Task: Explore Airbnb accommodation in Zürich, Switzerland from 1st November, 2023 to 4th November, 2023 for 1 adult.1  bedroom having 1 bed and 1 bathroom. Property type can be flat. Amenities needed are: wifi. Look for 3 properties as per requirement.
Action: Key pressed <Key.caps_lock>Z<Key.caps_lock>urich,<Key.caps_lock>S<Key.caps_lock>witzer
Screenshot: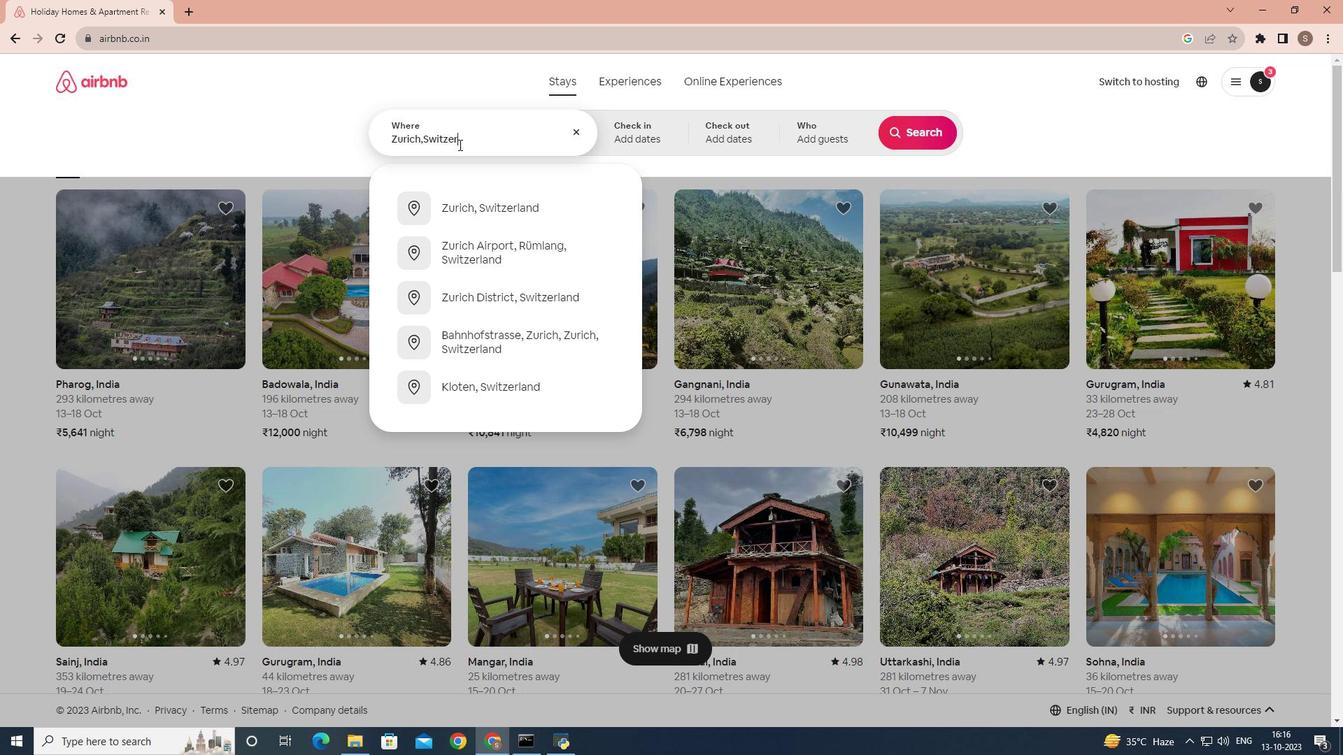 
Action: Mouse moved to (468, 214)
Screenshot: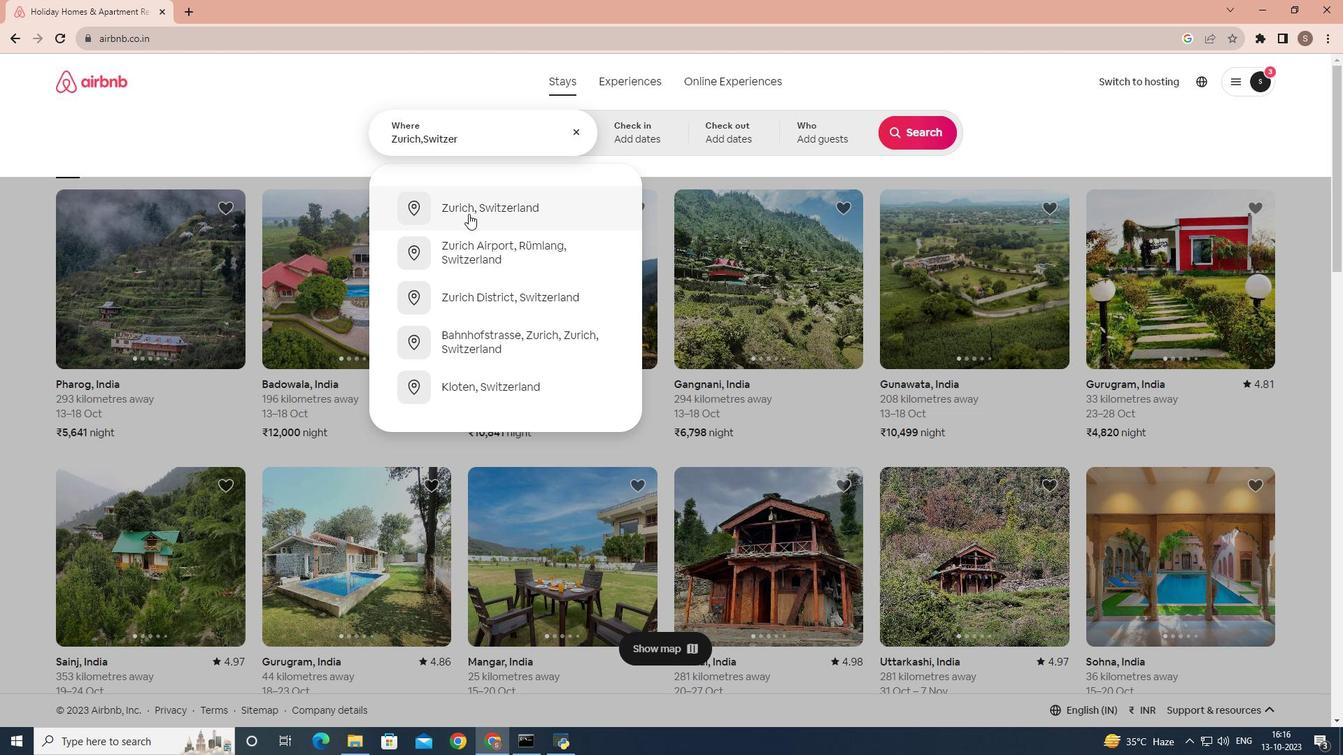
Action: Mouse pressed left at (468, 214)
Screenshot: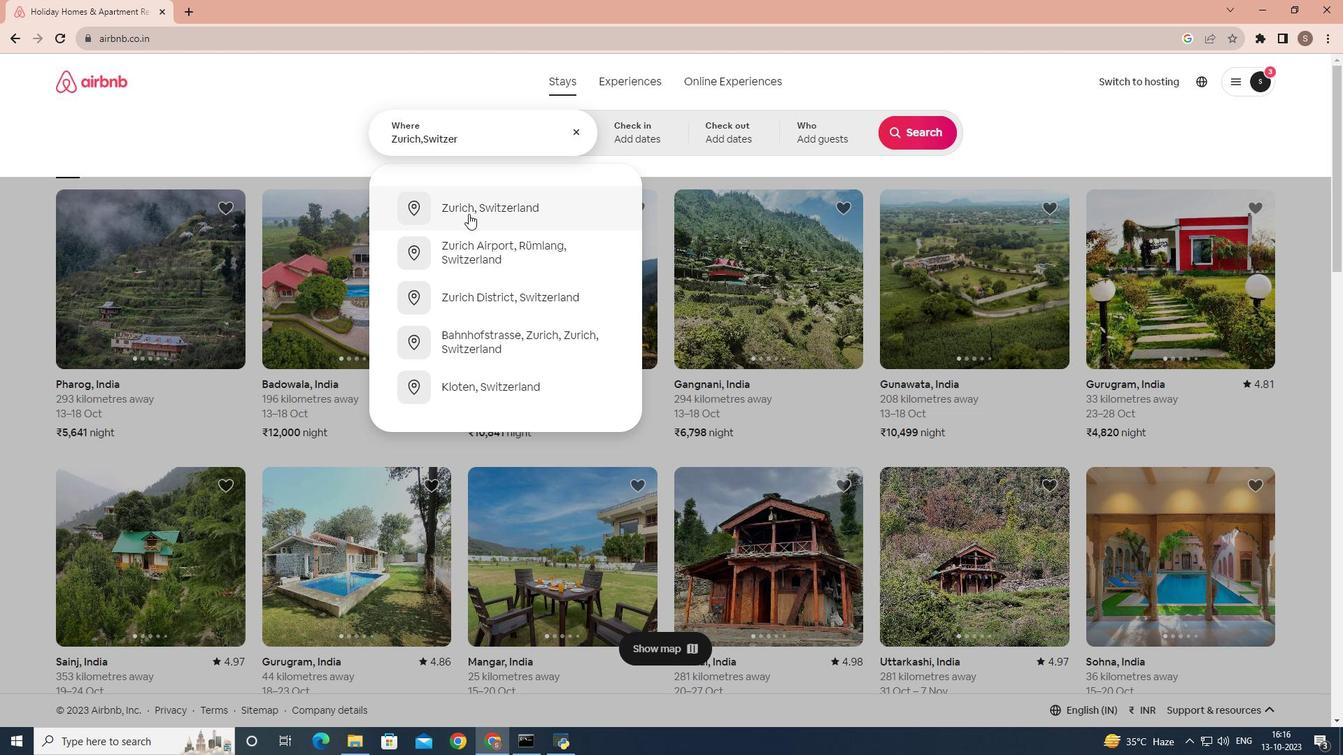 
Action: Mouse moved to (799, 295)
Screenshot: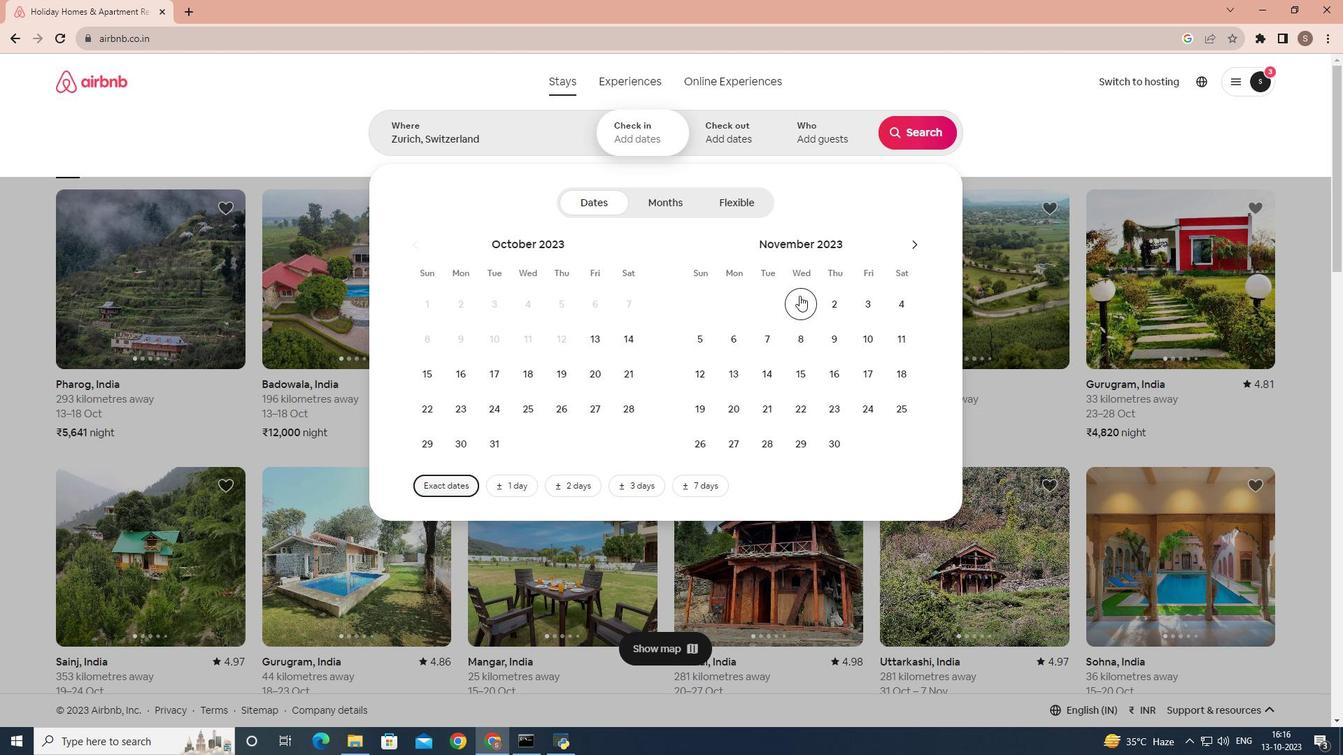 
Action: Mouse pressed left at (799, 295)
Screenshot: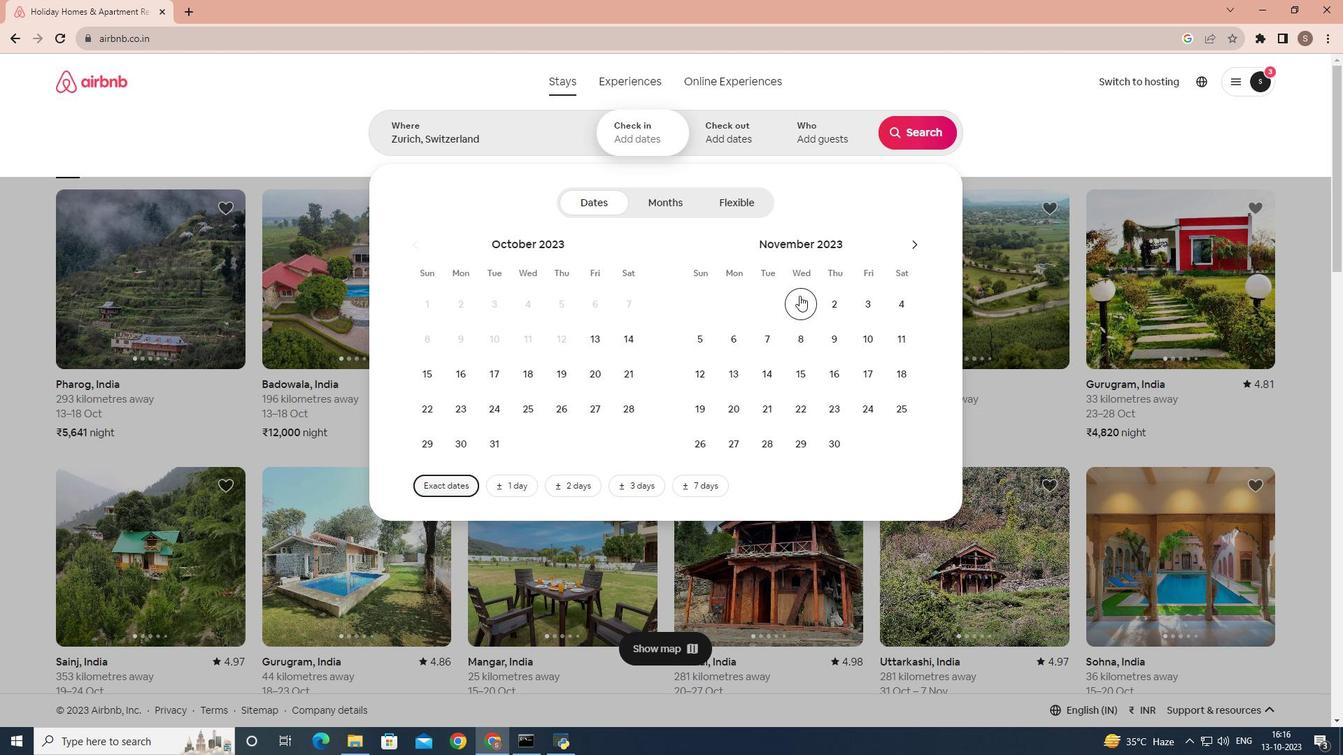 
Action: Mouse moved to (899, 305)
Screenshot: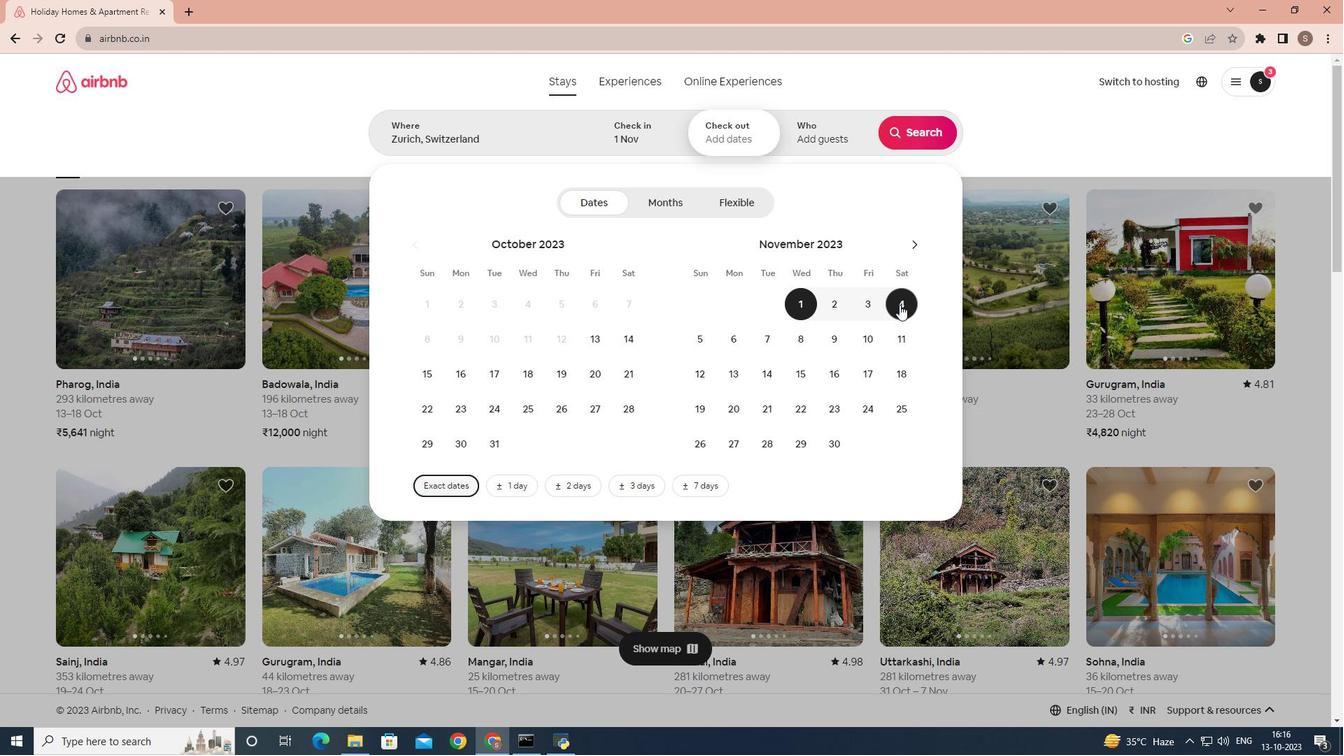 
Action: Mouse pressed left at (899, 305)
Screenshot: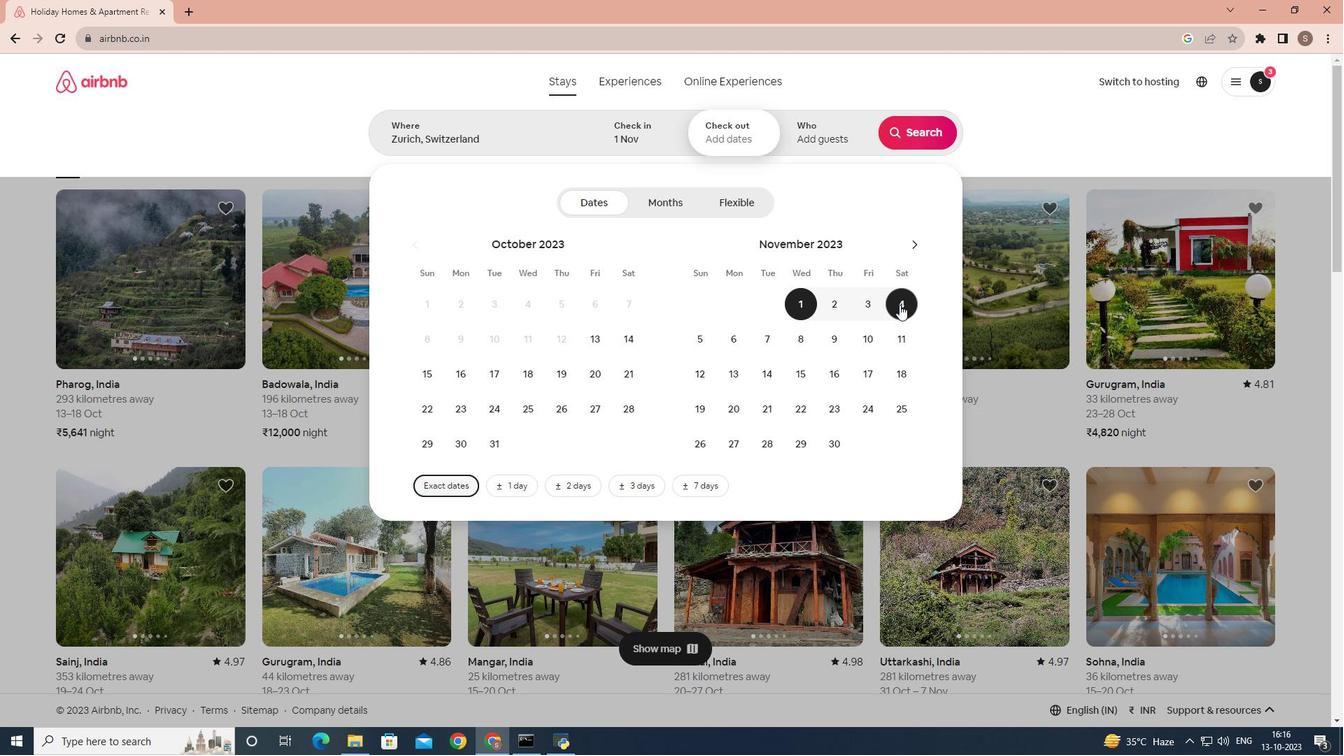 
Action: Mouse moved to (826, 144)
Screenshot: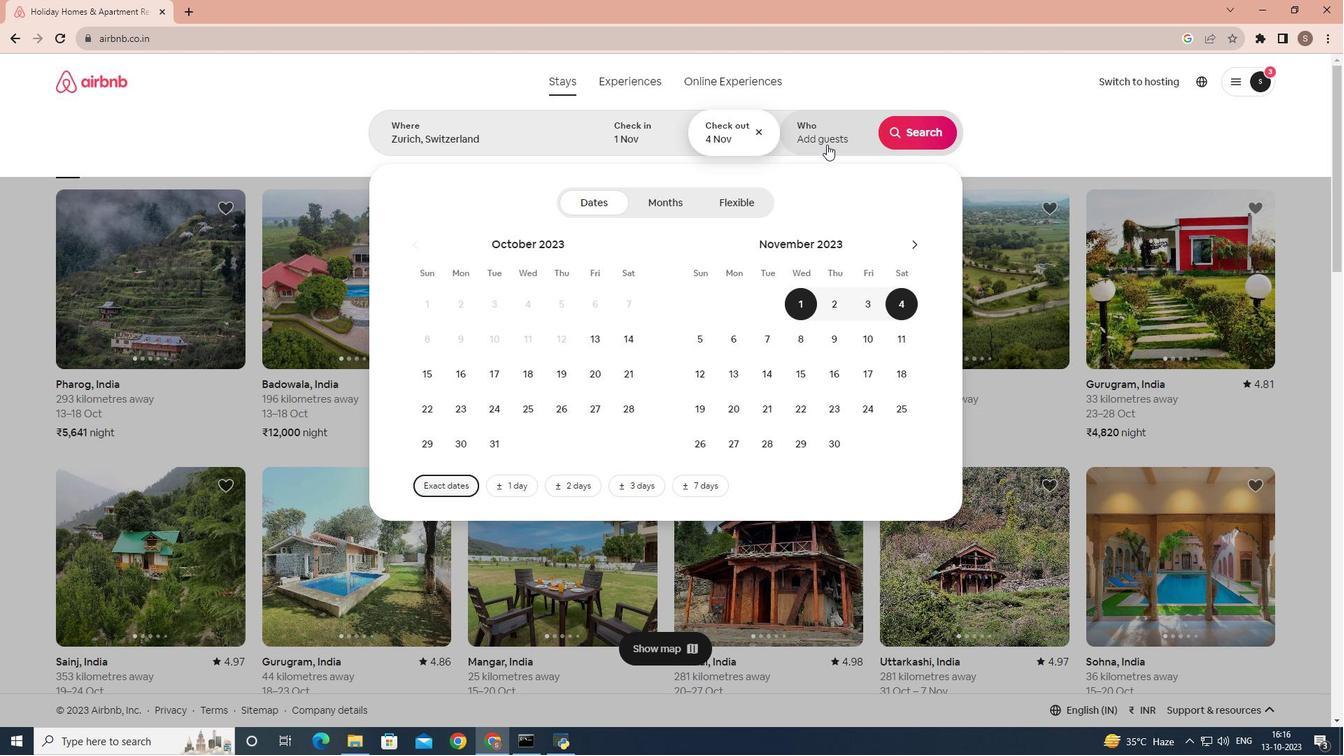 
Action: Mouse pressed left at (826, 144)
Screenshot: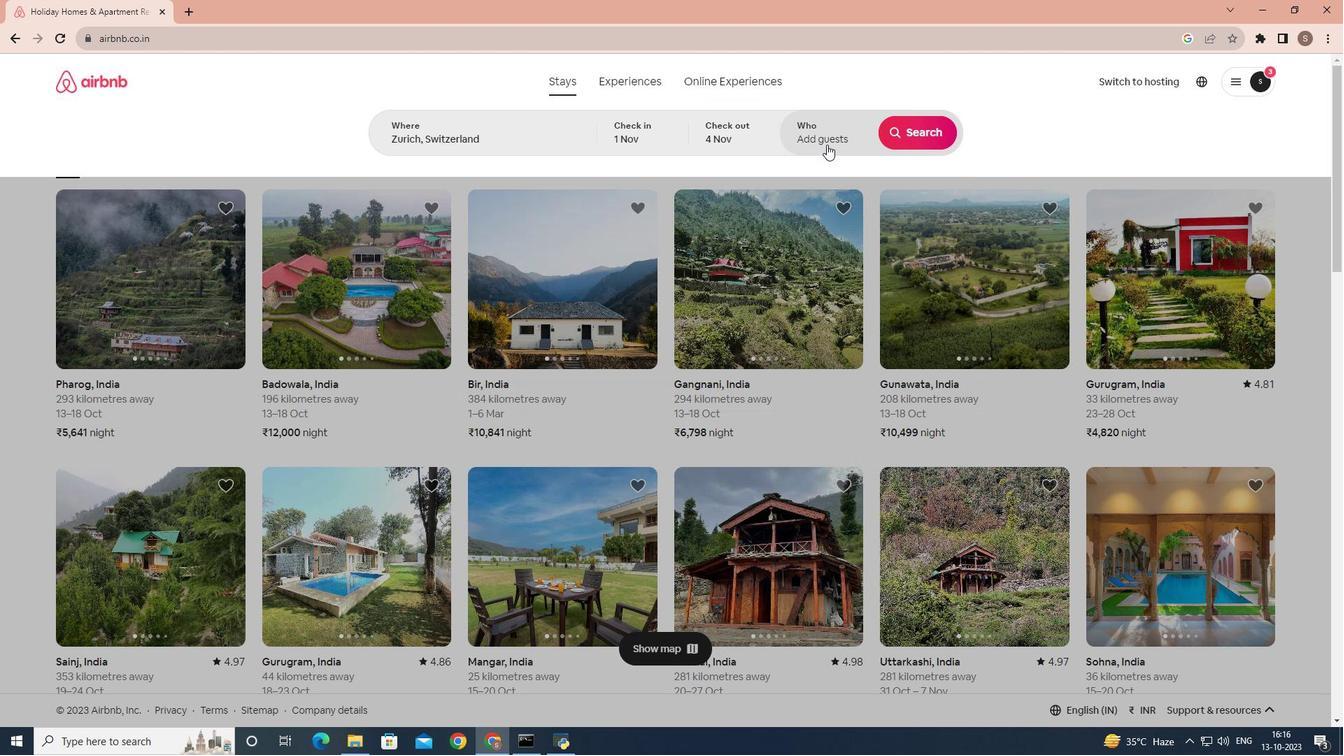 
Action: Mouse moved to (926, 216)
Screenshot: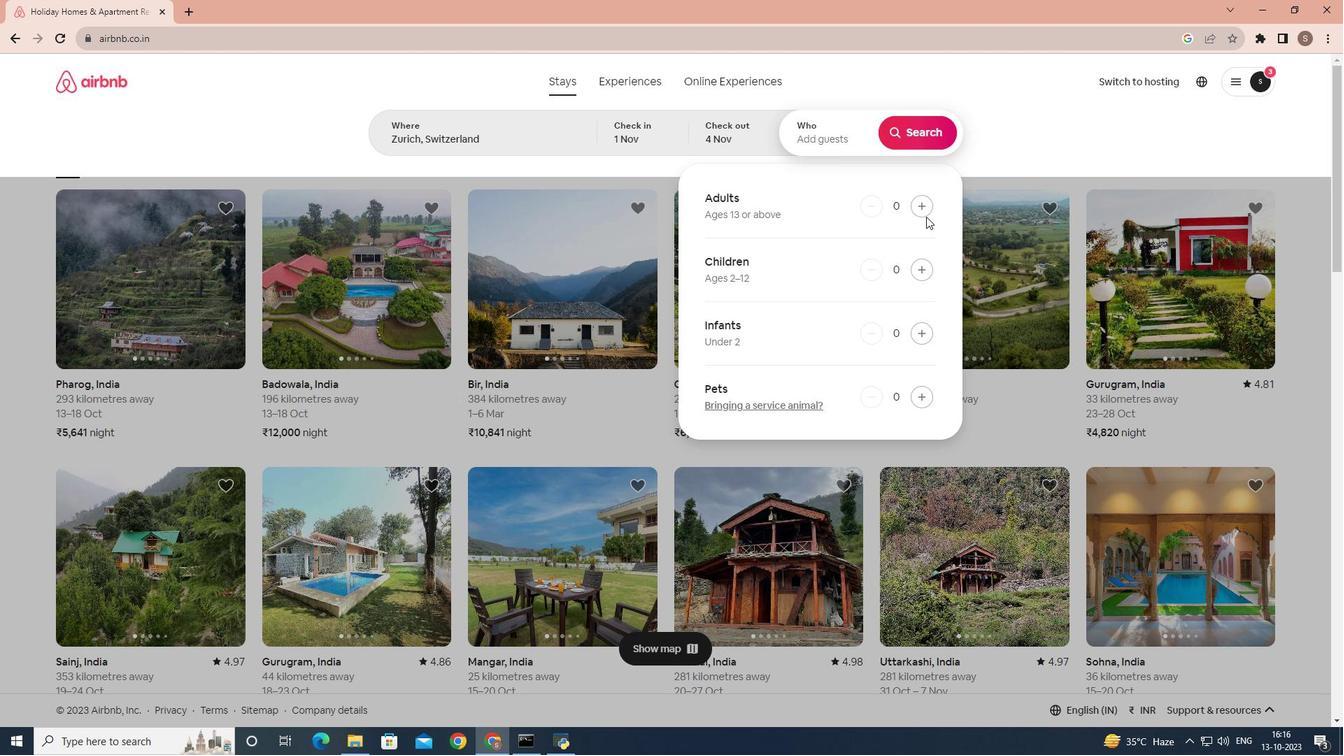 
Action: Mouse pressed left at (926, 216)
Screenshot: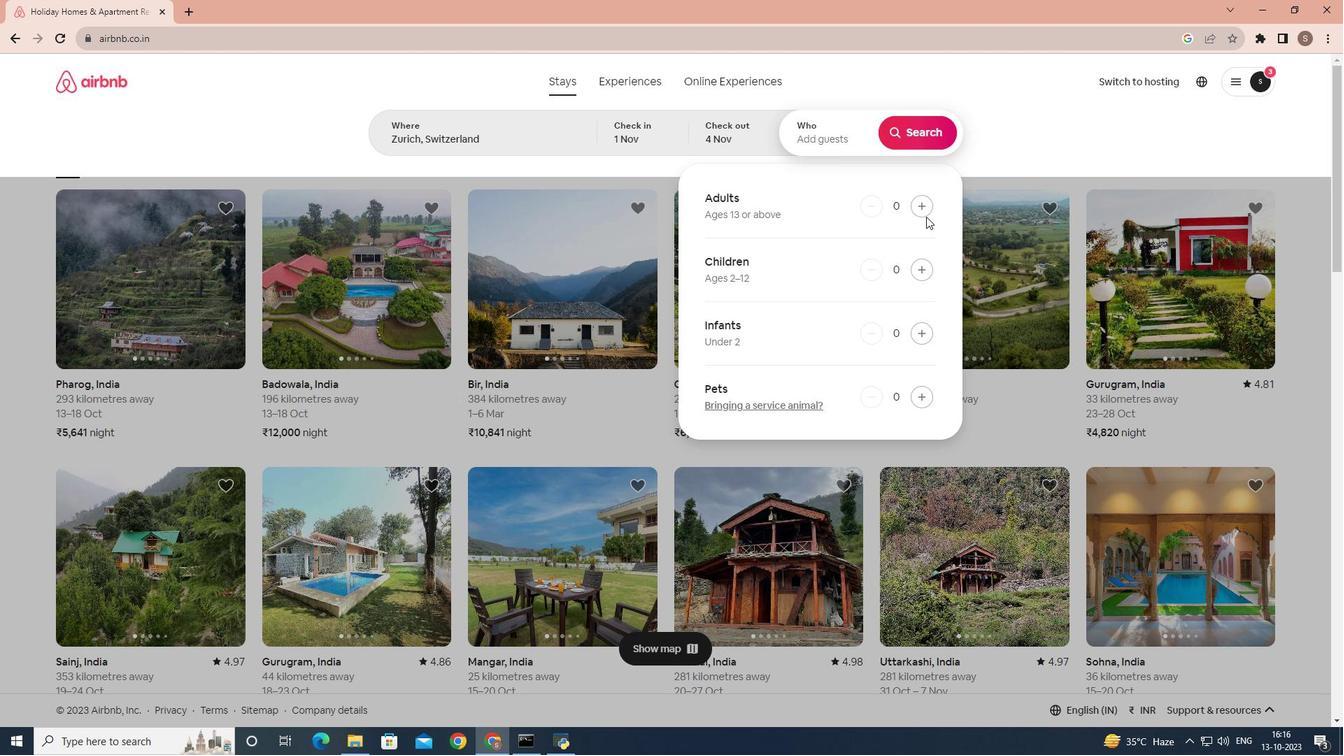 
Action: Mouse moved to (924, 204)
Screenshot: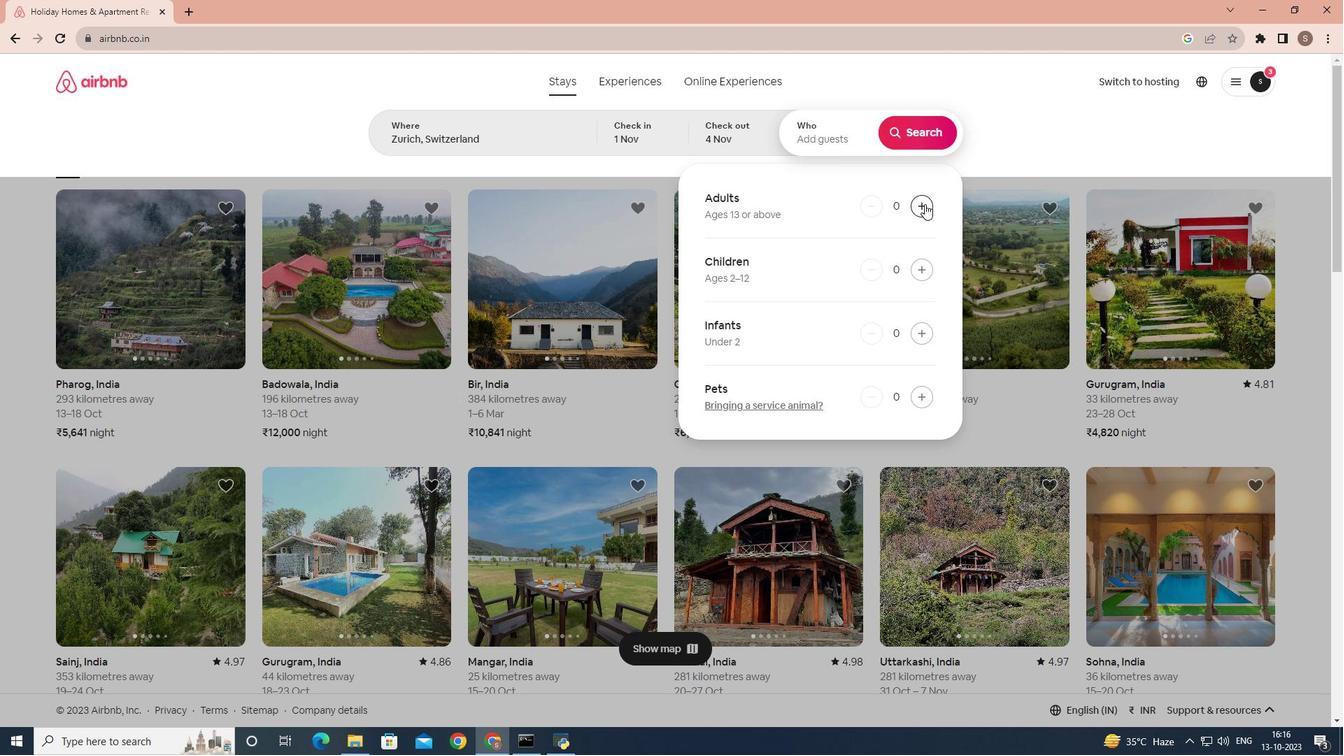 
Action: Mouse pressed left at (924, 204)
Screenshot: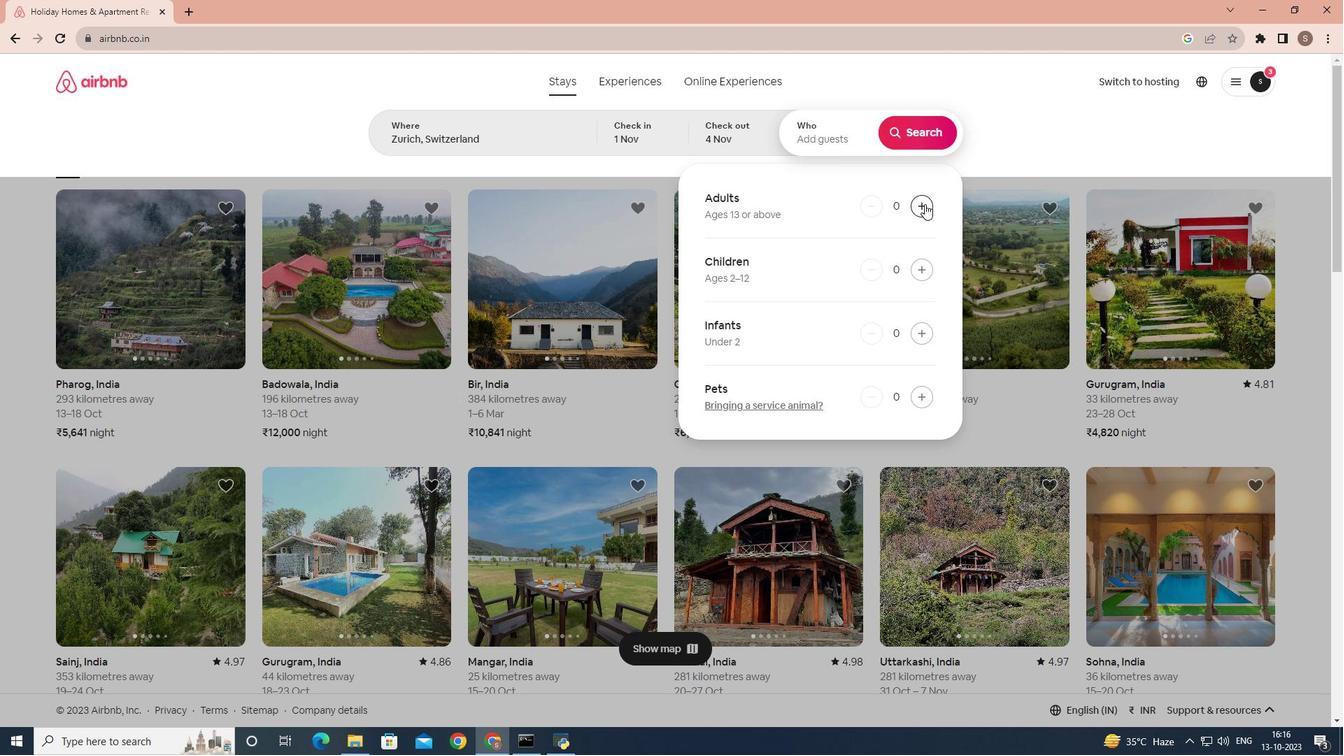 
Action: Mouse moved to (921, 135)
Screenshot: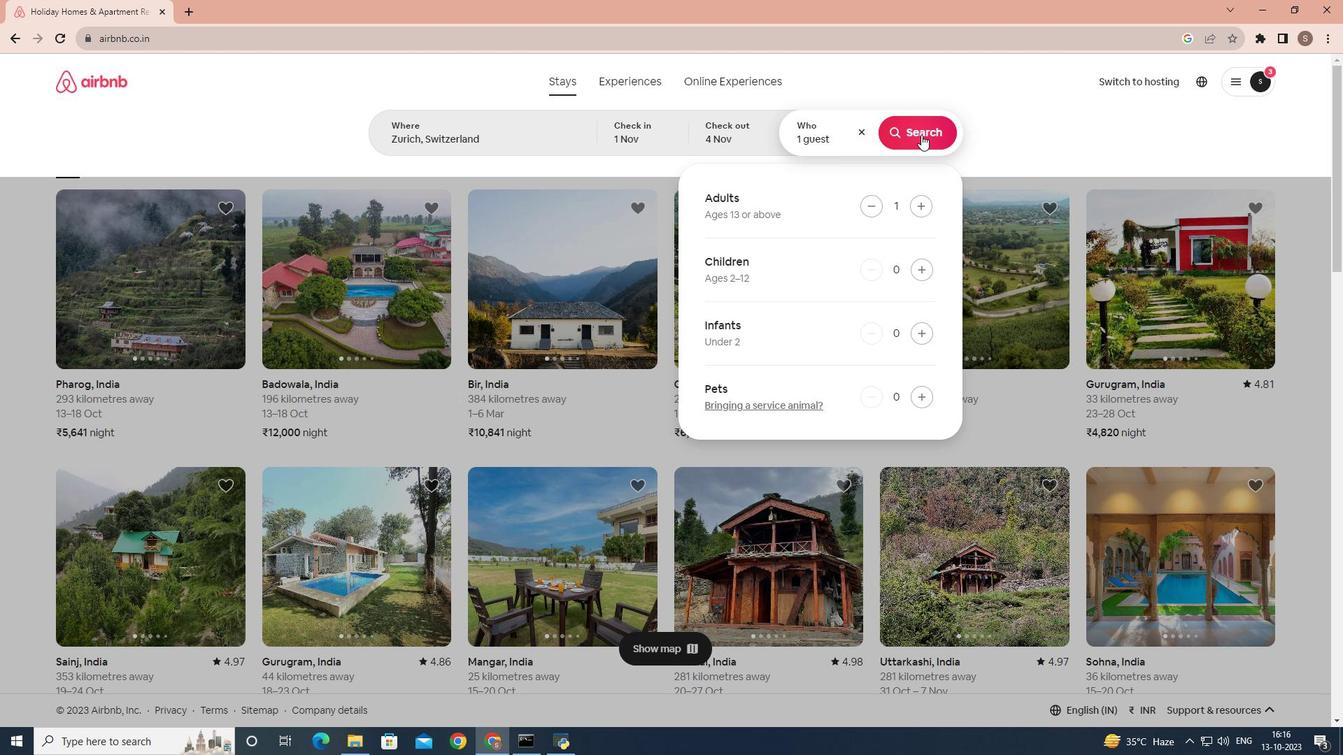 
Action: Mouse pressed left at (921, 135)
Screenshot: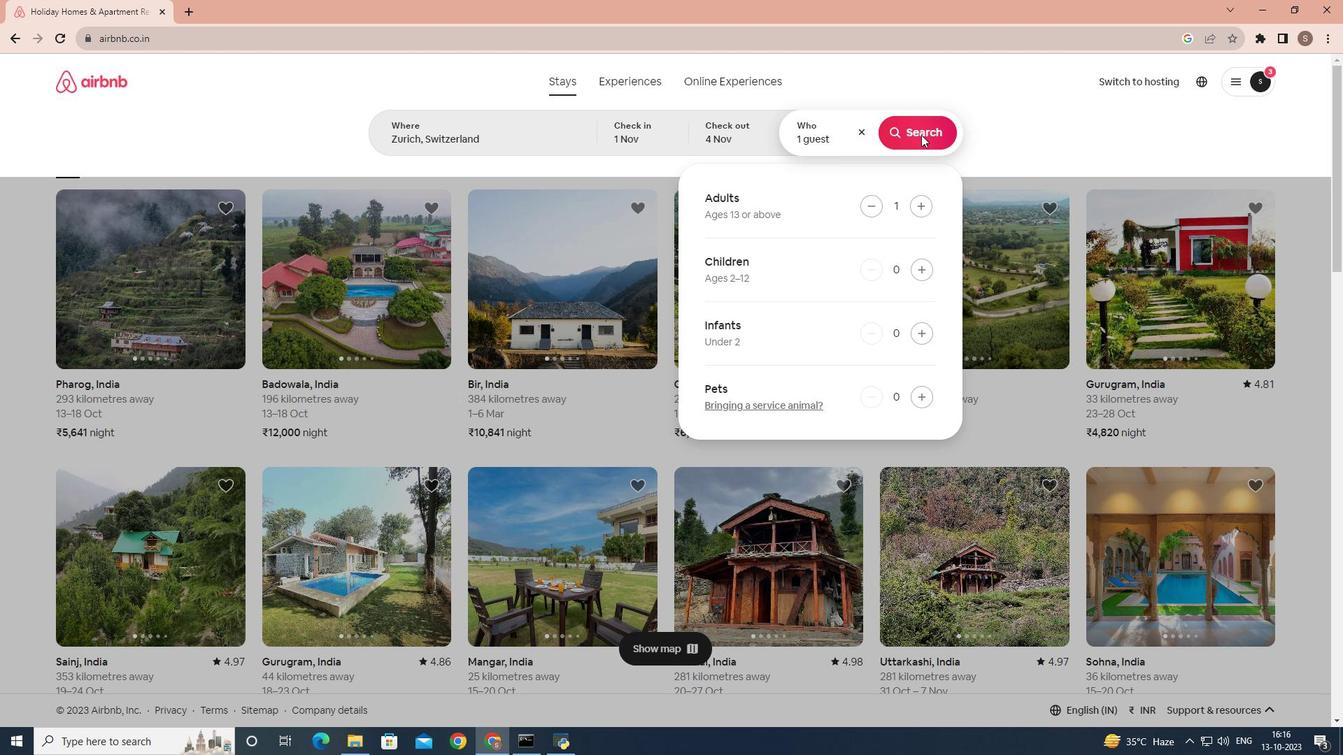 
Action: Mouse moved to (1099, 141)
Screenshot: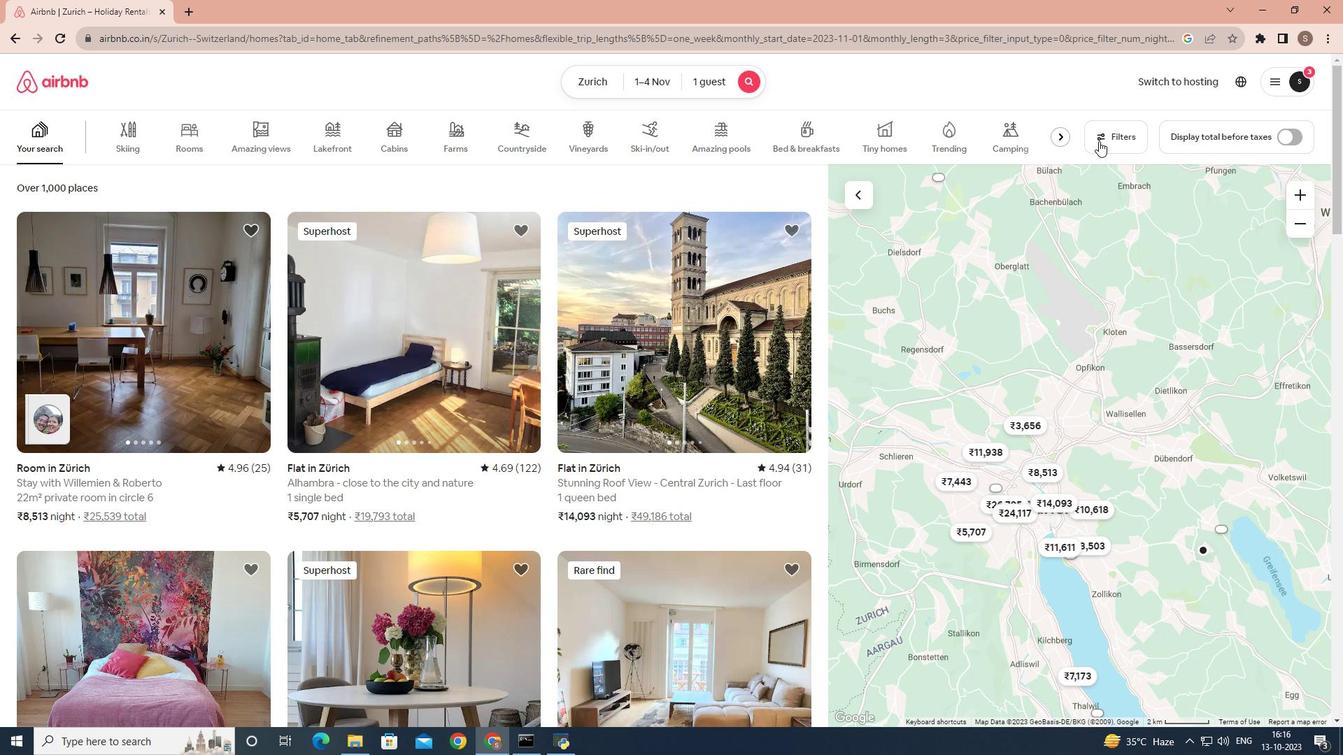 
Action: Mouse pressed left at (1099, 141)
Screenshot: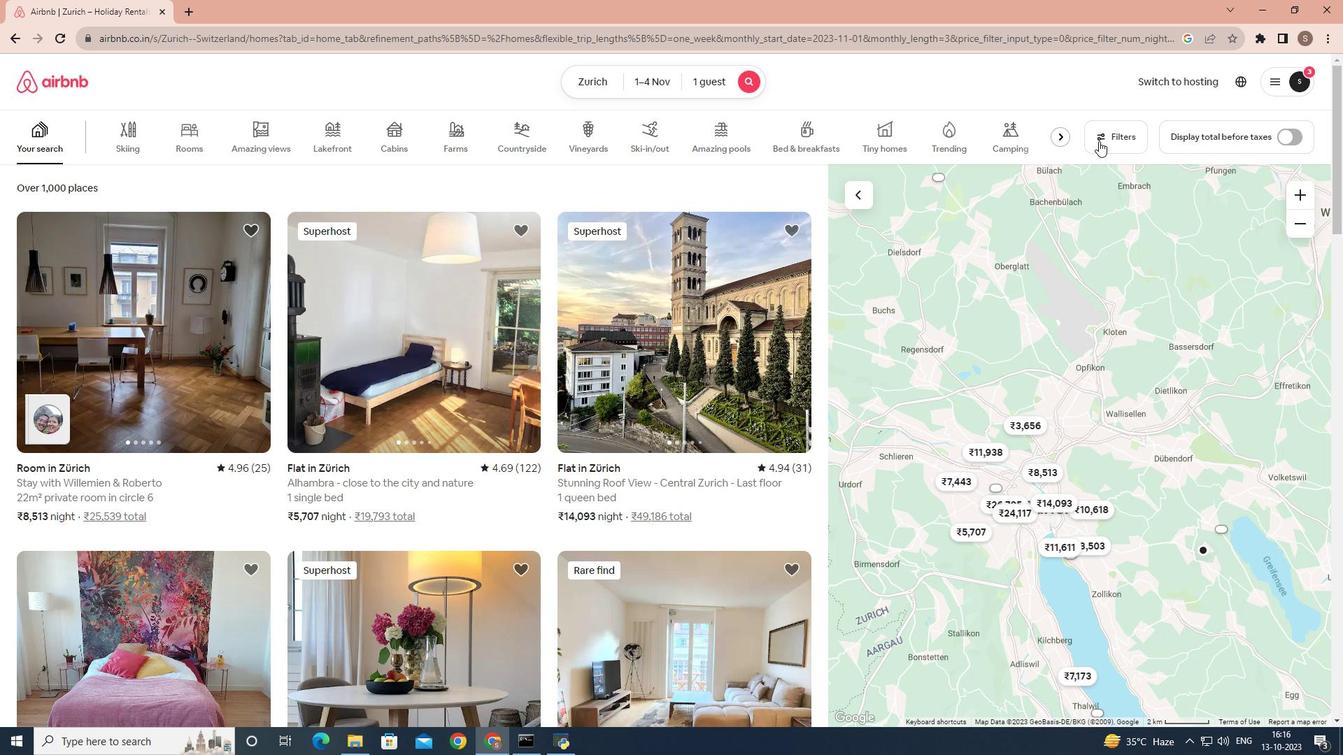 
Action: Mouse moved to (502, 400)
Screenshot: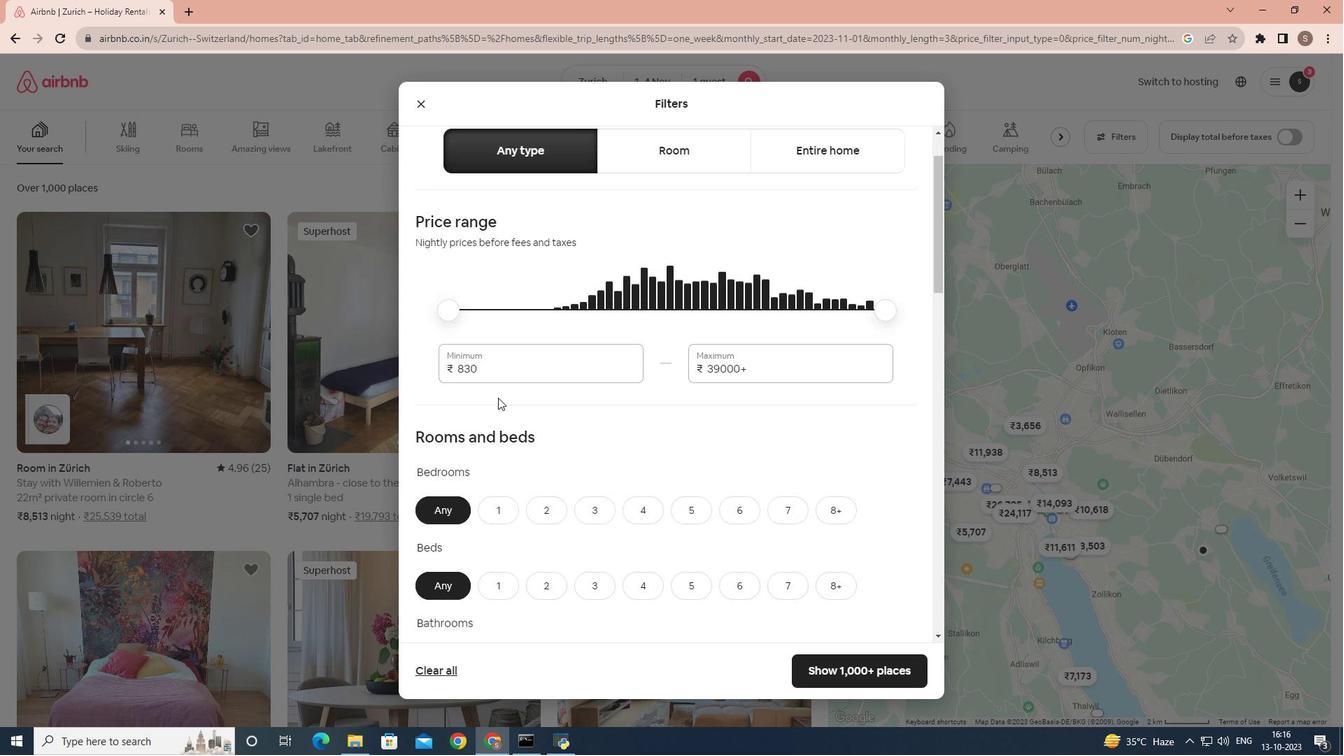 
Action: Mouse scrolled (502, 399) with delta (0, 0)
Screenshot: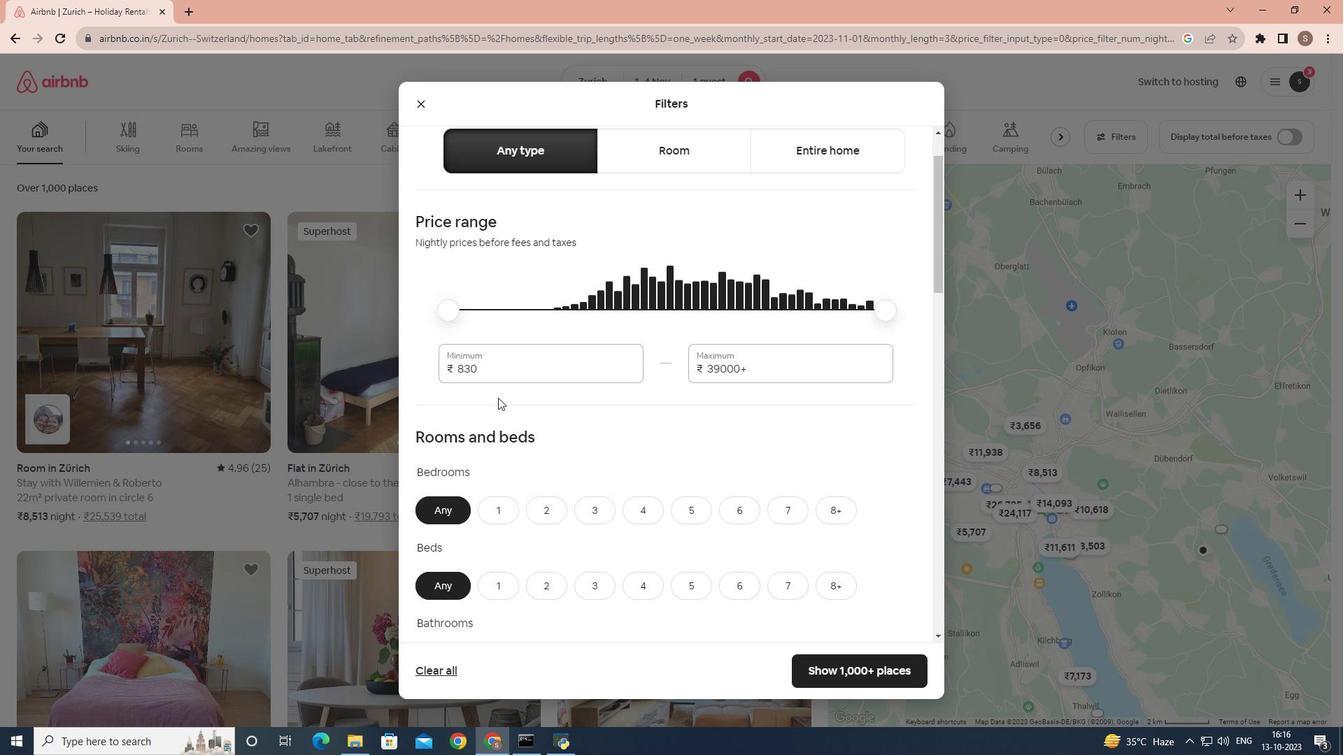 
Action: Mouse moved to (501, 400)
Screenshot: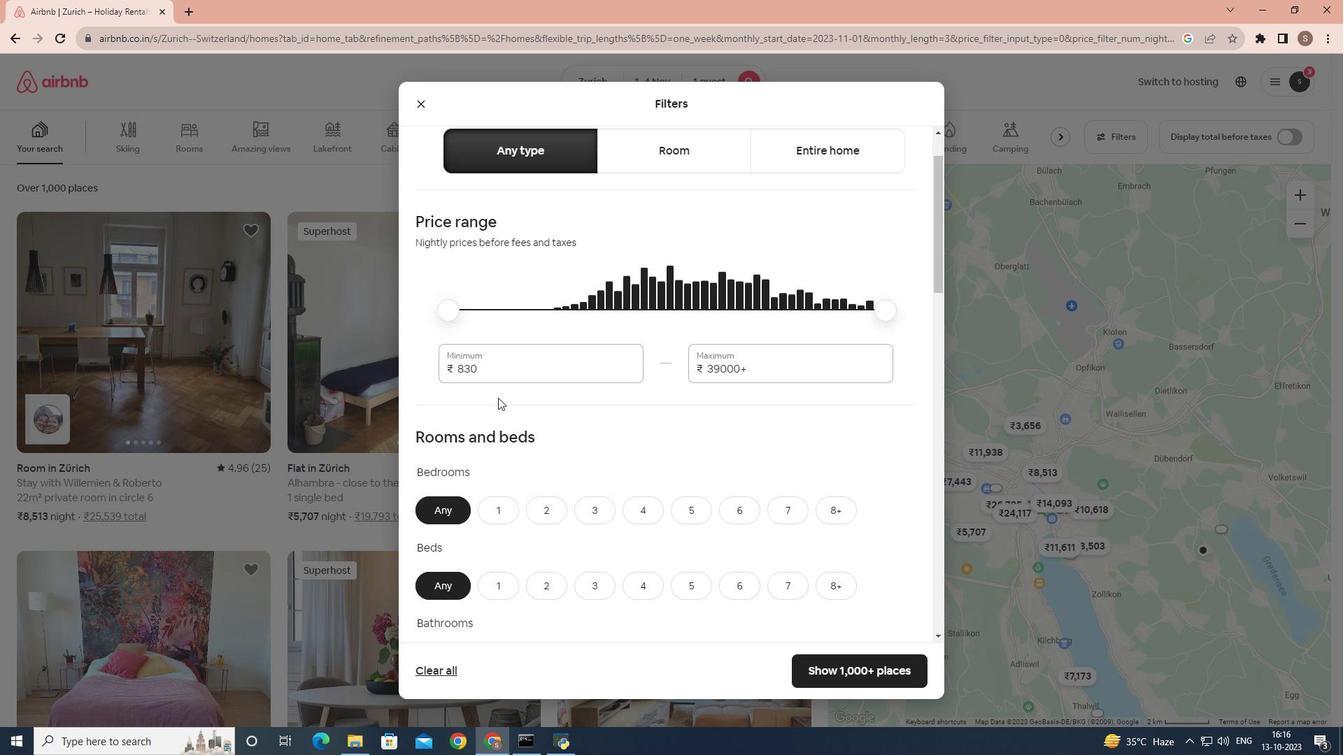 
Action: Mouse scrolled (501, 399) with delta (0, 0)
Screenshot: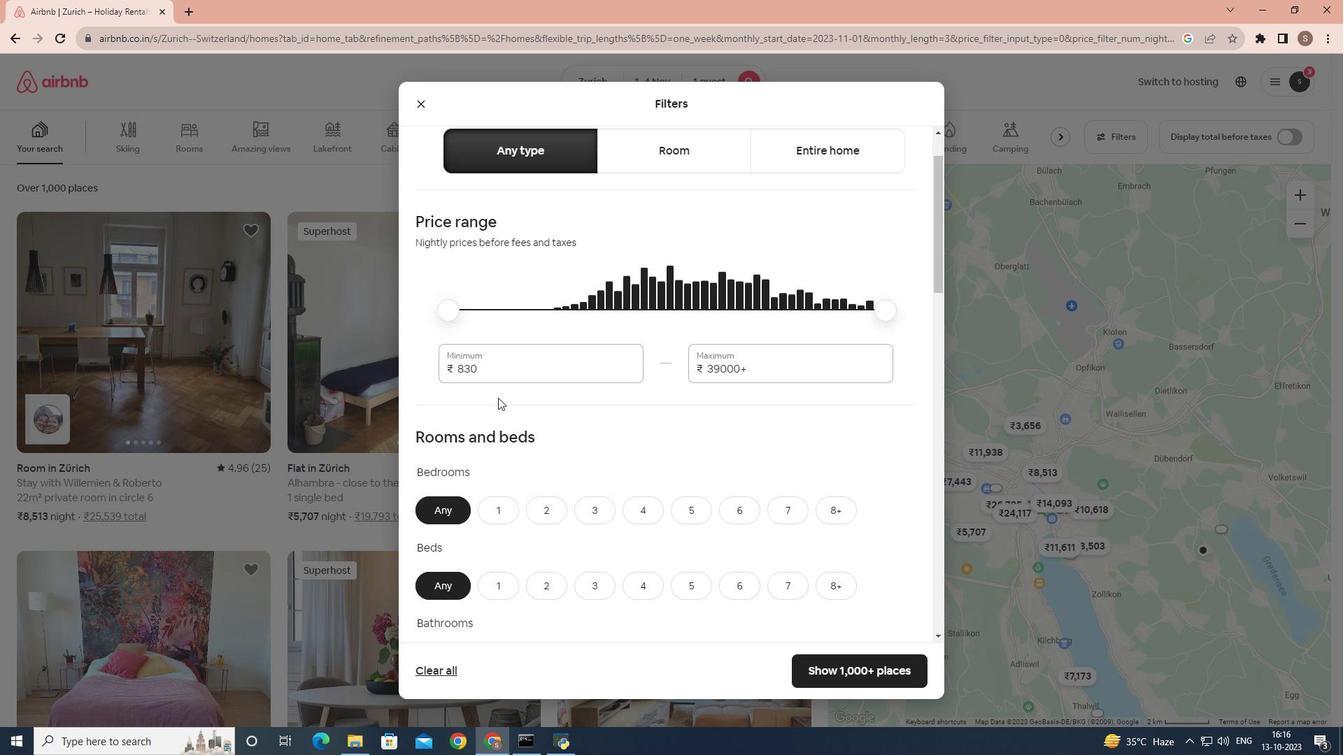 
Action: Mouse moved to (500, 398)
Screenshot: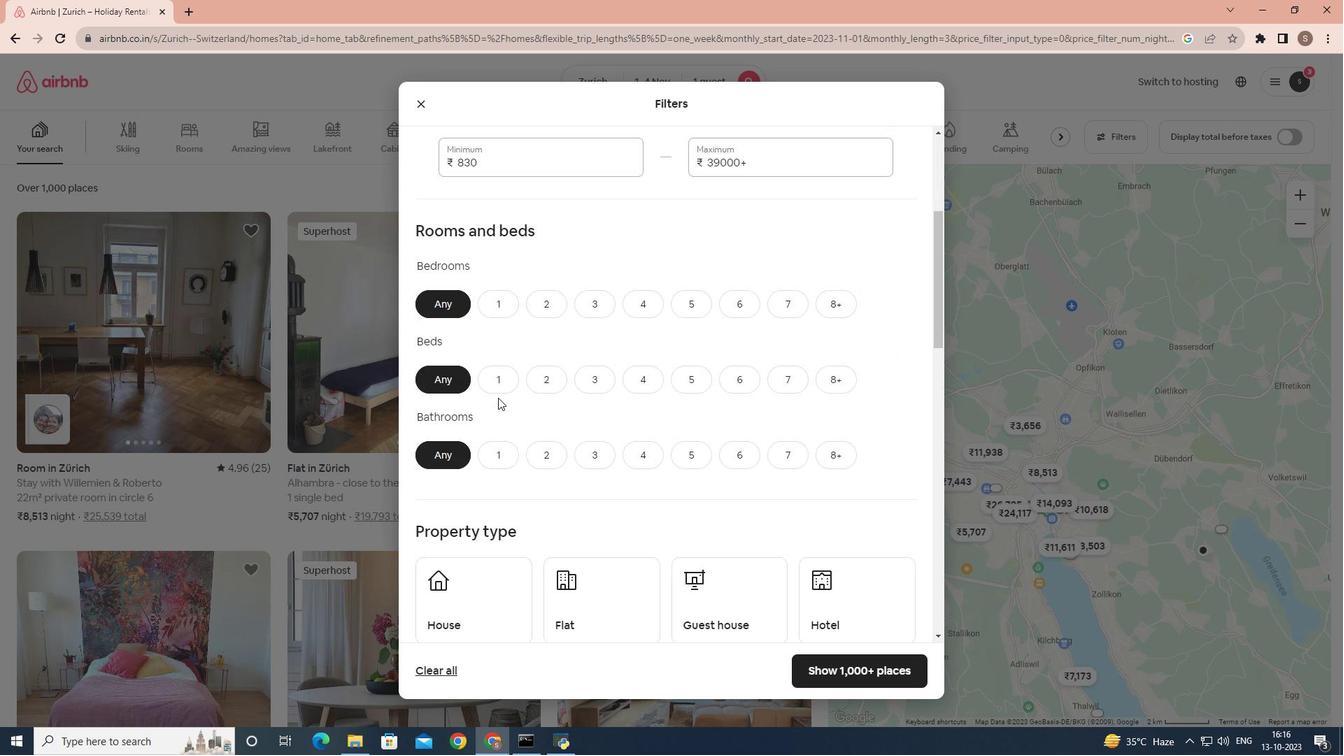 
Action: Mouse scrolled (500, 398) with delta (0, 0)
Screenshot: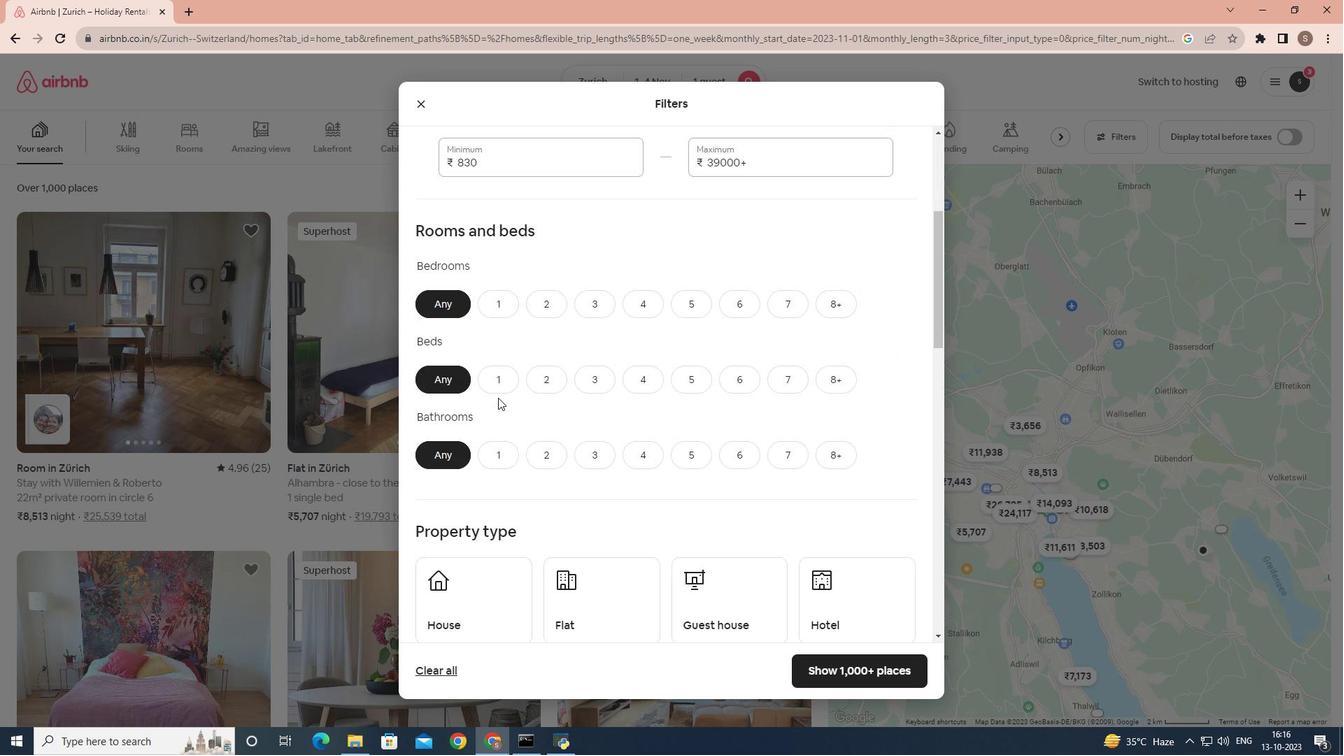 
Action: Mouse moved to (498, 398)
Screenshot: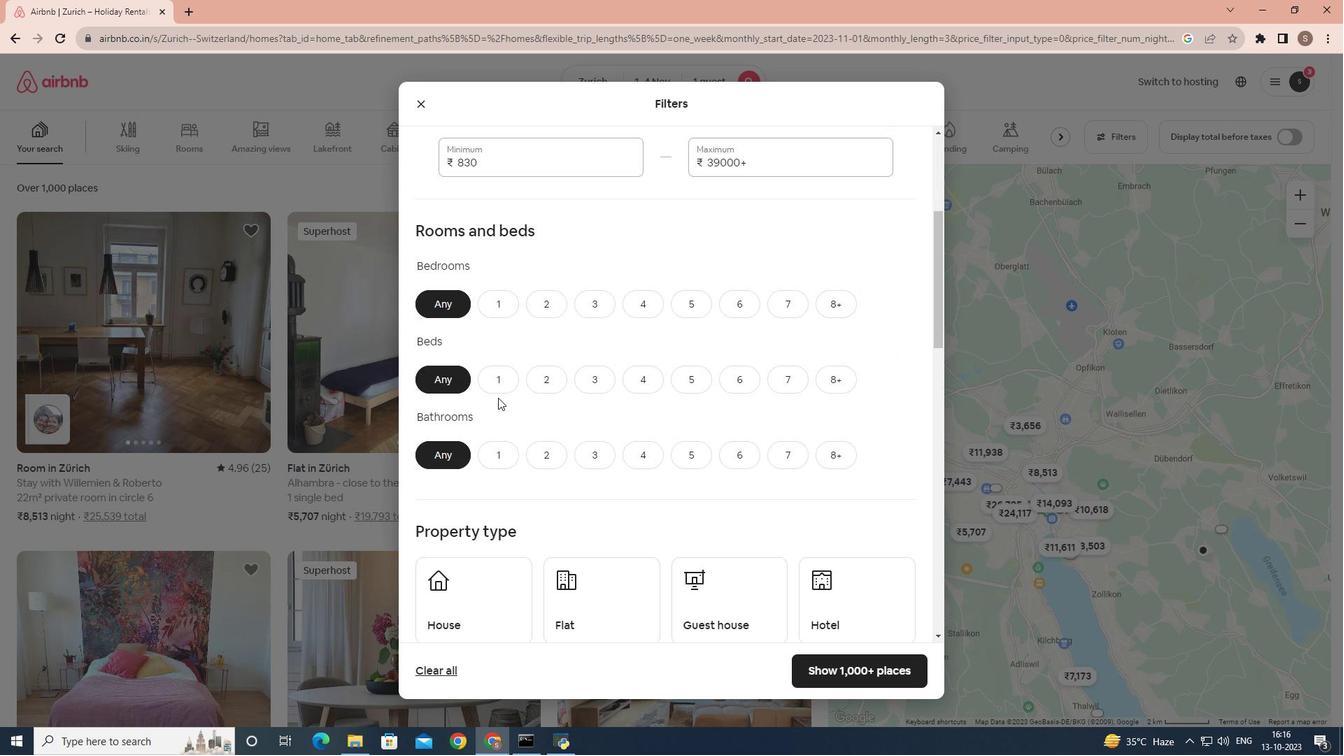 
Action: Mouse scrolled (498, 398) with delta (0, 0)
Screenshot: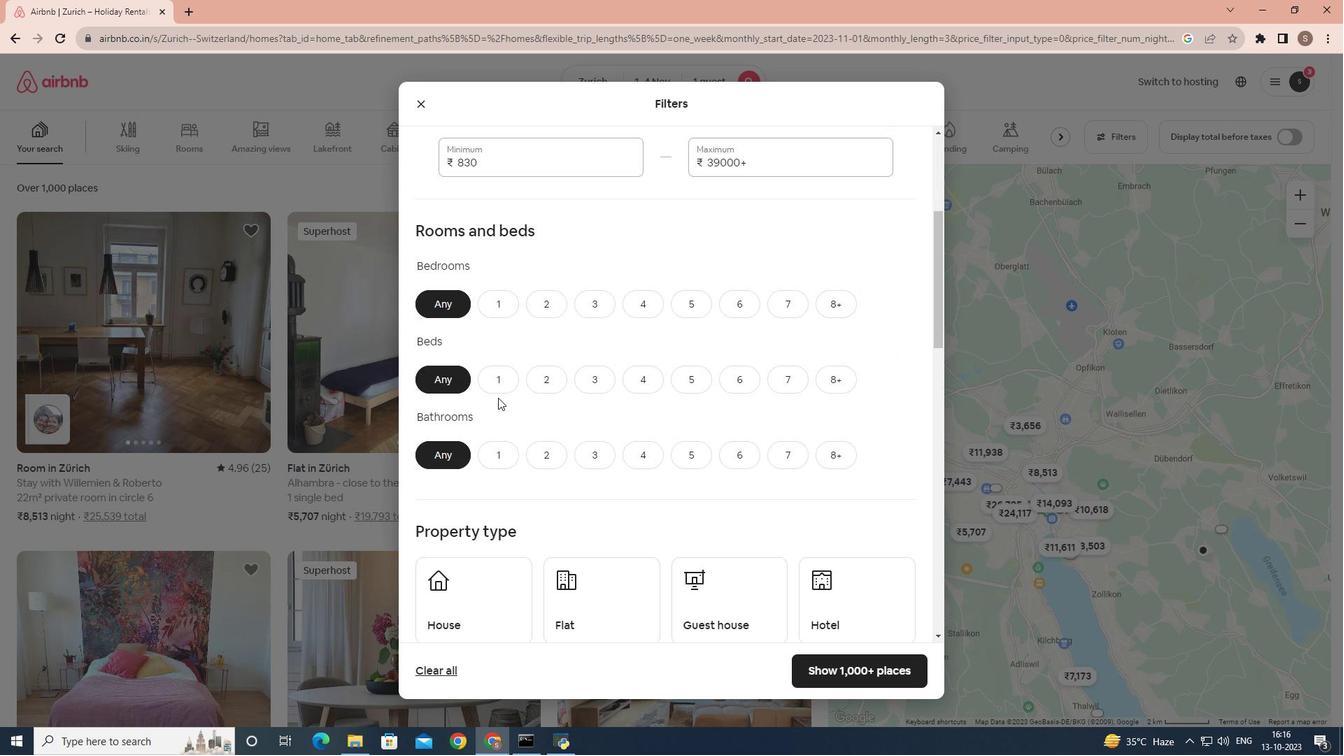 
Action: Mouse moved to (498, 398)
Screenshot: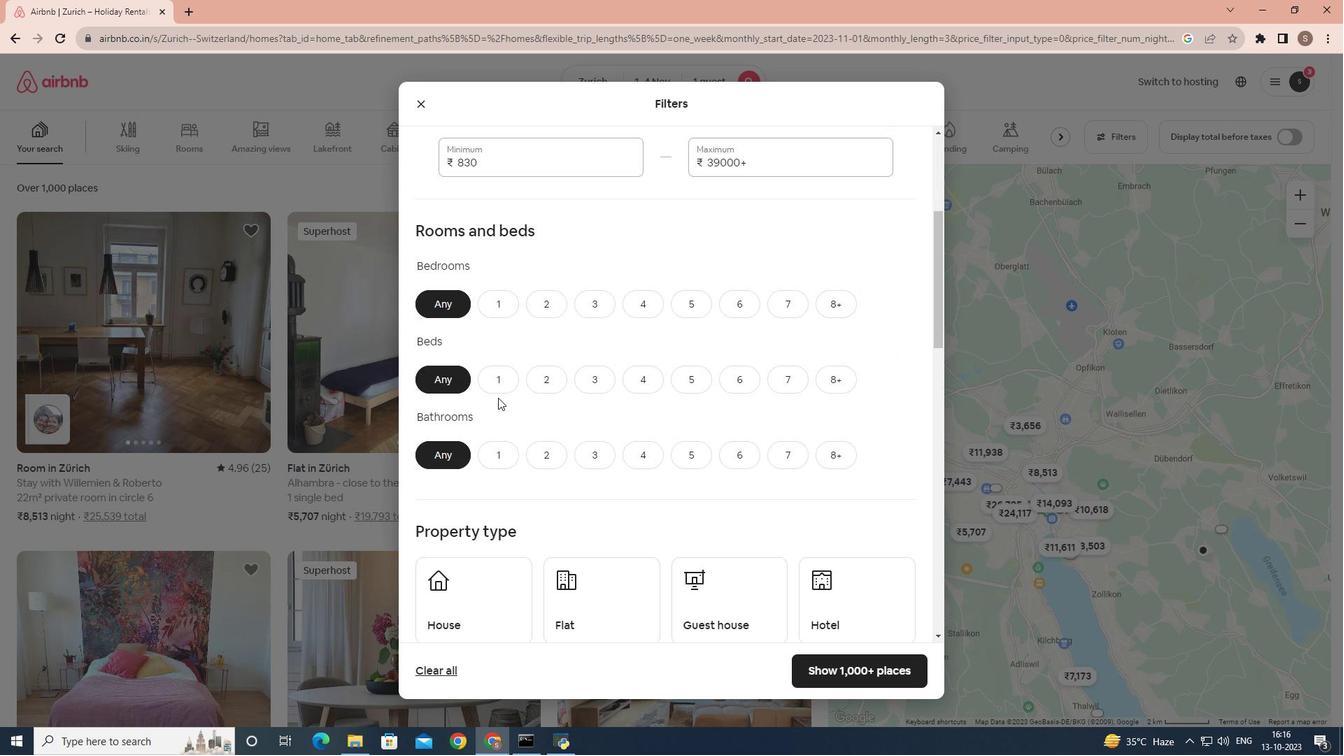
Action: Mouse scrolled (498, 397) with delta (0, 0)
Screenshot: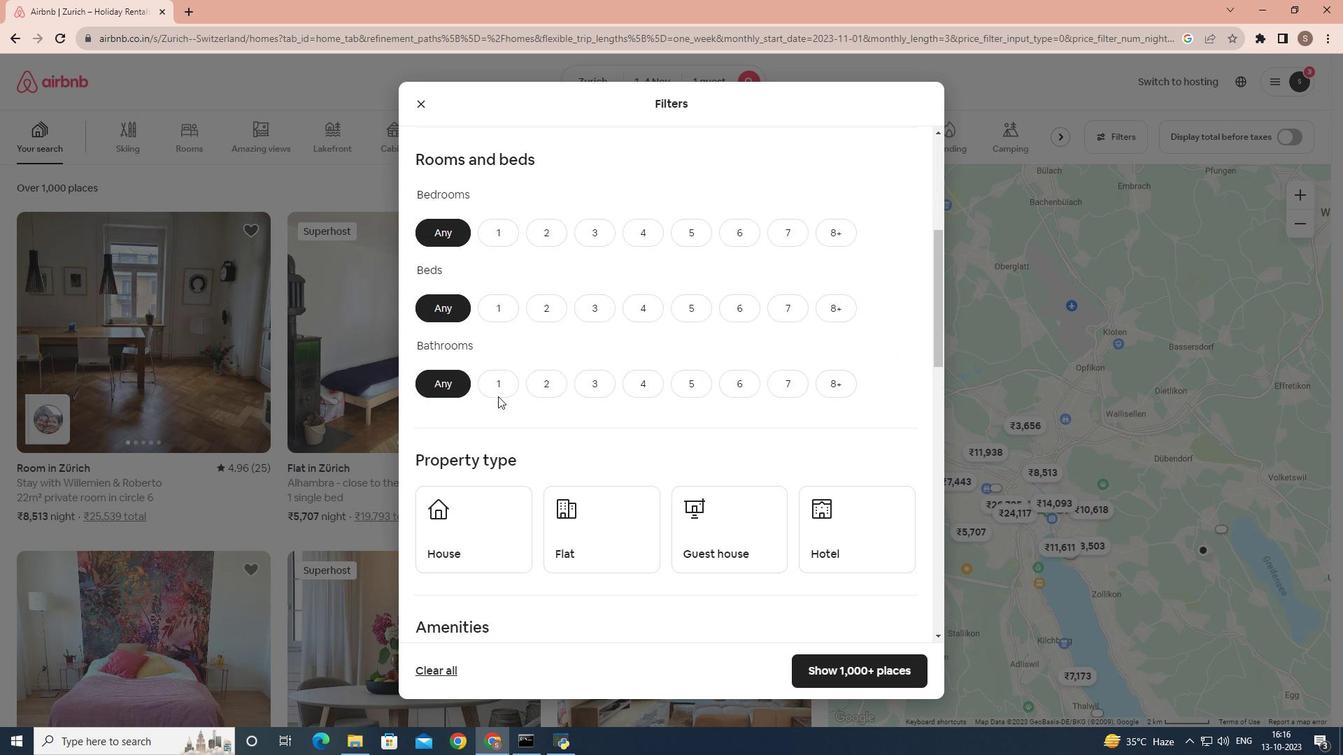 
Action: Mouse moved to (510, 230)
Screenshot: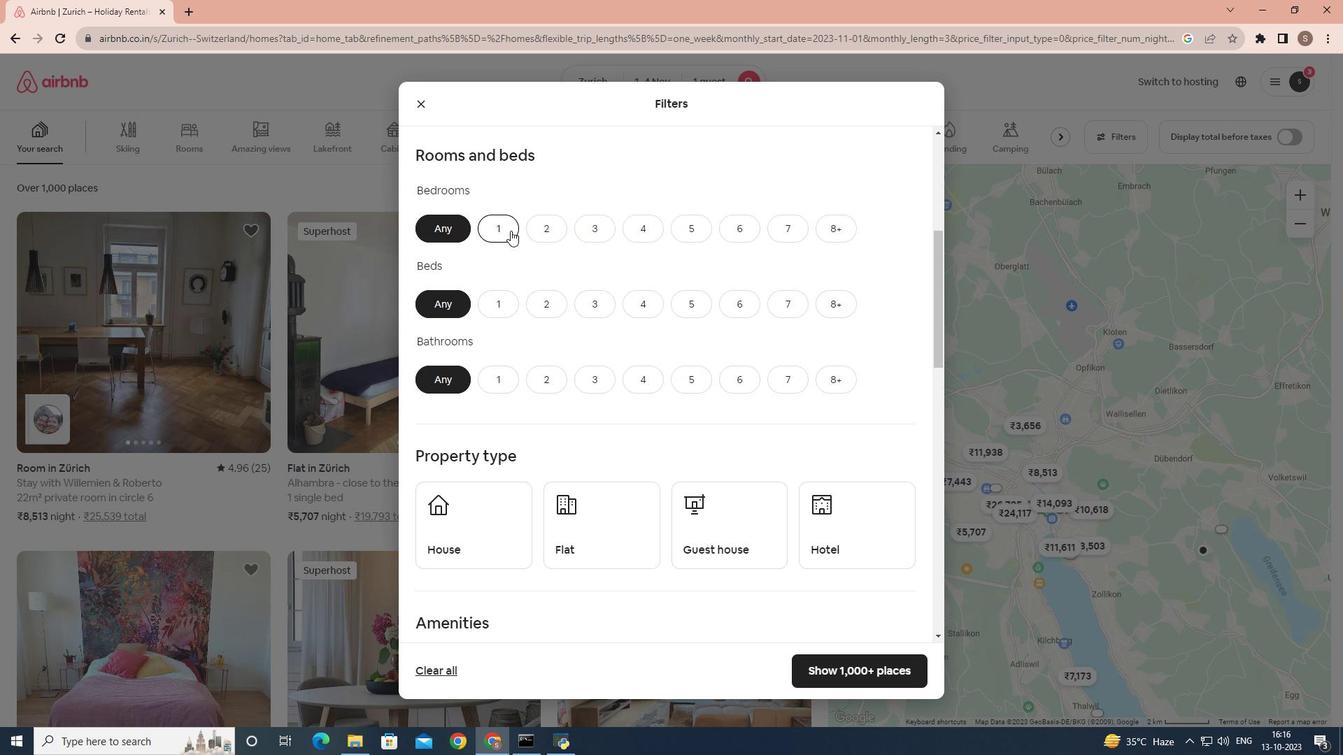 
Action: Mouse pressed left at (510, 230)
Screenshot: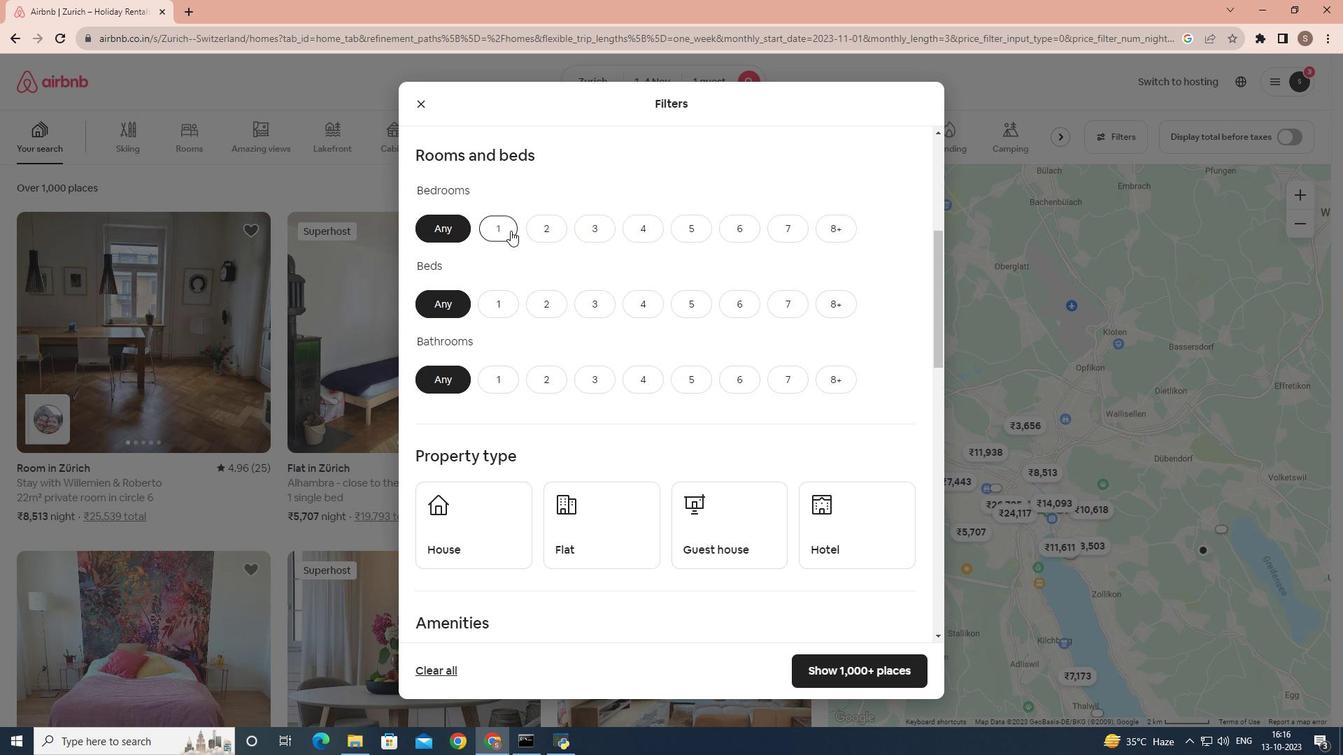 
Action: Mouse moved to (500, 307)
Screenshot: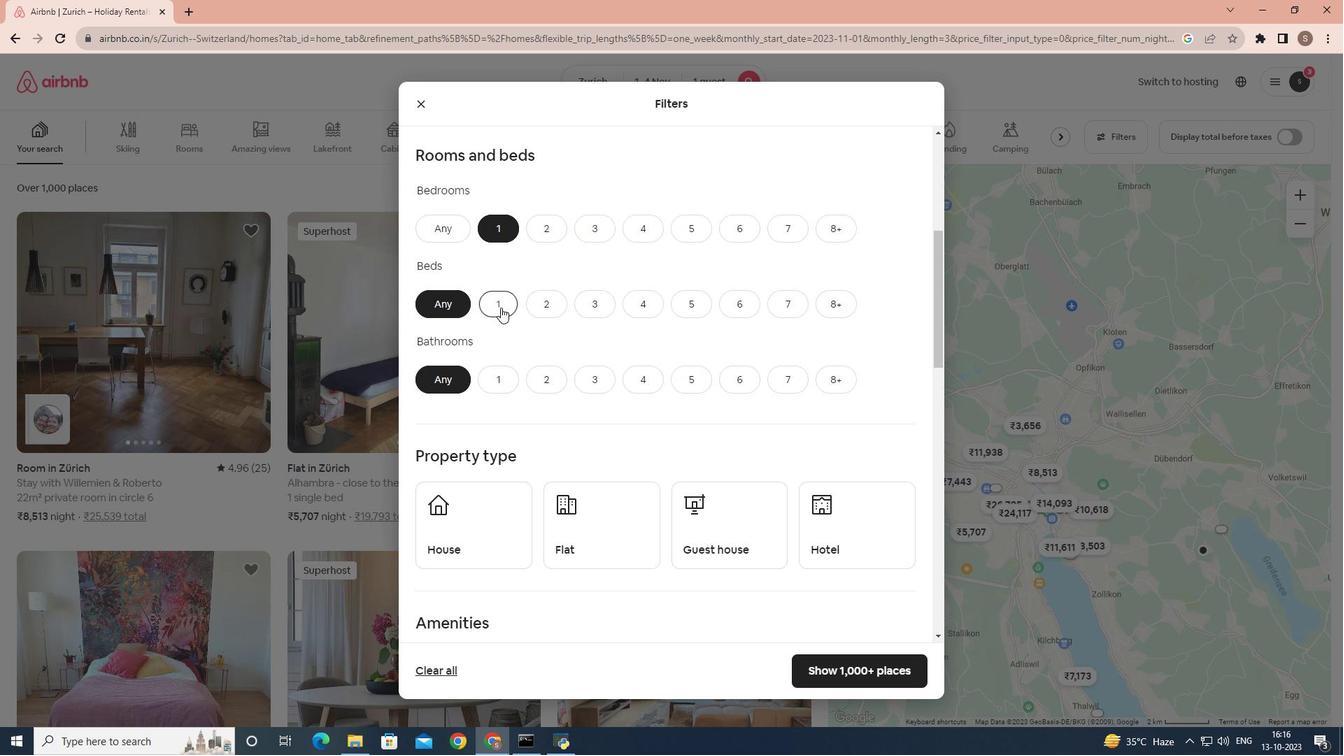 
Action: Mouse pressed left at (500, 307)
Screenshot: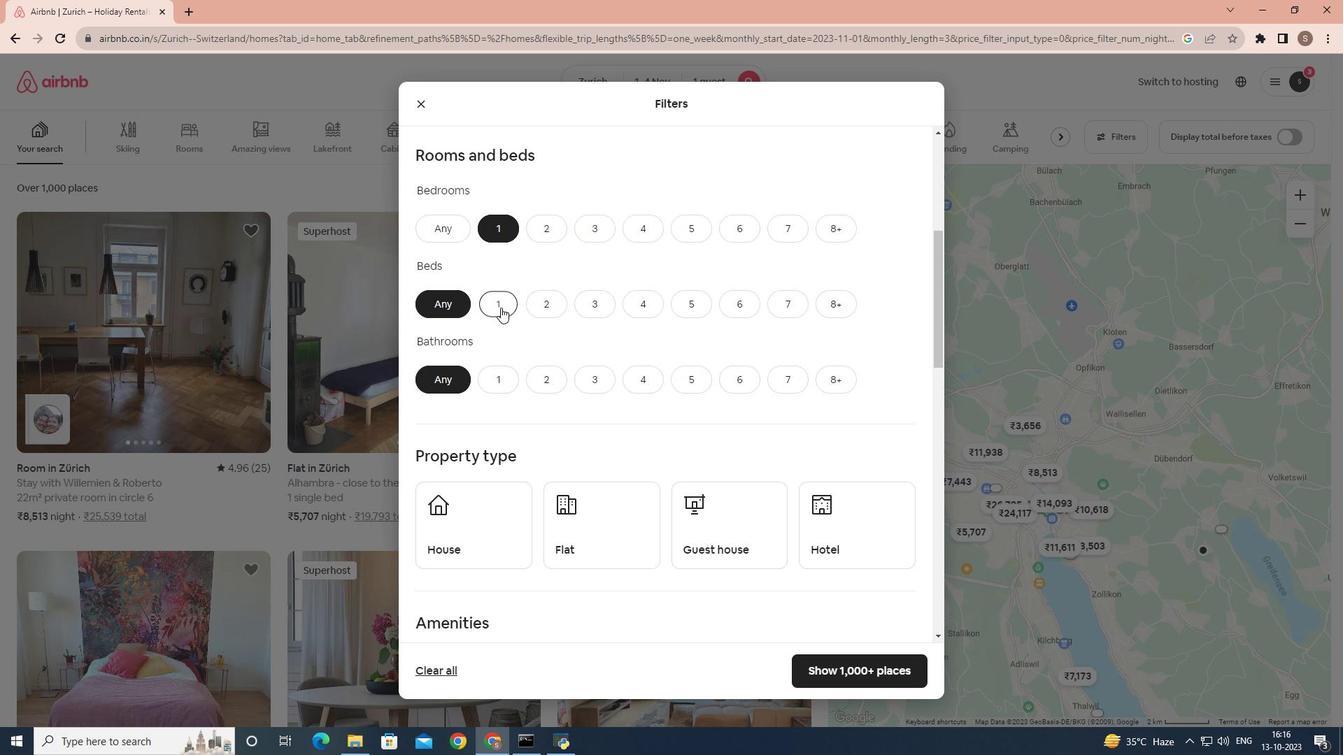
Action: Mouse moved to (506, 372)
Screenshot: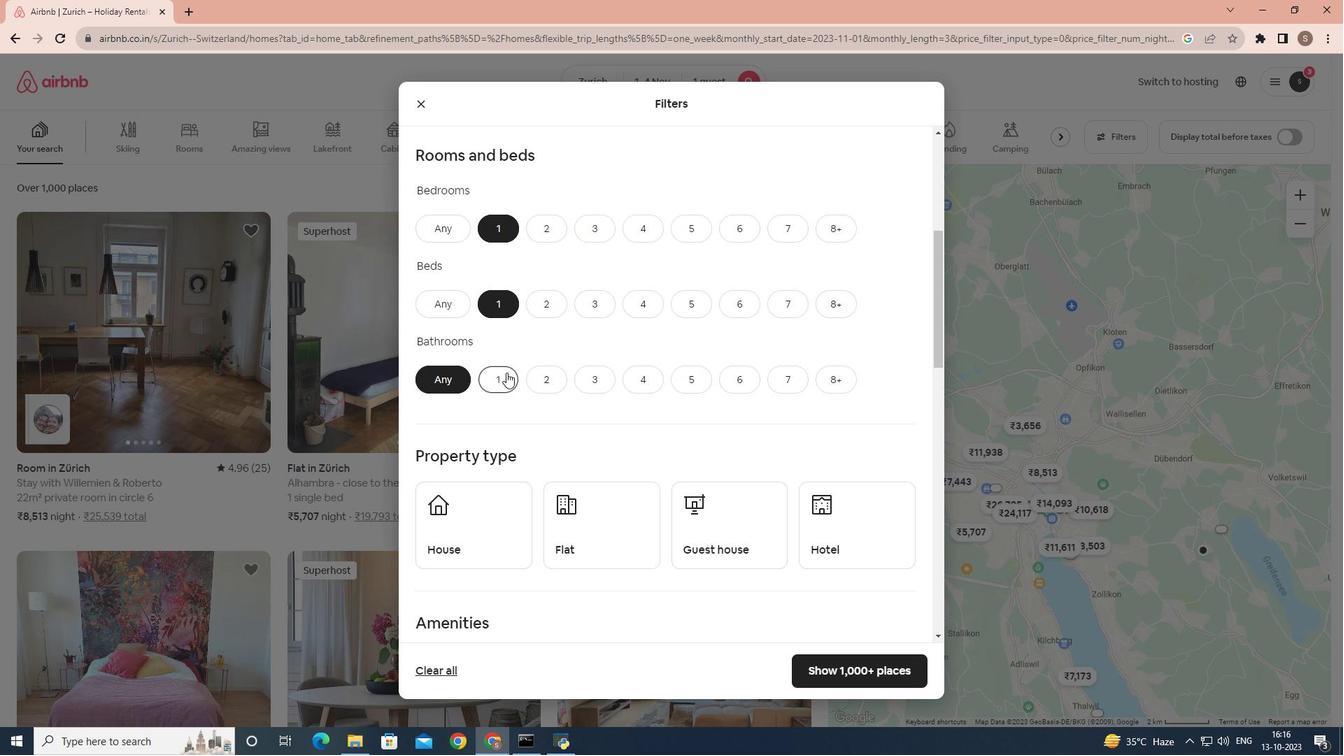 
Action: Mouse pressed left at (506, 372)
Screenshot: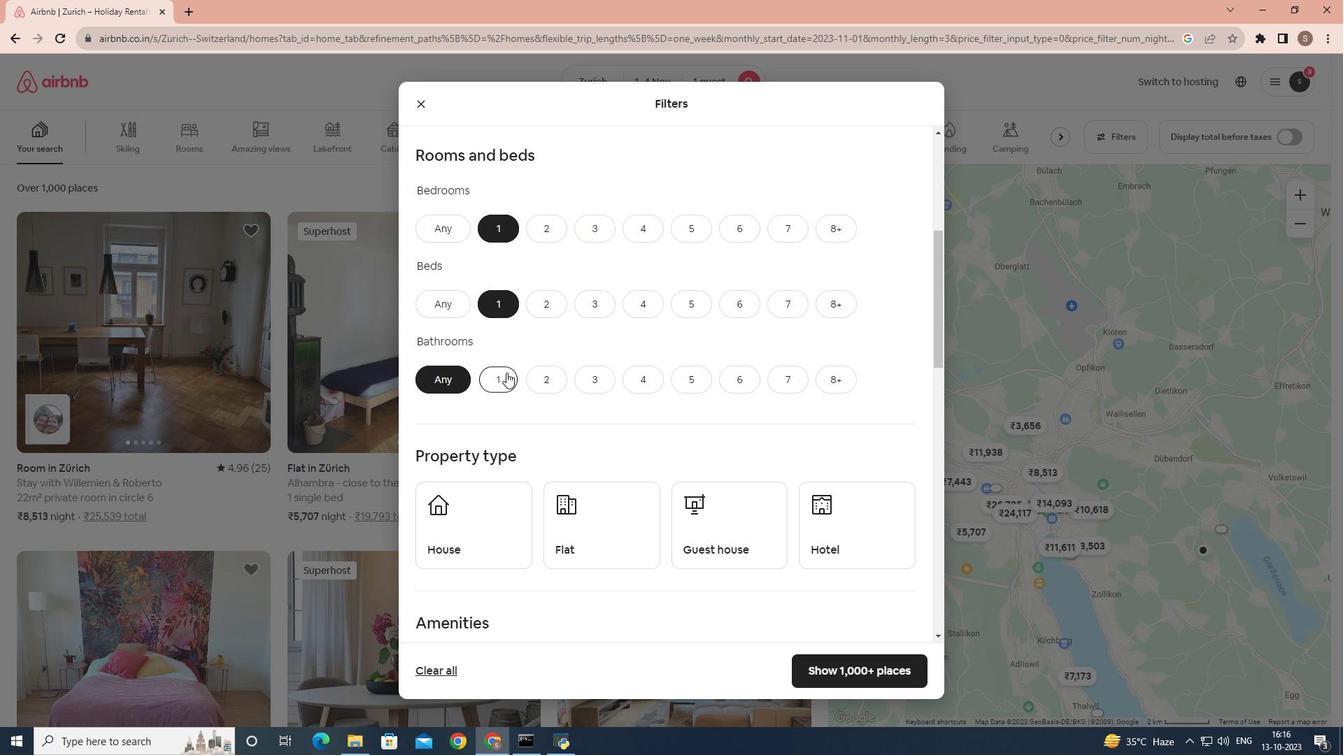 
Action: Mouse moved to (587, 540)
Screenshot: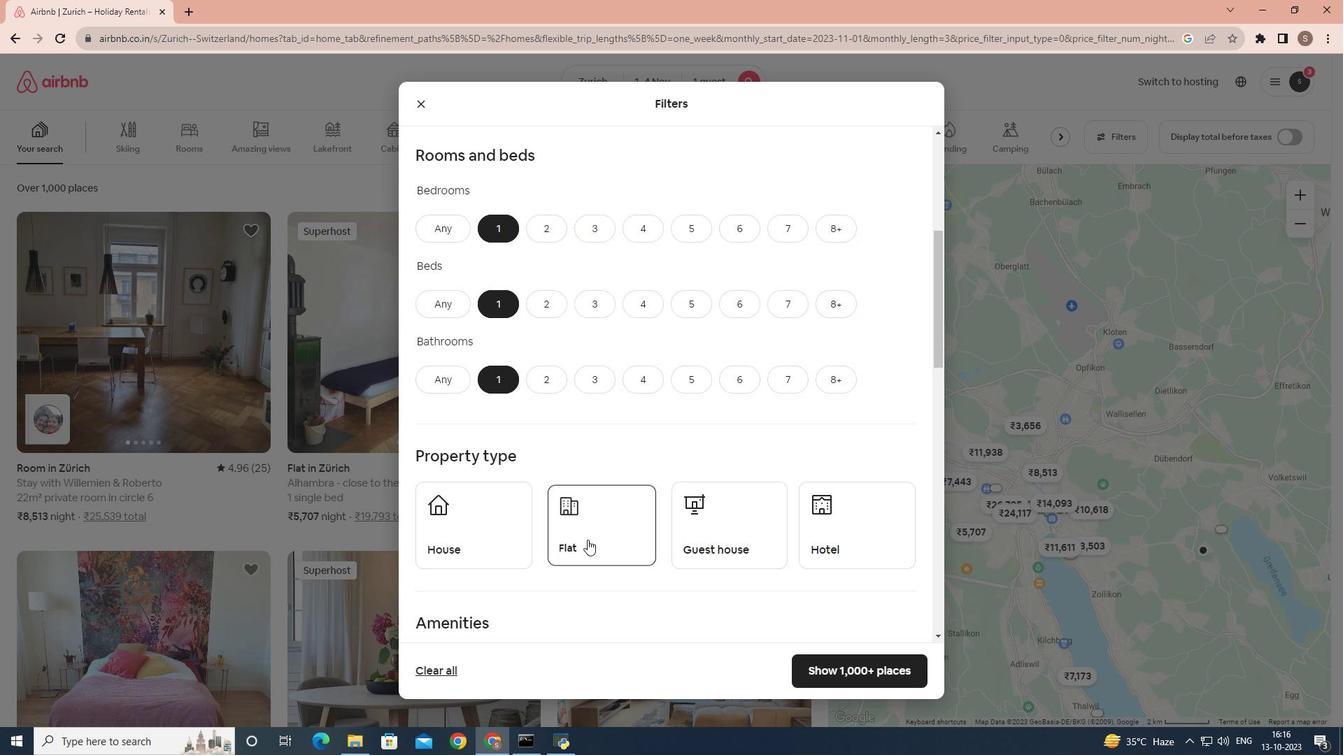 
Action: Mouse pressed left at (587, 540)
Screenshot: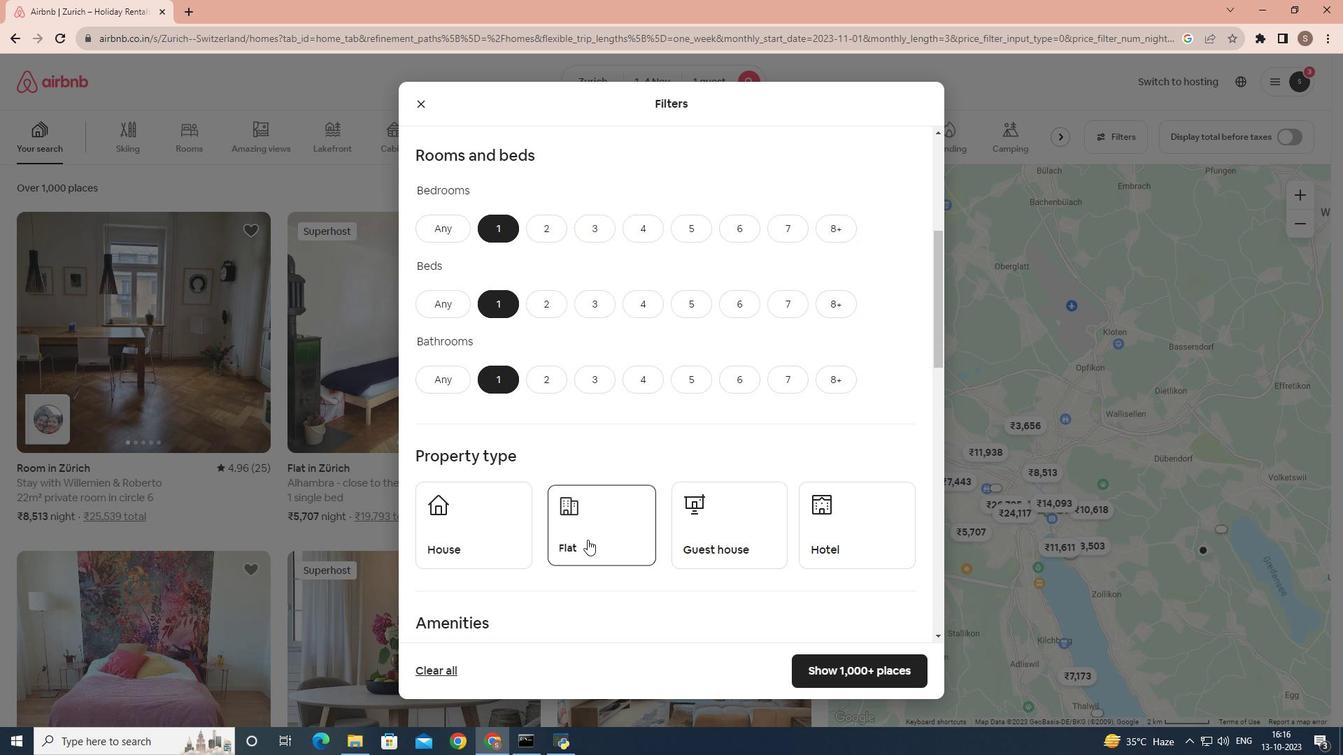 
Action: Mouse moved to (630, 512)
Screenshot: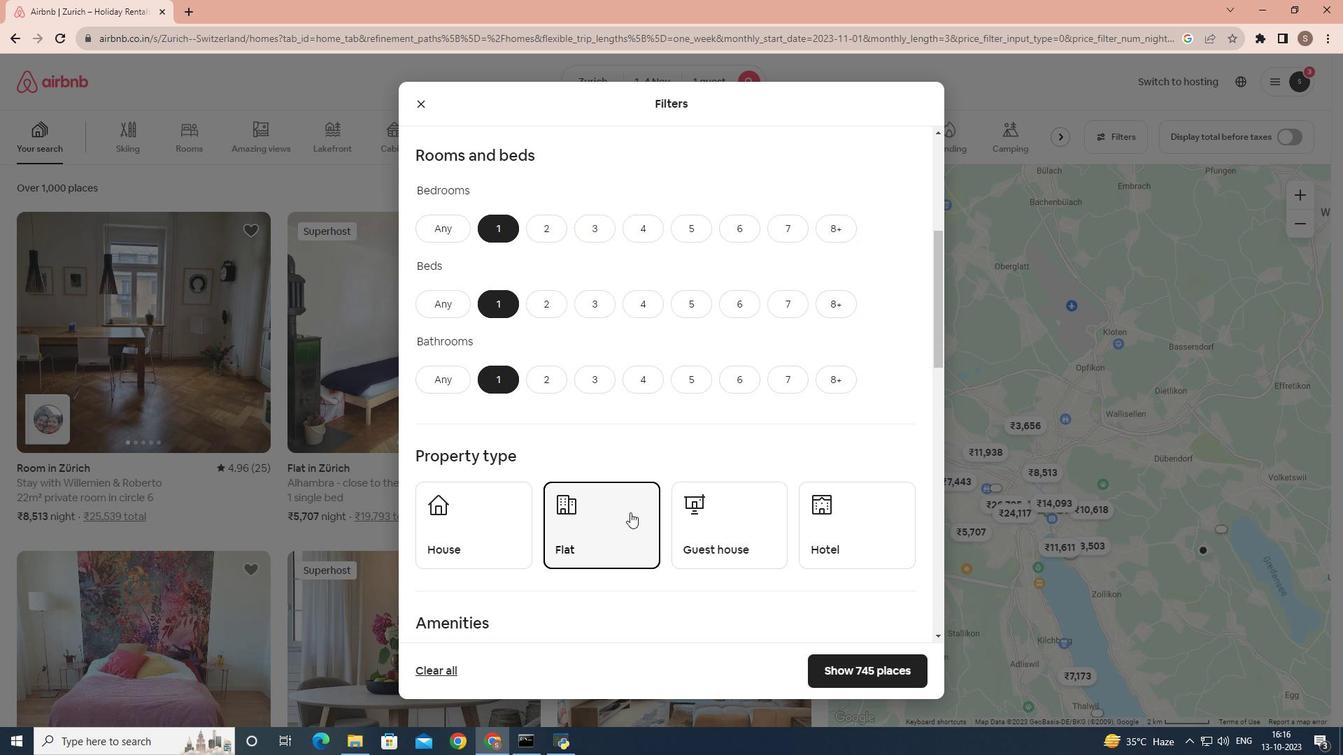 
Action: Mouse scrolled (630, 512) with delta (0, 0)
Screenshot: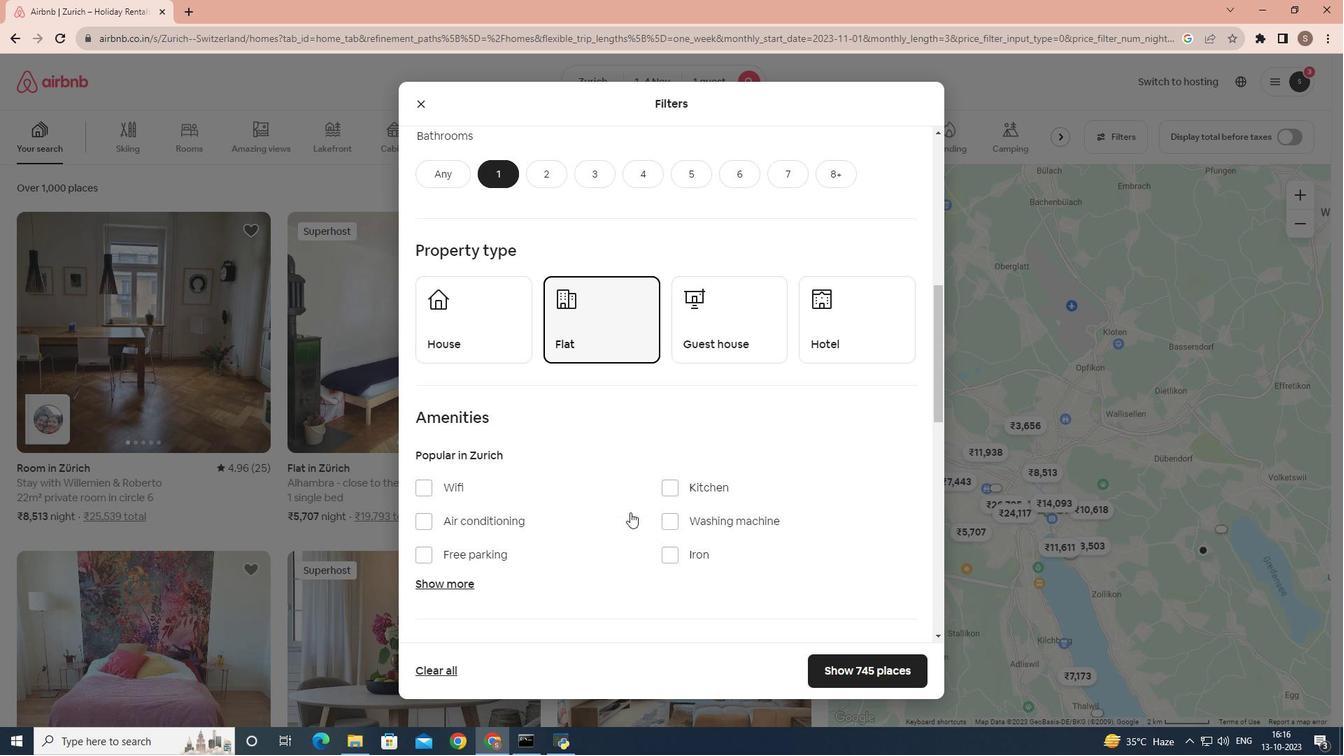 
Action: Mouse scrolled (630, 512) with delta (0, 0)
Screenshot: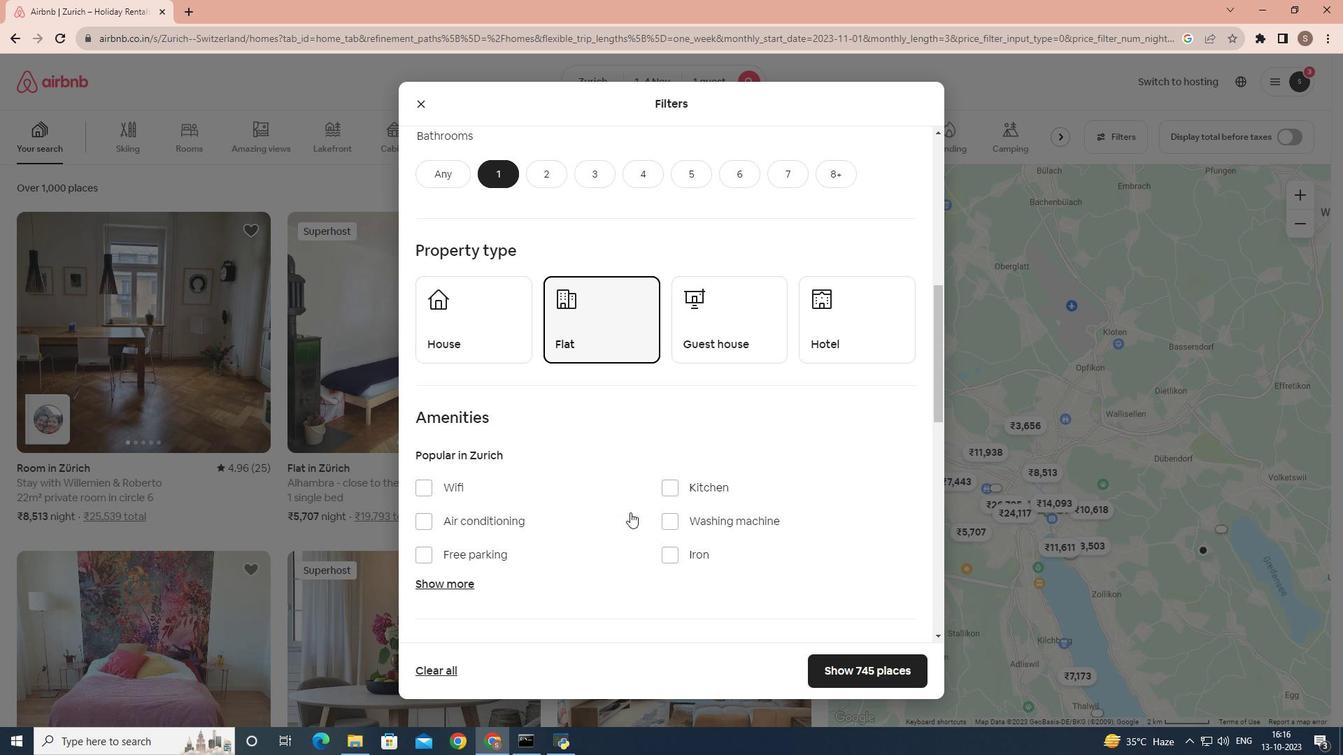 
Action: Mouse scrolled (630, 512) with delta (0, 0)
Screenshot: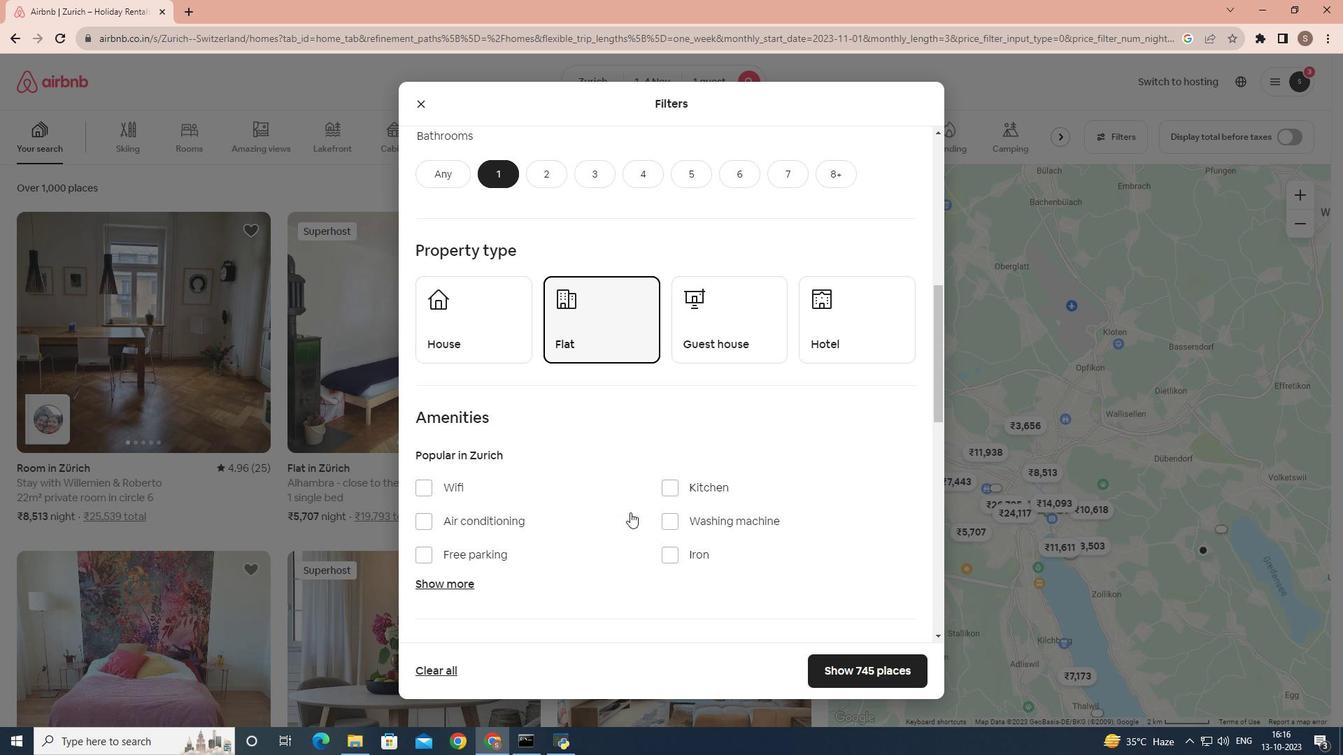 
Action: Mouse scrolled (630, 512) with delta (0, 0)
Screenshot: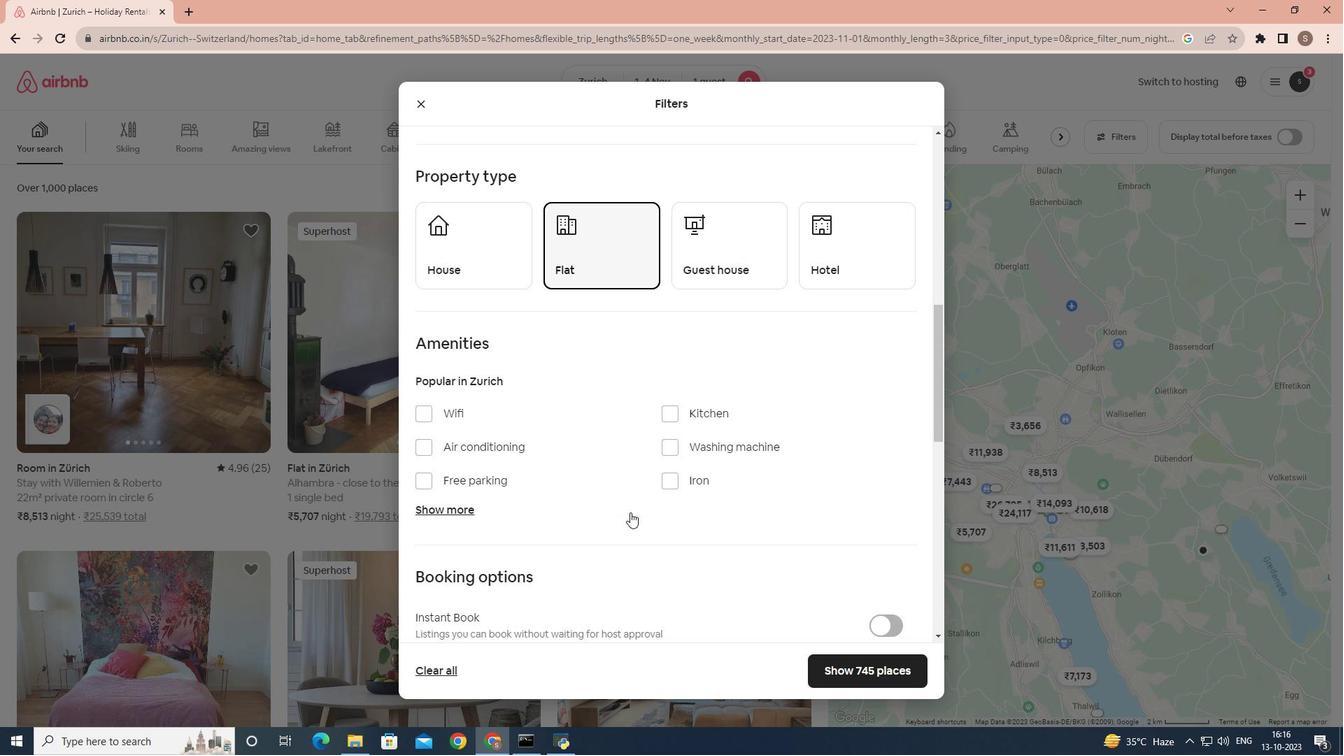 
Action: Mouse moved to (447, 412)
Screenshot: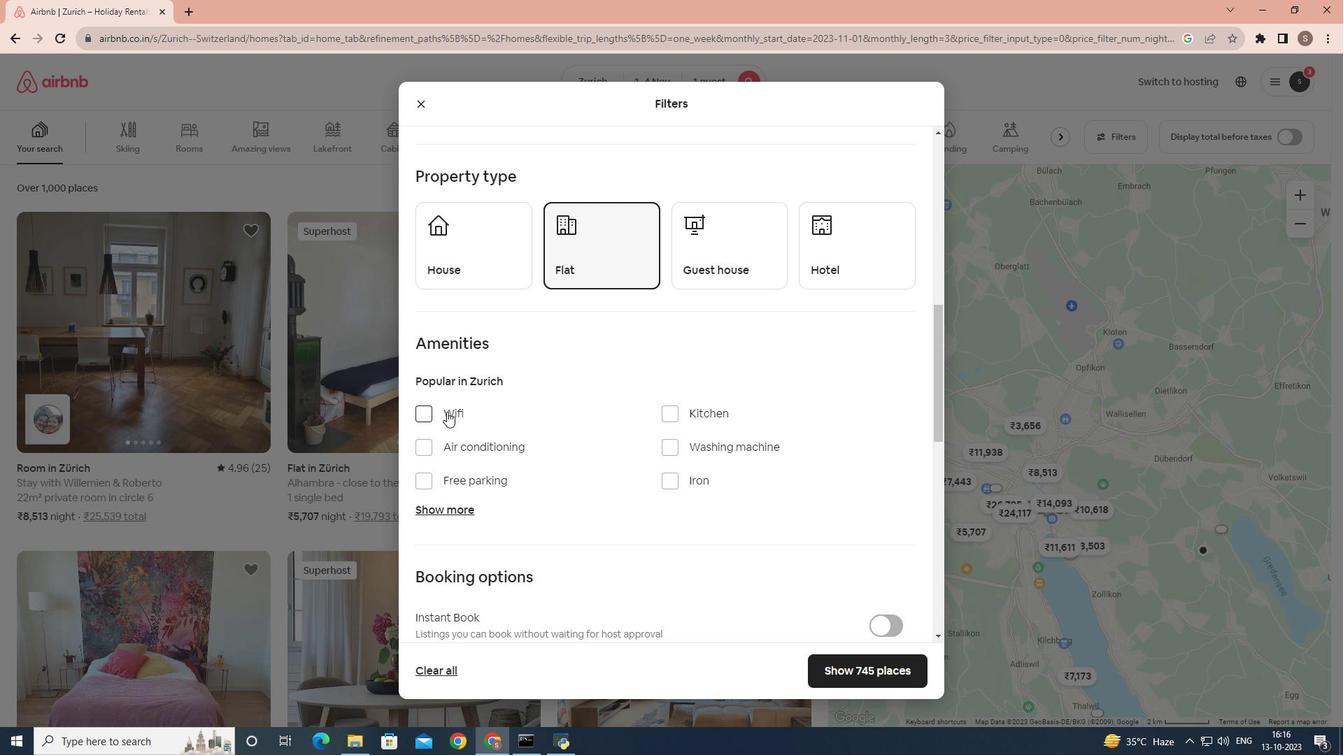 
Action: Mouse pressed left at (447, 412)
Screenshot: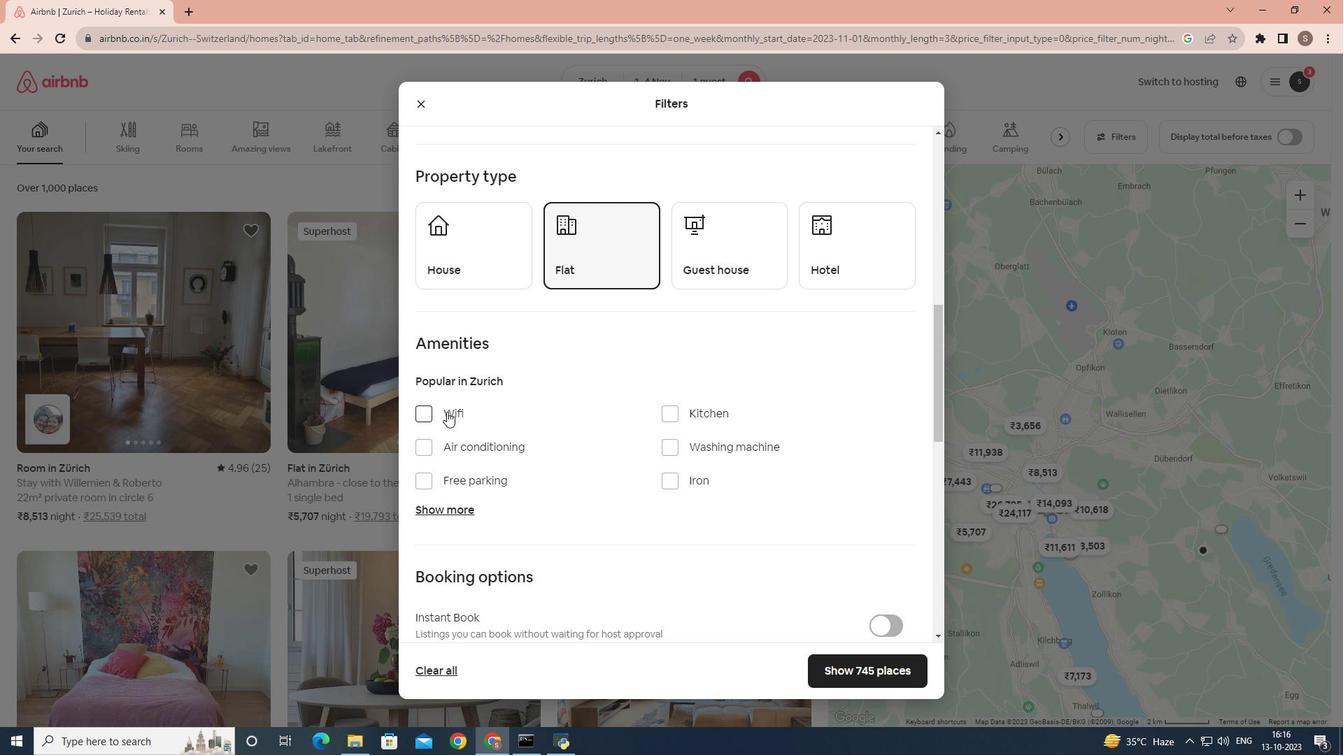 
Action: Mouse moved to (848, 668)
Screenshot: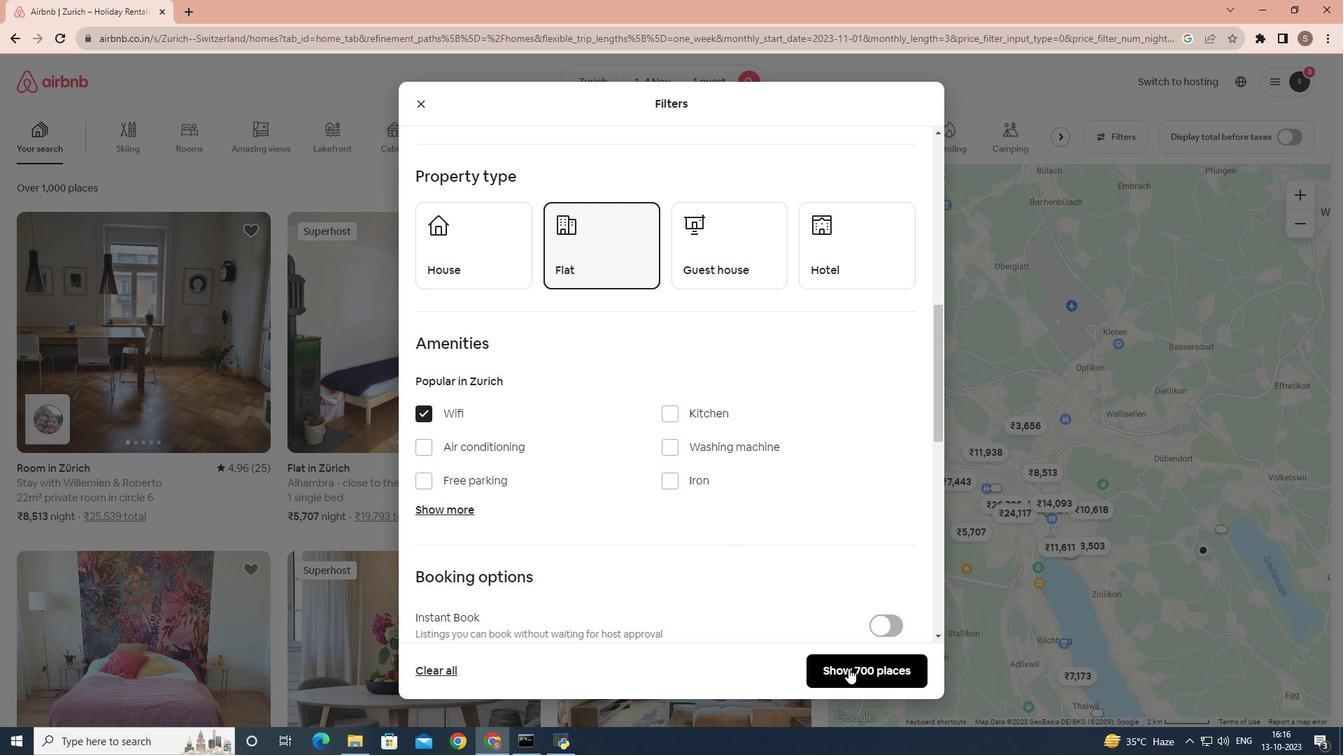 
Action: Mouse pressed left at (848, 668)
Screenshot: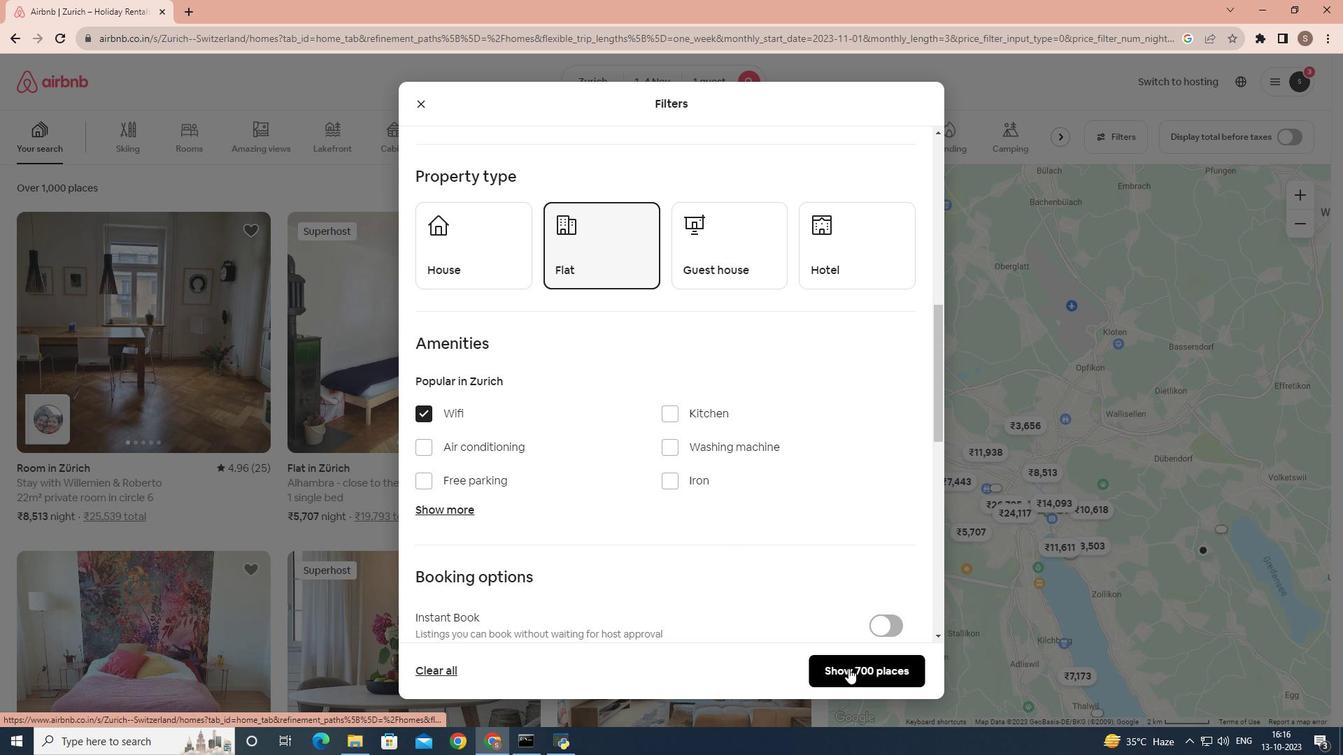 
Action: Mouse moved to (602, 379)
Screenshot: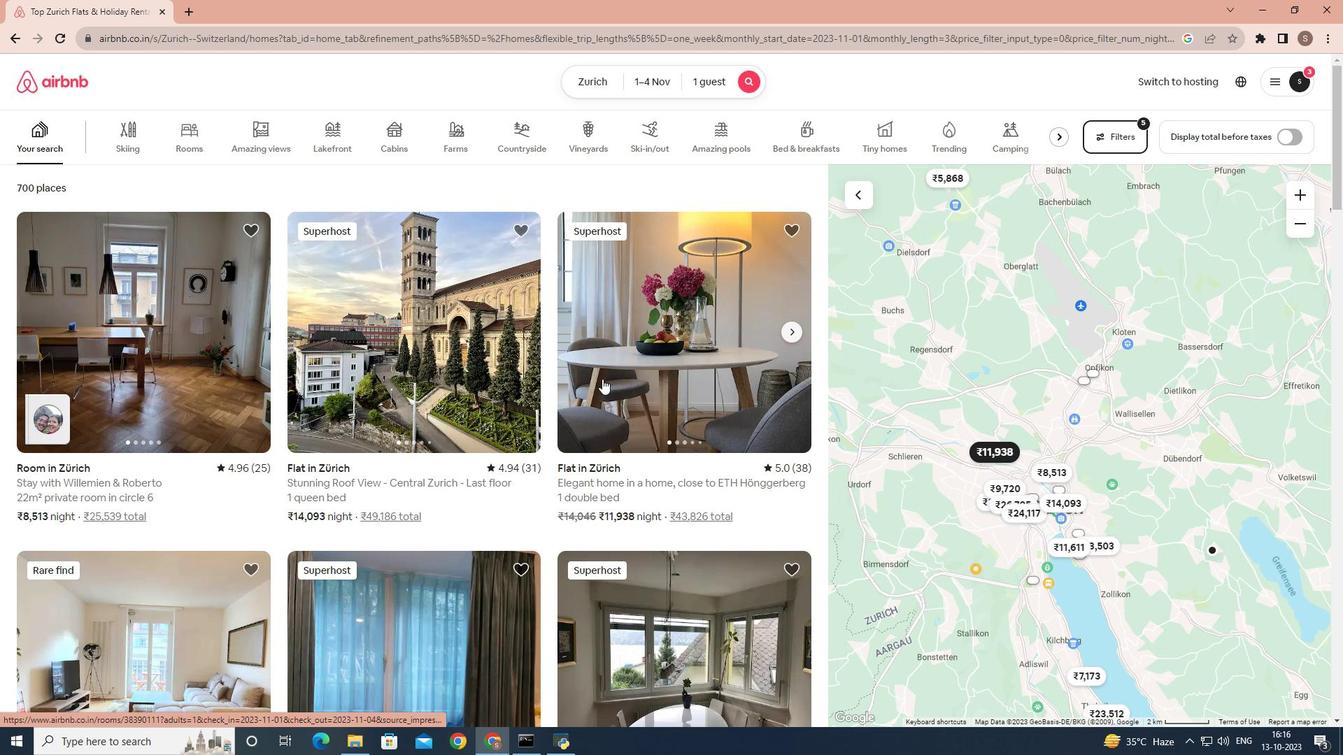 
Action: Mouse pressed left at (602, 379)
Screenshot: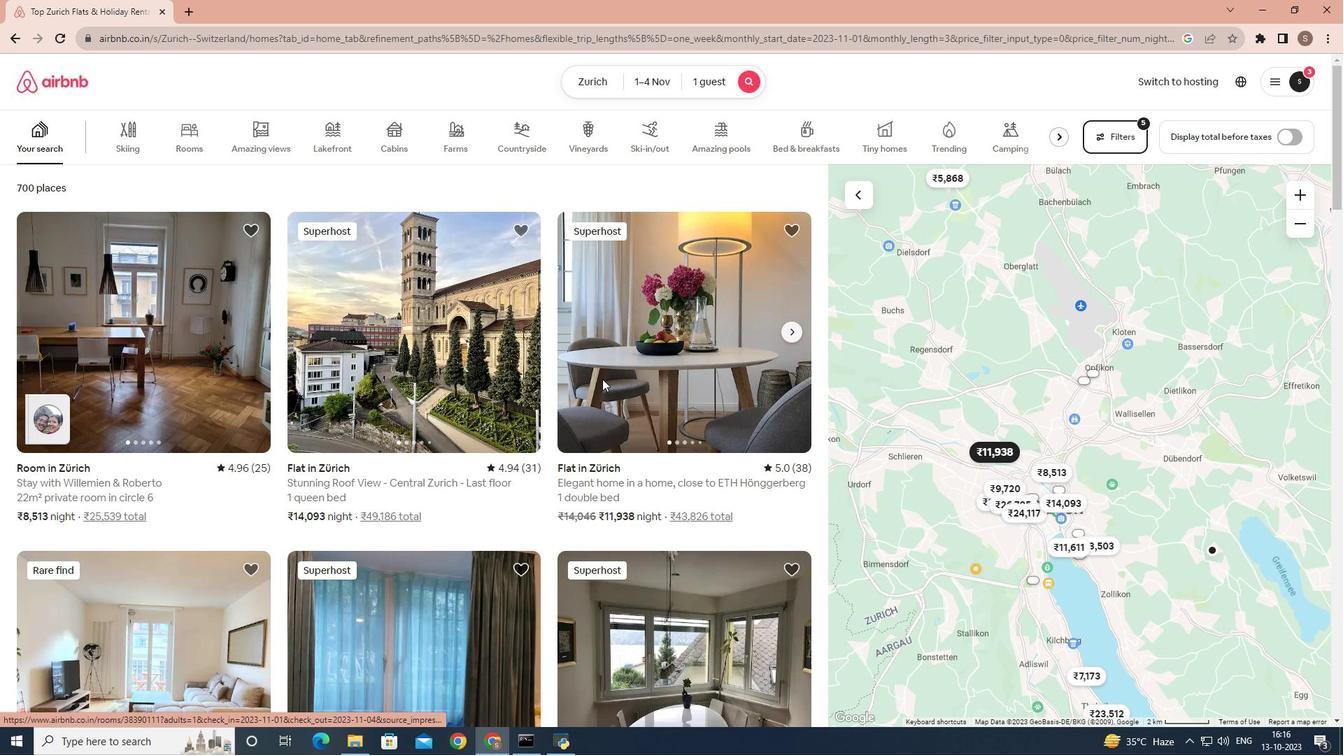 
Action: Mouse scrolled (602, 378) with delta (0, 0)
Screenshot: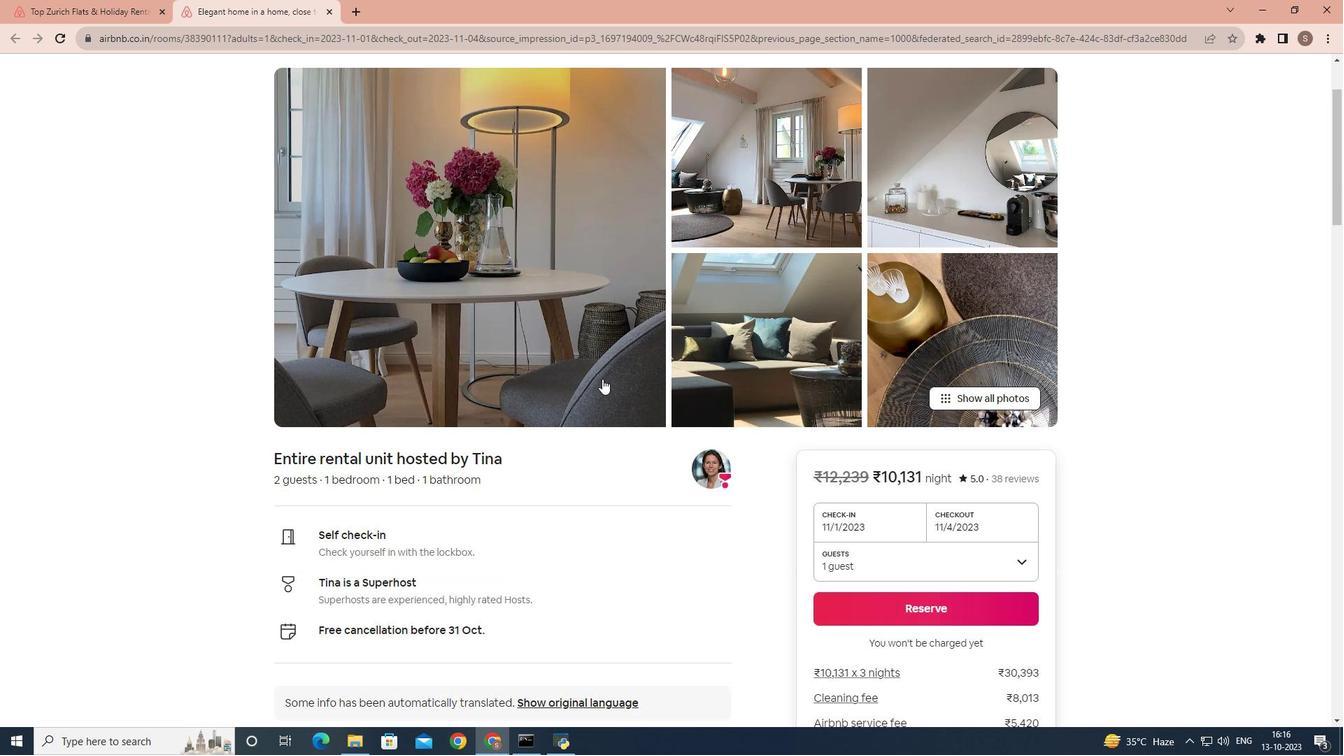 
Action: Mouse scrolled (602, 378) with delta (0, 0)
Screenshot: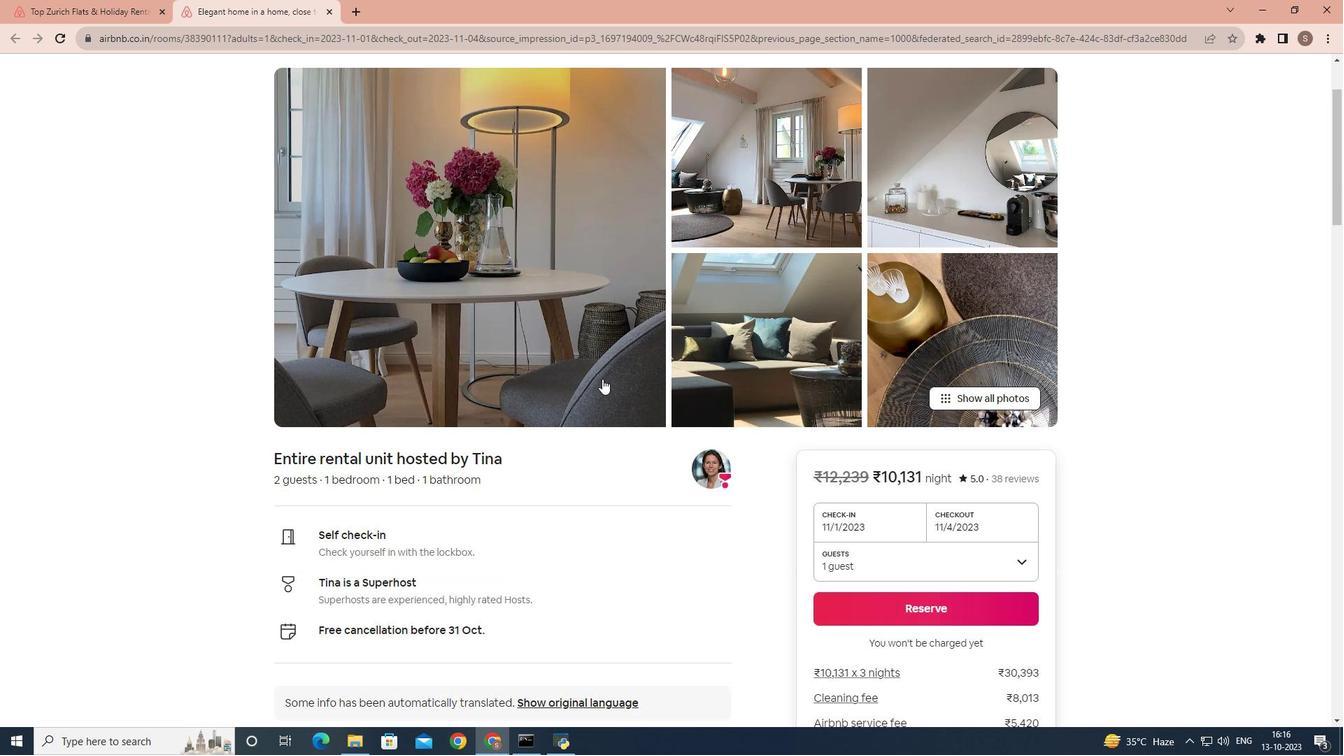 
Action: Mouse scrolled (602, 378) with delta (0, 0)
Screenshot: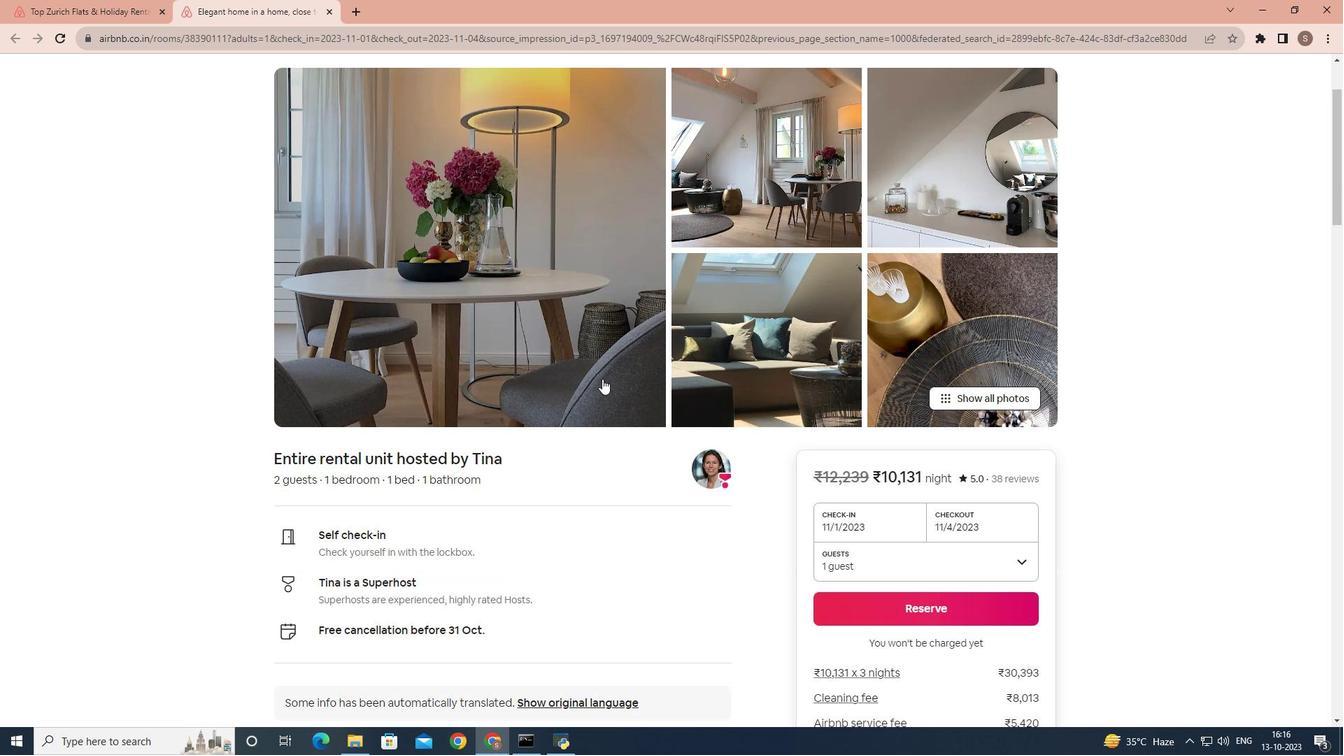 
Action: Mouse scrolled (602, 378) with delta (0, 0)
Screenshot: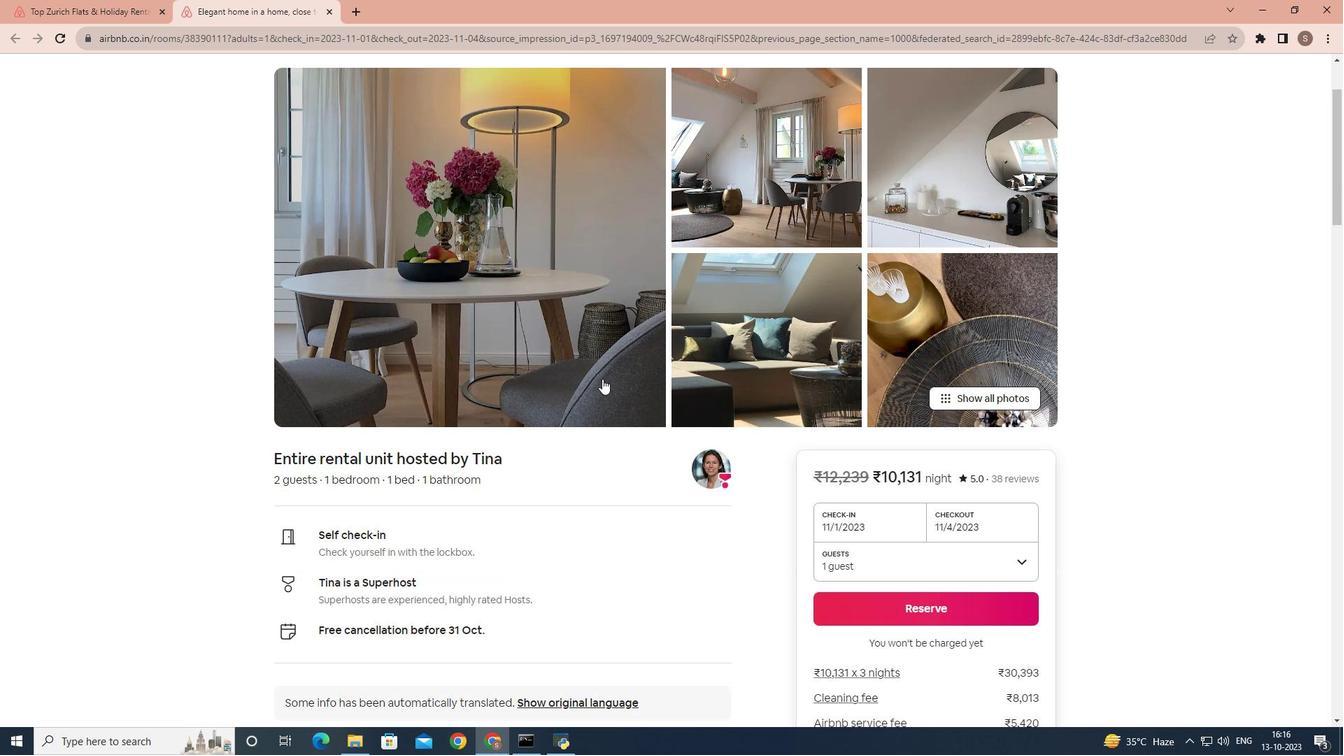 
Action: Mouse scrolled (602, 378) with delta (0, 0)
Screenshot: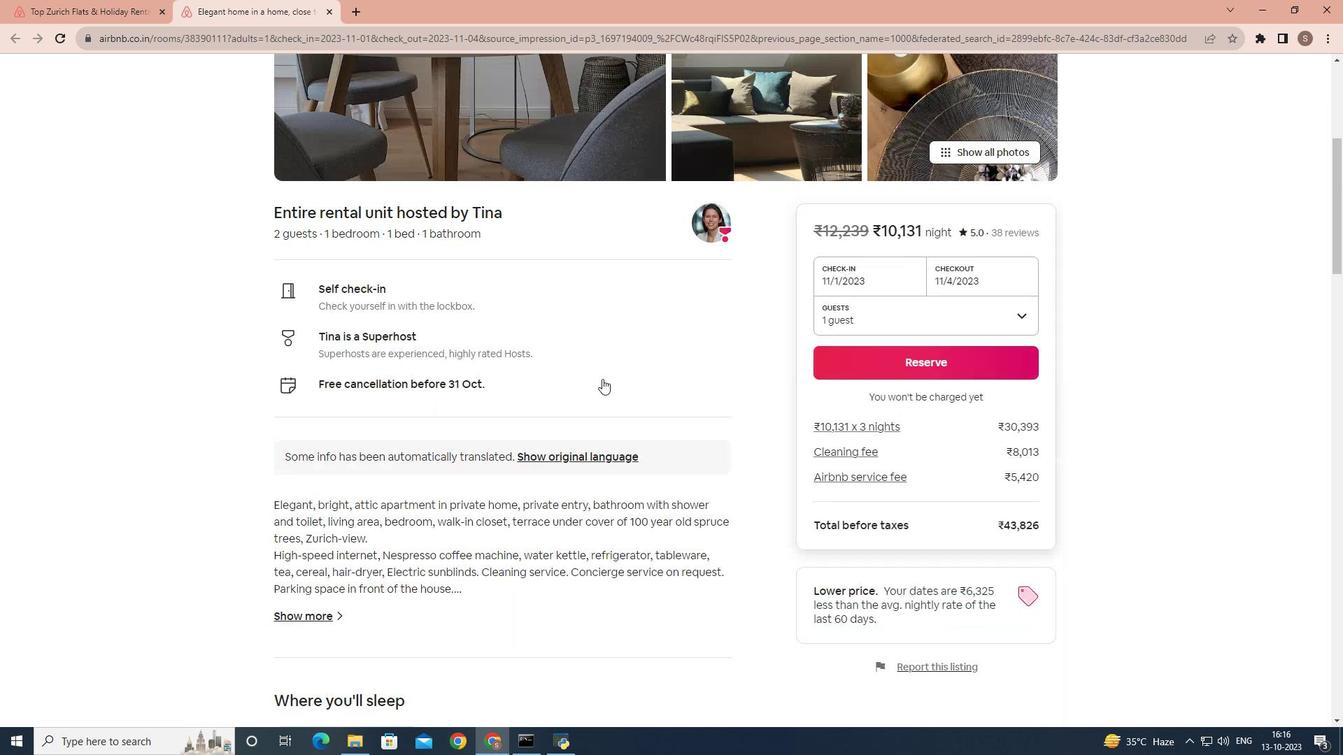 
Action: Mouse scrolled (602, 378) with delta (0, 0)
Screenshot: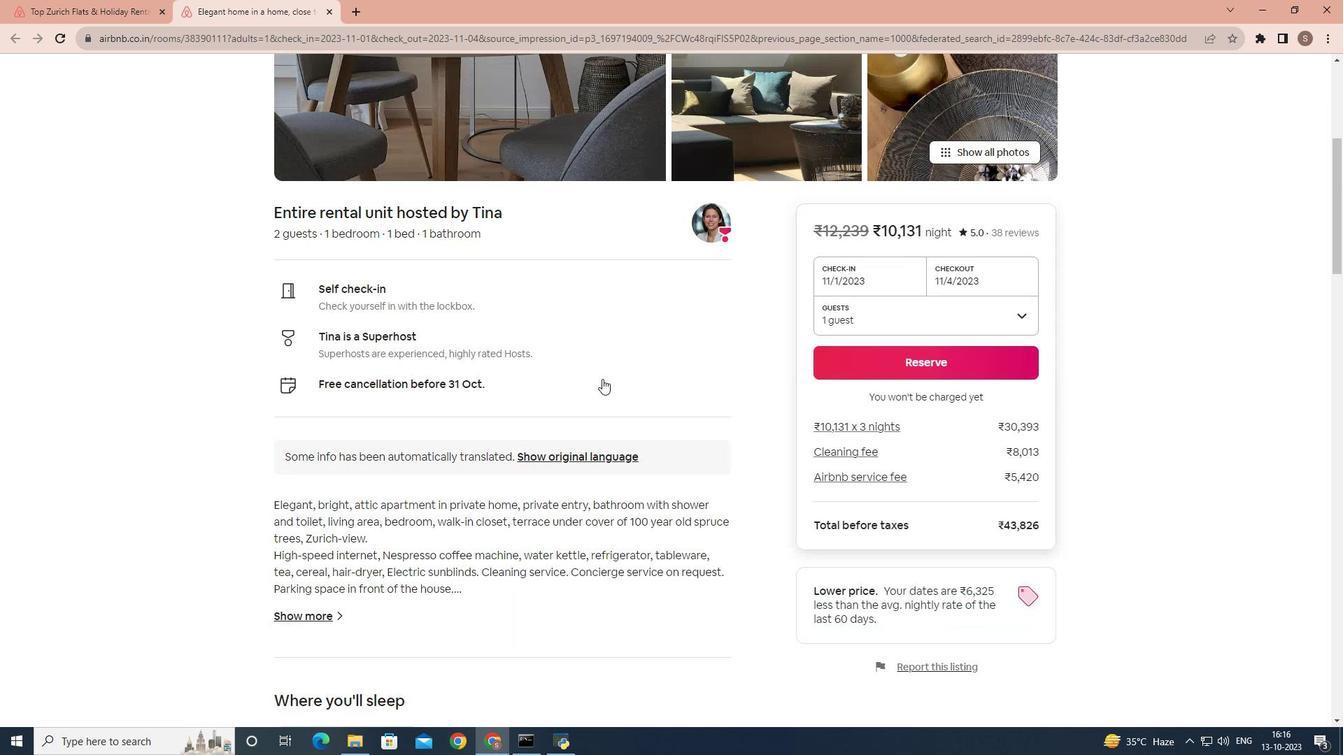 
Action: Mouse scrolled (602, 378) with delta (0, 0)
Screenshot: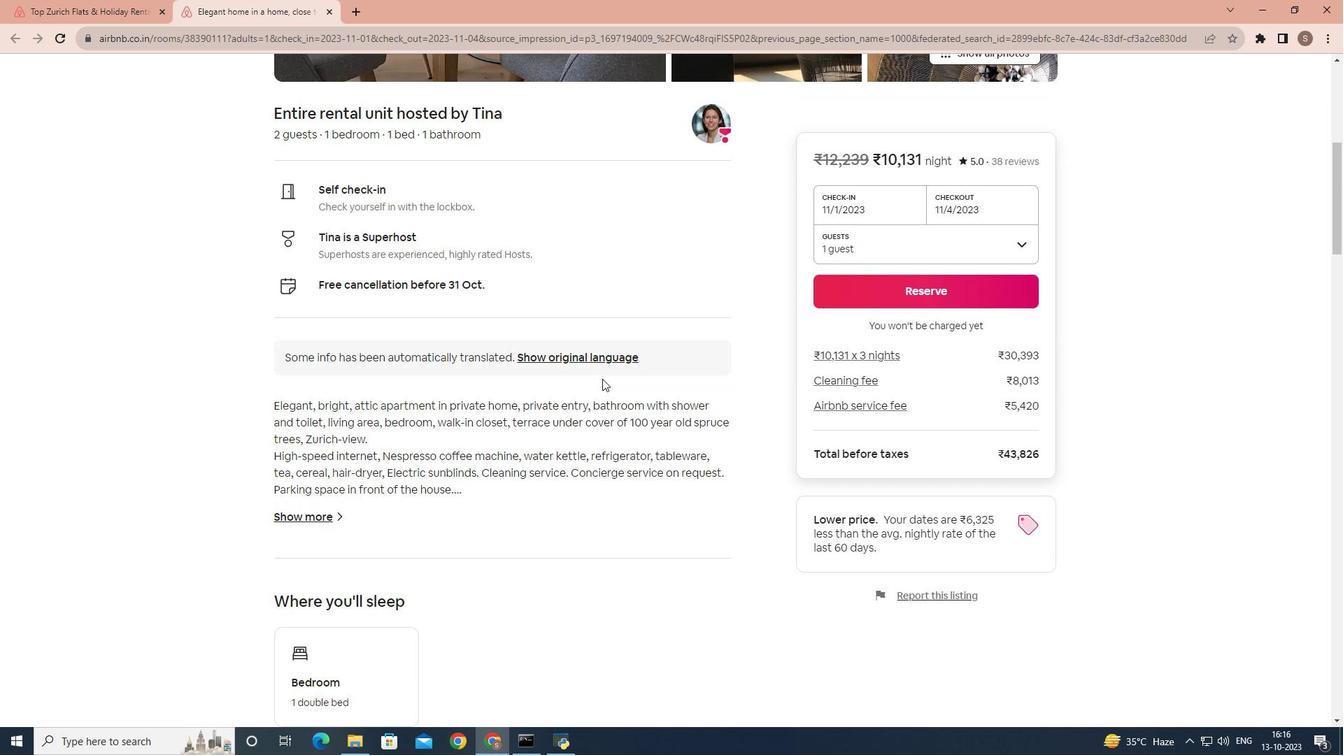 
Action: Mouse scrolled (602, 378) with delta (0, 0)
Screenshot: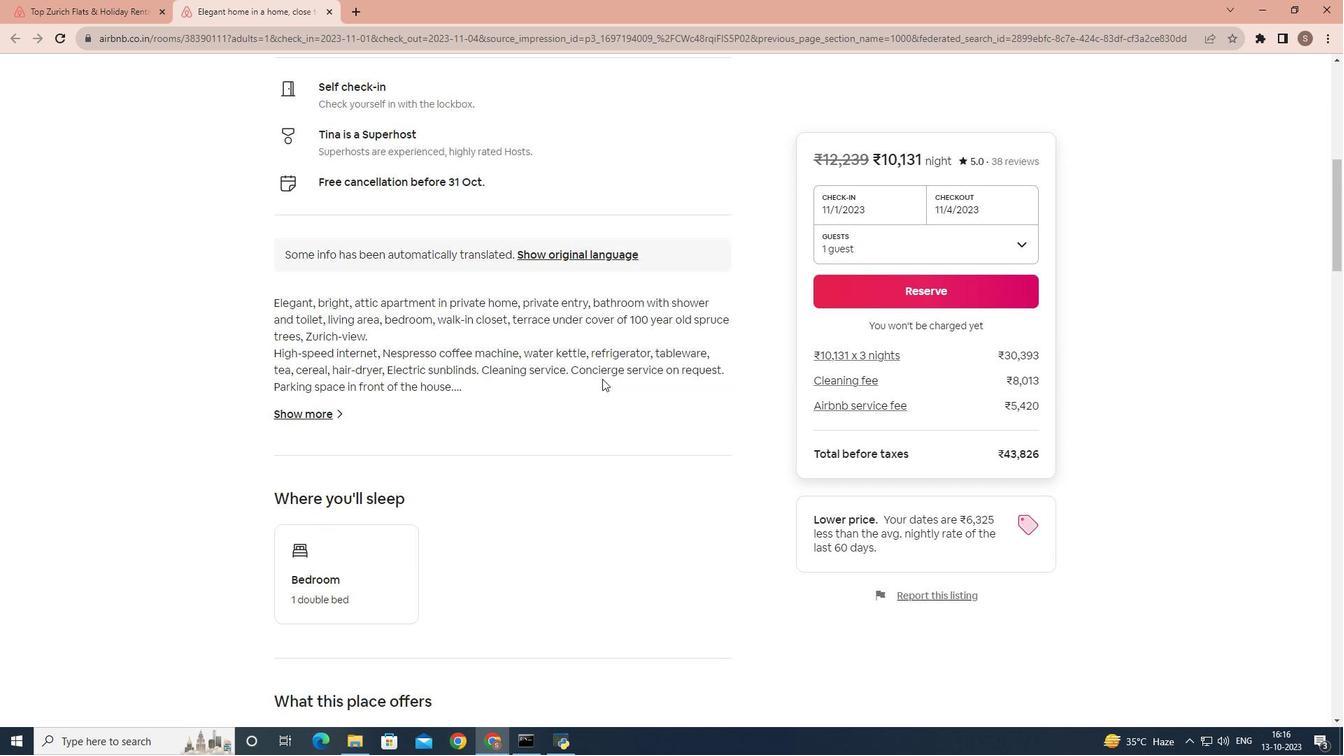 
Action: Mouse scrolled (602, 378) with delta (0, 0)
Screenshot: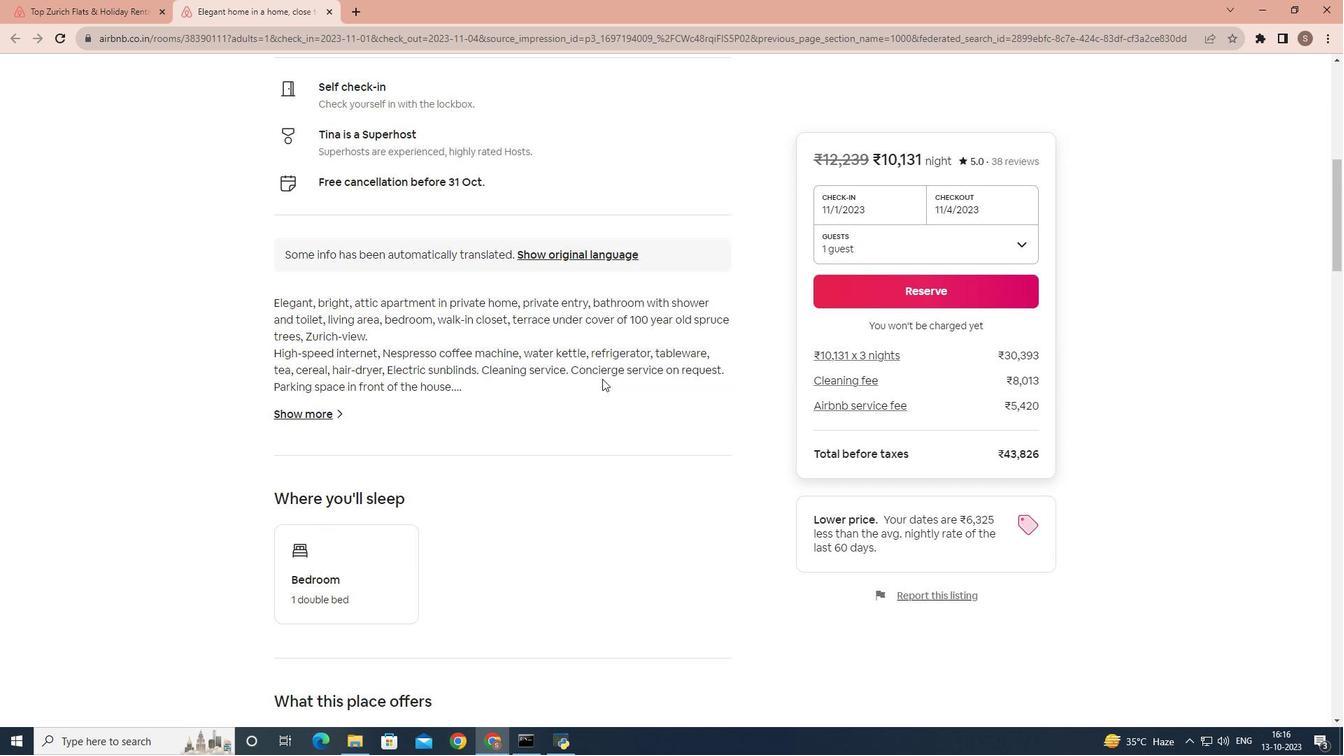 
Action: Mouse scrolled (602, 378) with delta (0, 0)
Screenshot: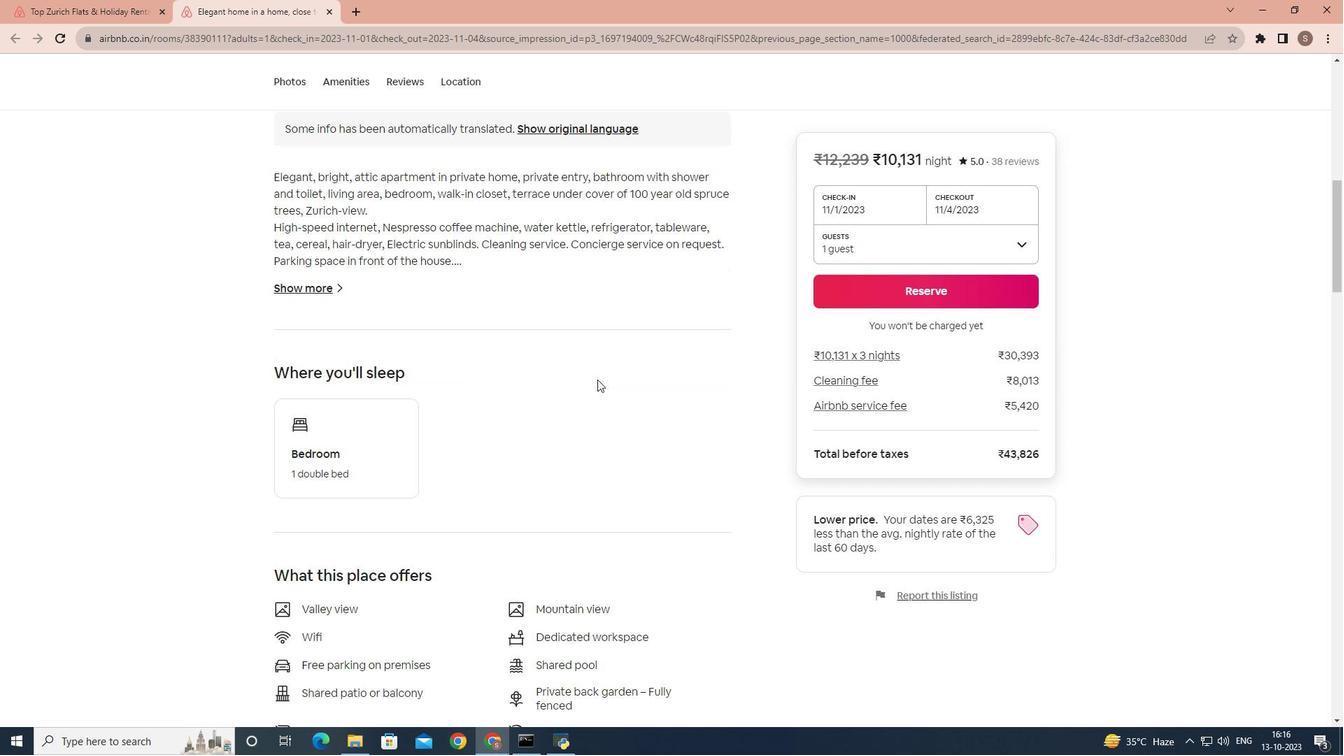 
Action: Mouse moved to (286, 271)
Screenshot: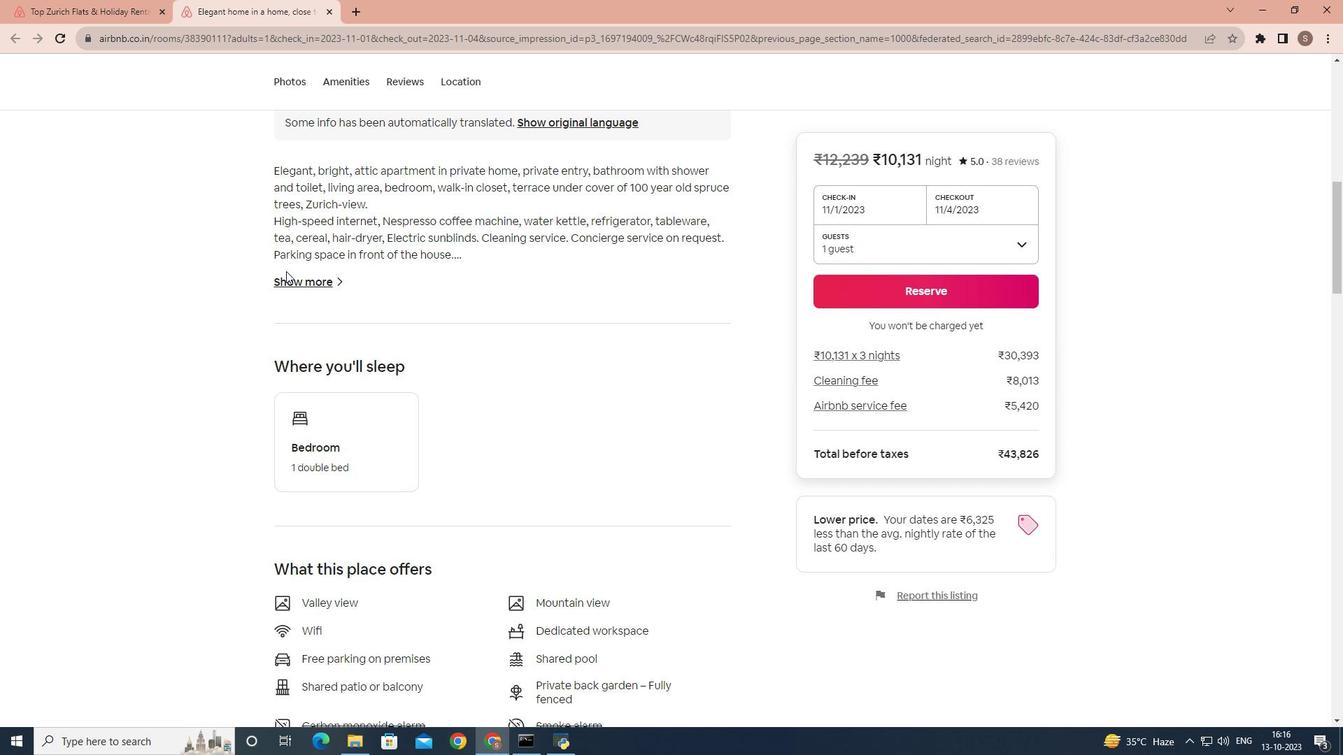 
Action: Mouse pressed left at (286, 271)
Screenshot: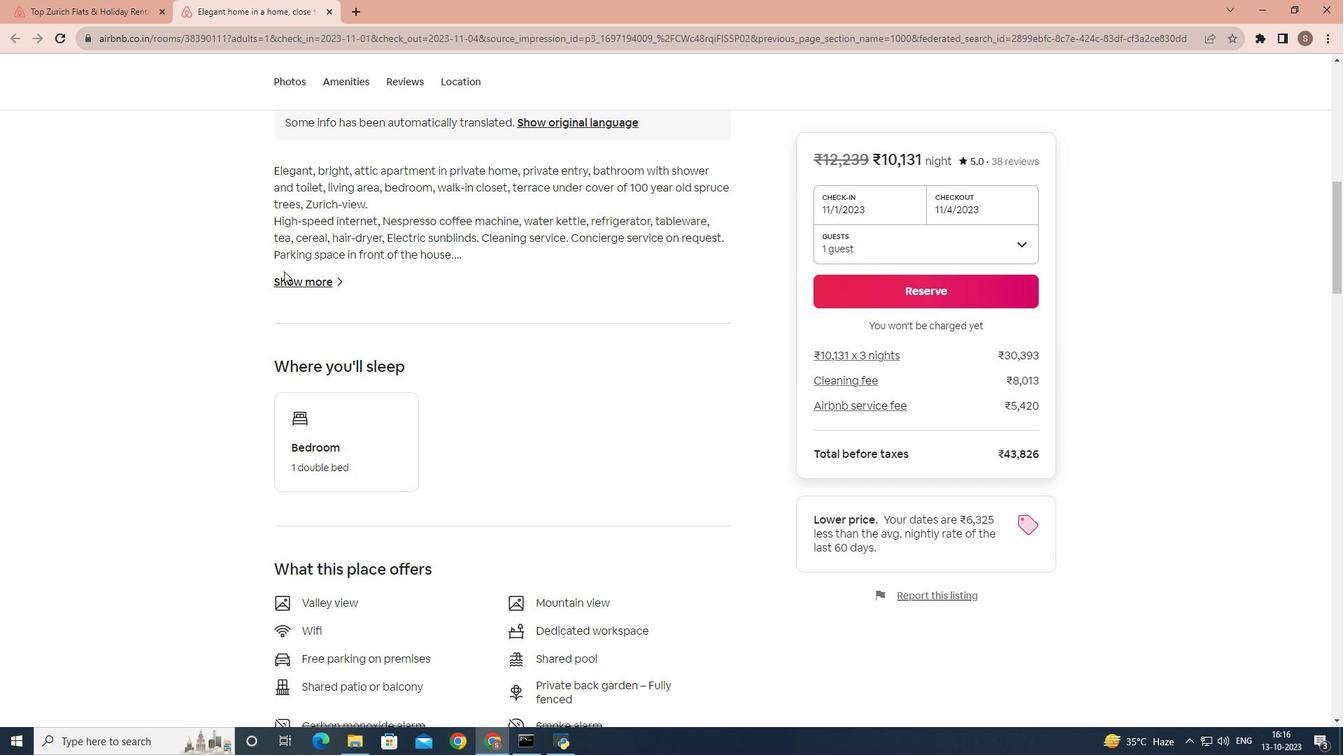 
Action: Mouse moved to (281, 289)
Screenshot: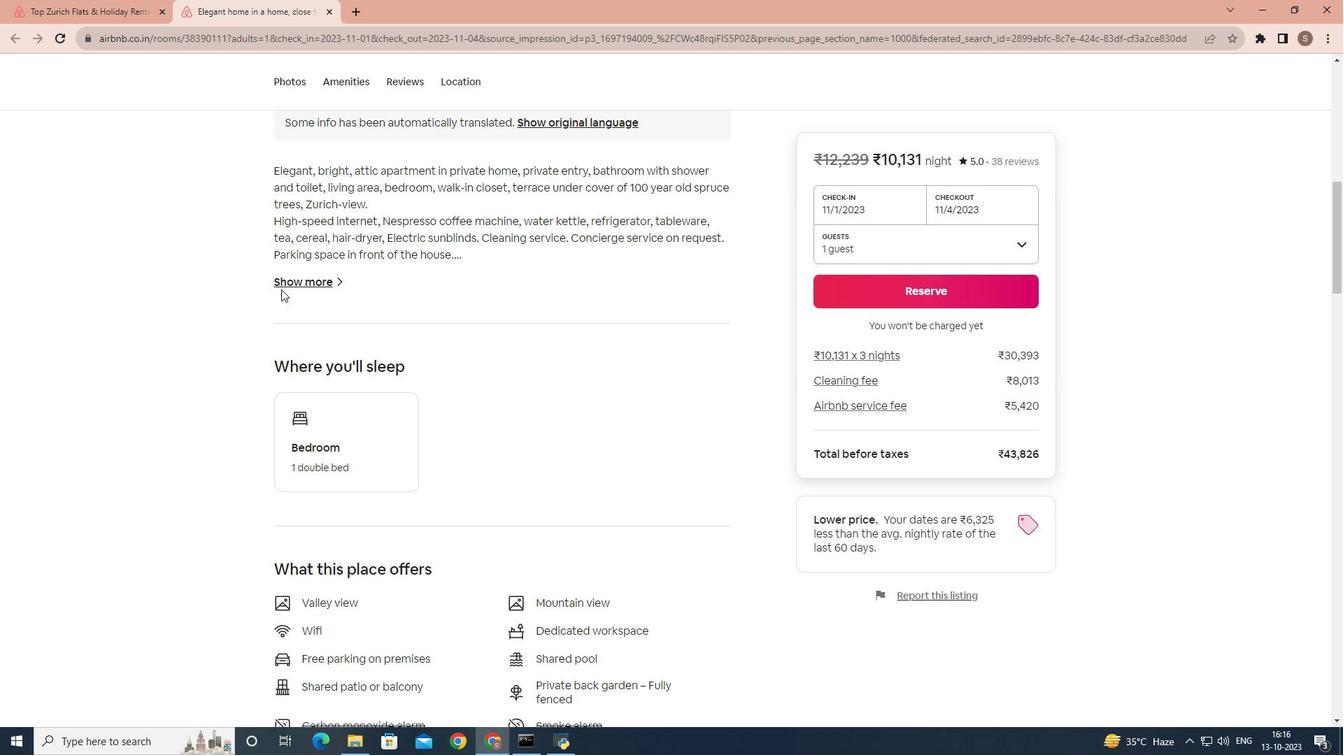 
Action: Mouse pressed left at (281, 289)
Screenshot: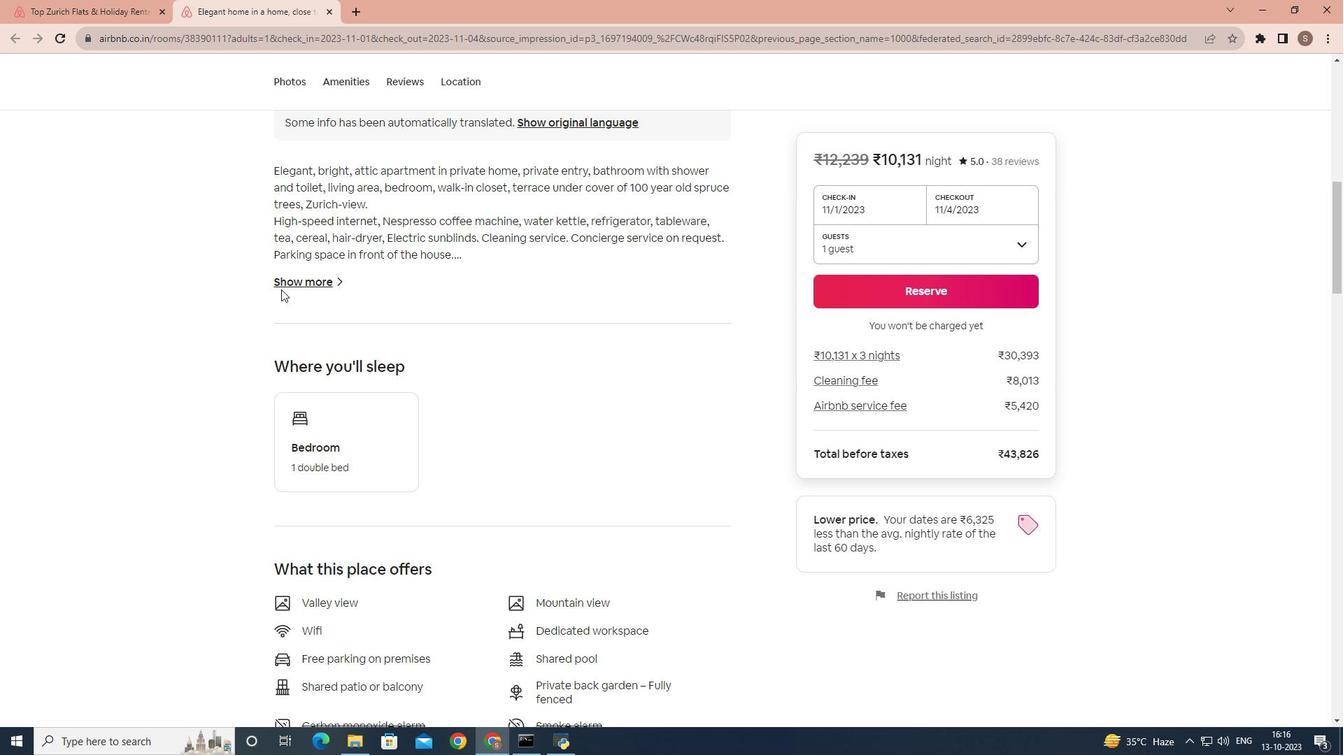 
Action: Mouse moved to (304, 283)
Screenshot: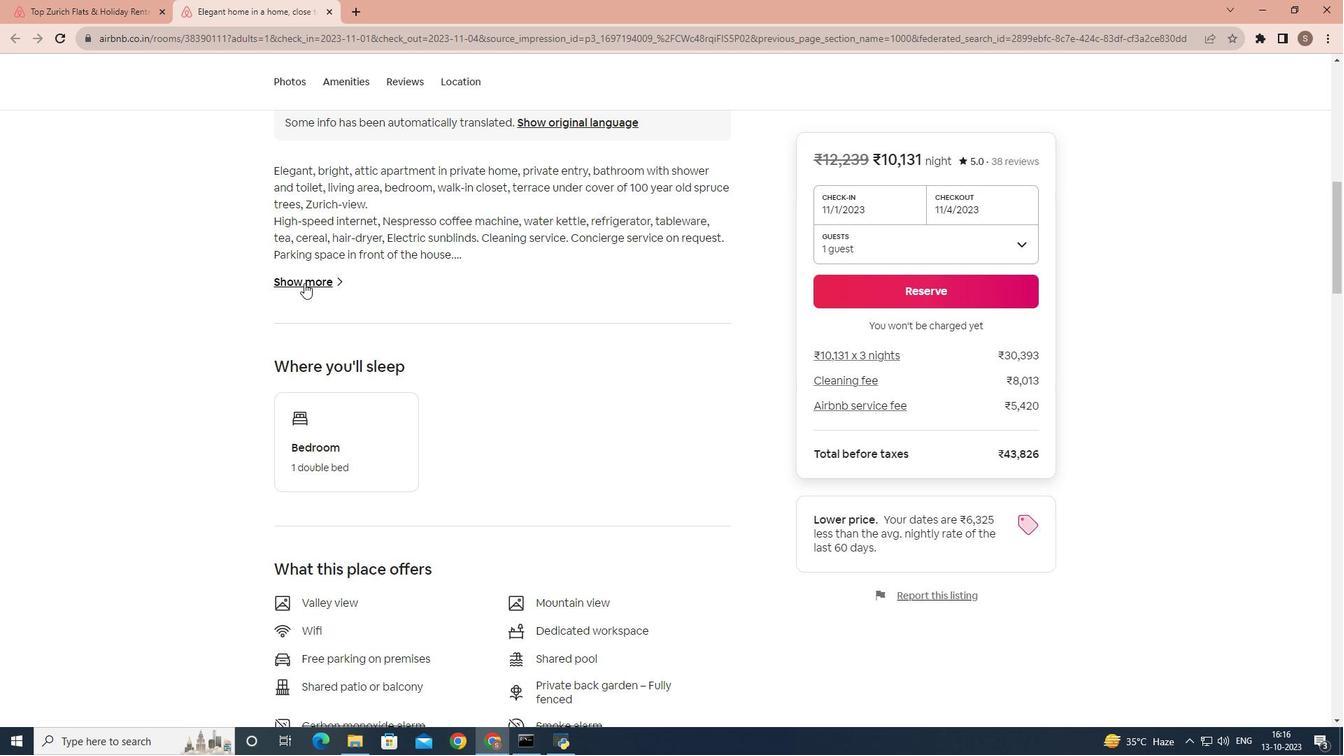 
Action: Mouse pressed left at (304, 283)
Screenshot: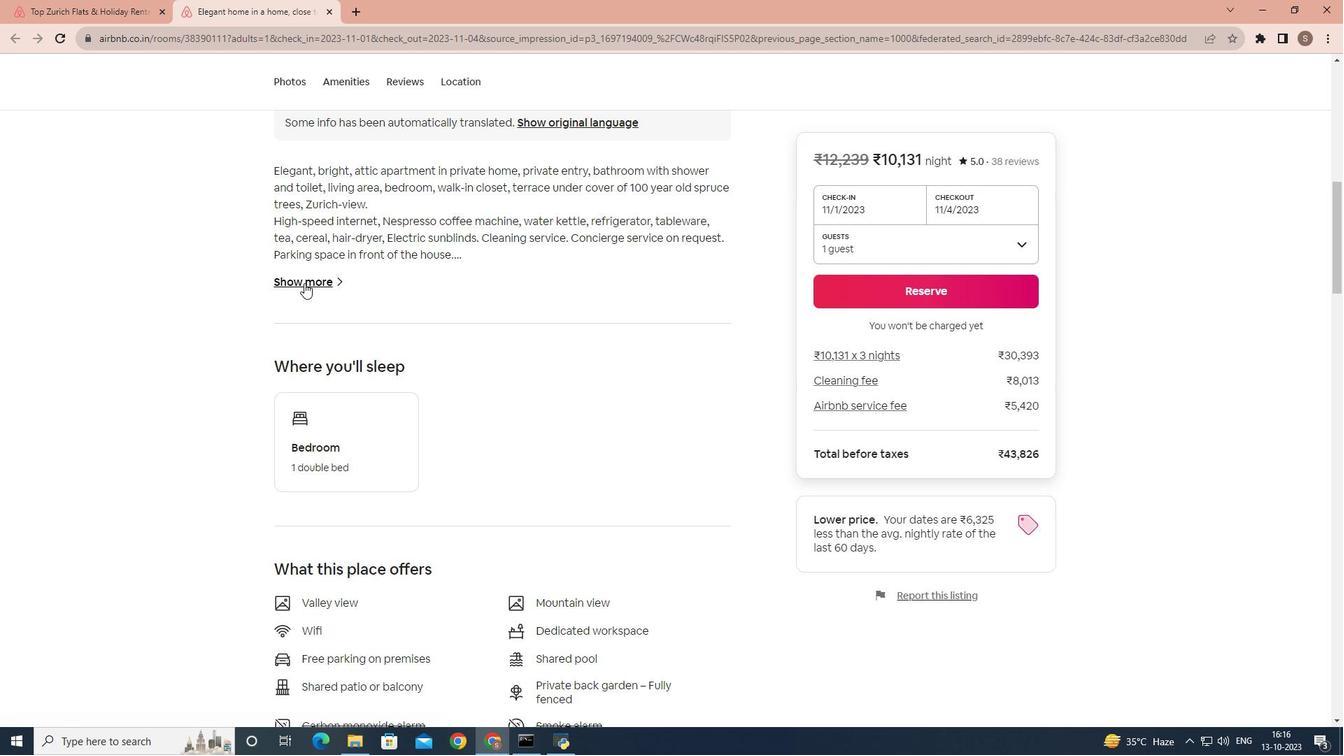 
Action: Mouse moved to (556, 323)
Screenshot: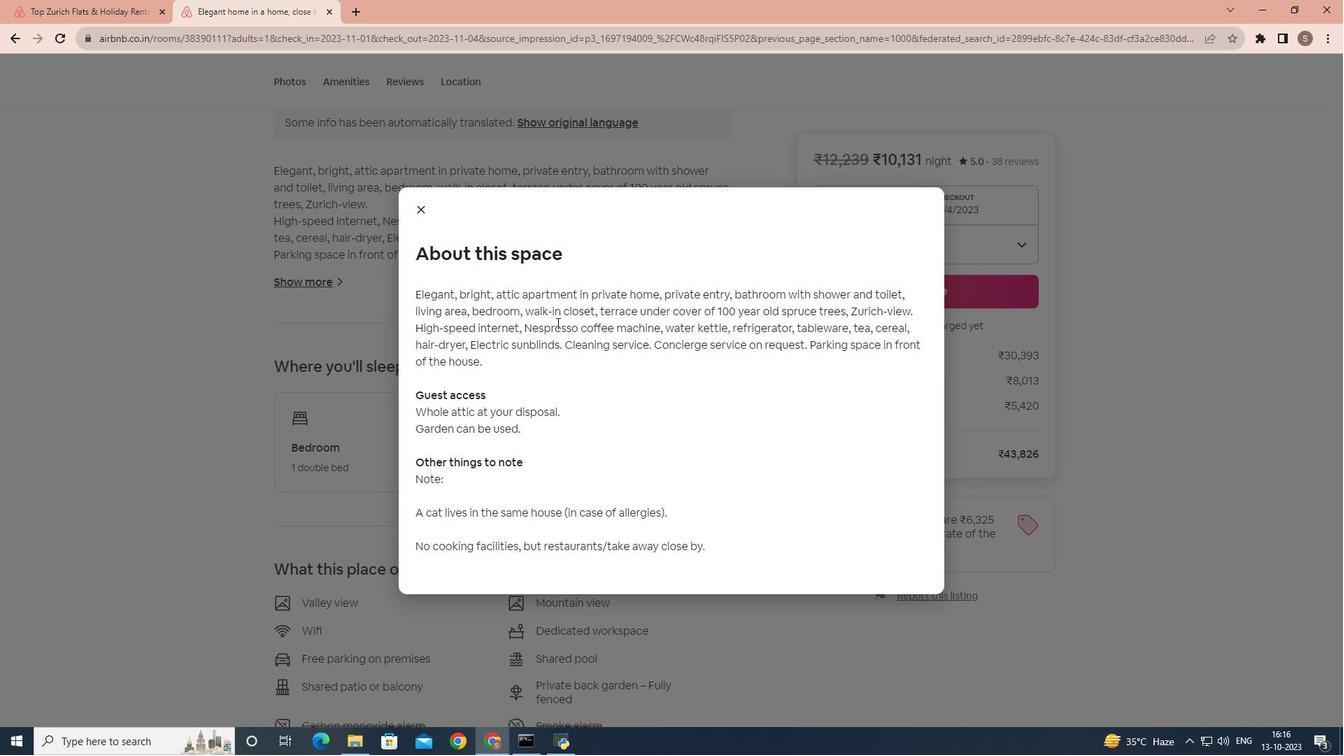 
Action: Mouse scrolled (556, 322) with delta (0, 0)
Screenshot: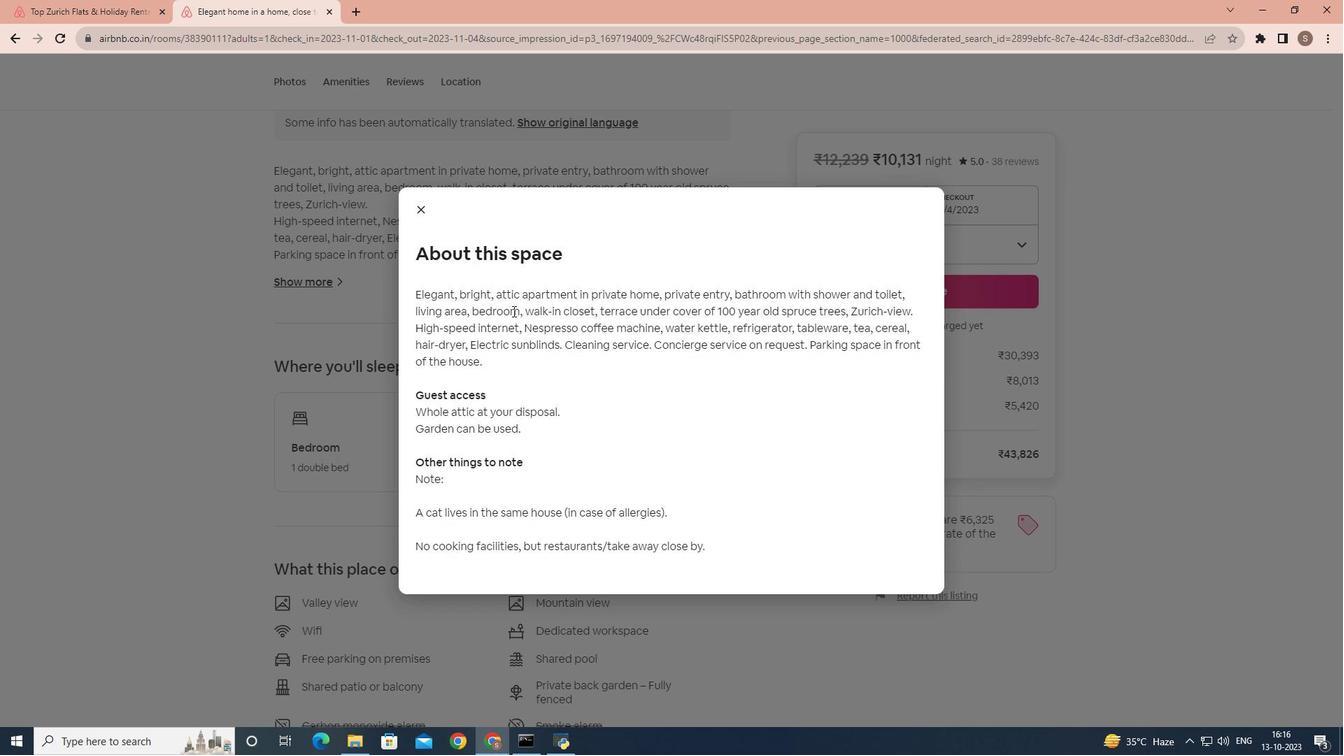 
Action: Mouse scrolled (556, 322) with delta (0, 0)
Screenshot: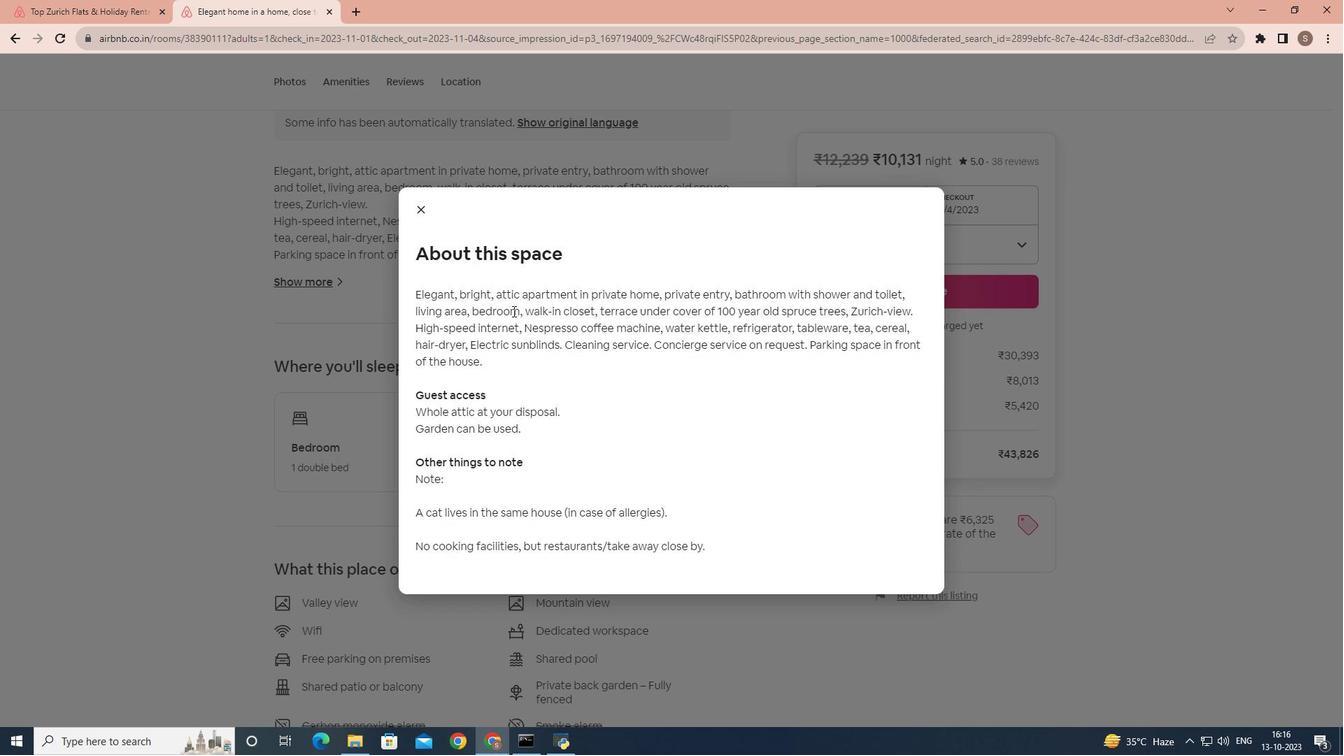 
Action: Mouse scrolled (556, 322) with delta (0, 0)
Screenshot: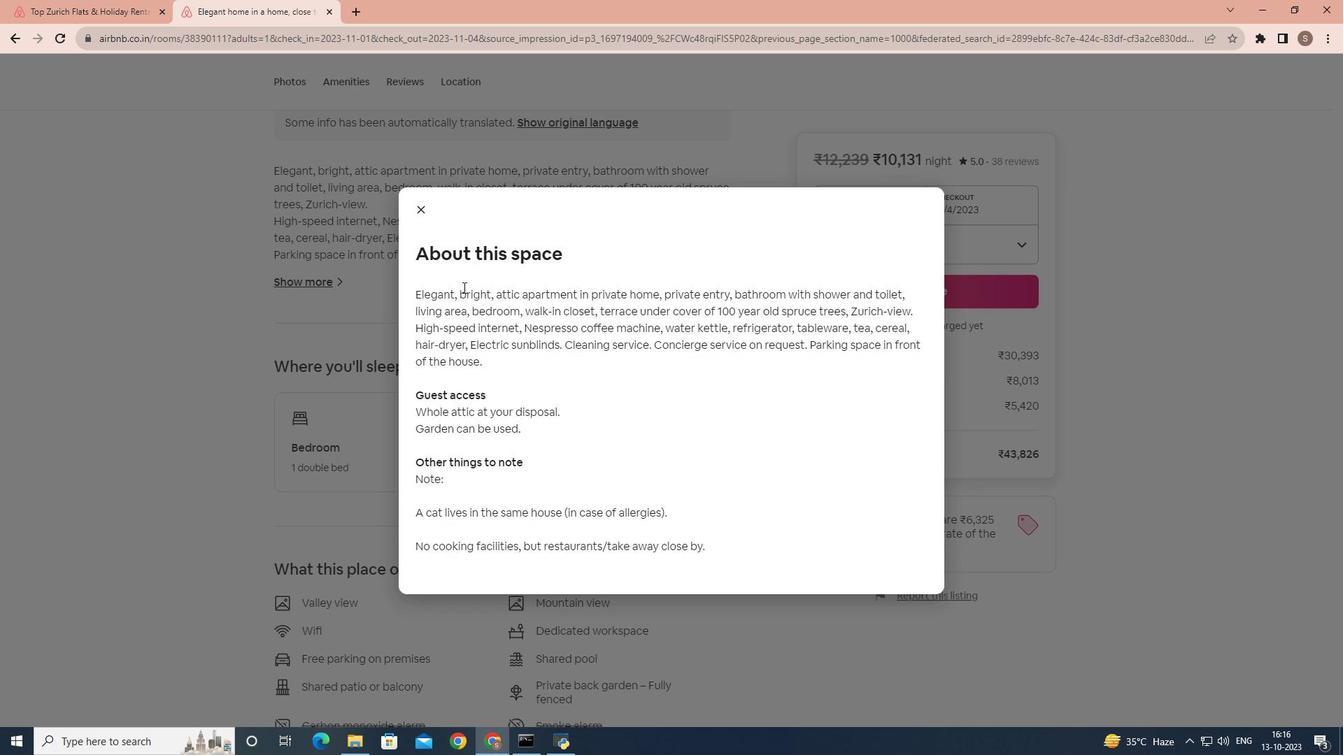 
Action: Mouse moved to (422, 214)
Screenshot: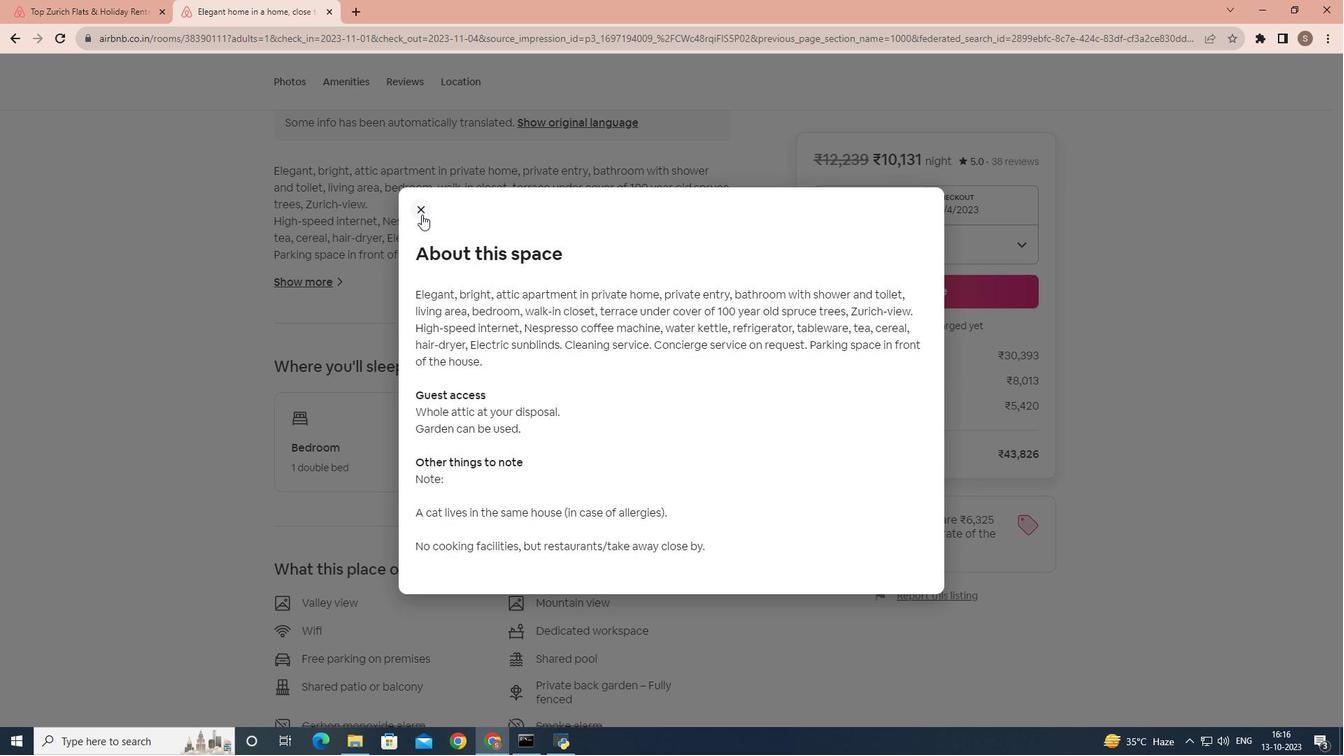 
Action: Mouse pressed left at (422, 214)
Screenshot: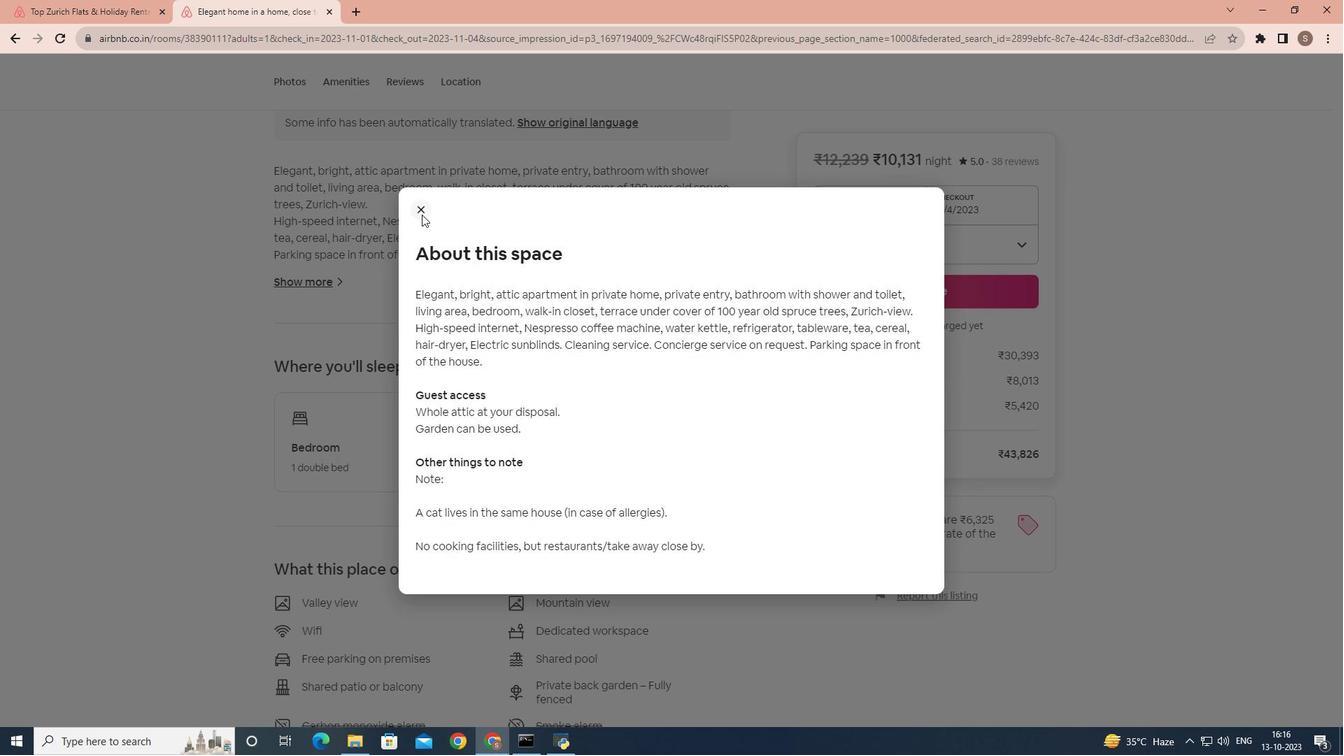 
Action: Mouse moved to (477, 395)
Screenshot: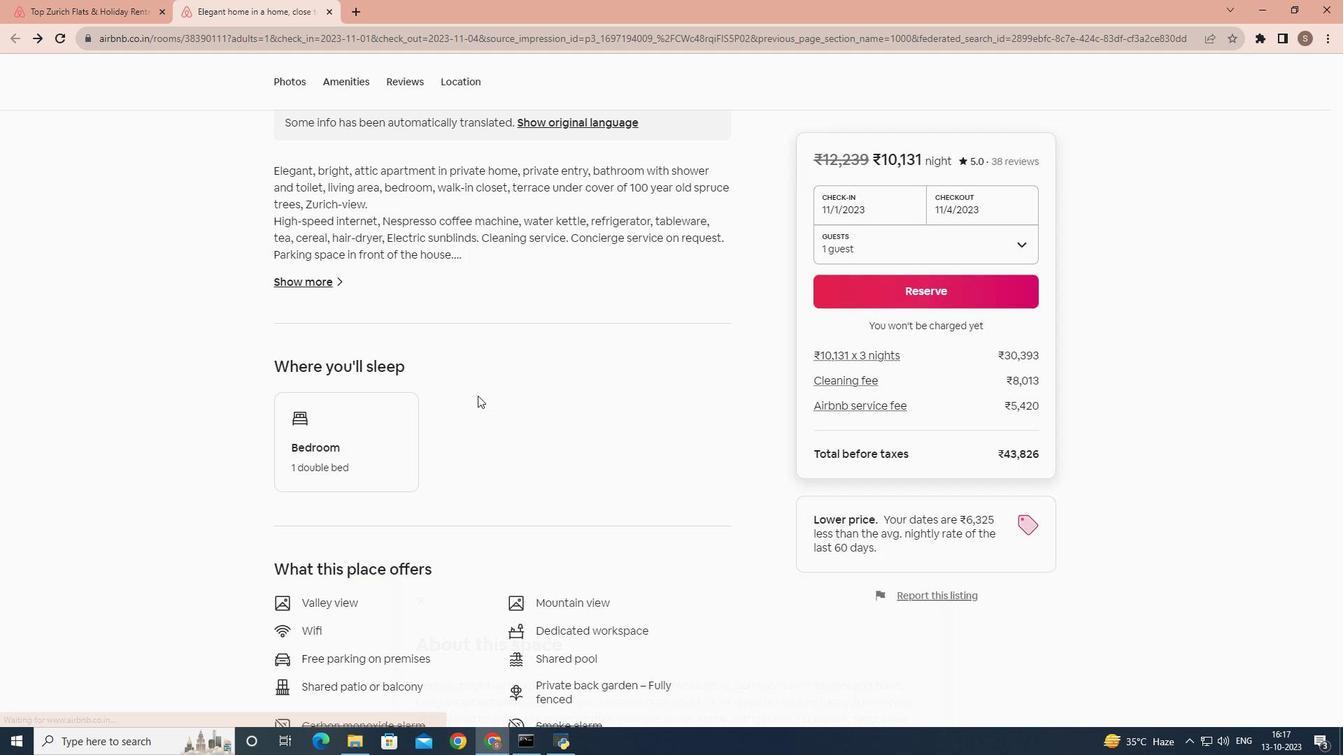 
Action: Mouse scrolled (477, 395) with delta (0, 0)
Screenshot: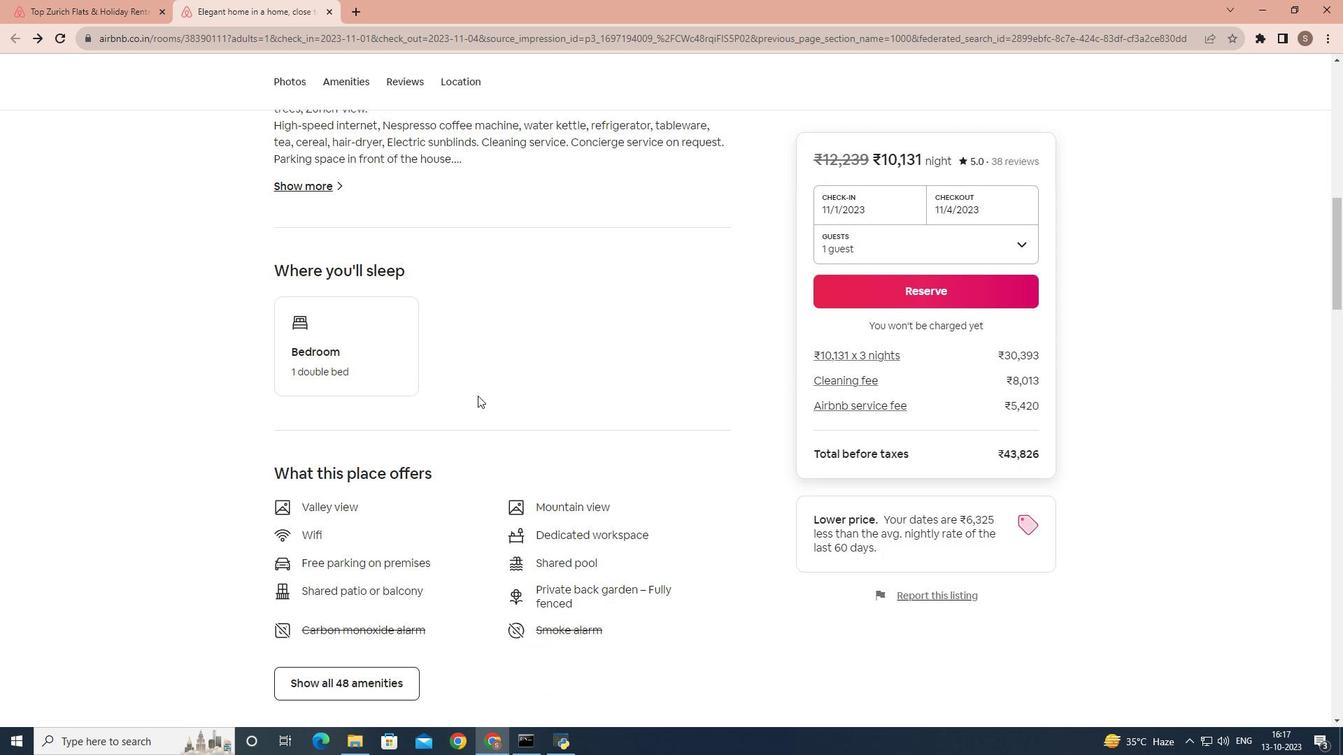 
Action: Mouse scrolled (477, 395) with delta (0, 0)
Screenshot: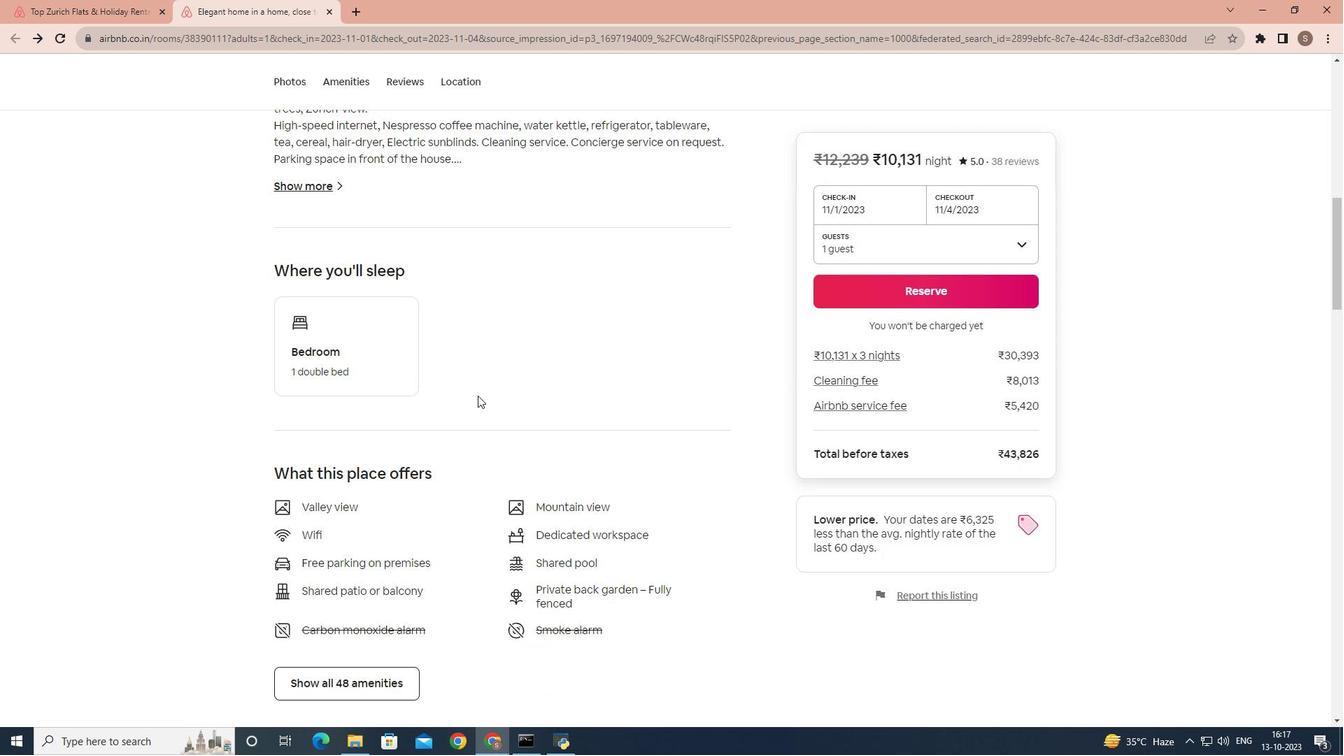 
Action: Mouse scrolled (477, 395) with delta (0, 0)
Screenshot: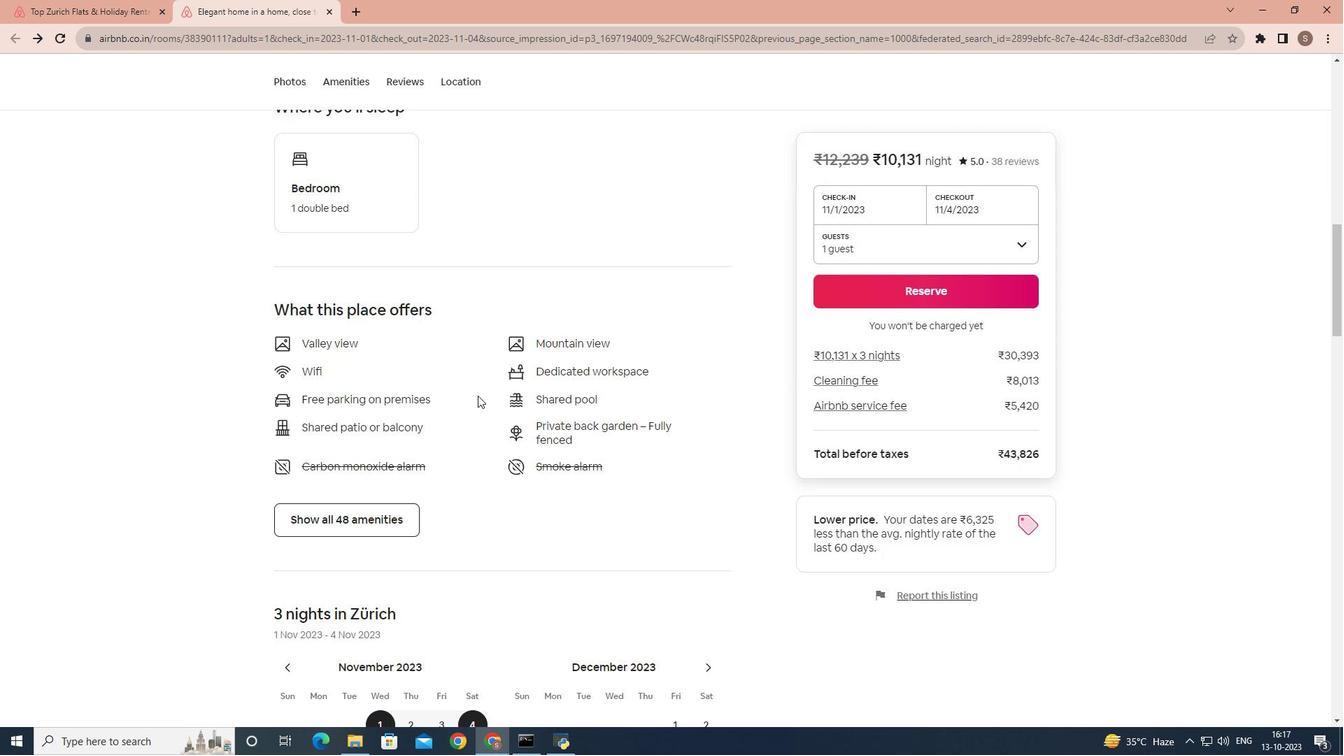 
Action: Mouse scrolled (477, 395) with delta (0, 0)
Screenshot: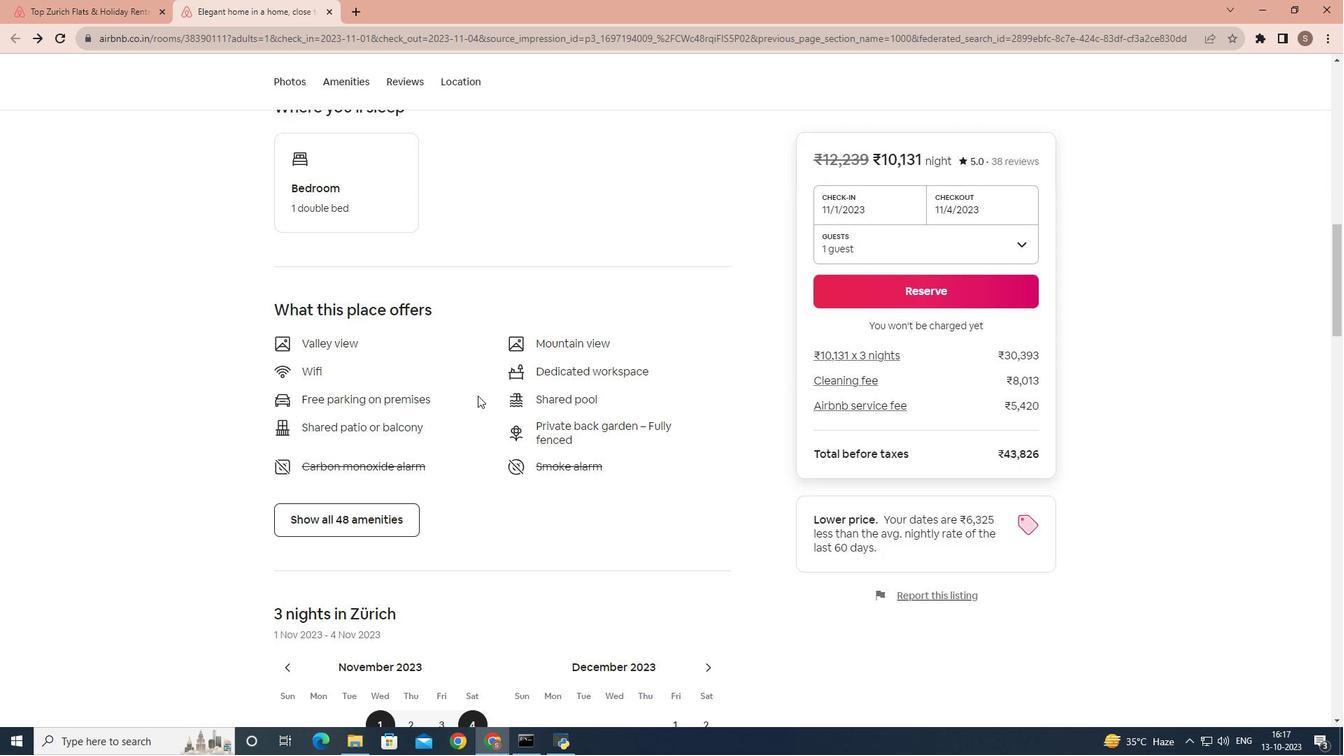 
Action: Mouse moved to (339, 474)
Screenshot: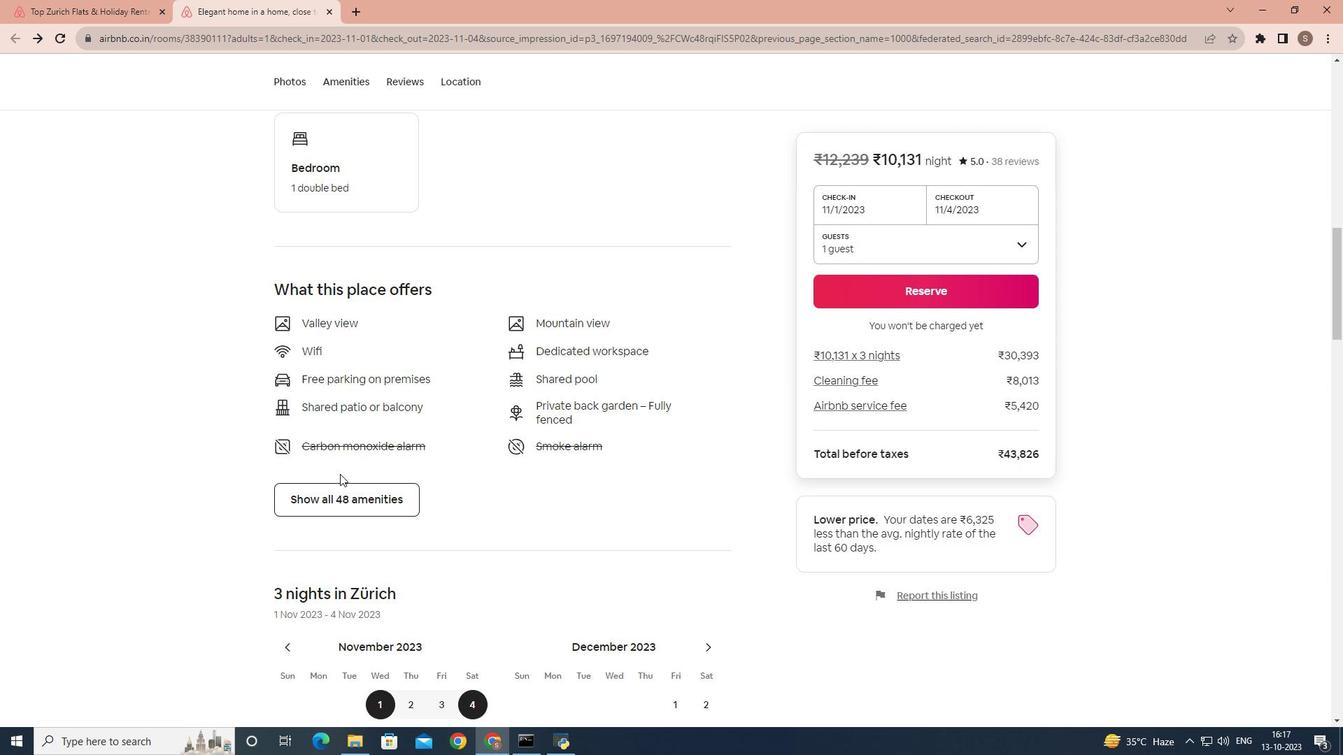 
Action: Mouse pressed left at (339, 474)
Screenshot: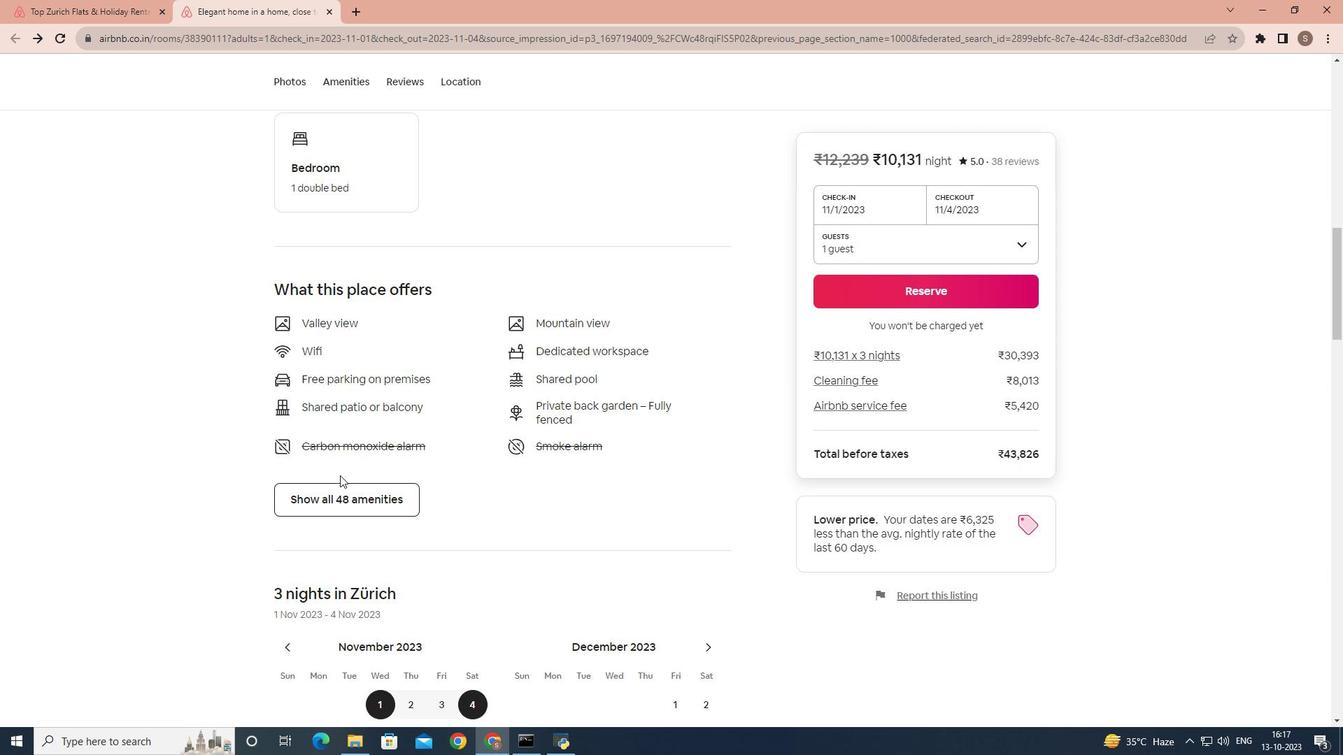 
Action: Mouse moved to (325, 495)
Screenshot: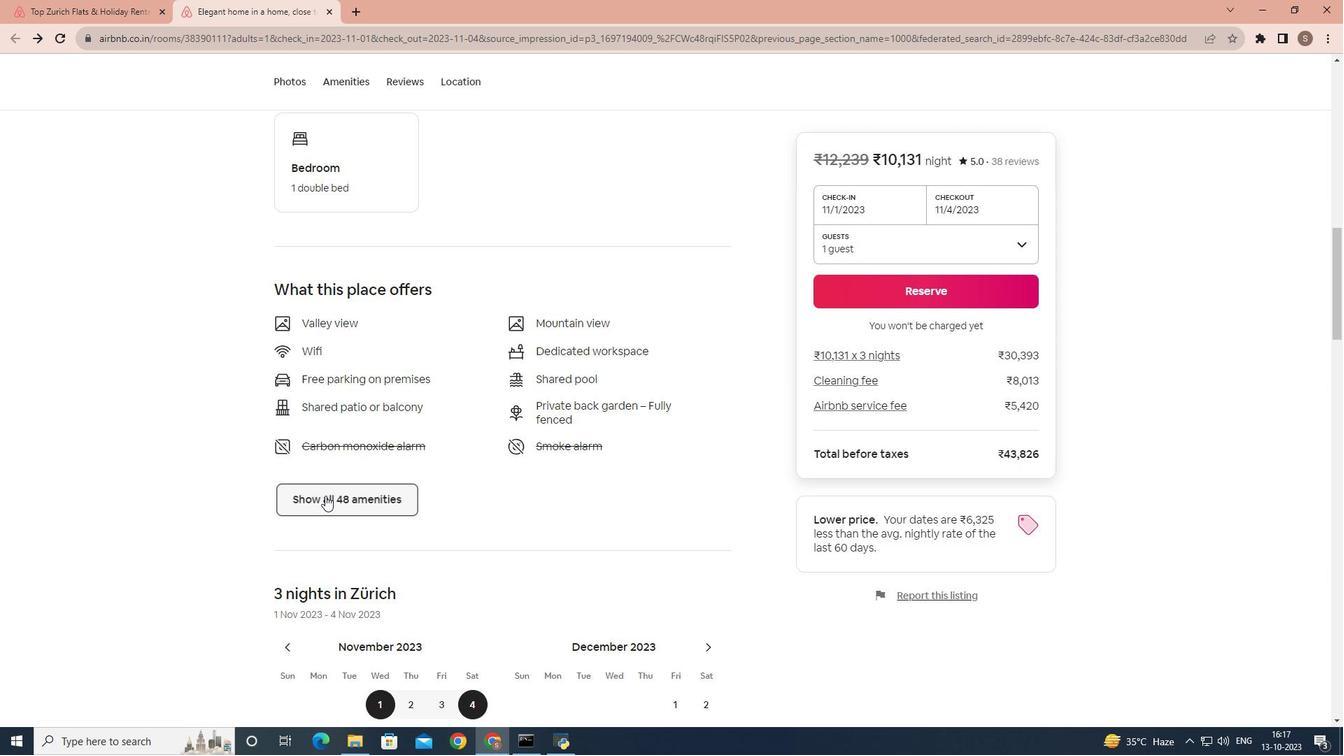 
Action: Mouse pressed left at (325, 495)
Screenshot: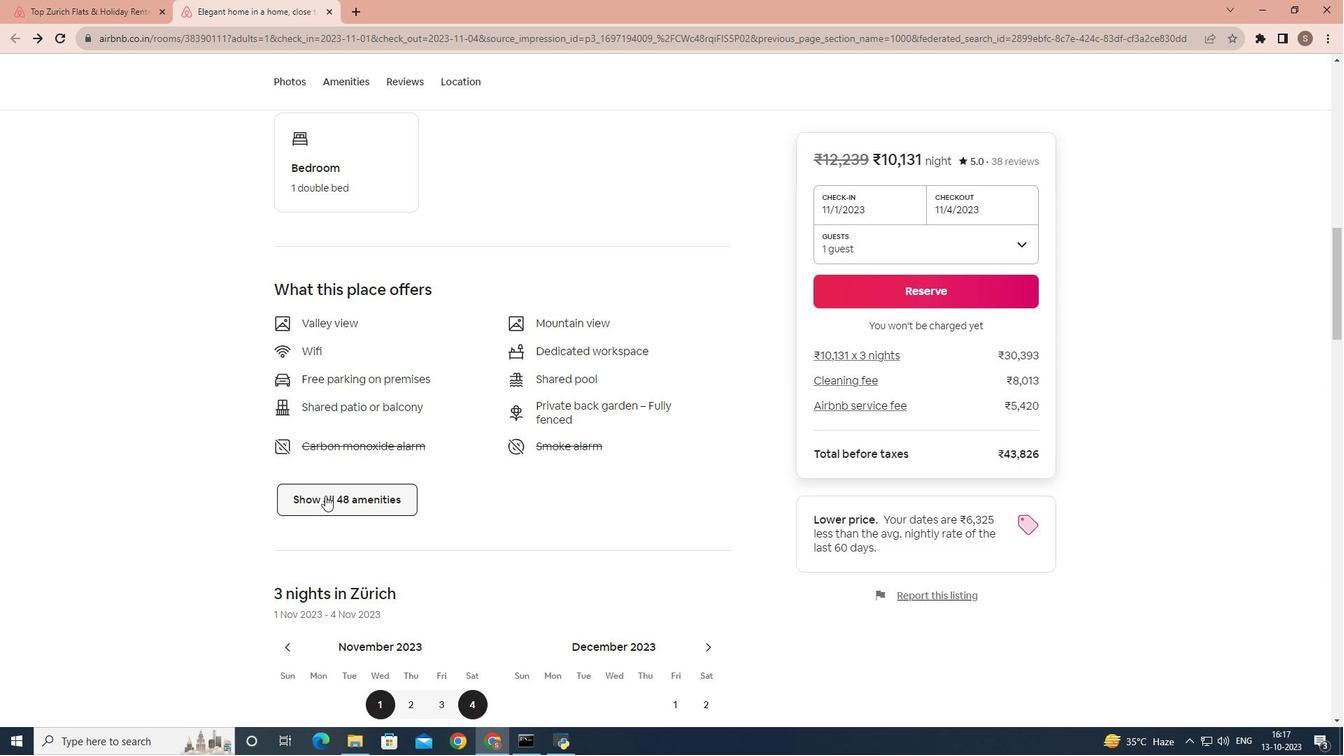 
Action: Mouse moved to (540, 410)
Screenshot: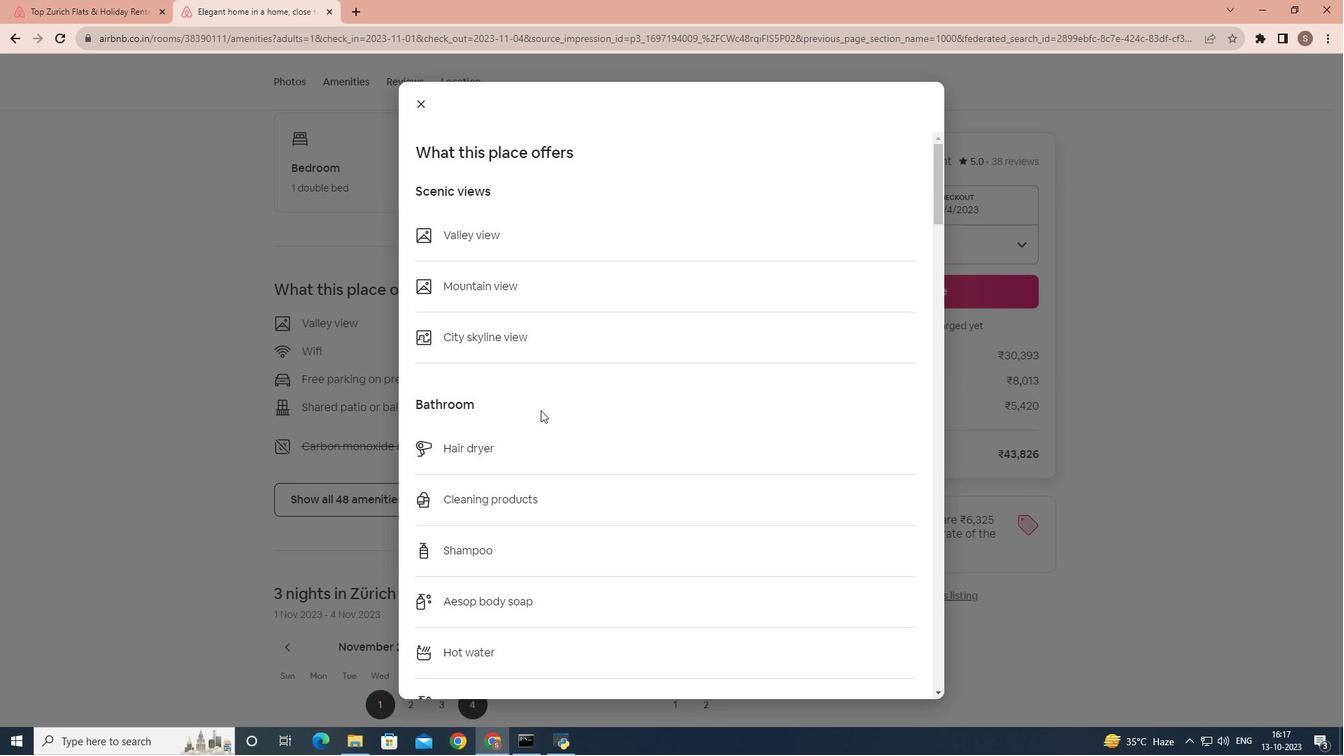 
Action: Mouse scrolled (540, 409) with delta (0, 0)
Screenshot: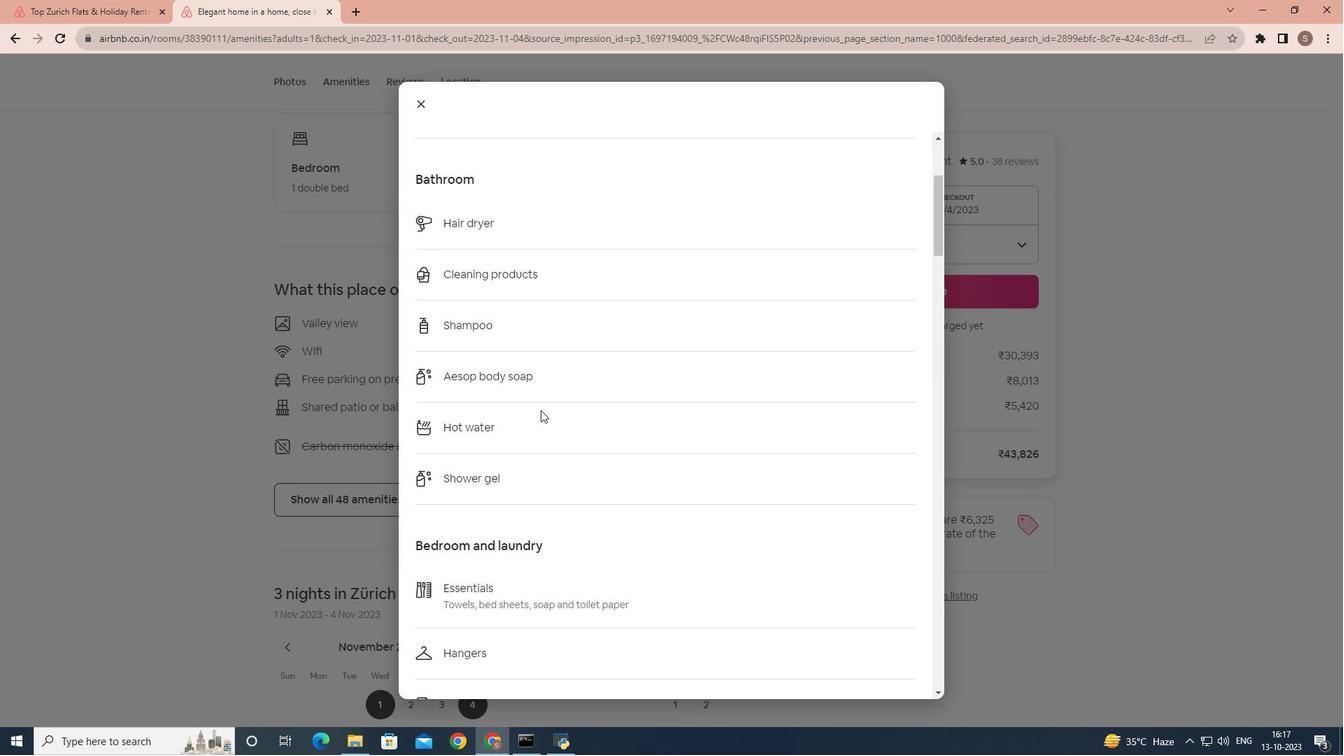 
Action: Mouse scrolled (540, 409) with delta (0, 0)
Screenshot: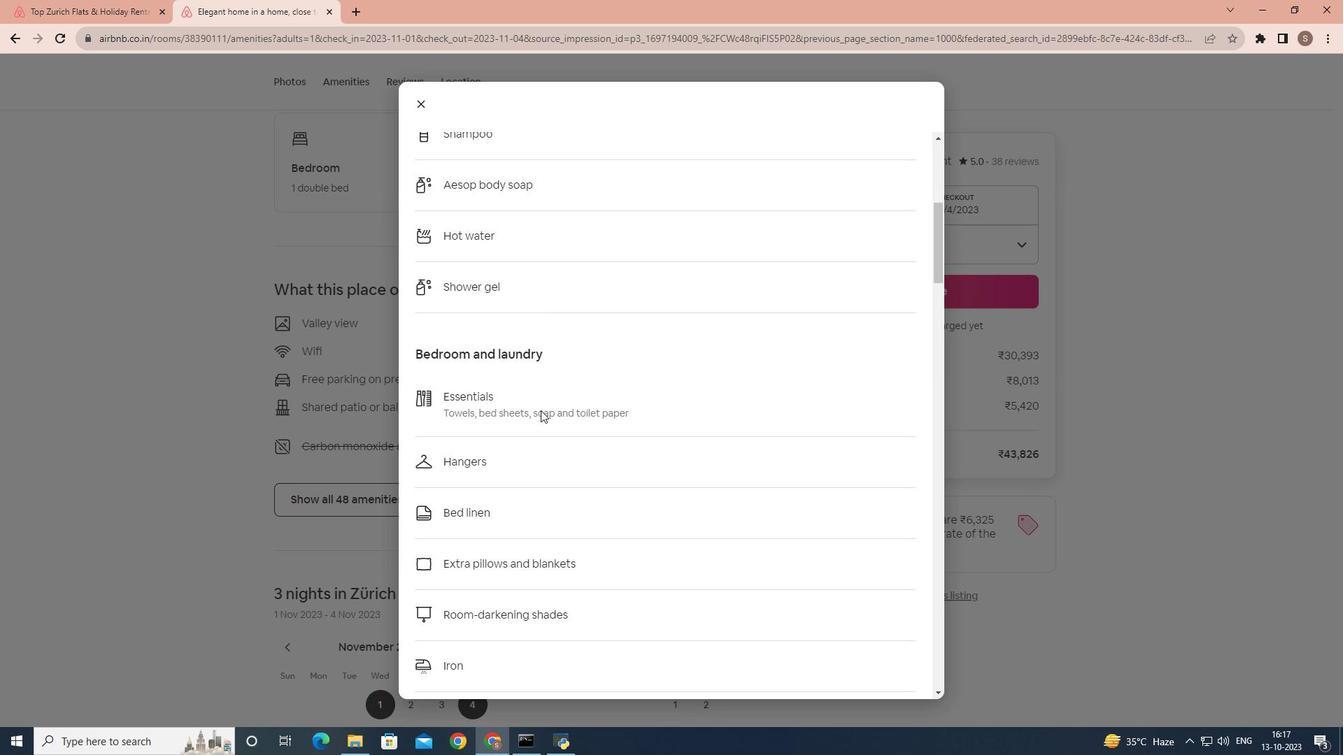 
Action: Mouse scrolled (540, 409) with delta (0, 0)
Screenshot: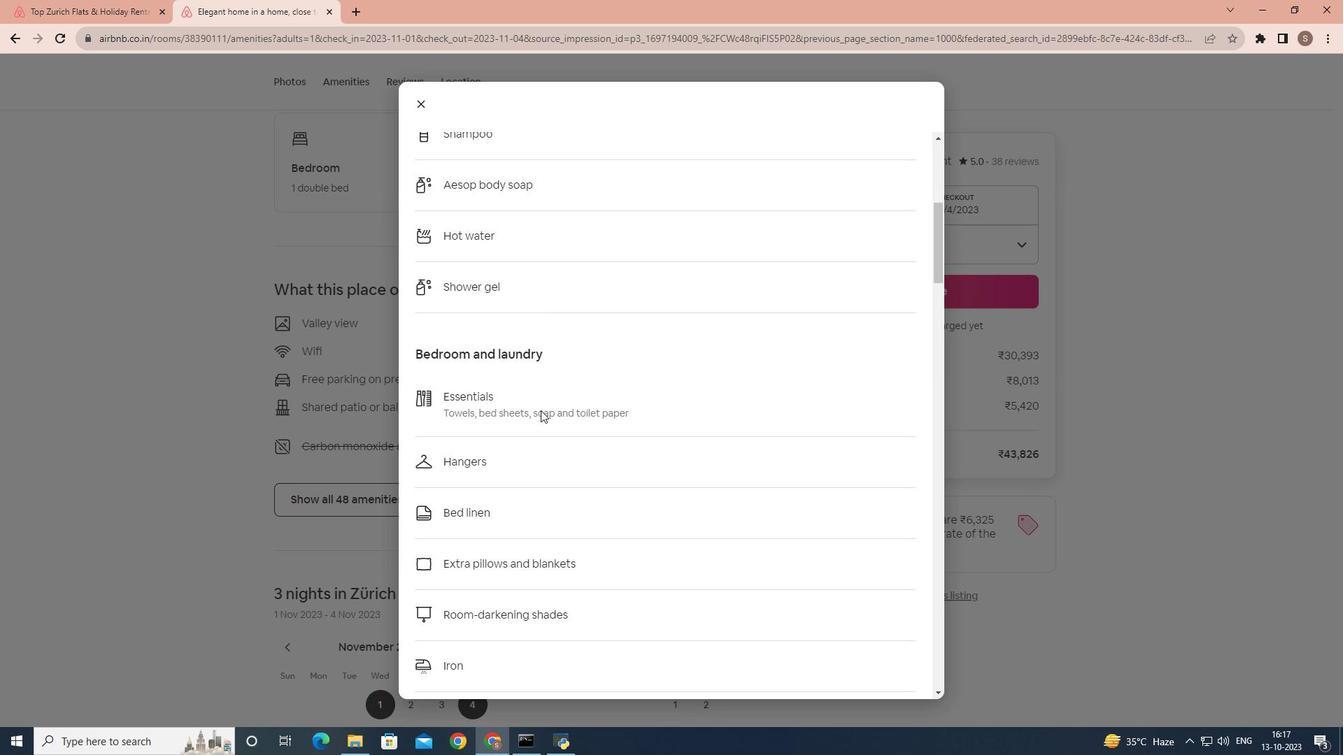 
Action: Mouse scrolled (540, 409) with delta (0, 0)
Screenshot: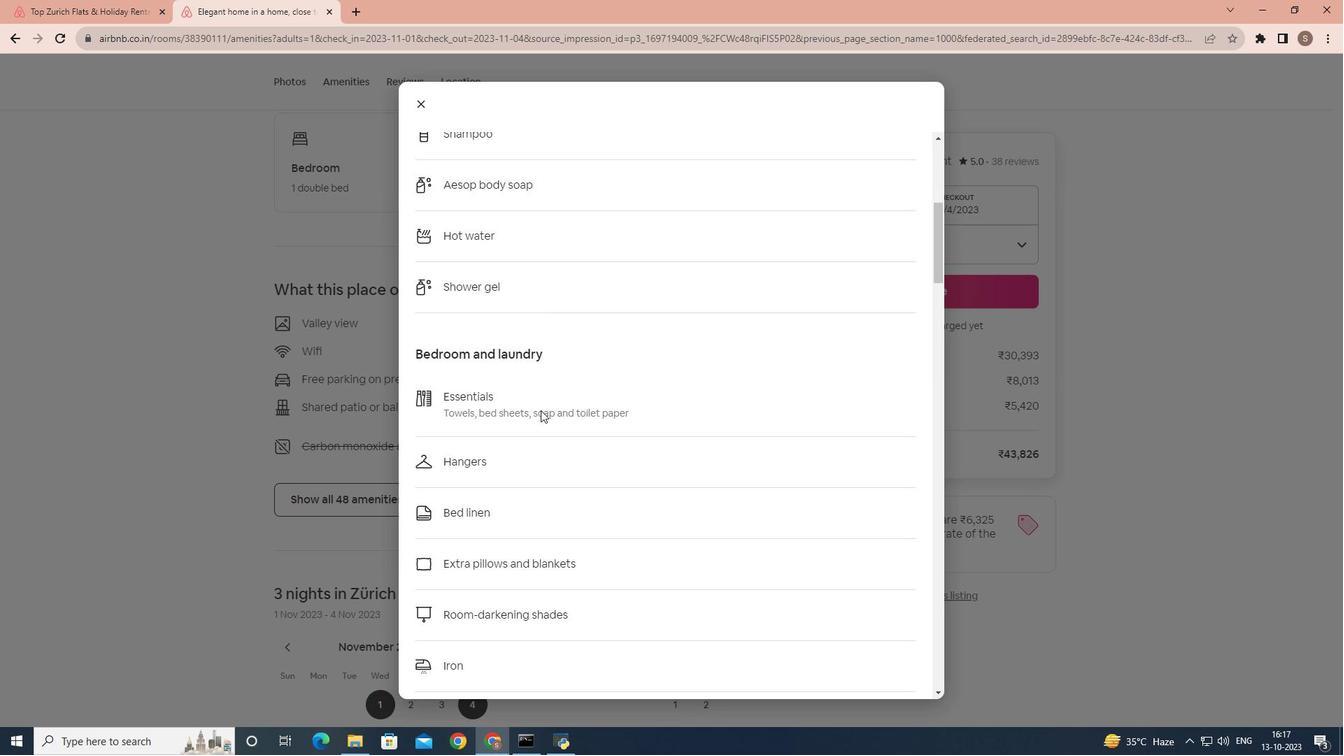 
Action: Mouse scrolled (540, 409) with delta (0, 0)
Screenshot: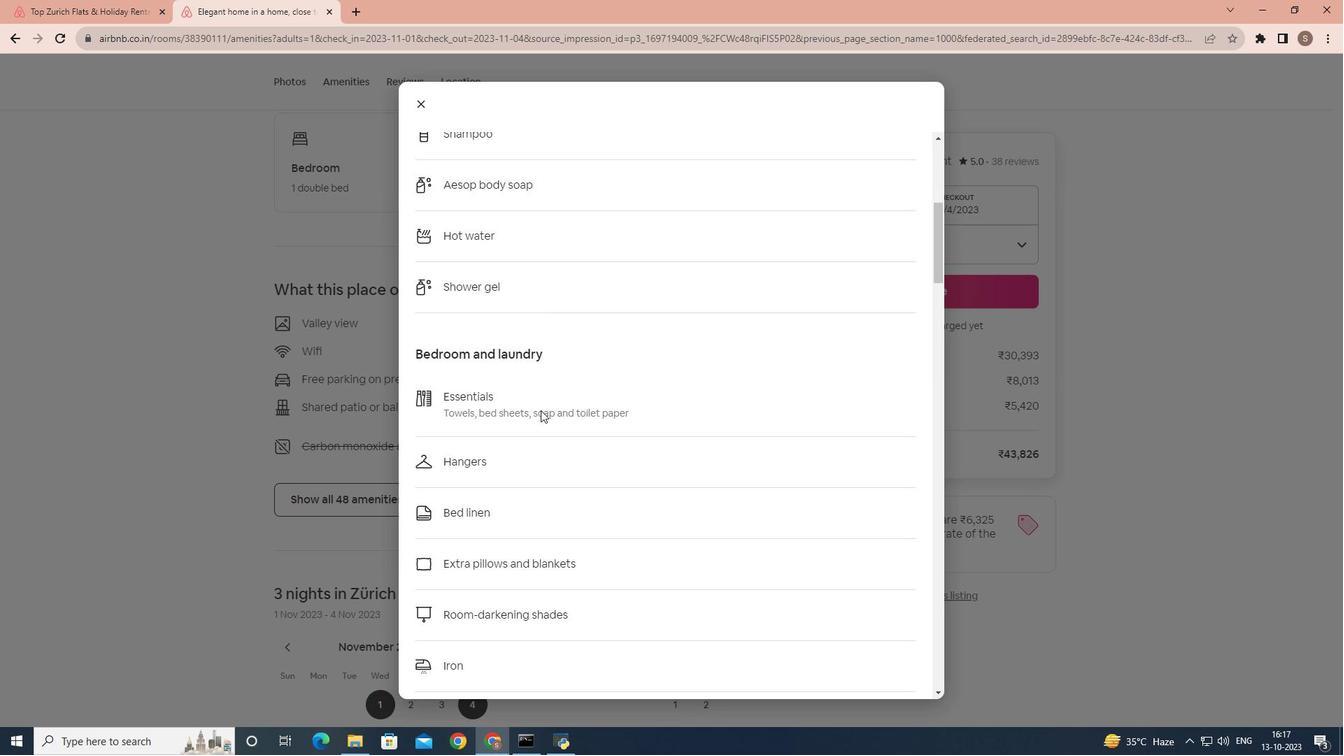 
Action: Mouse scrolled (540, 409) with delta (0, 0)
Screenshot: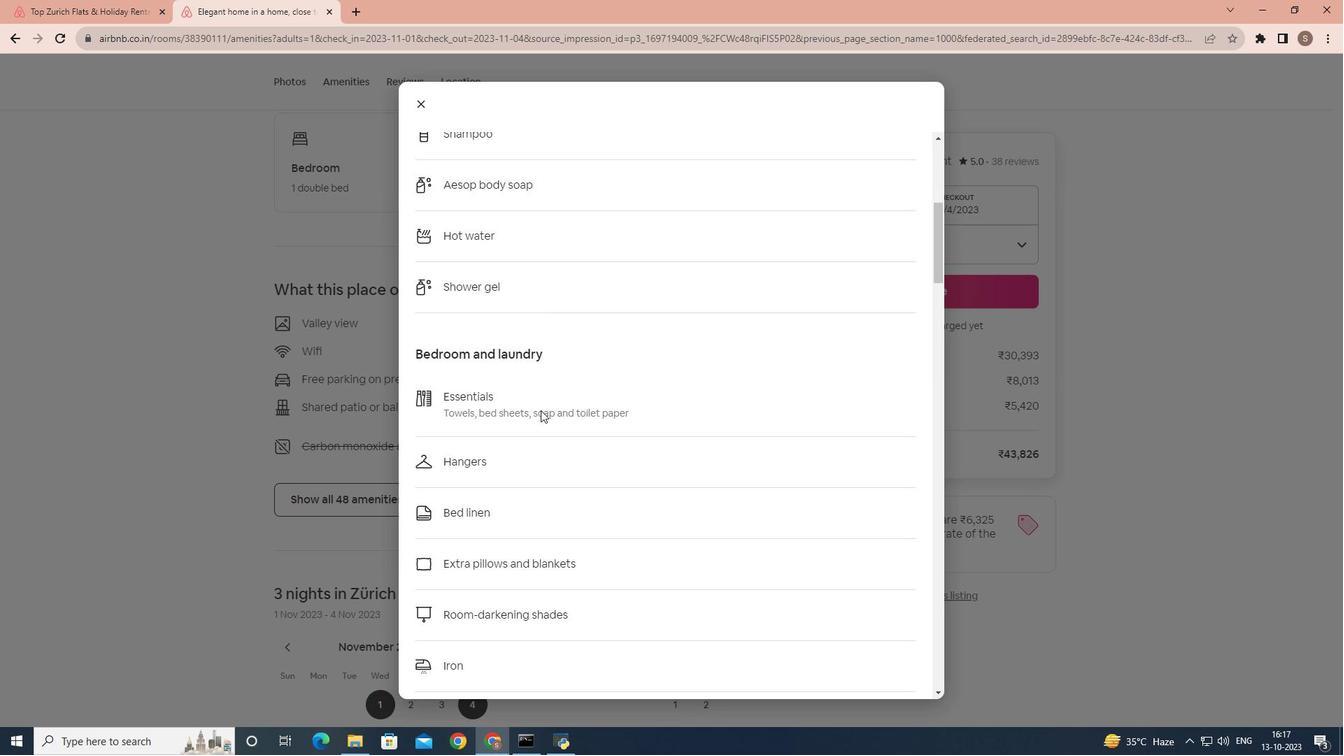 
Action: Mouse scrolled (540, 409) with delta (0, 0)
Screenshot: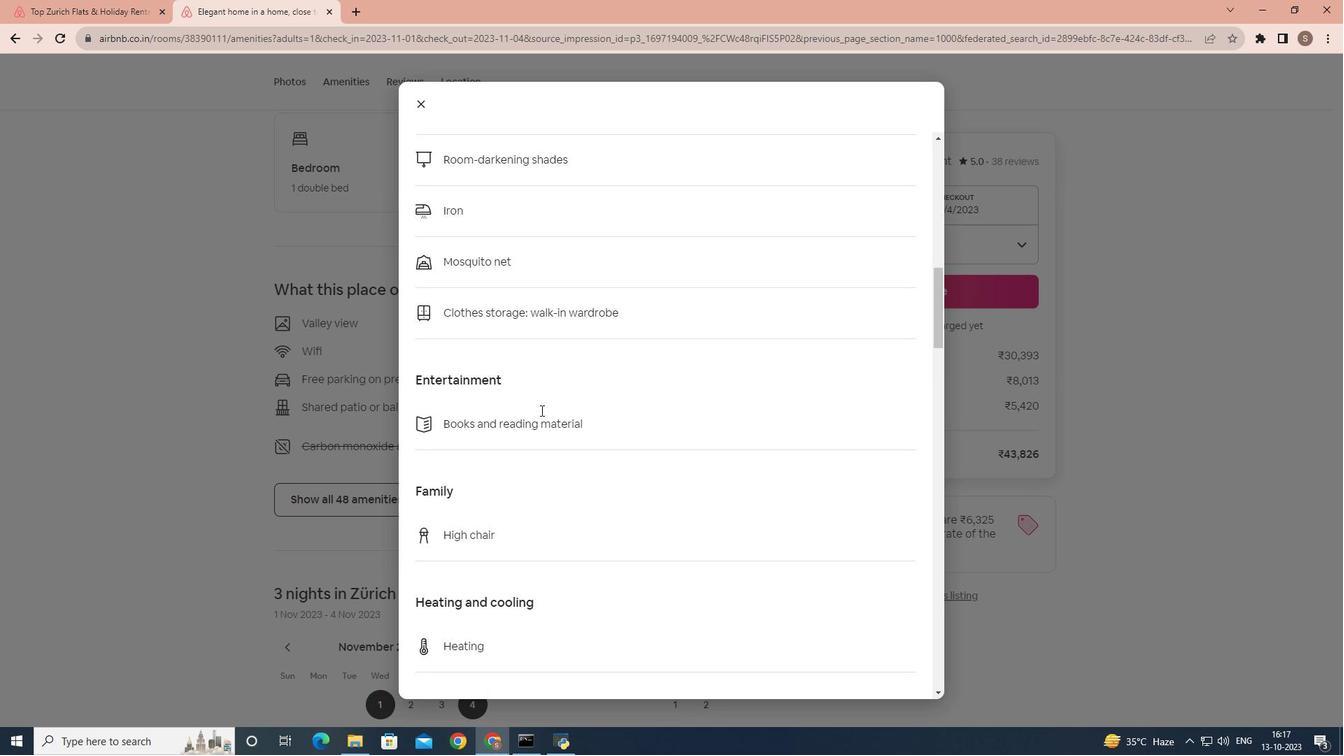 
Action: Mouse scrolled (540, 409) with delta (0, 0)
Screenshot: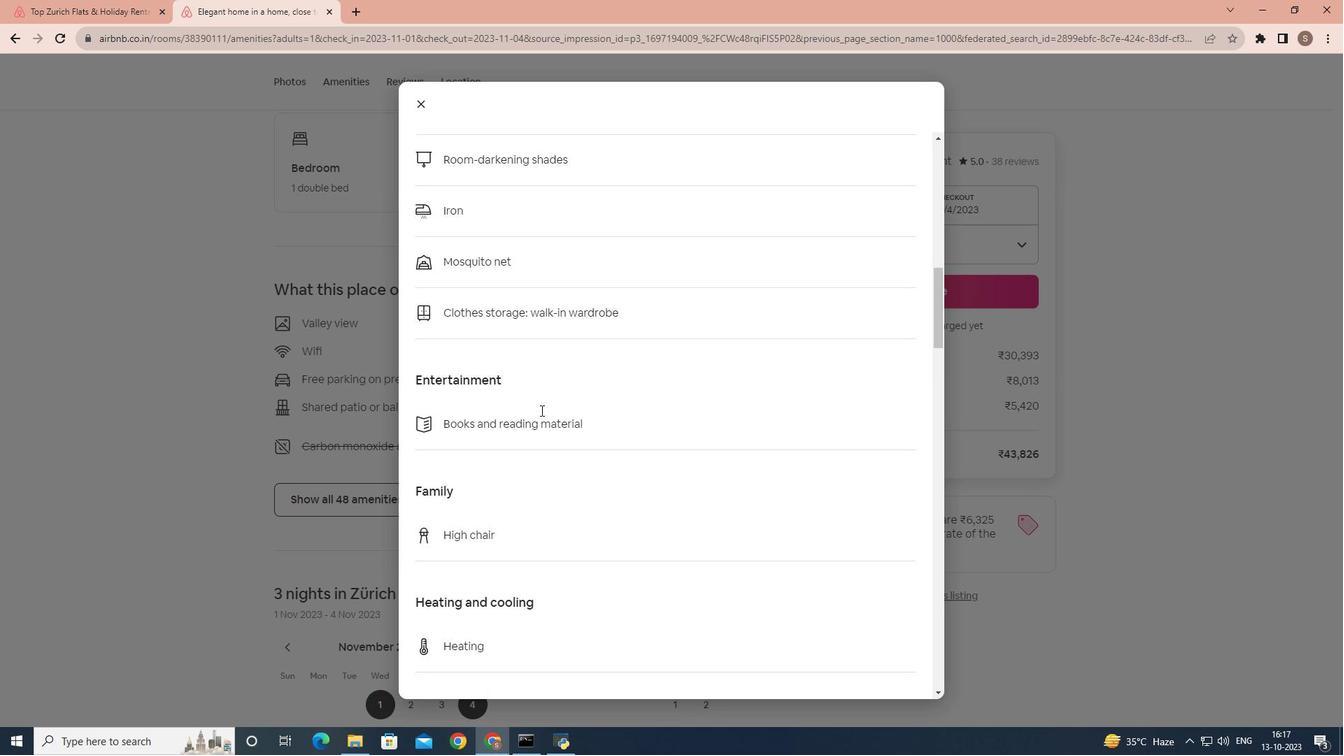 
Action: Mouse scrolled (540, 409) with delta (0, 0)
Screenshot: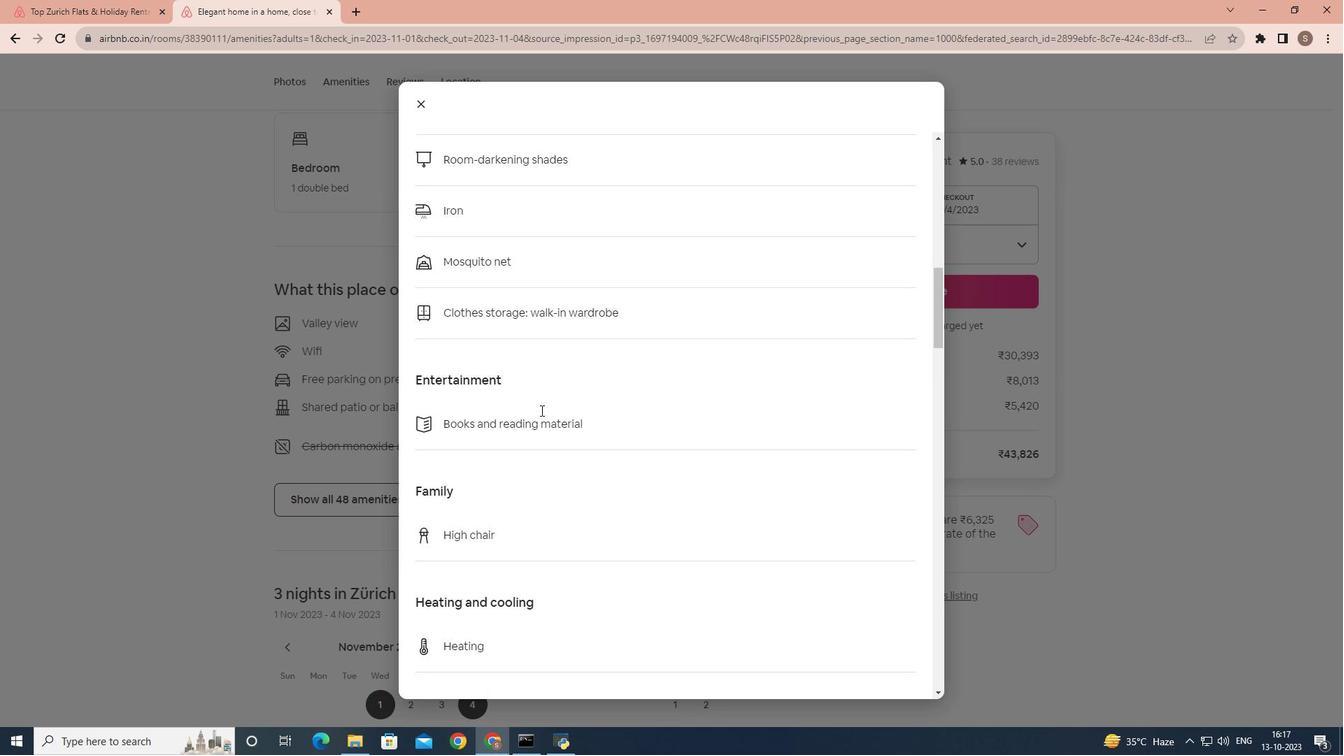 
Action: Mouse scrolled (540, 409) with delta (0, 0)
Screenshot: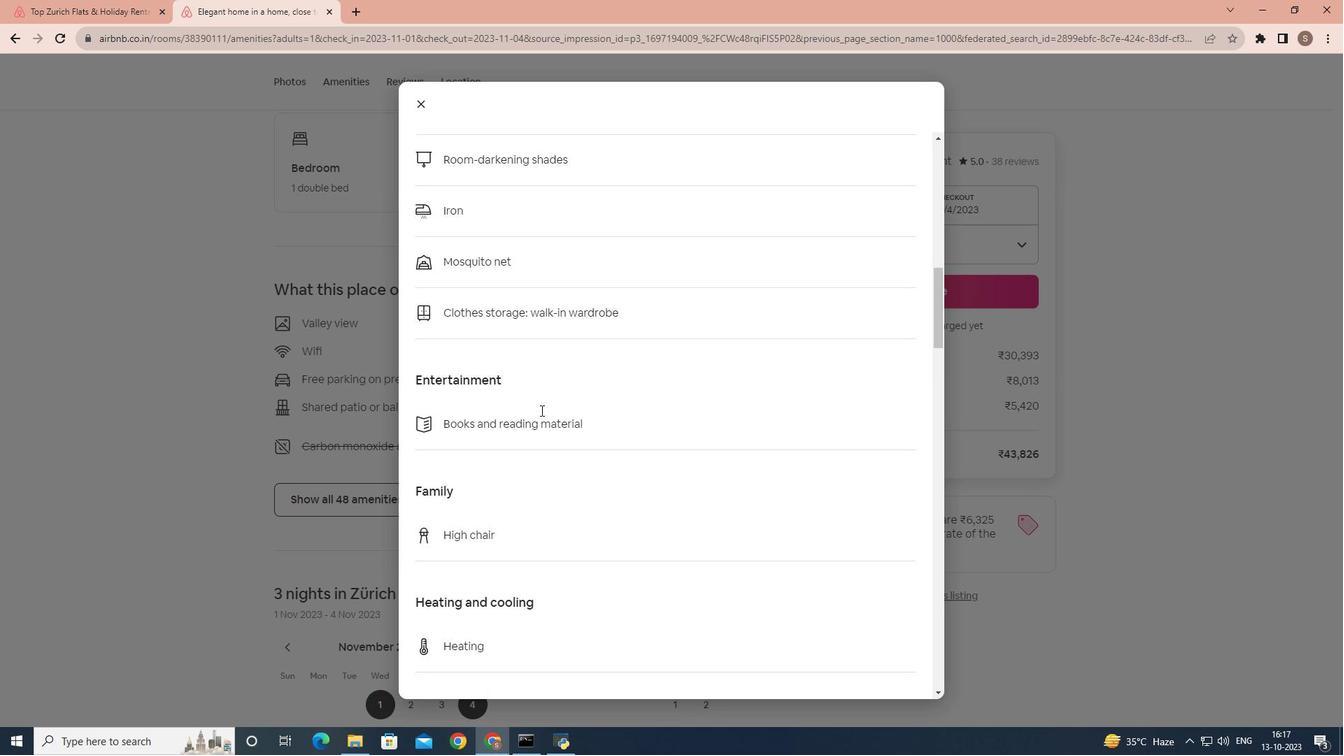 
Action: Mouse scrolled (540, 409) with delta (0, 0)
Screenshot: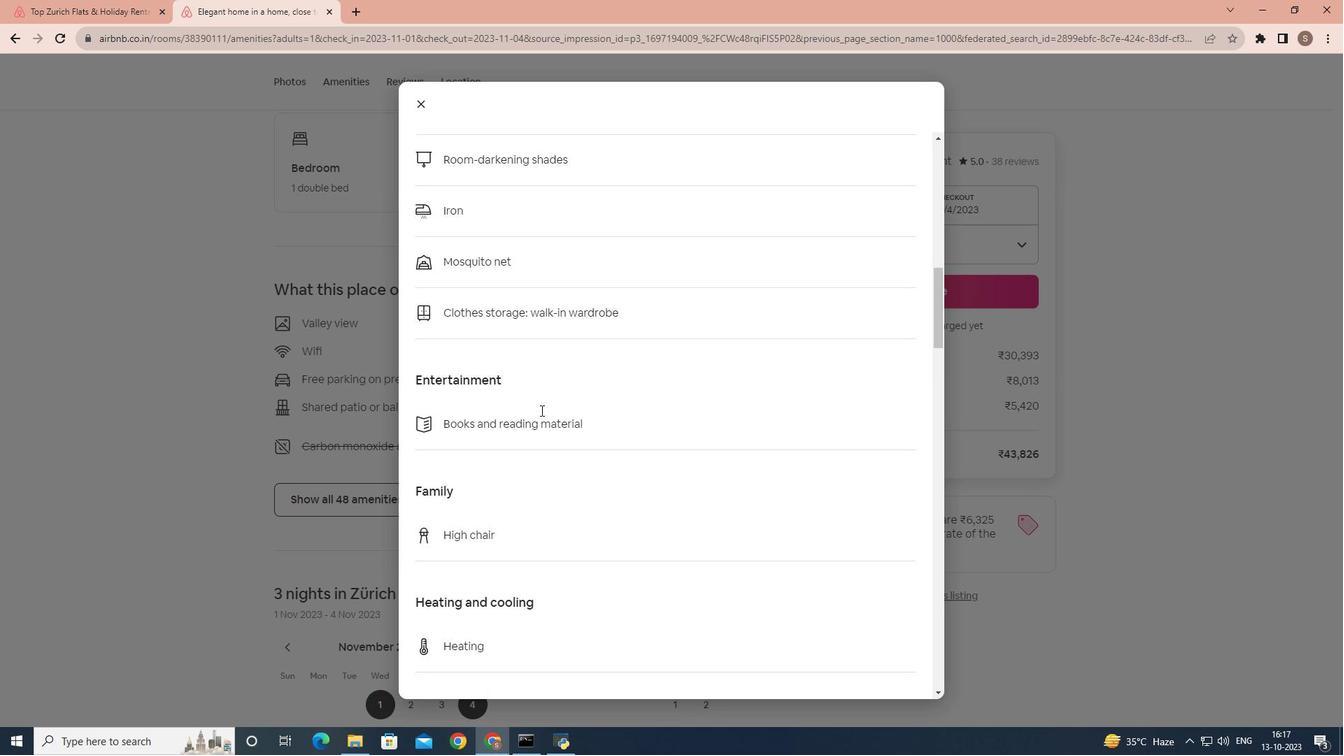 
Action: Mouse scrolled (540, 409) with delta (0, 0)
Screenshot: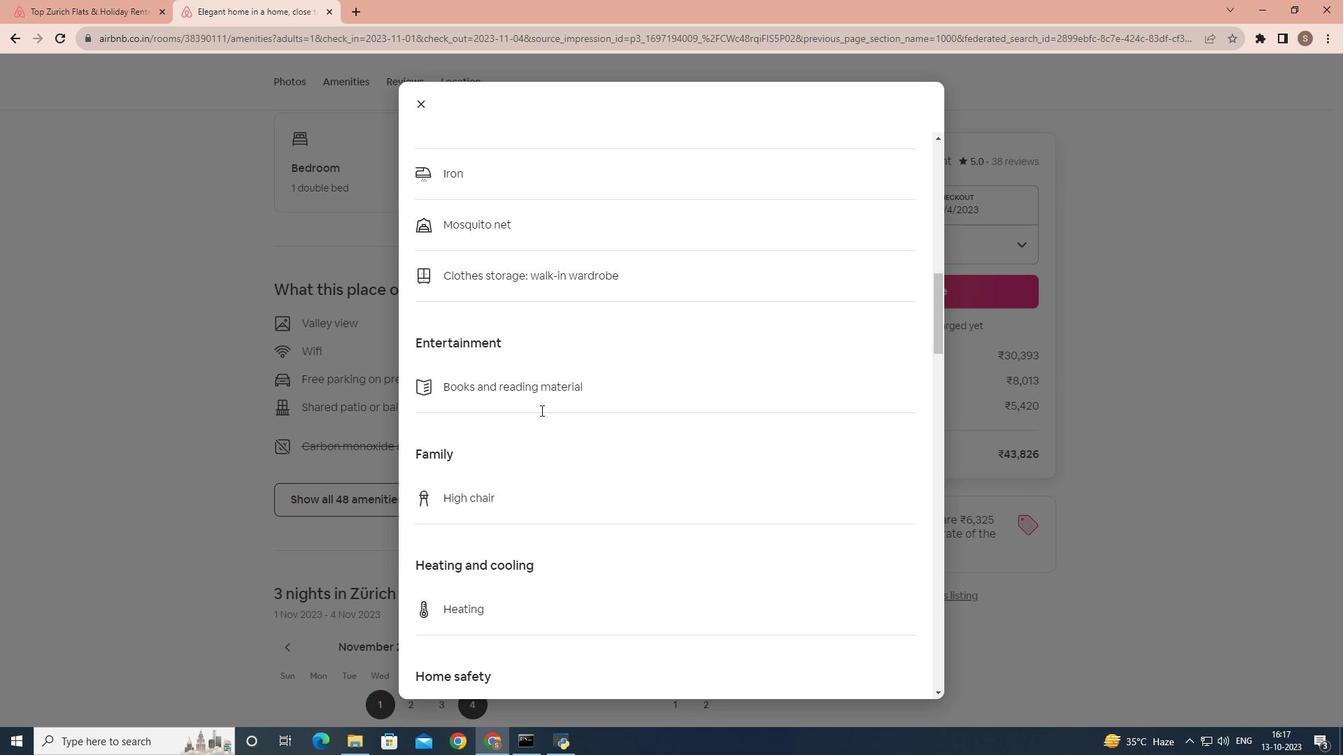 
Action: Mouse scrolled (540, 409) with delta (0, 0)
Screenshot: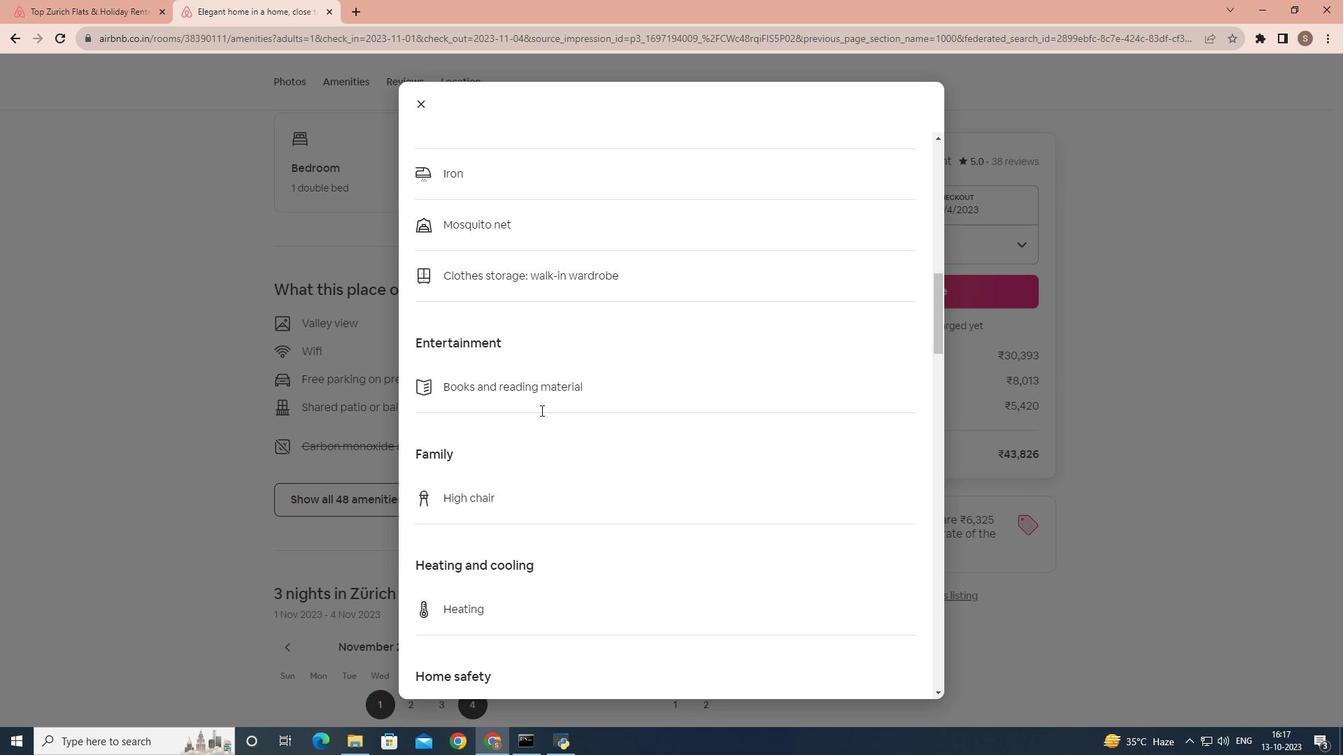 
Action: Mouse scrolled (540, 409) with delta (0, 0)
Screenshot: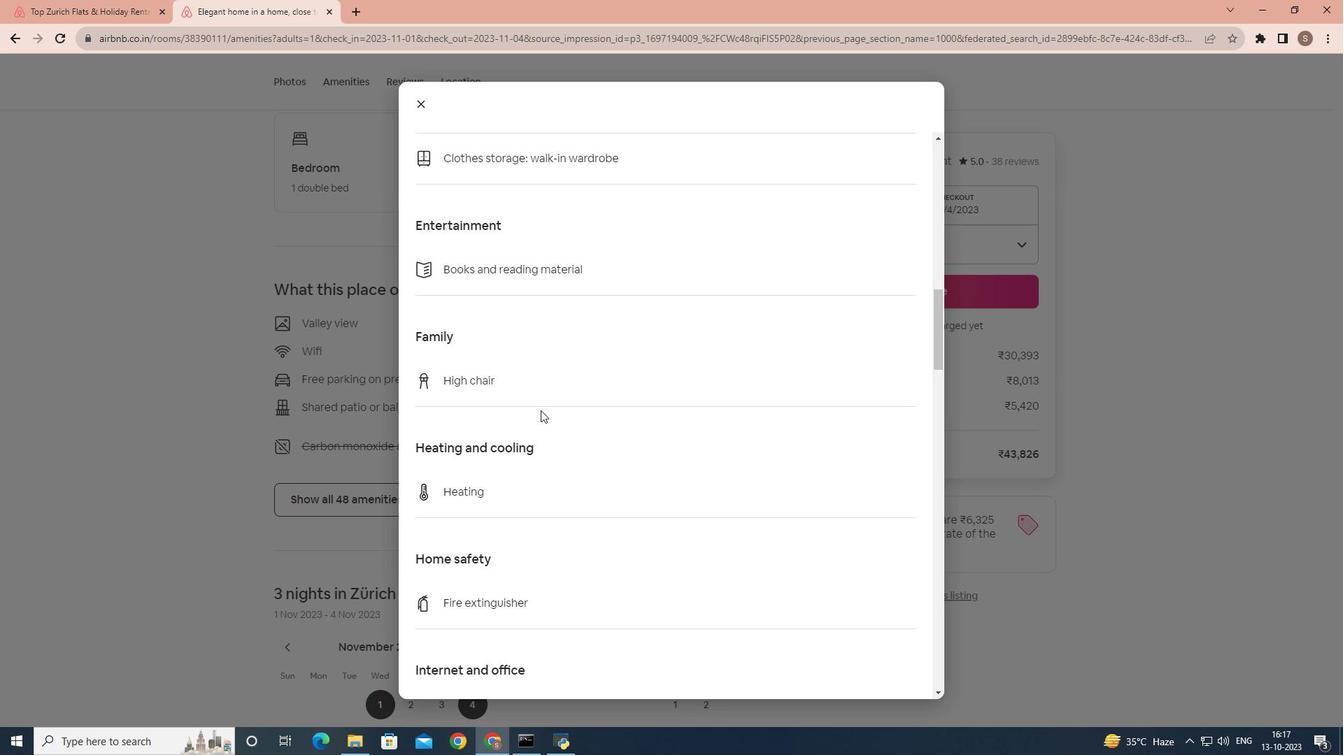 
Action: Mouse scrolled (540, 409) with delta (0, 0)
Screenshot: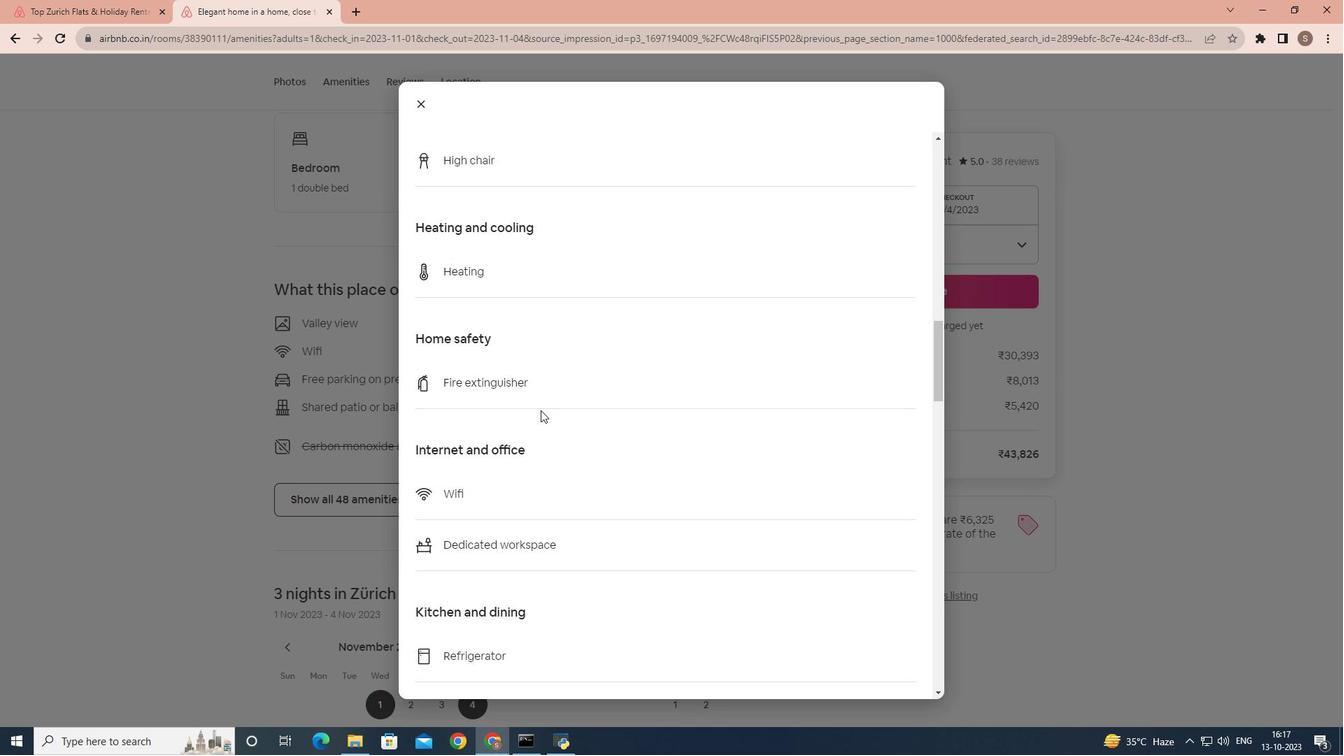 
Action: Mouse scrolled (540, 409) with delta (0, 0)
Screenshot: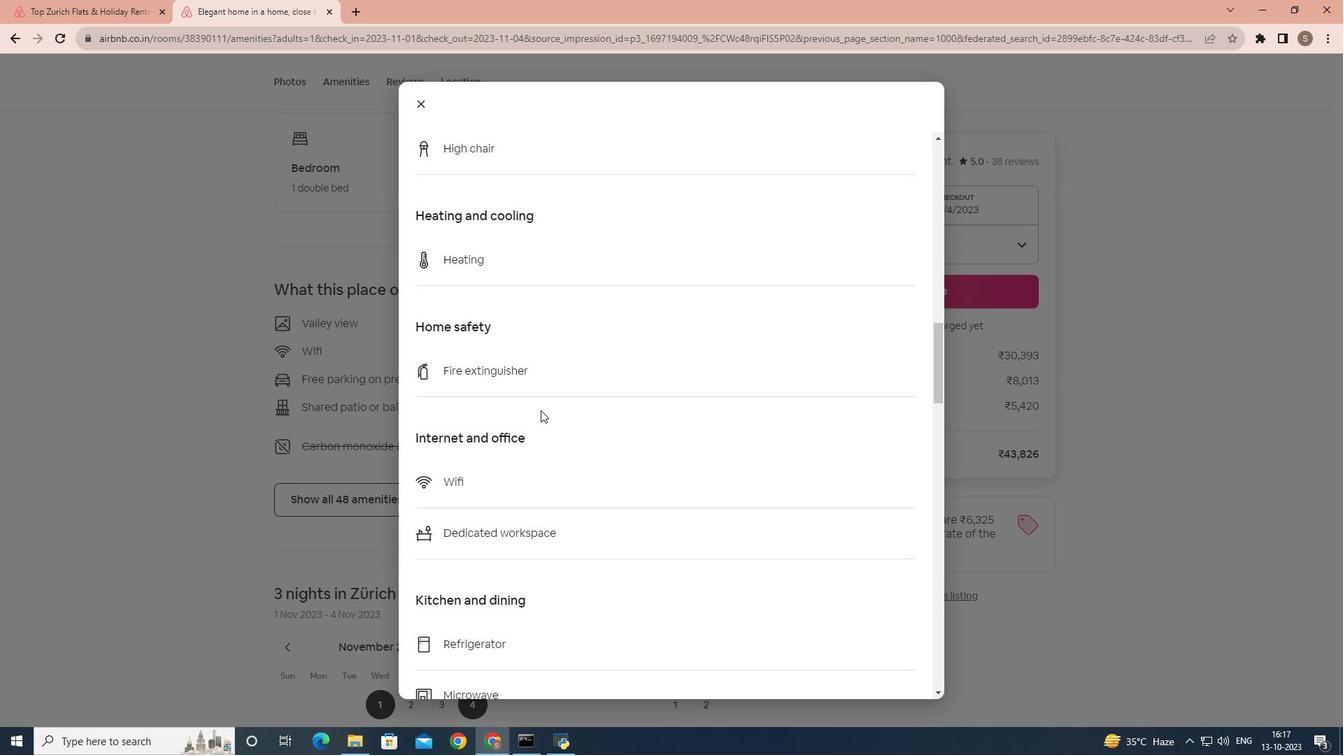 
Action: Mouse scrolled (540, 409) with delta (0, 0)
Screenshot: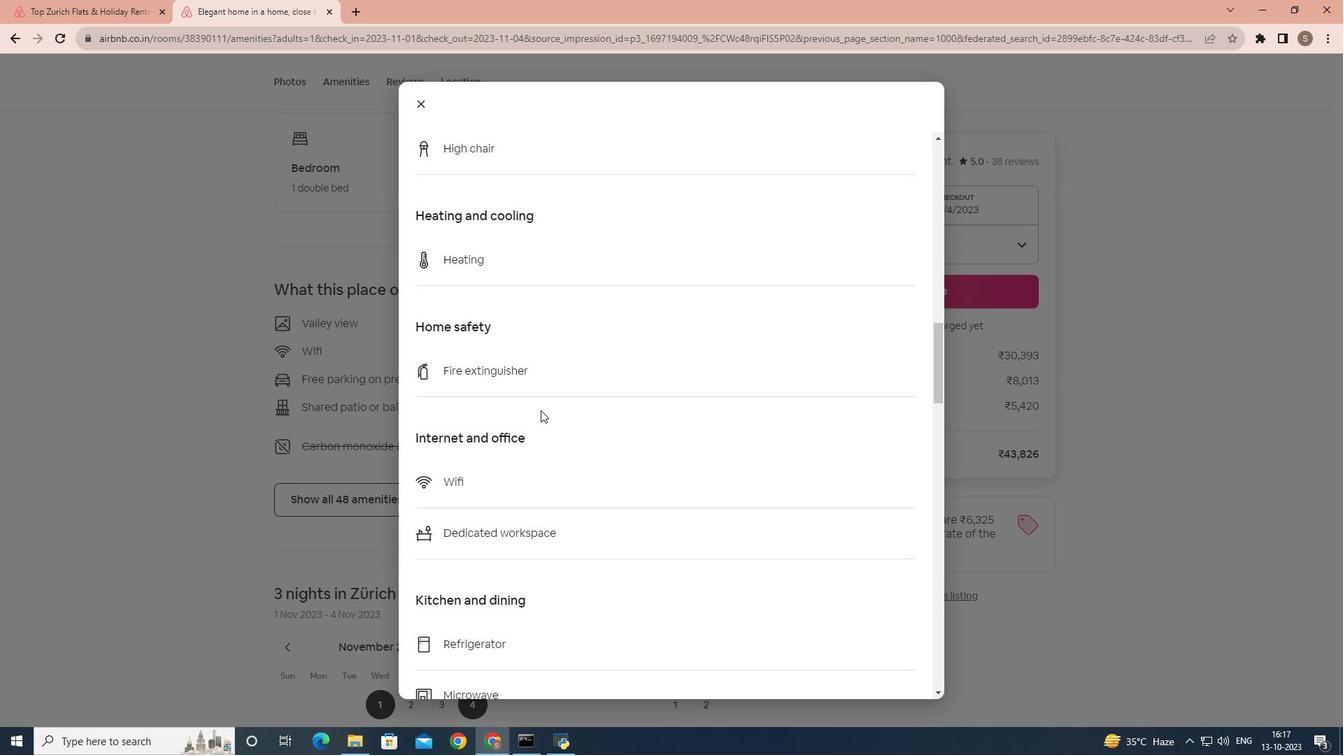 
Action: Mouse scrolled (540, 409) with delta (0, 0)
Screenshot: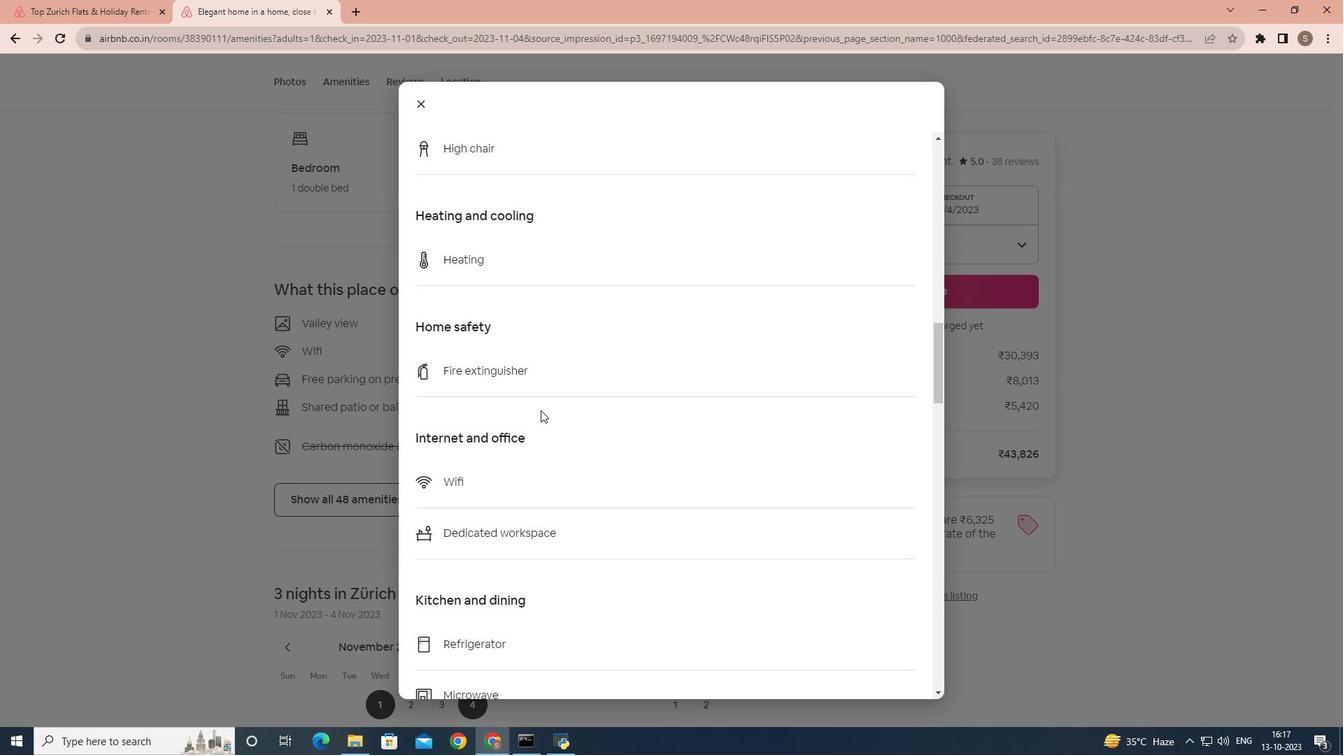 
Action: Mouse scrolled (540, 409) with delta (0, 0)
Screenshot: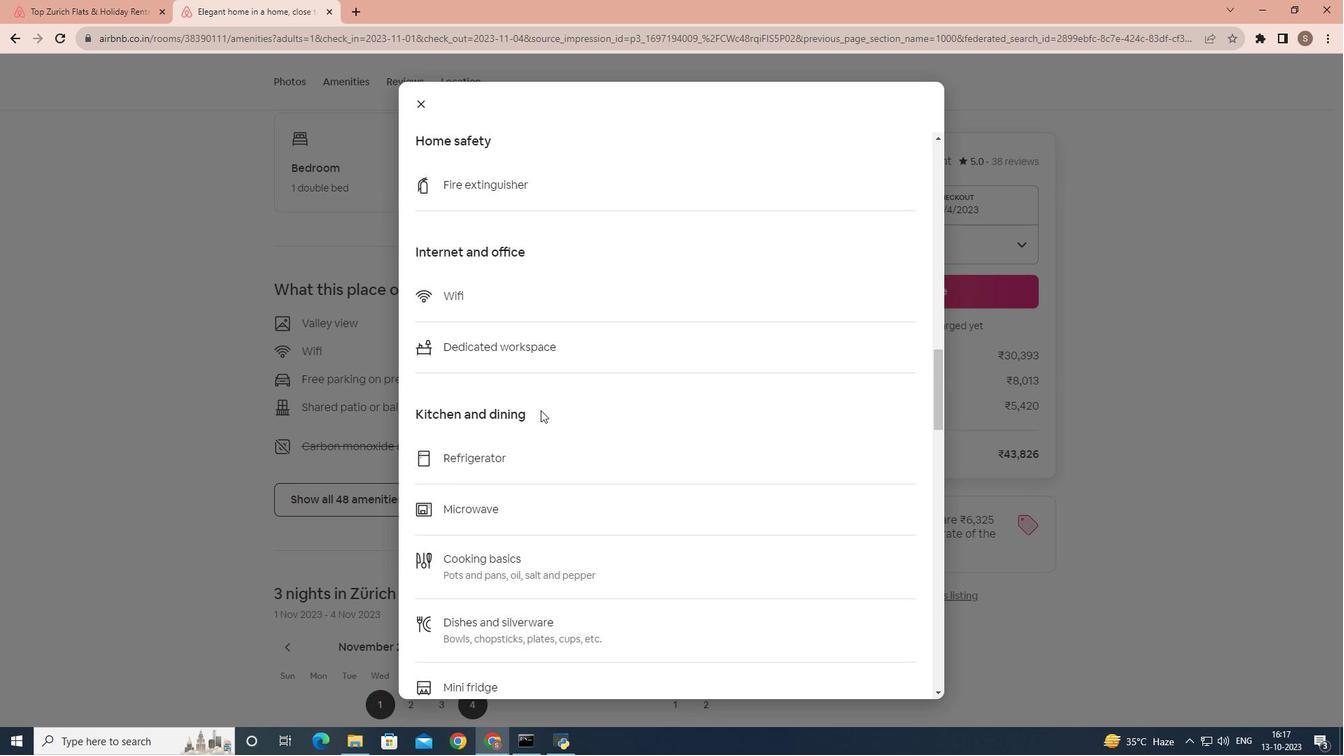 
Action: Mouse scrolled (540, 409) with delta (0, 0)
Screenshot: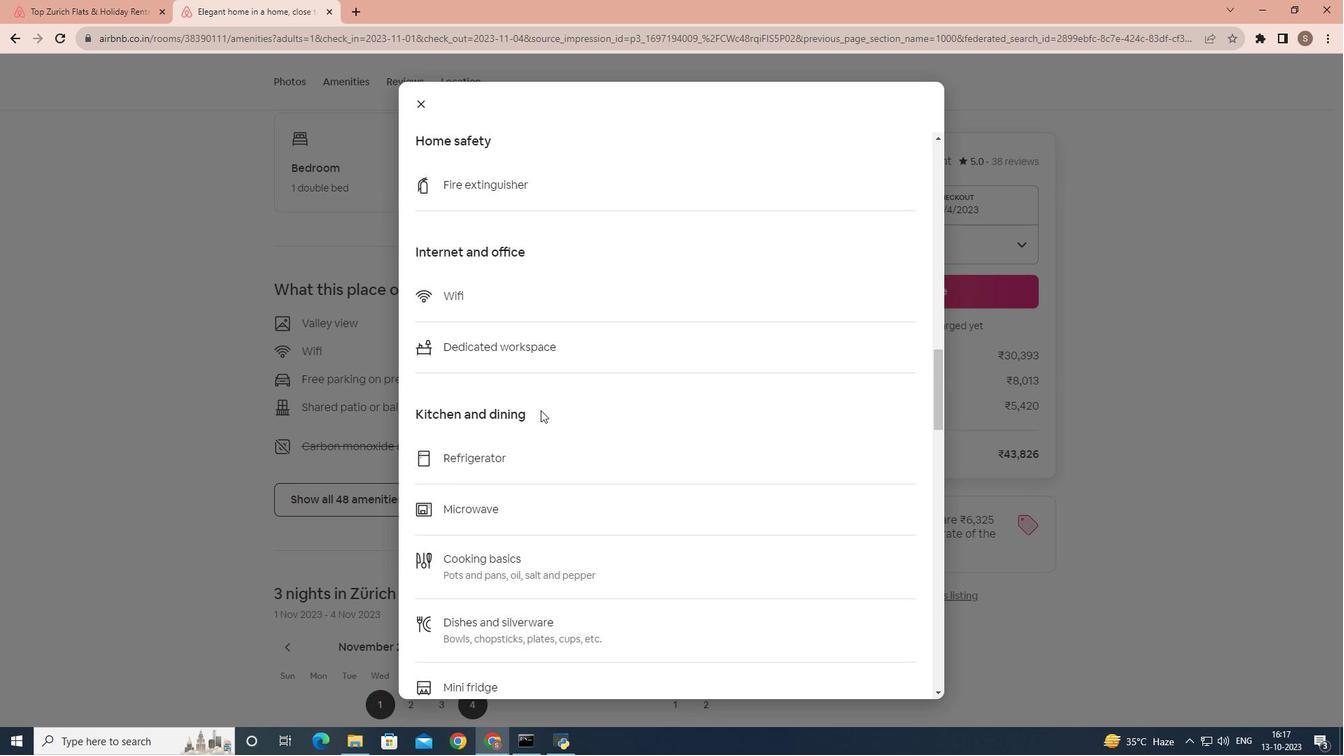 
Action: Mouse scrolled (540, 409) with delta (0, 0)
Screenshot: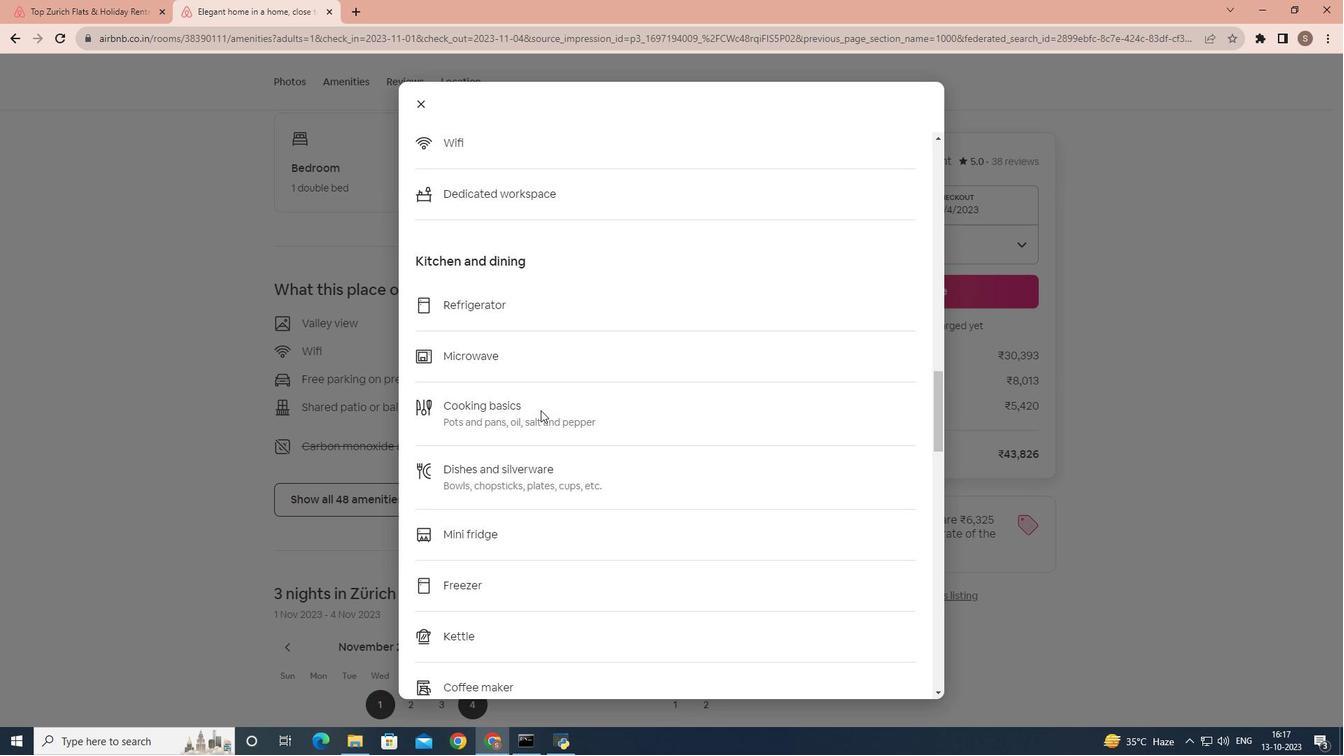 
Action: Mouse scrolled (540, 409) with delta (0, 0)
Screenshot: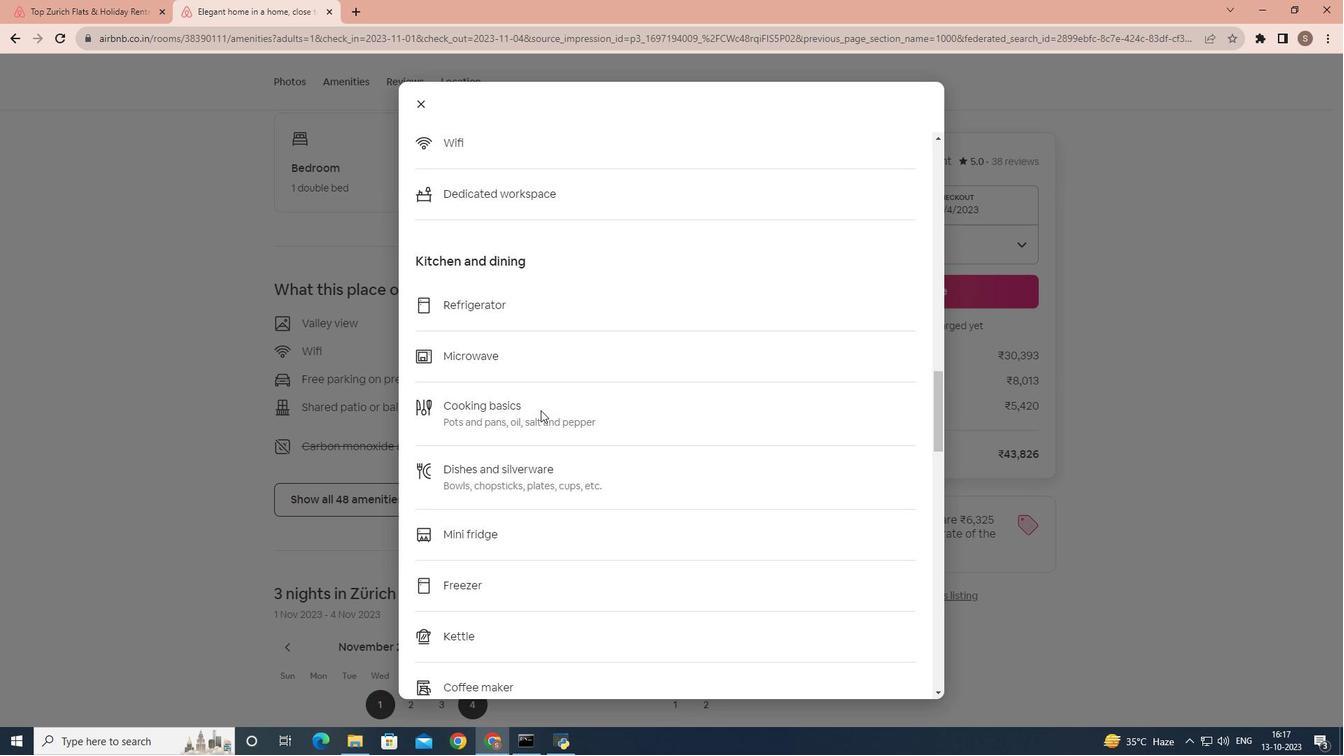 
Action: Mouse scrolled (540, 409) with delta (0, 0)
Screenshot: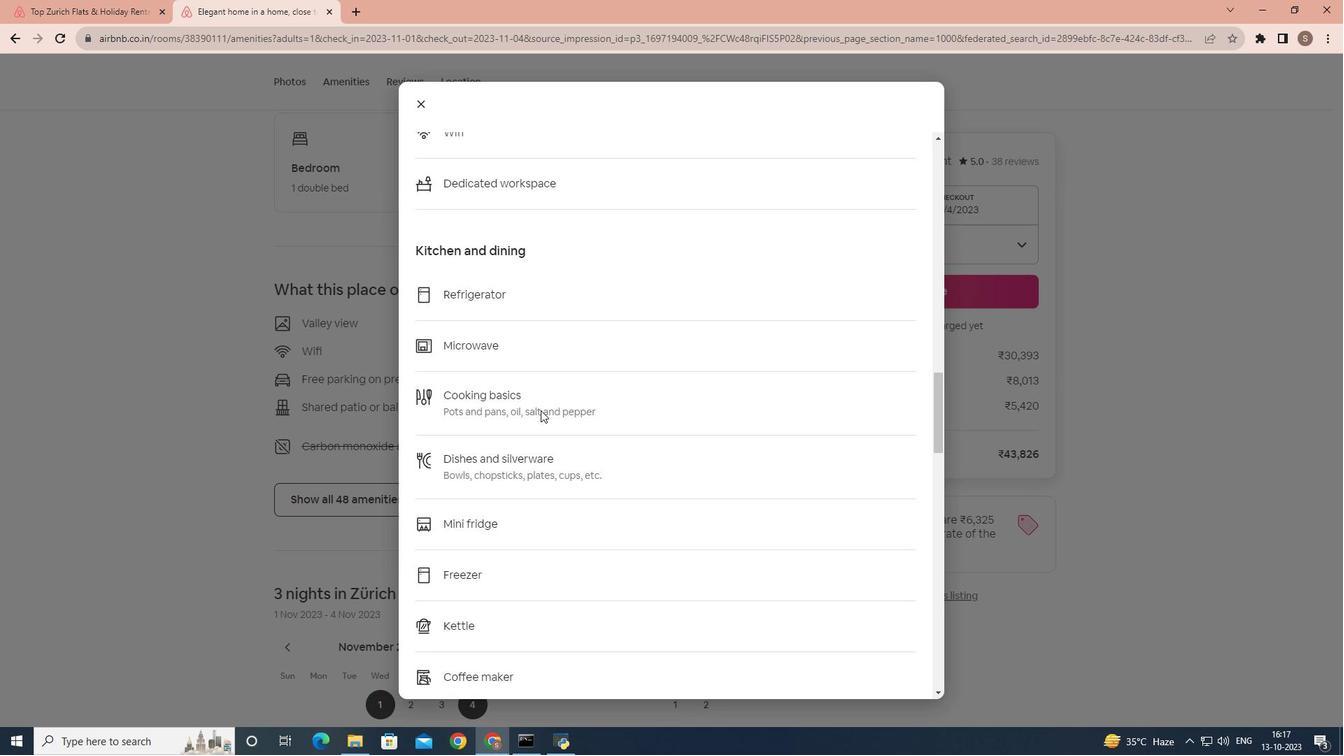 
Action: Mouse scrolled (540, 409) with delta (0, 0)
Screenshot: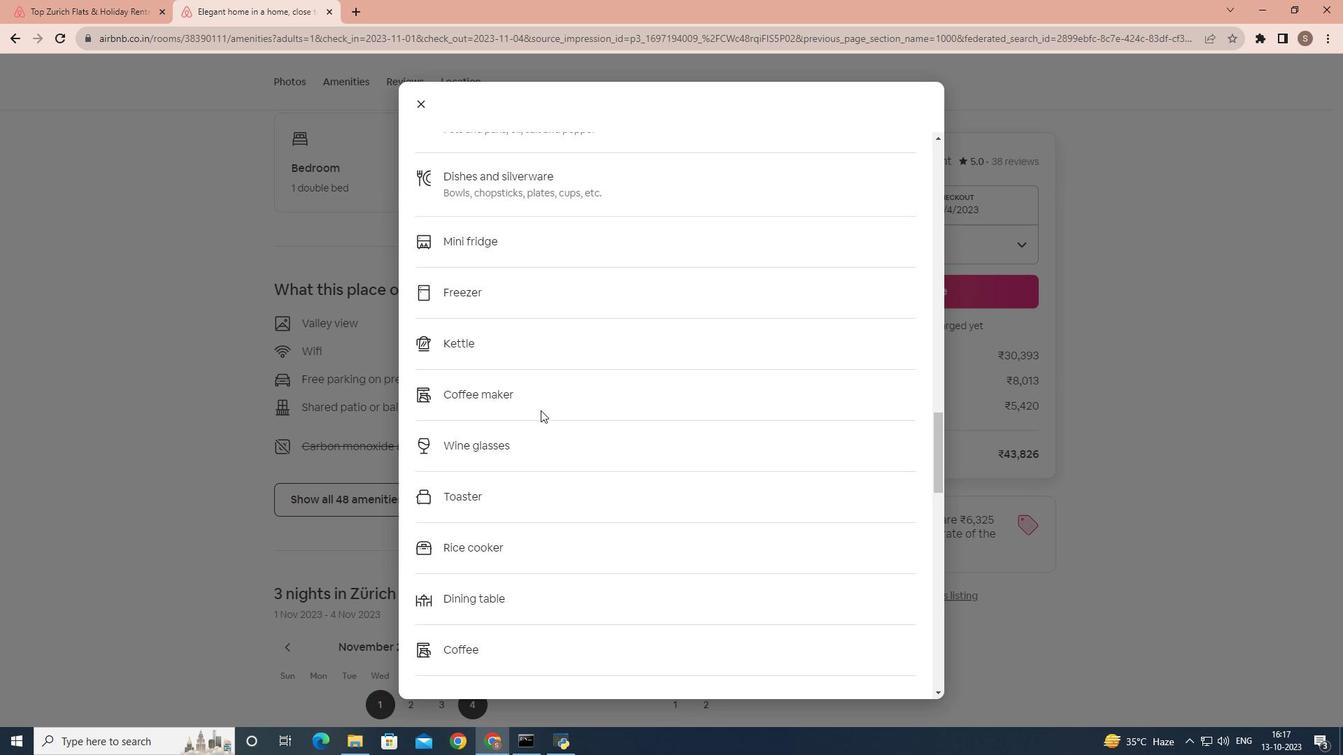 
Action: Mouse scrolled (540, 409) with delta (0, 0)
Screenshot: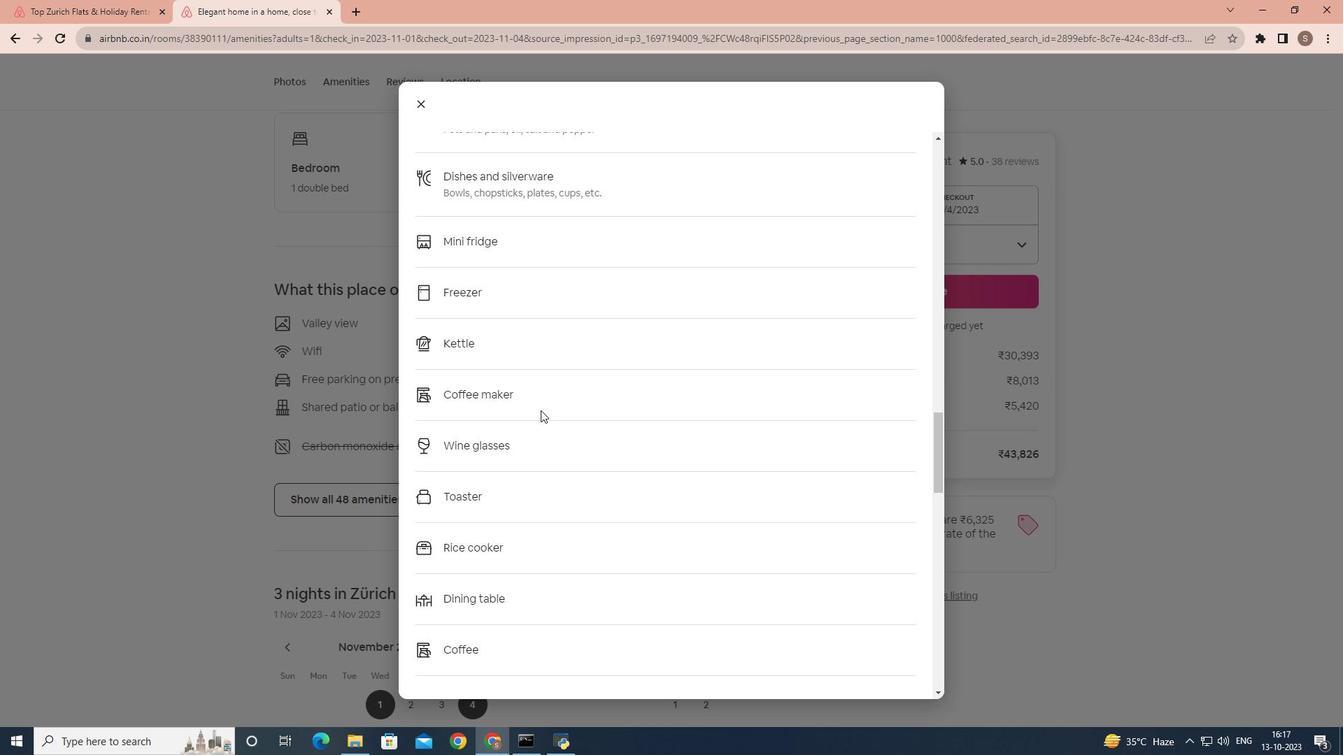 
Action: Mouse scrolled (540, 409) with delta (0, 0)
Screenshot: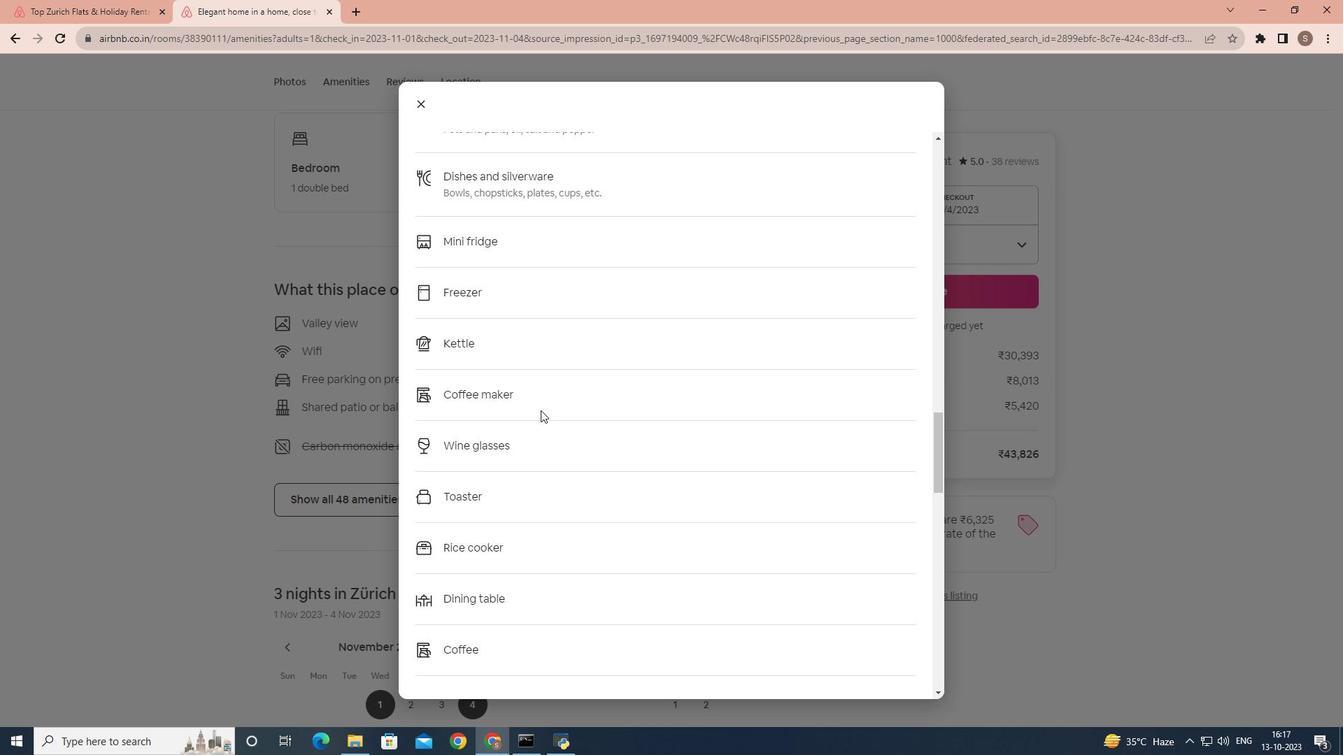 
Action: Mouse scrolled (540, 409) with delta (0, 0)
Screenshot: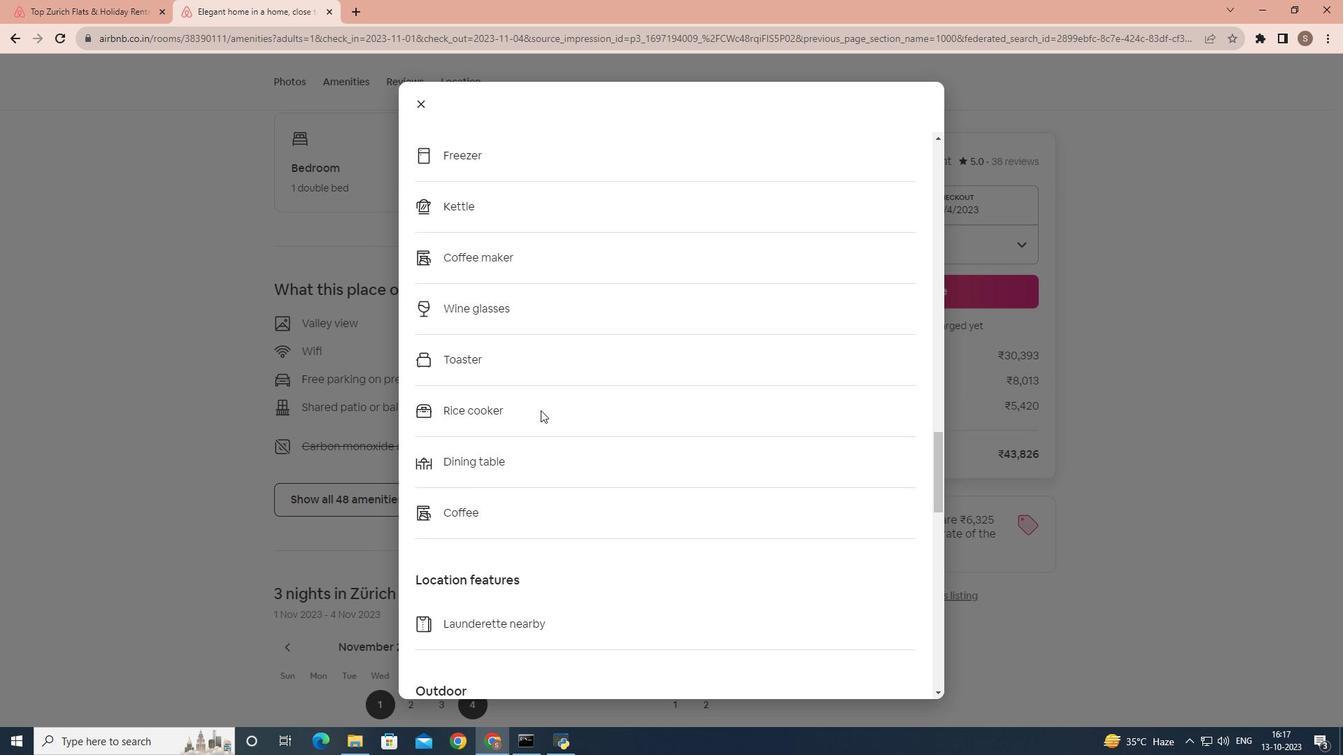 
Action: Mouse scrolled (540, 409) with delta (0, 0)
Screenshot: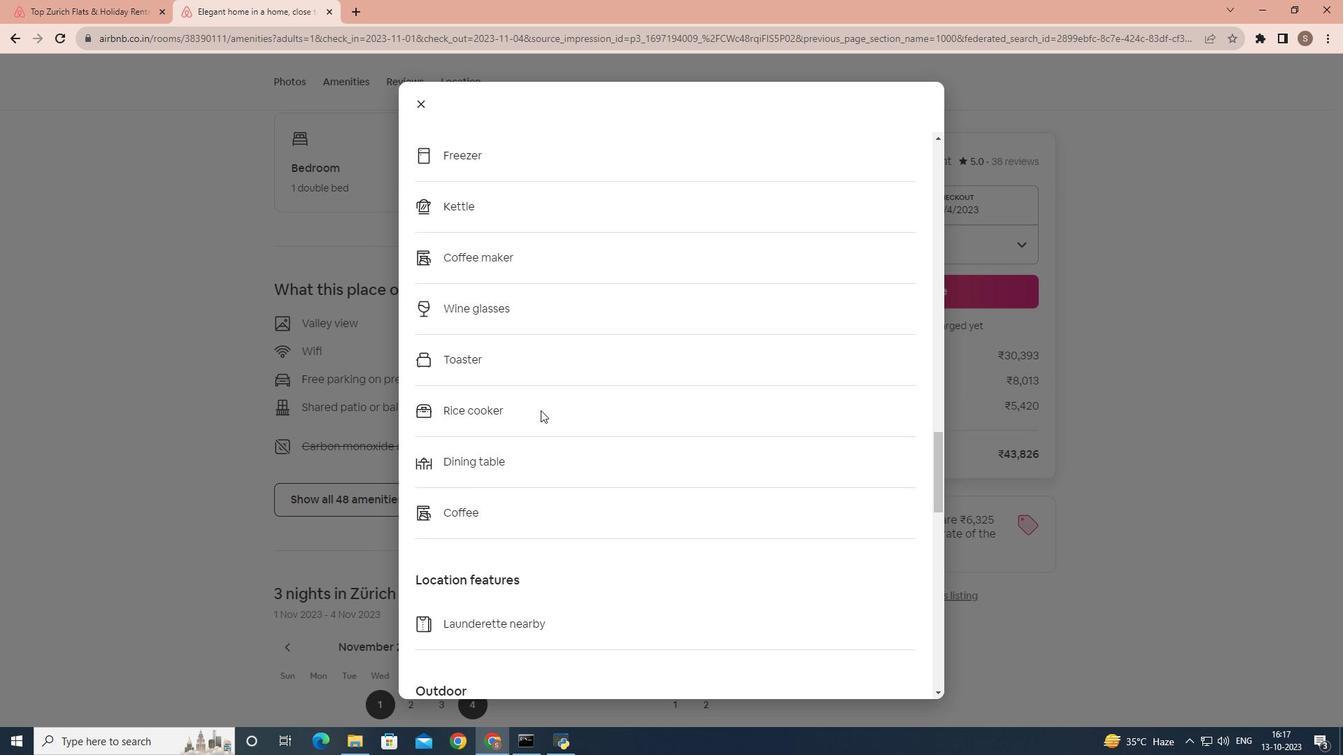 
Action: Mouse scrolled (540, 409) with delta (0, 0)
Screenshot: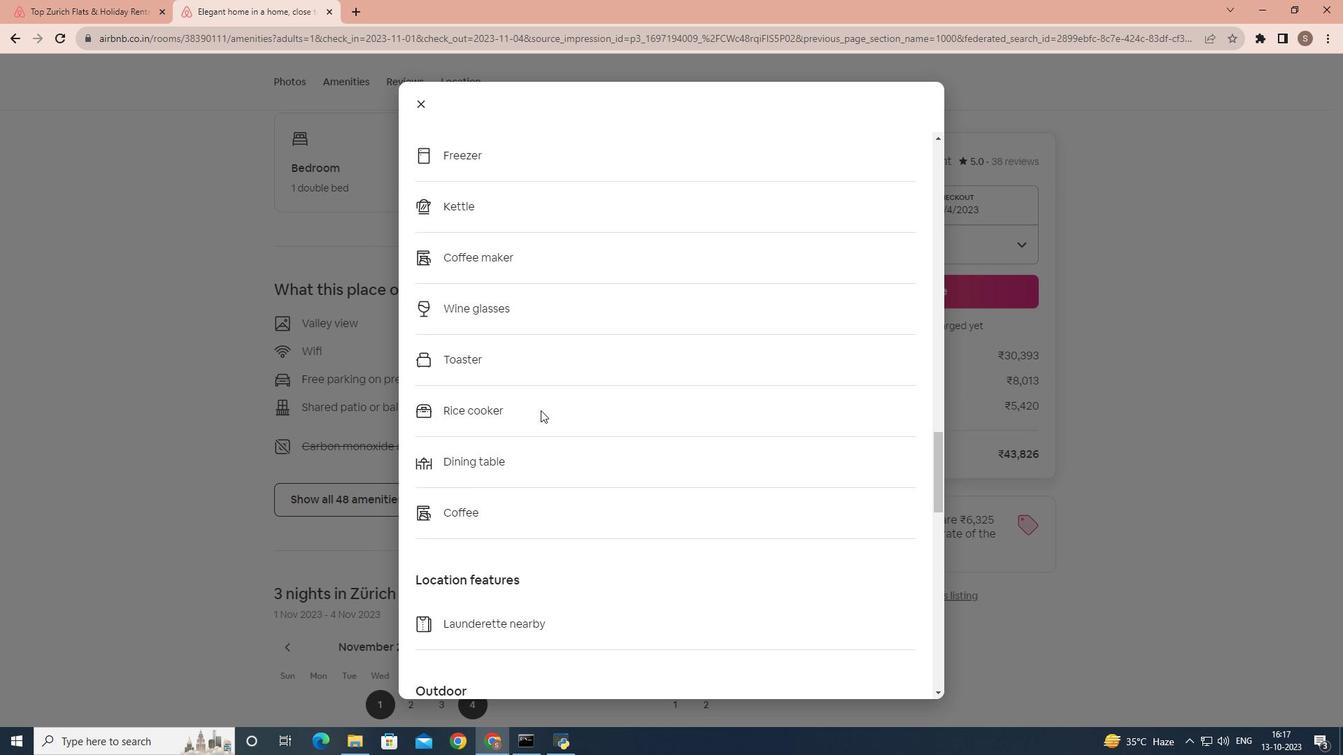 
Action: Mouse scrolled (540, 409) with delta (0, 0)
Screenshot: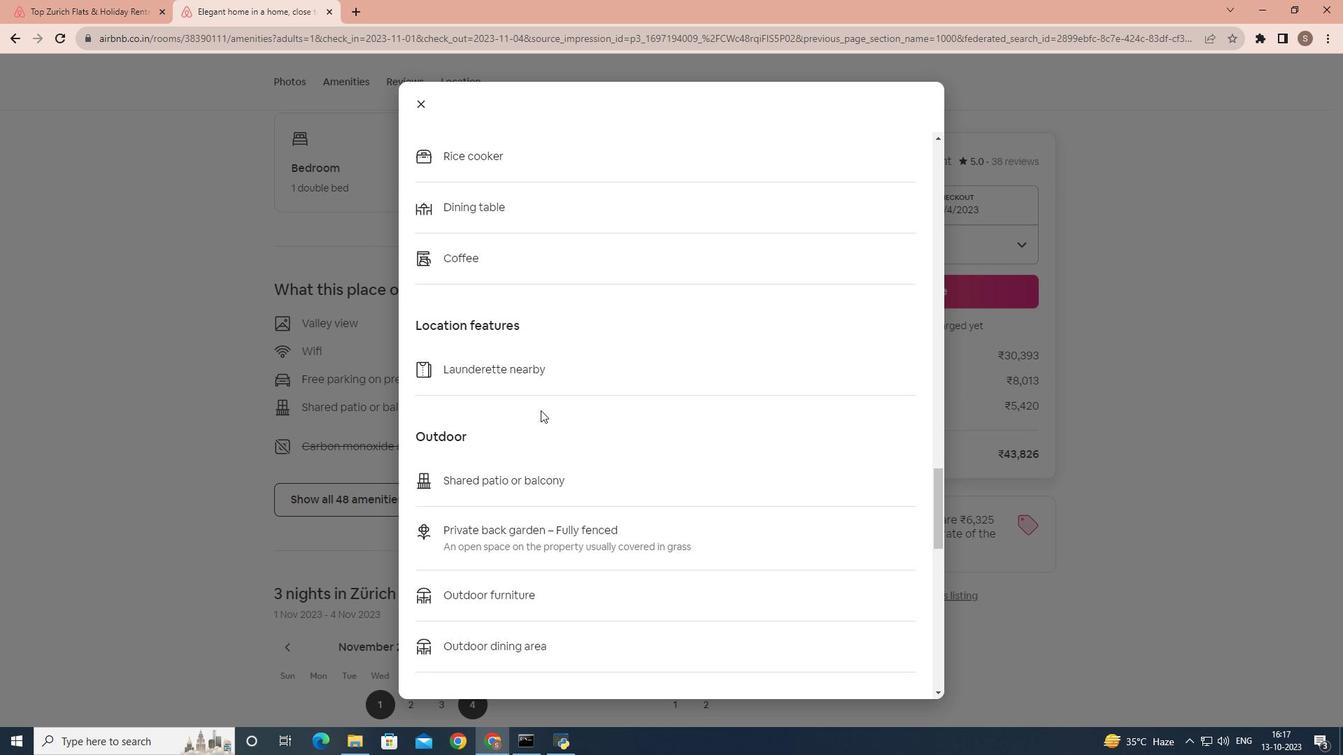 
Action: Mouse scrolled (540, 409) with delta (0, 0)
Screenshot: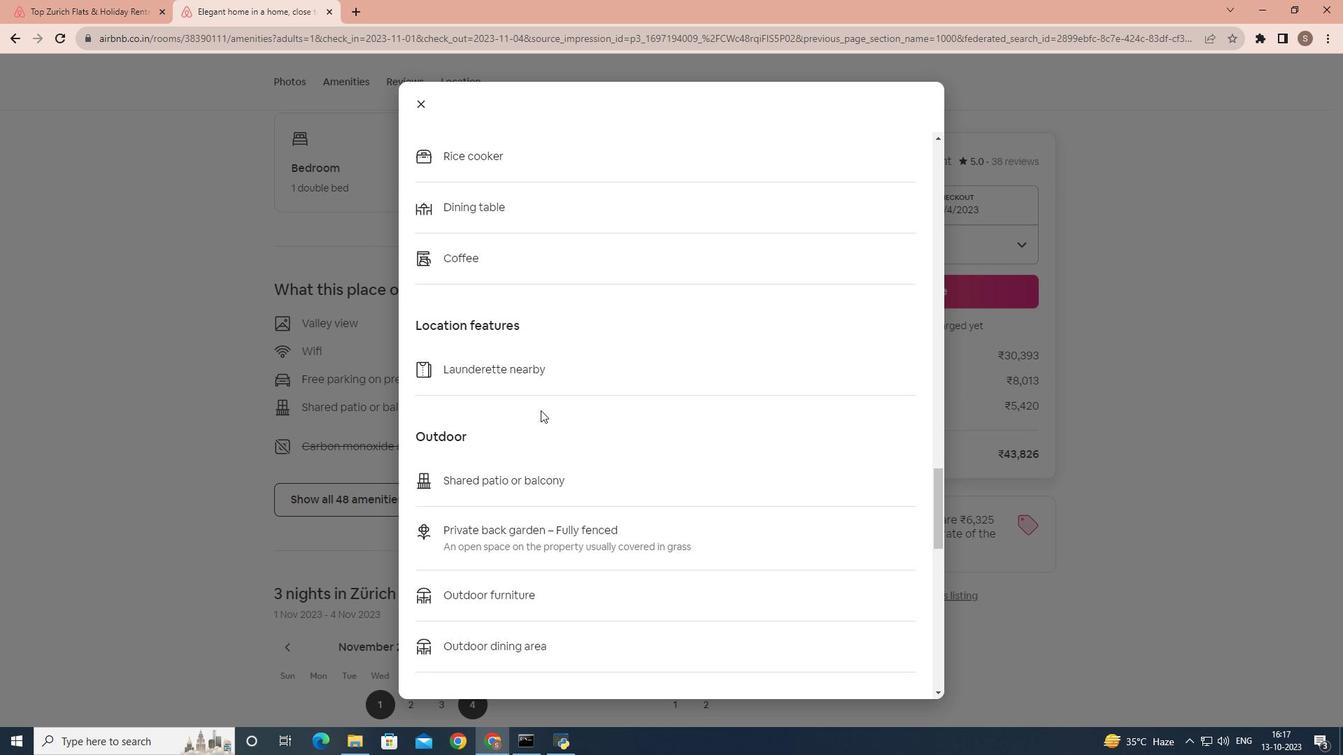 
Action: Mouse scrolled (540, 409) with delta (0, 0)
Screenshot: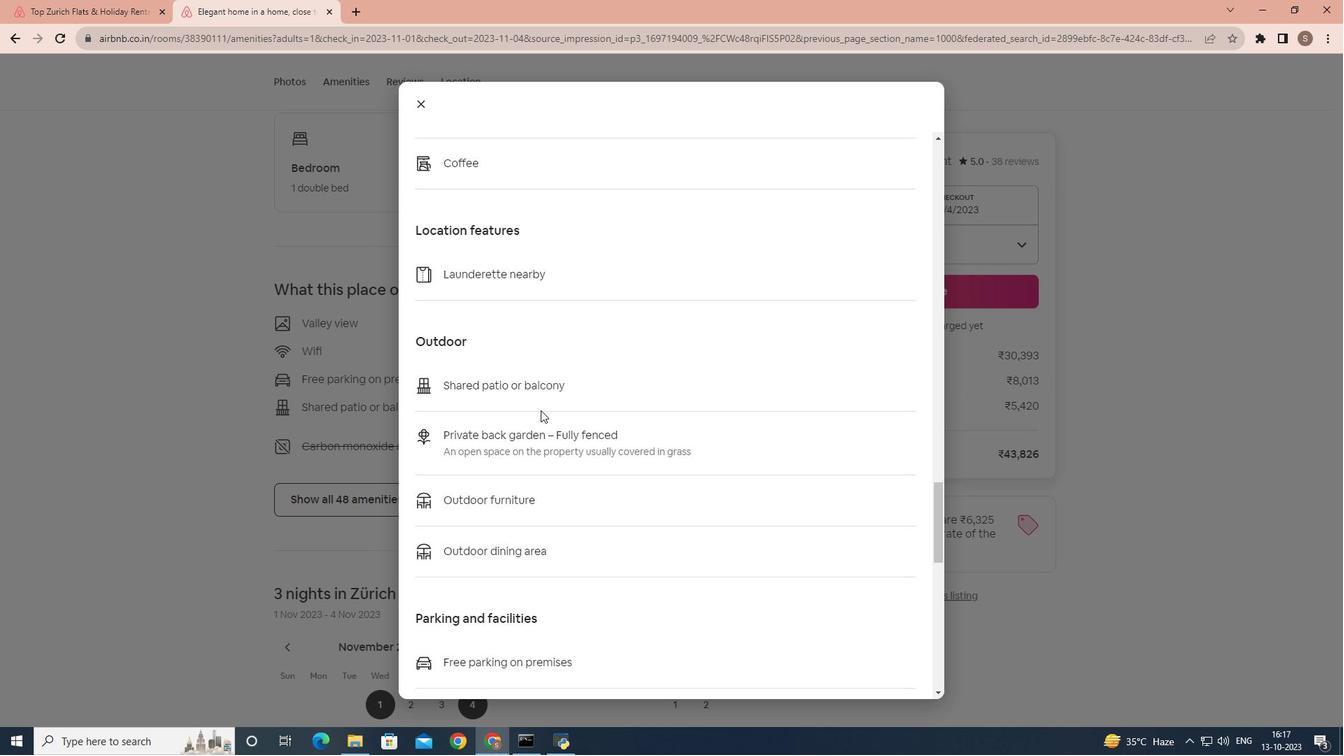 
Action: Mouse scrolled (540, 409) with delta (0, 0)
Screenshot: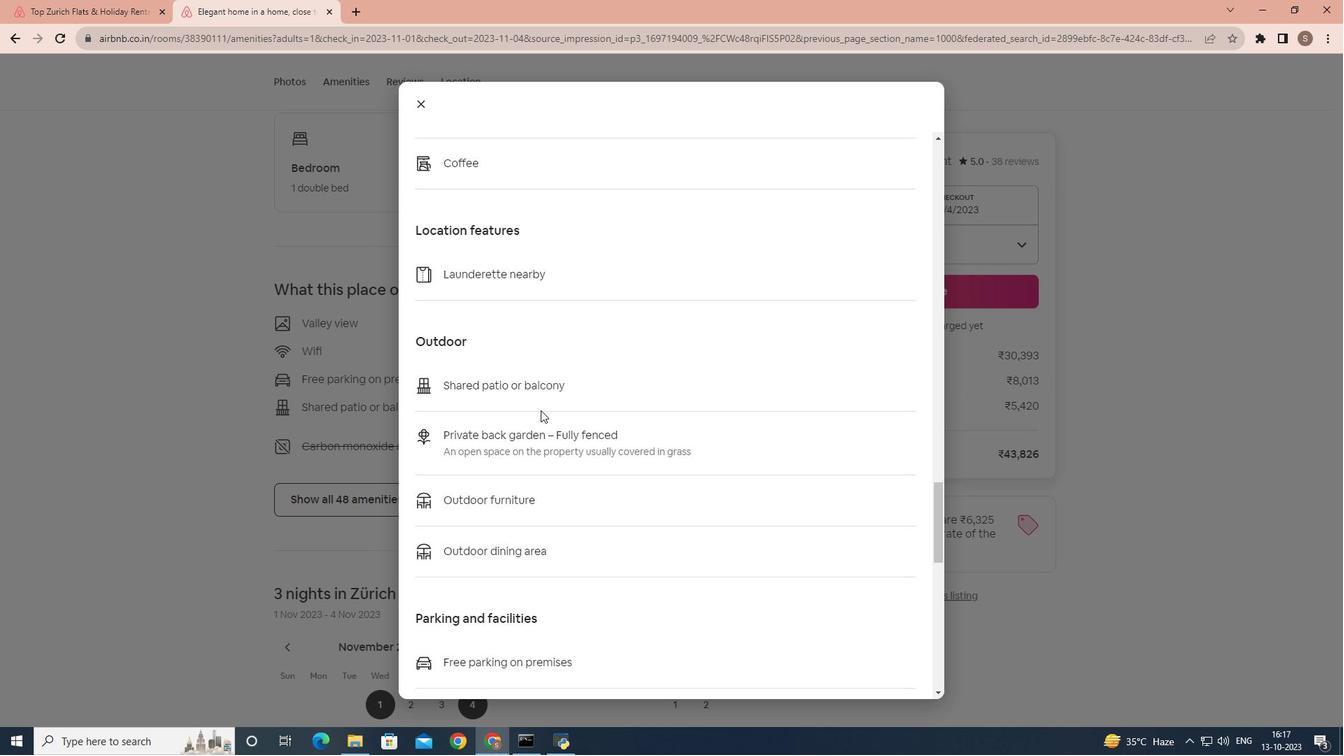 
Action: Mouse scrolled (540, 409) with delta (0, 0)
Screenshot: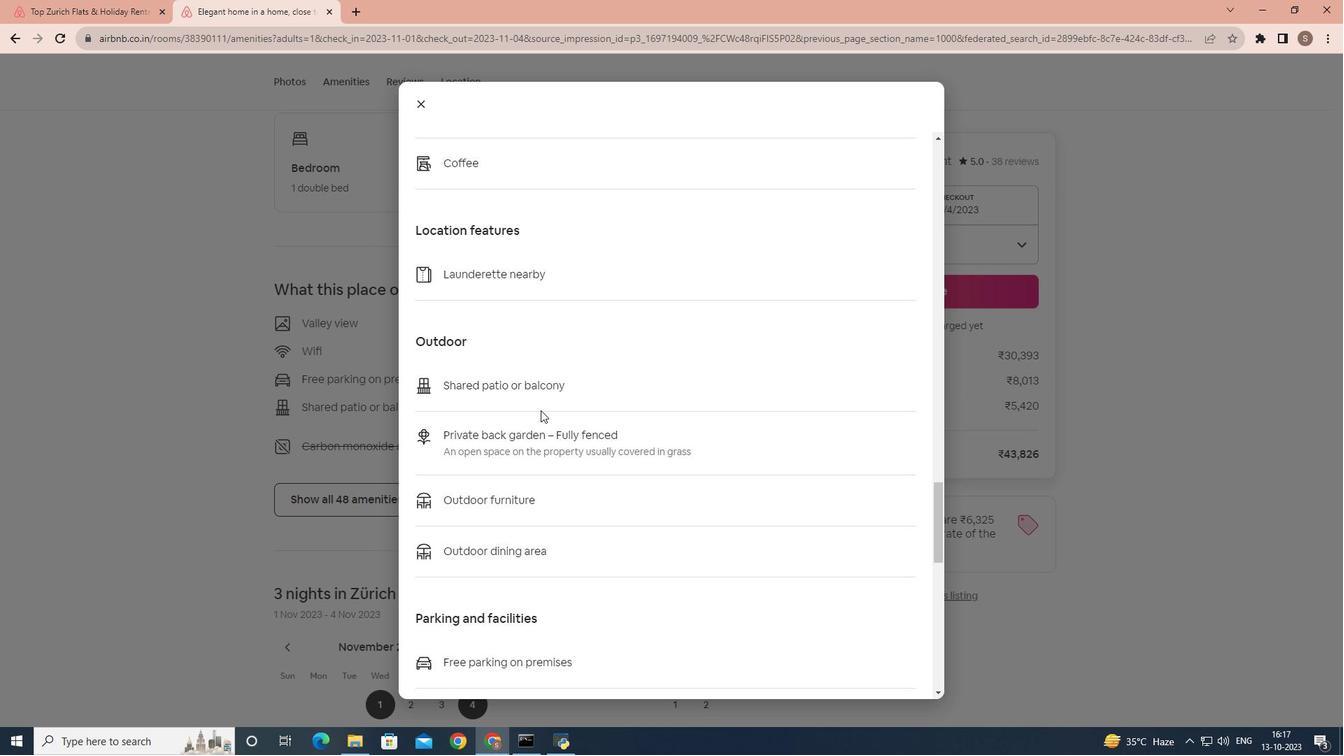 
Action: Mouse scrolled (540, 409) with delta (0, 0)
Screenshot: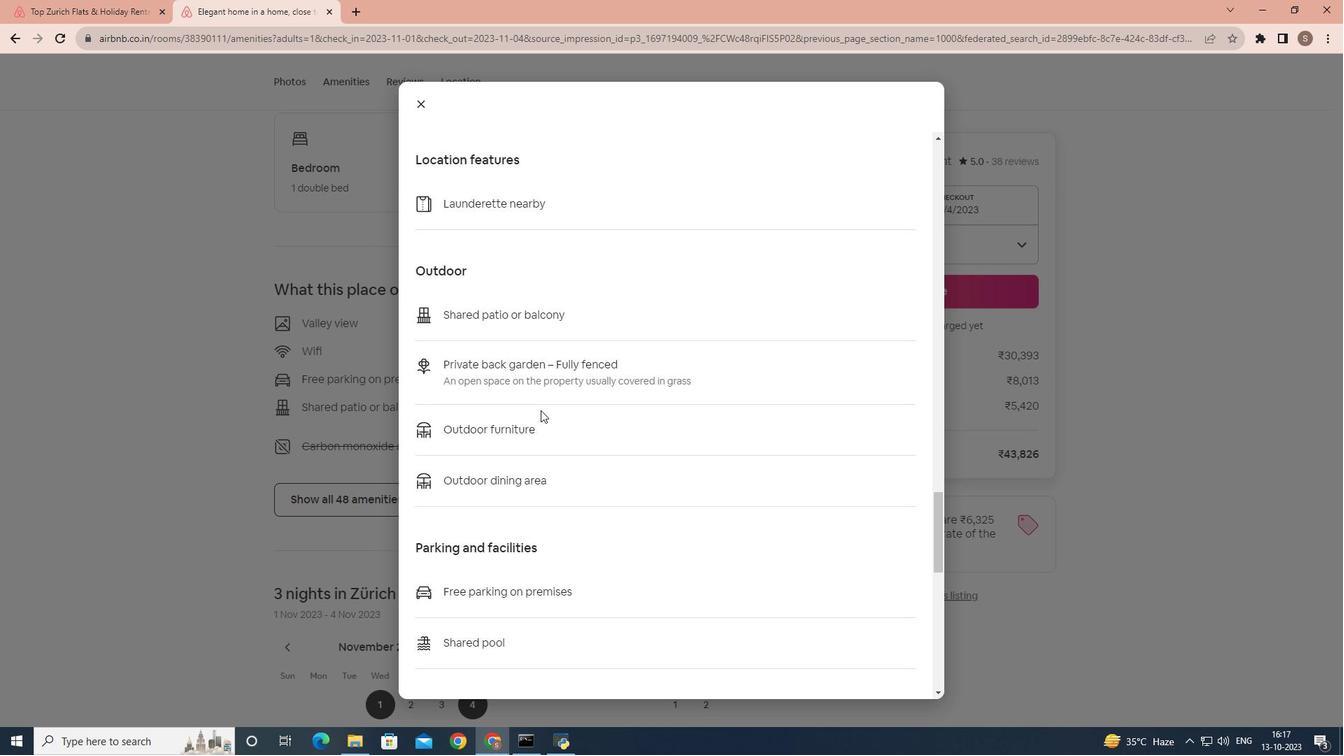 
Action: Mouse scrolled (540, 409) with delta (0, 0)
Screenshot: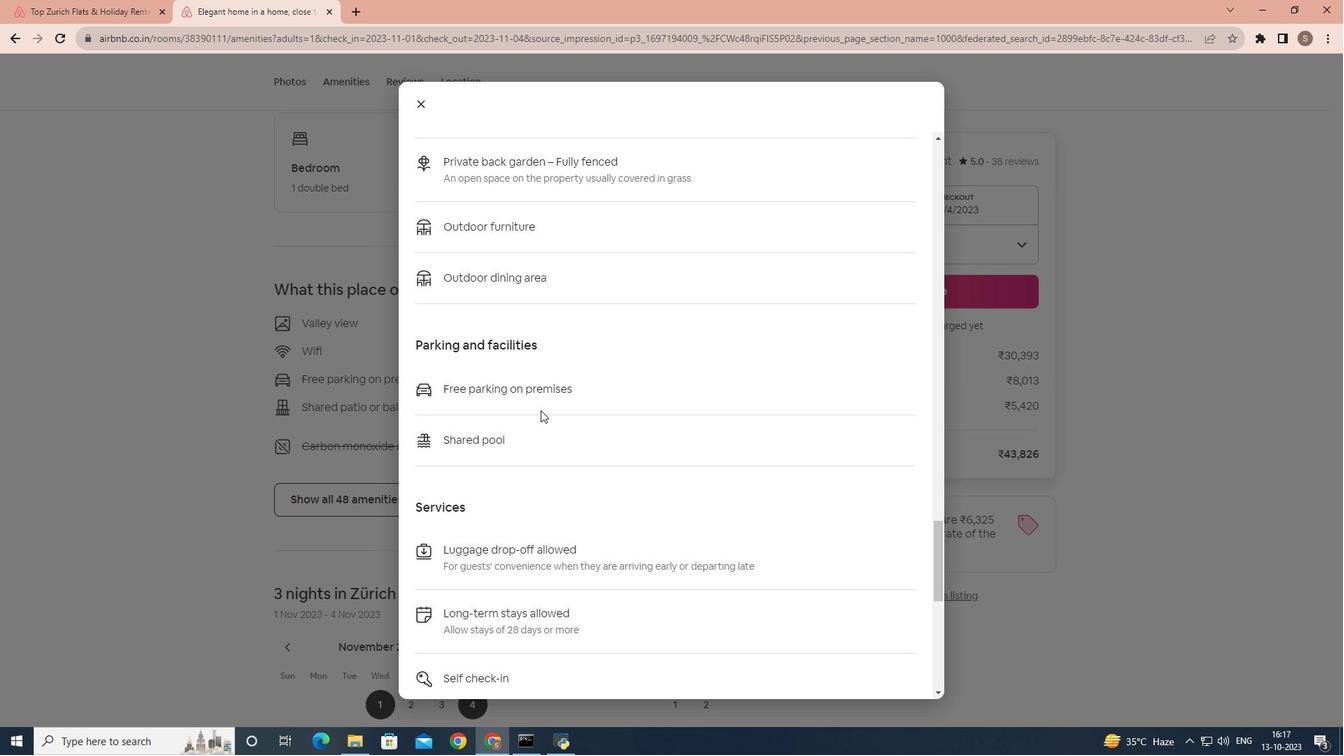 
Action: Mouse scrolled (540, 409) with delta (0, 0)
Screenshot: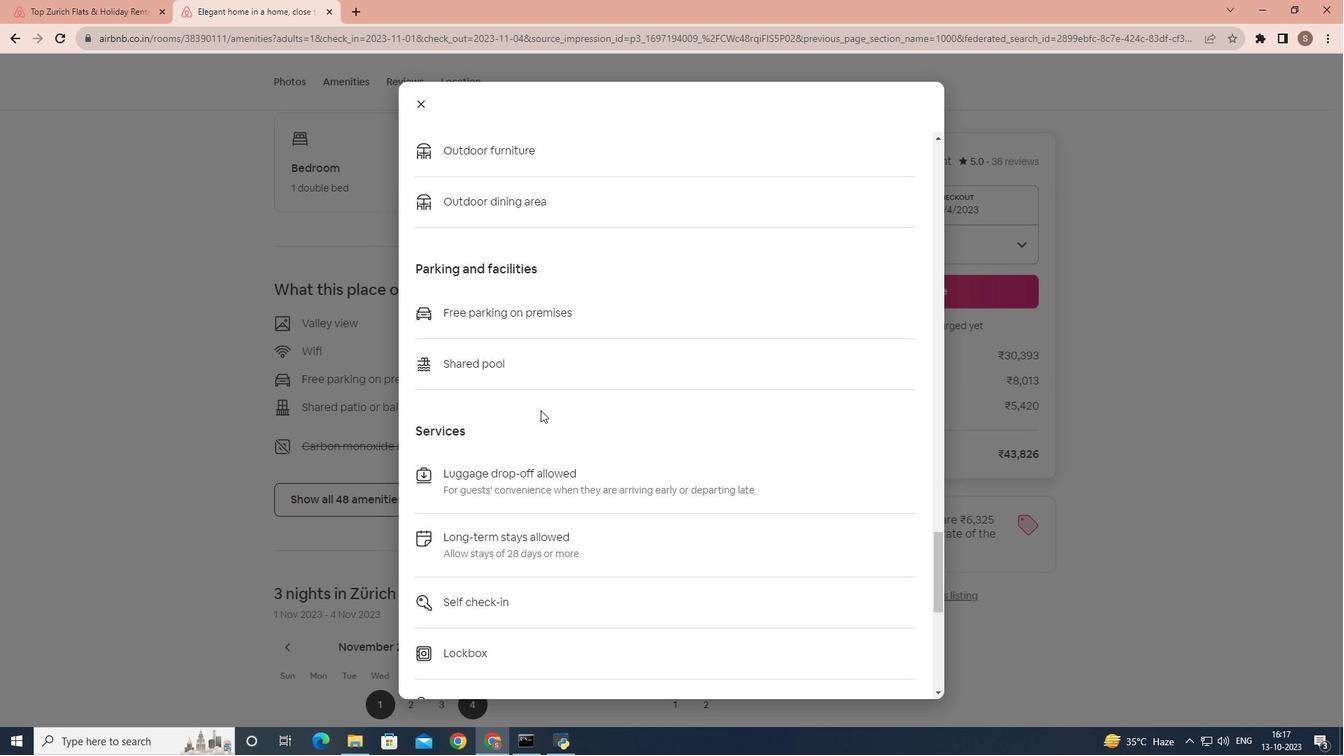 
Action: Mouse scrolled (540, 409) with delta (0, 0)
Screenshot: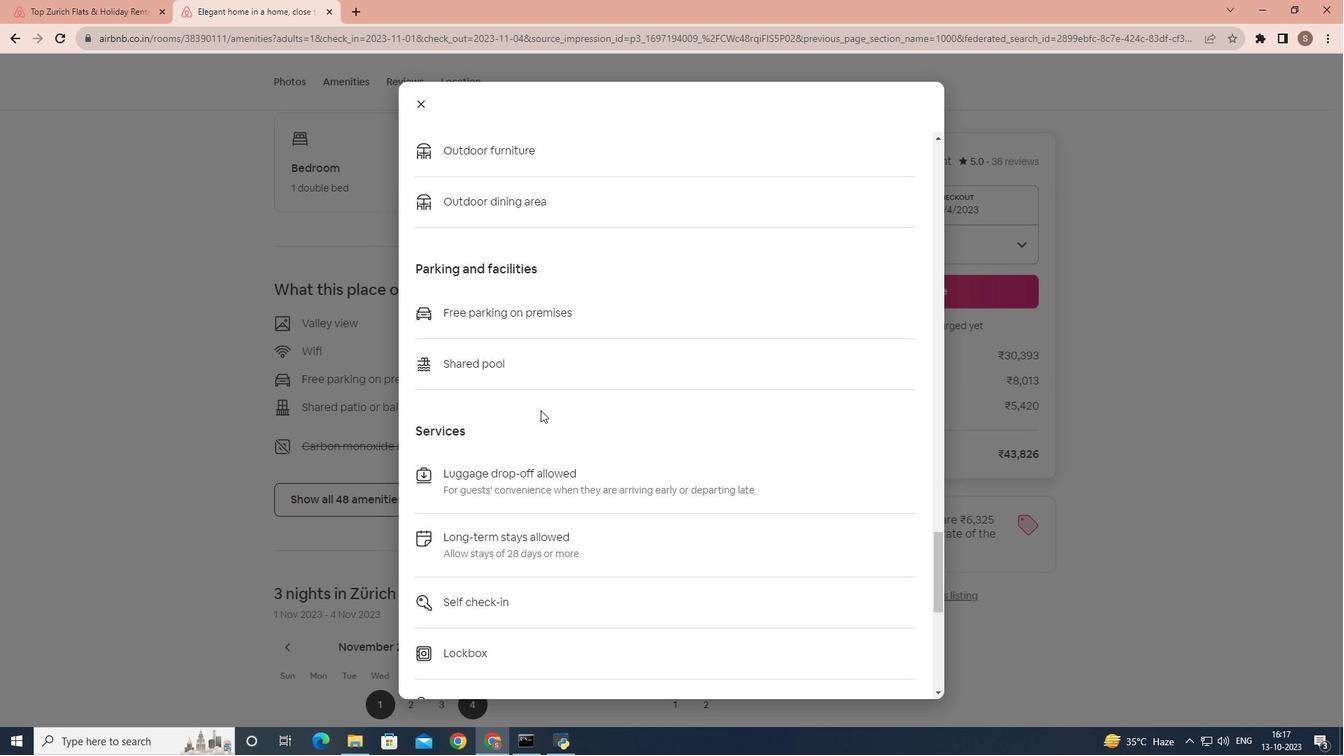 
Action: Mouse scrolled (540, 409) with delta (0, 0)
Screenshot: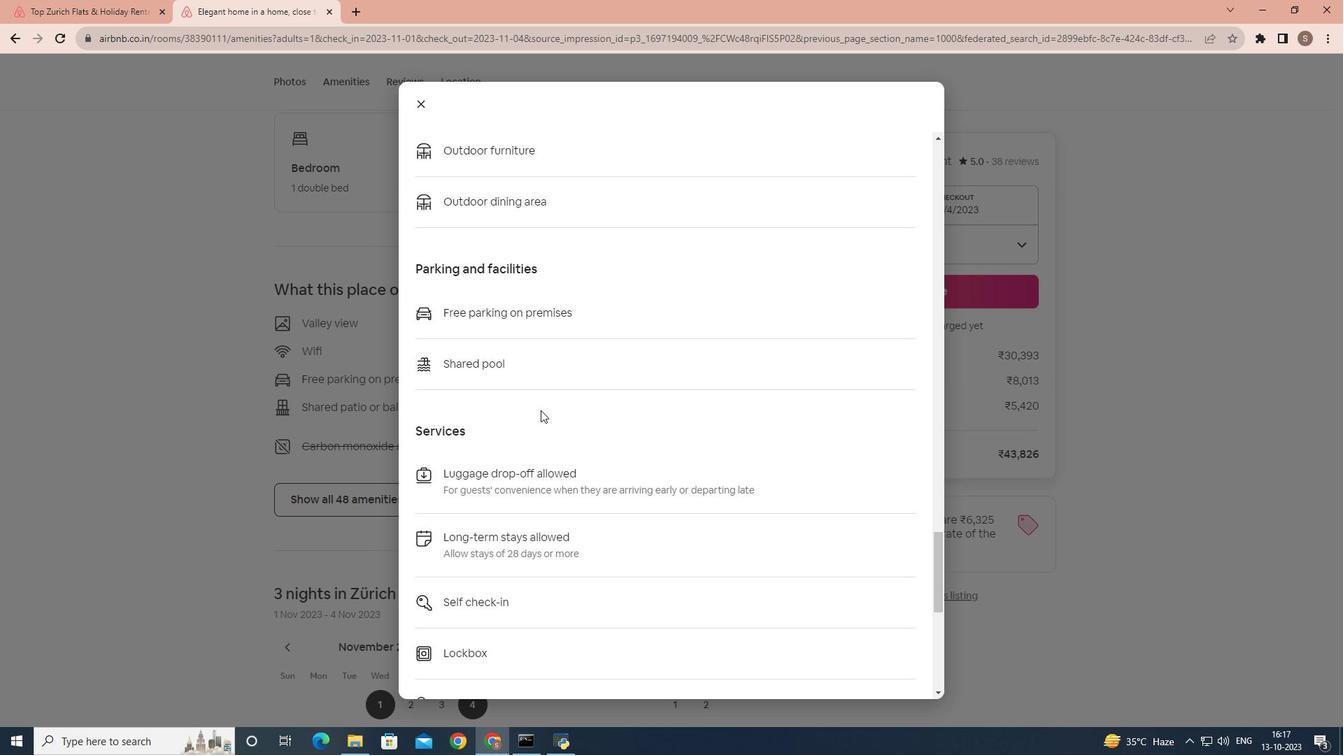 
Action: Mouse scrolled (540, 409) with delta (0, 0)
Screenshot: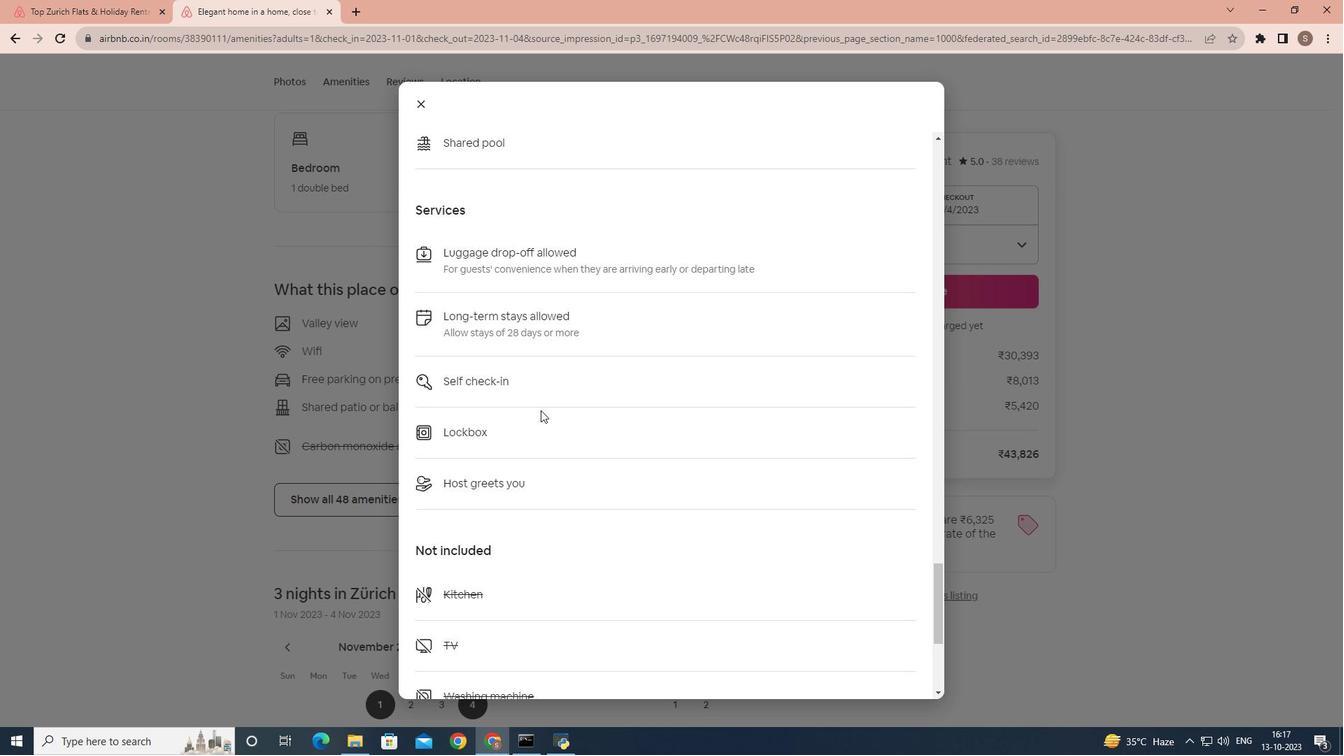 
Action: Mouse scrolled (540, 409) with delta (0, 0)
Screenshot: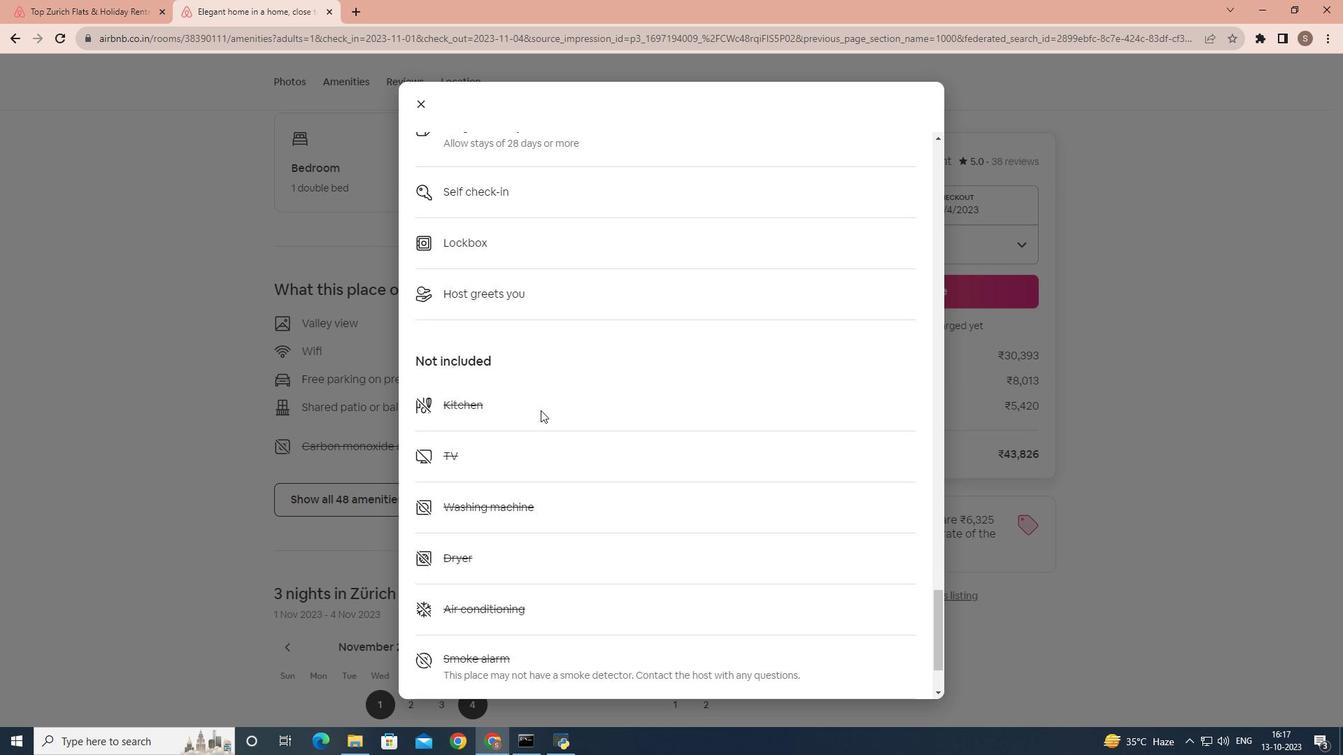 
Action: Mouse scrolled (540, 409) with delta (0, 0)
Screenshot: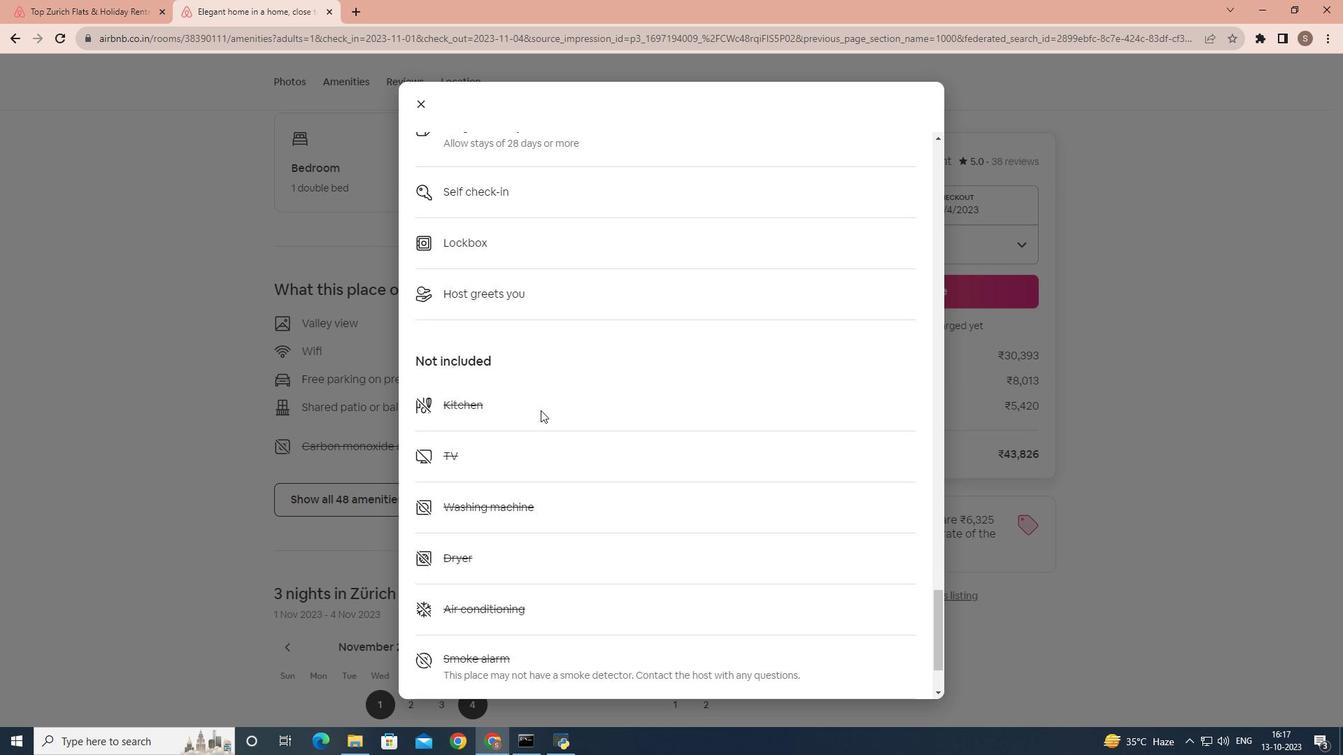 
Action: Mouse scrolled (540, 409) with delta (0, 0)
Screenshot: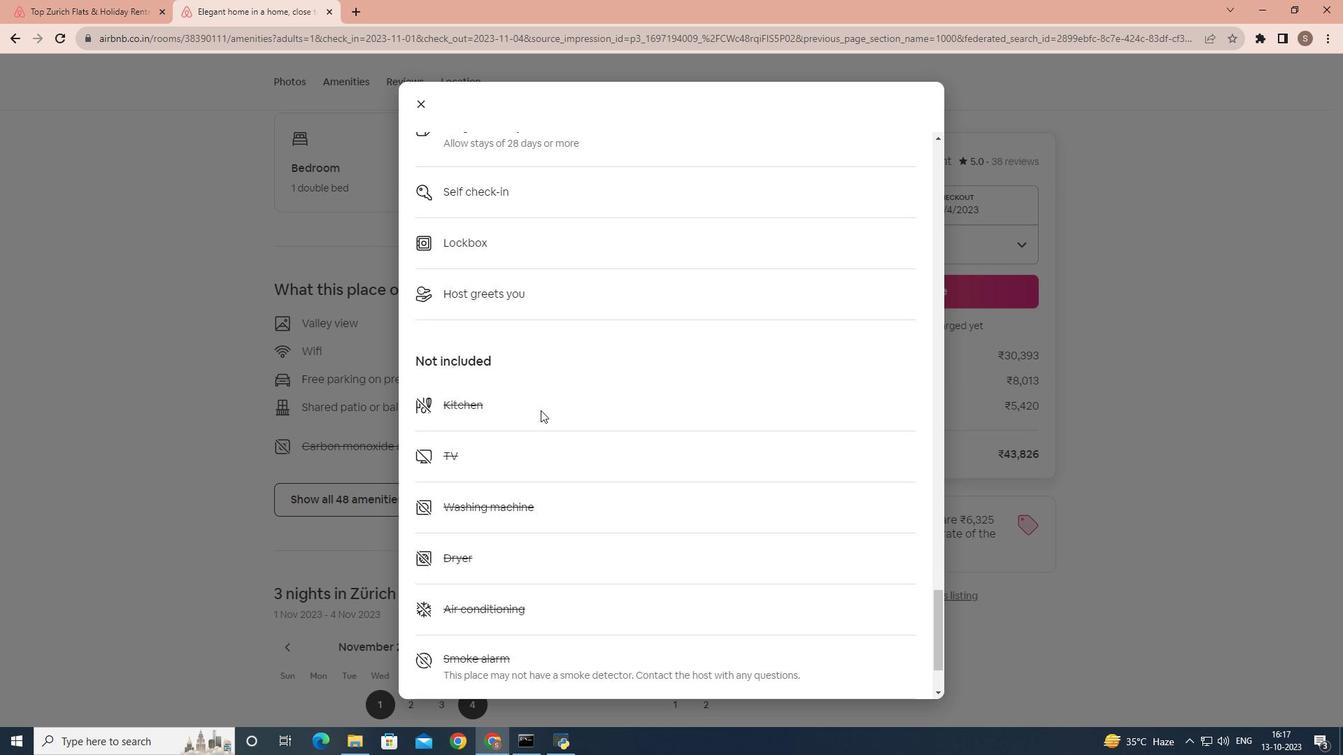 
Action: Mouse scrolled (540, 409) with delta (0, 0)
Screenshot: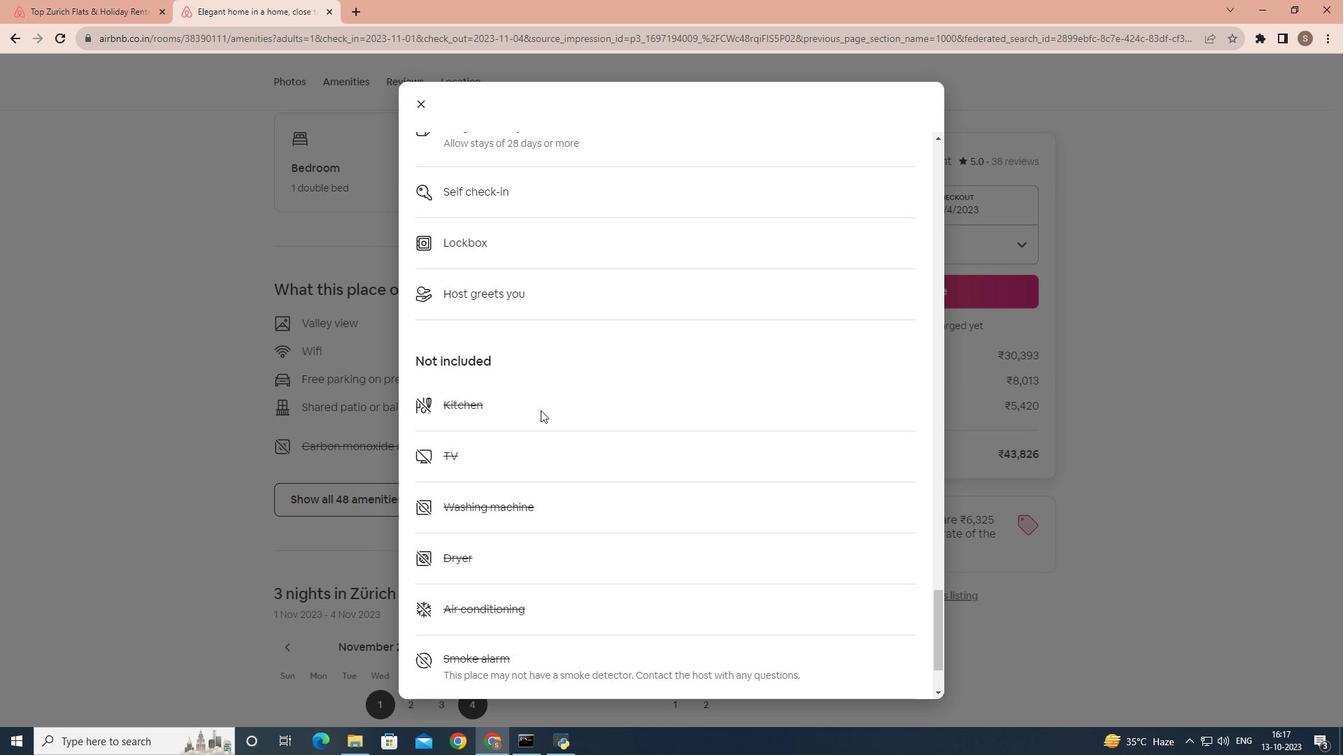 
Action: Mouse scrolled (540, 409) with delta (0, 0)
Screenshot: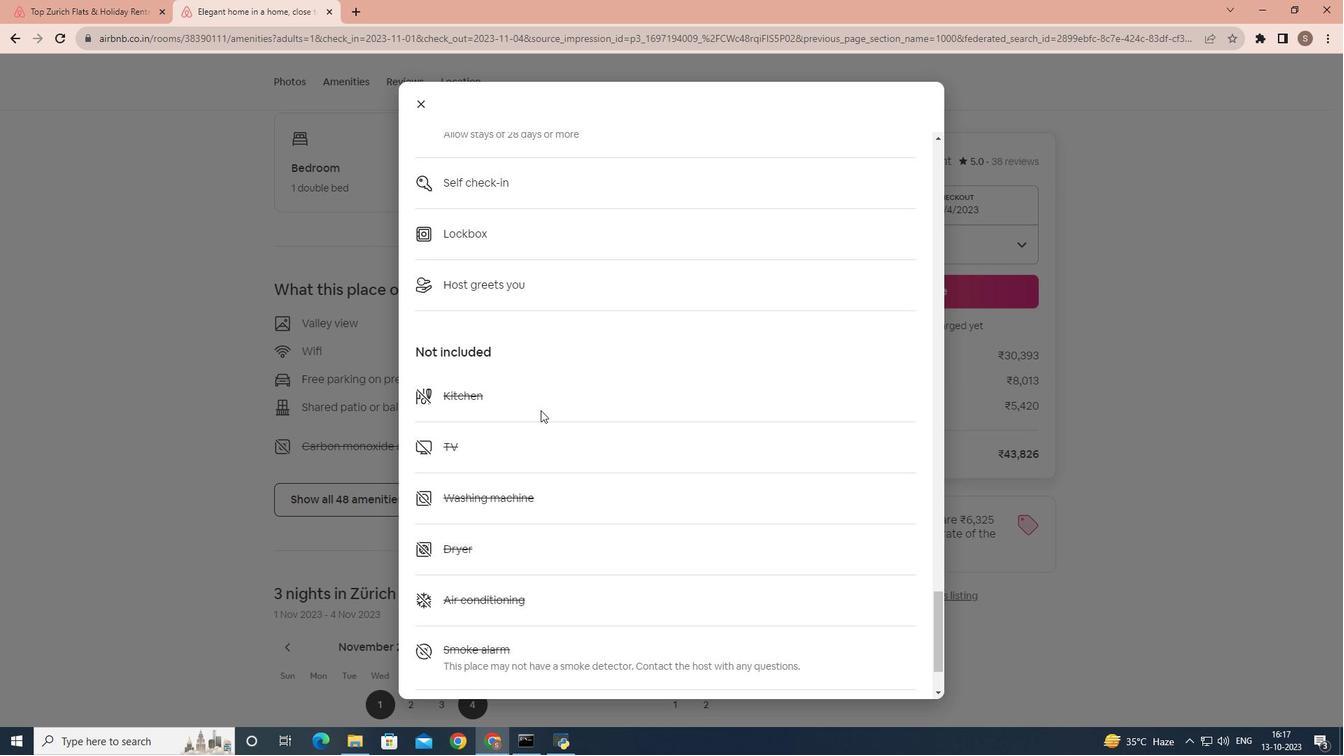 
Action: Mouse scrolled (540, 409) with delta (0, 0)
Screenshot: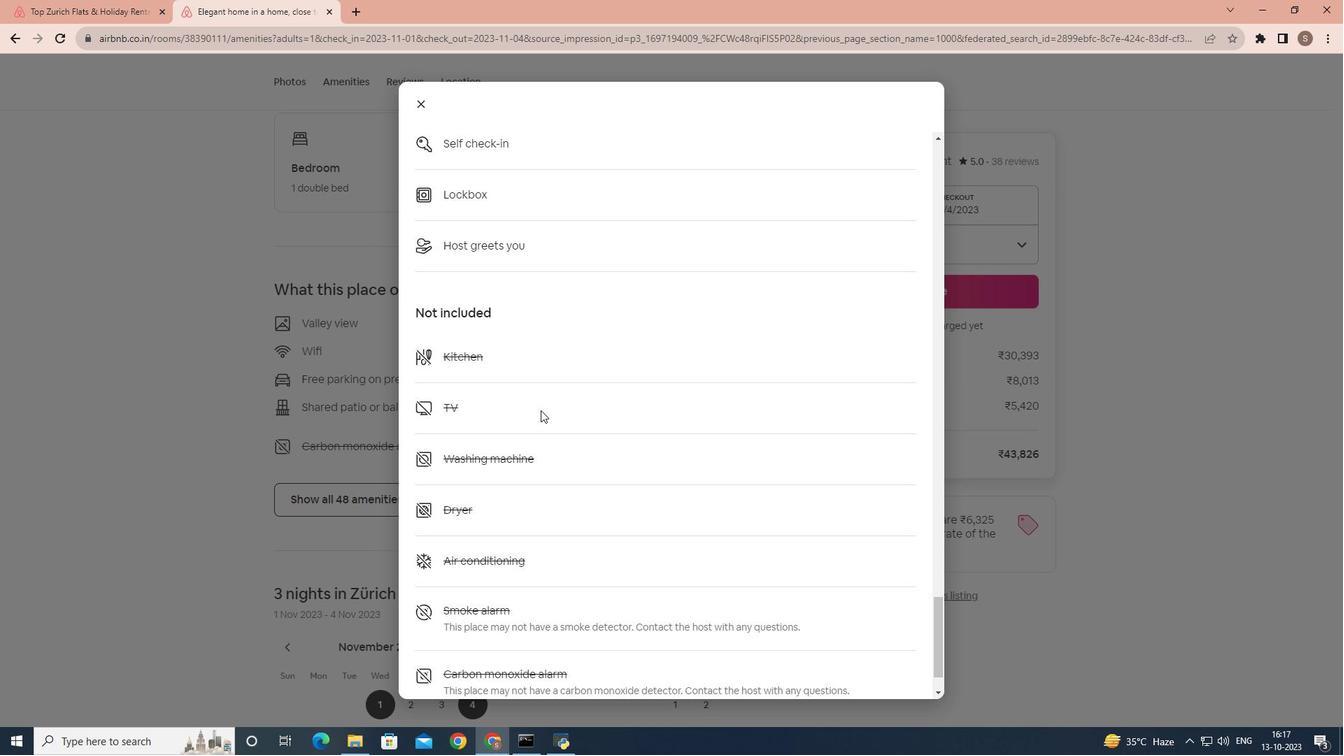 
Action: Mouse scrolled (540, 409) with delta (0, 0)
Screenshot: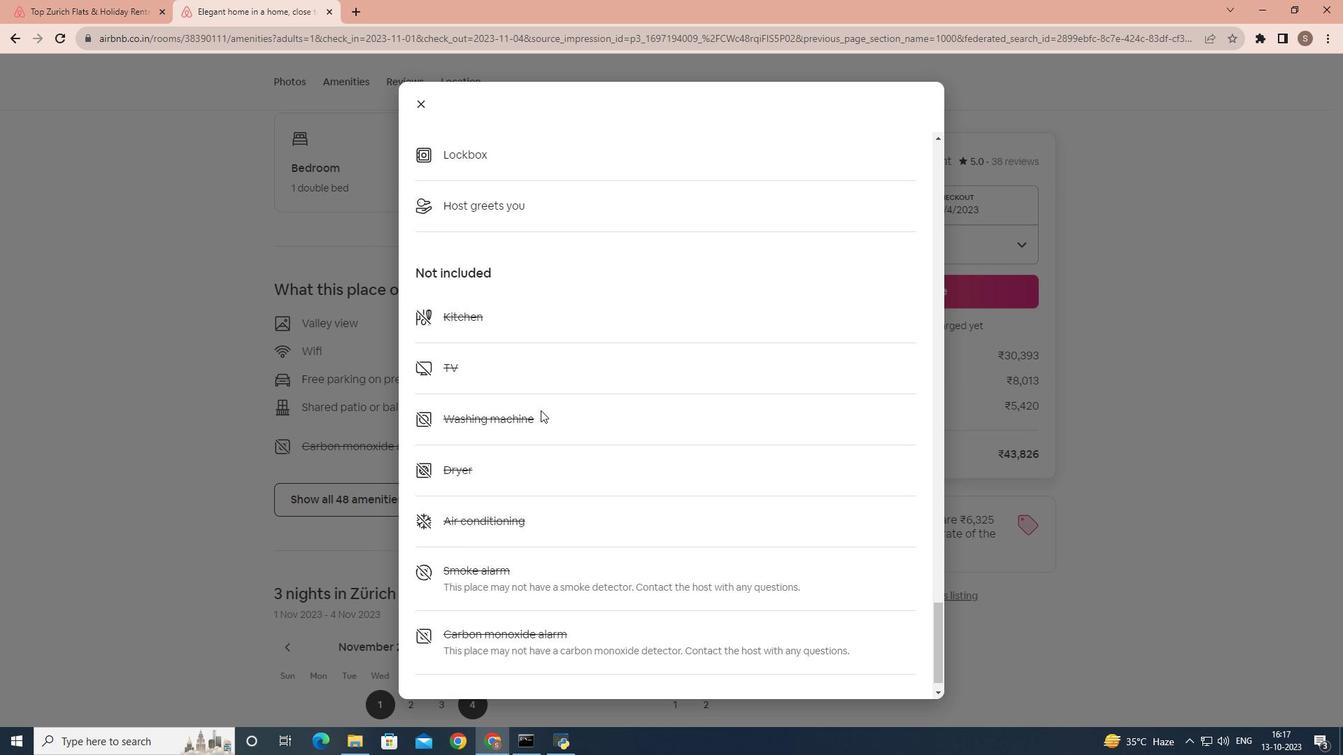 
Action: Mouse scrolled (540, 409) with delta (0, 0)
Screenshot: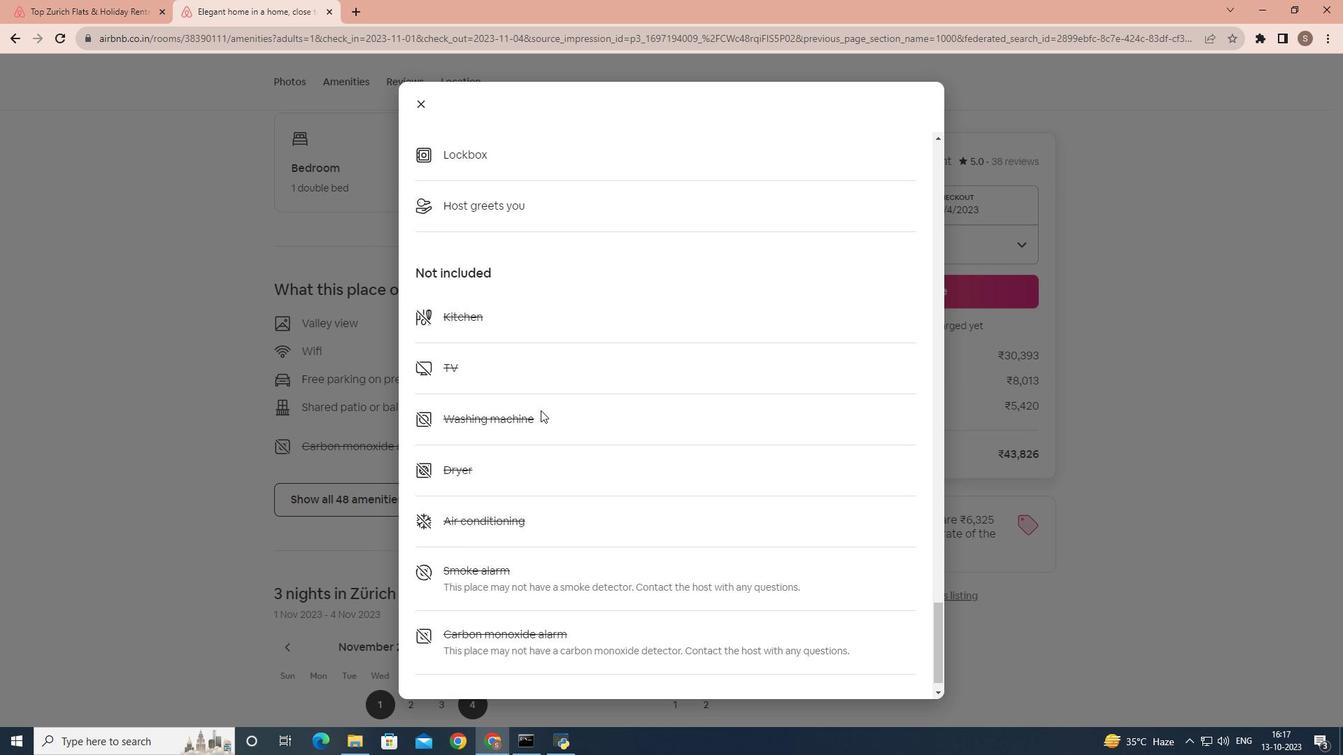 
Action: Mouse scrolled (540, 409) with delta (0, 0)
Screenshot: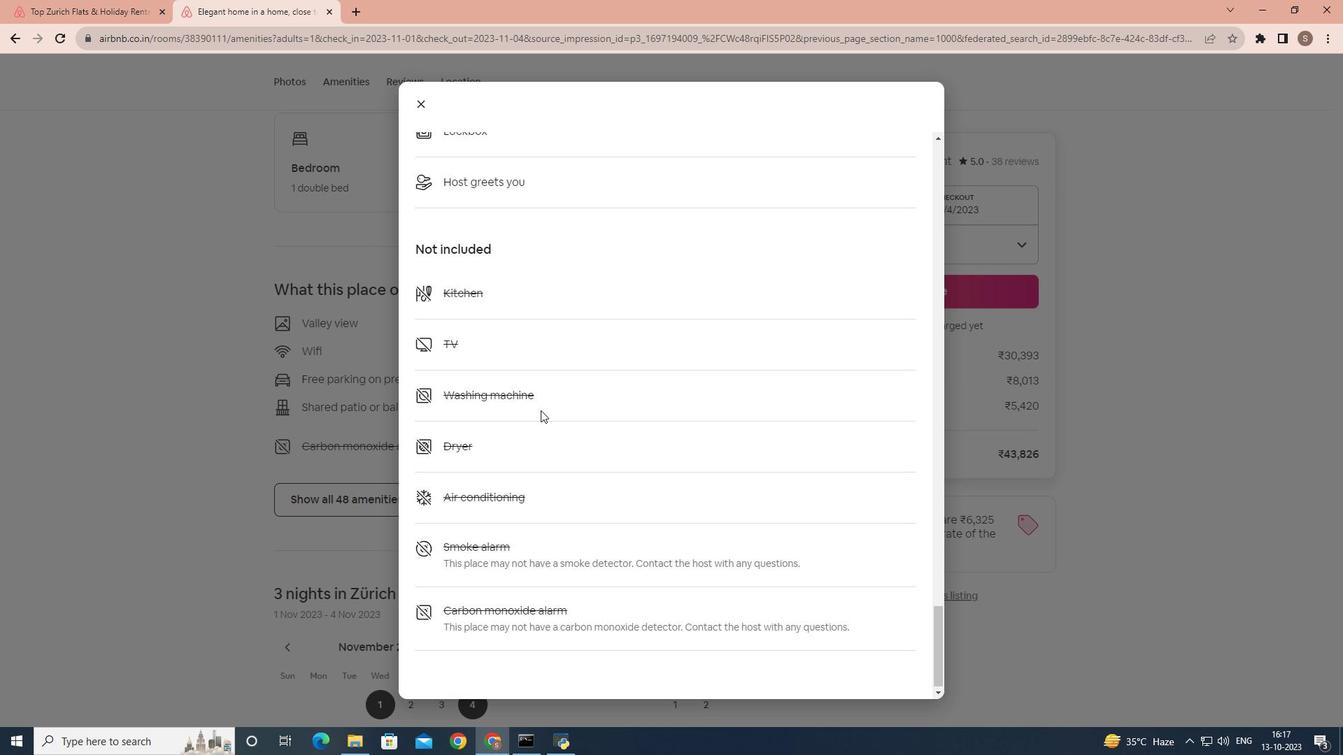
Action: Mouse scrolled (540, 409) with delta (0, 0)
Screenshot: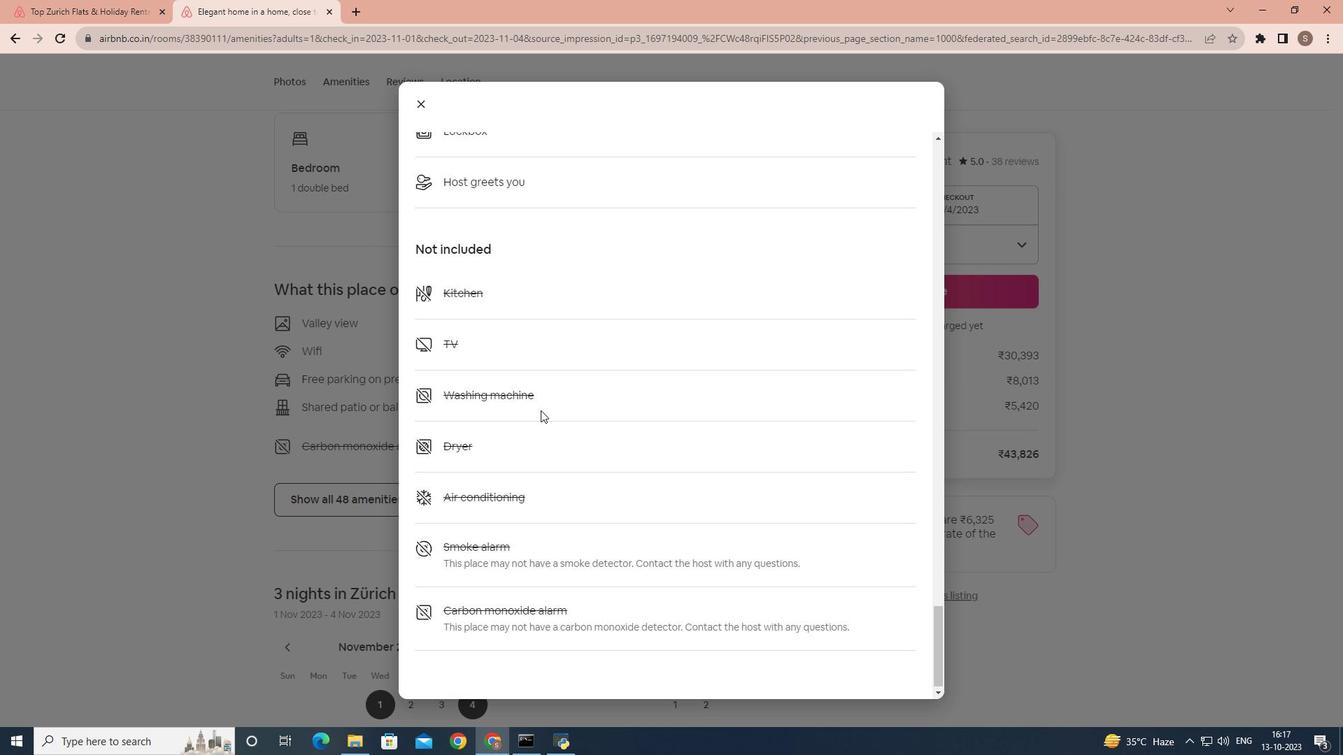 
Action: Mouse scrolled (540, 409) with delta (0, 0)
Screenshot: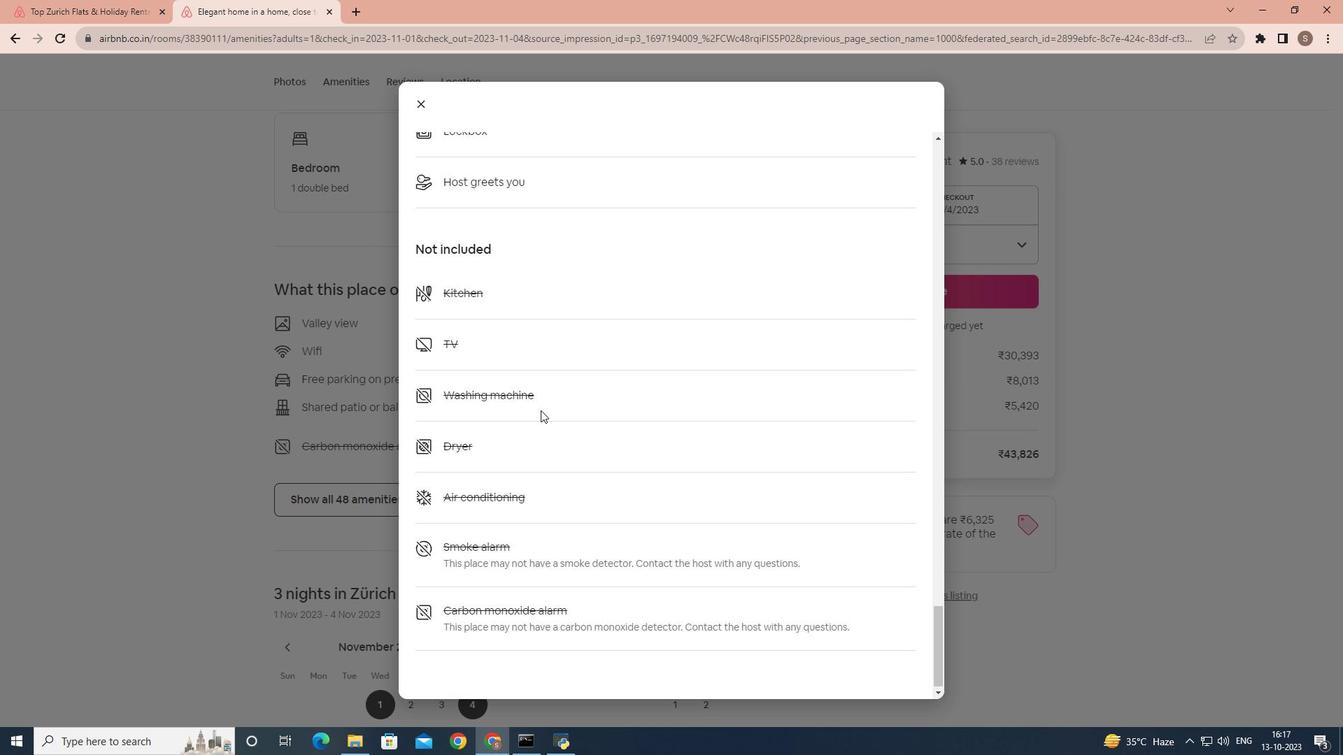 
Action: Mouse moved to (419, 101)
Screenshot: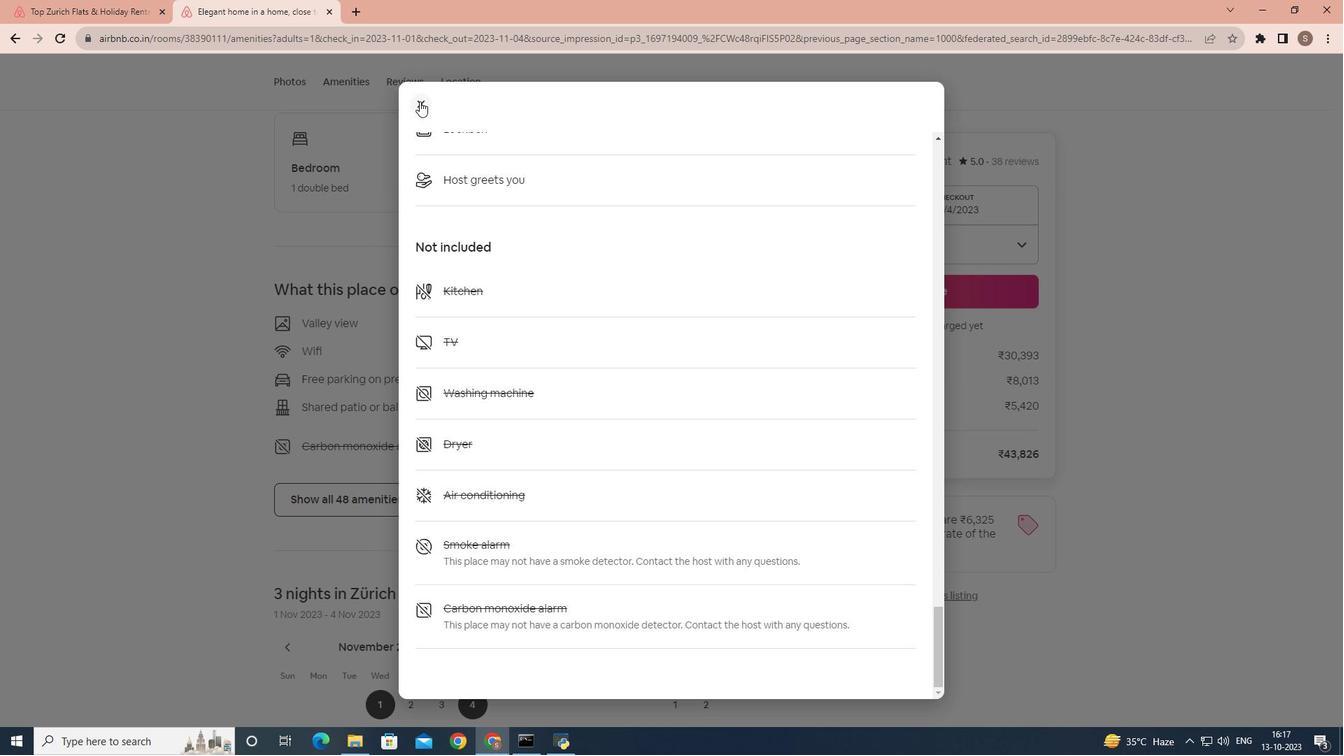 
Action: Mouse pressed left at (419, 101)
Screenshot: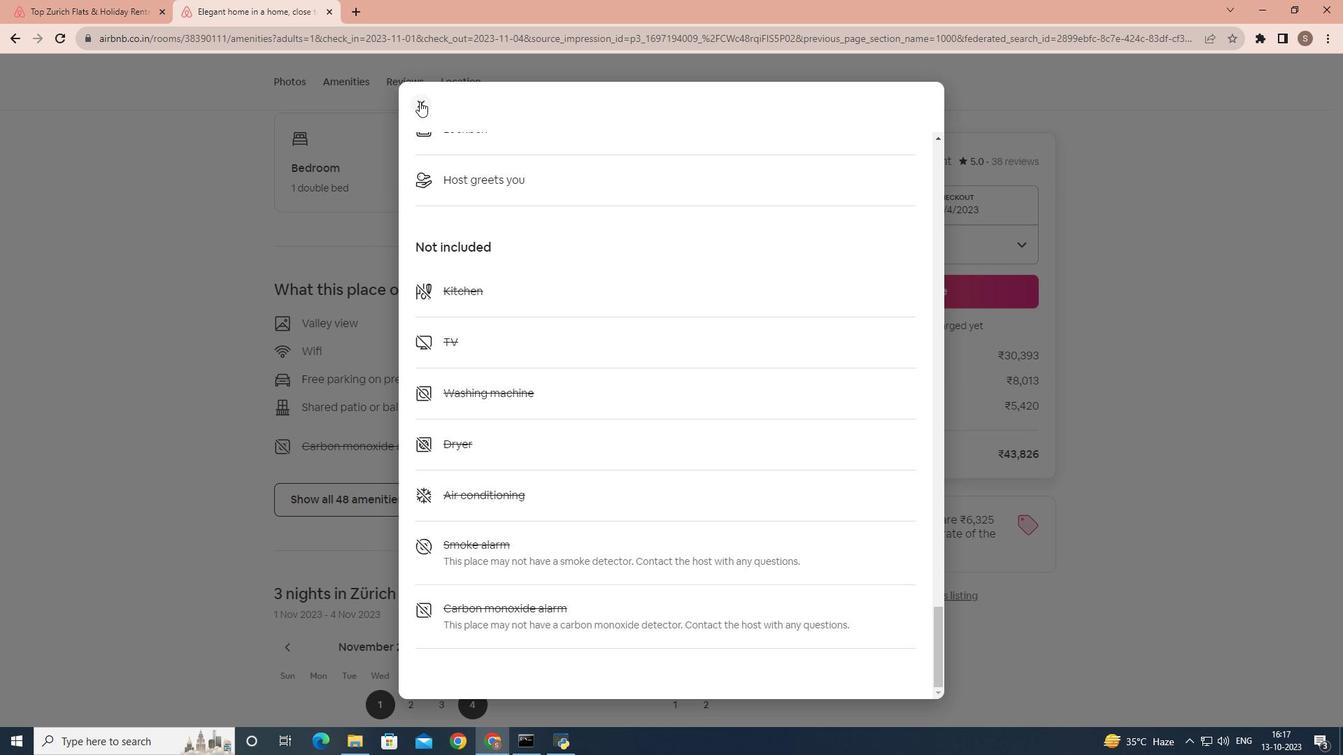 
Action: Mouse moved to (443, 353)
Screenshot: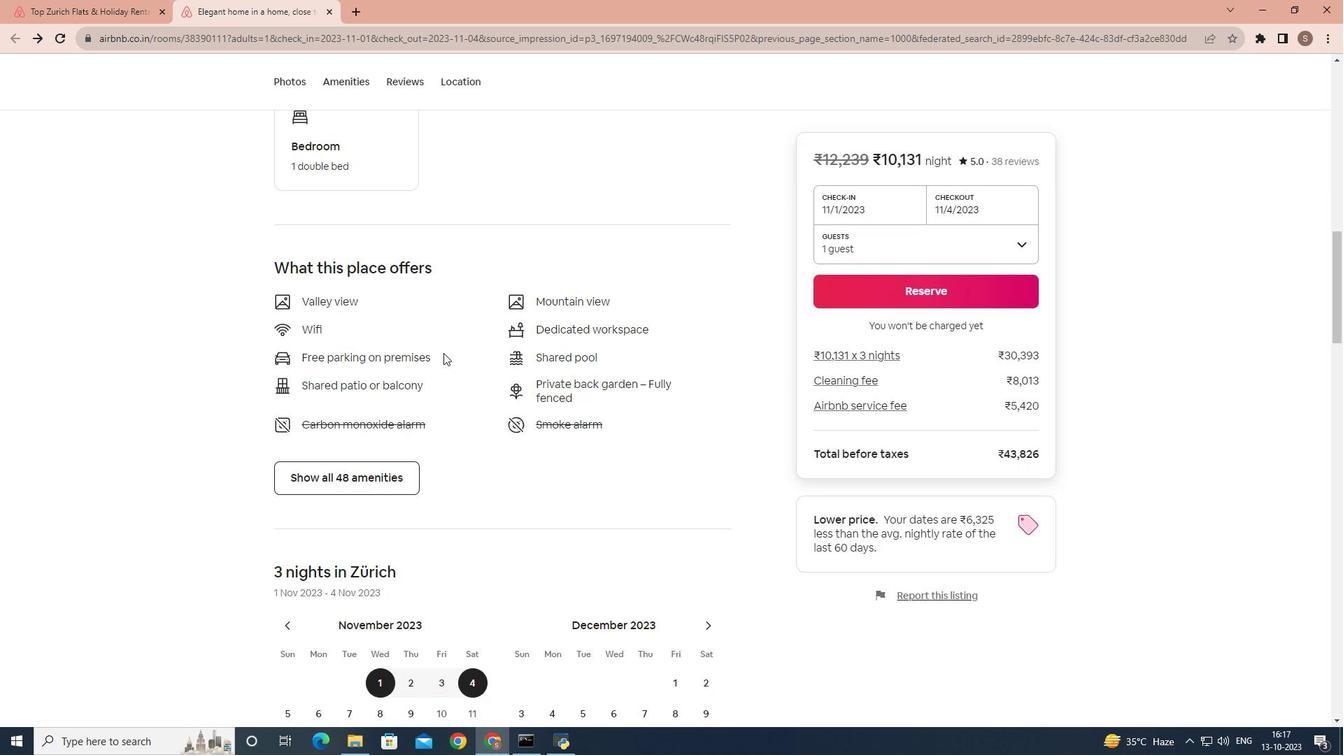
Action: Mouse scrolled (443, 352) with delta (0, 0)
Screenshot: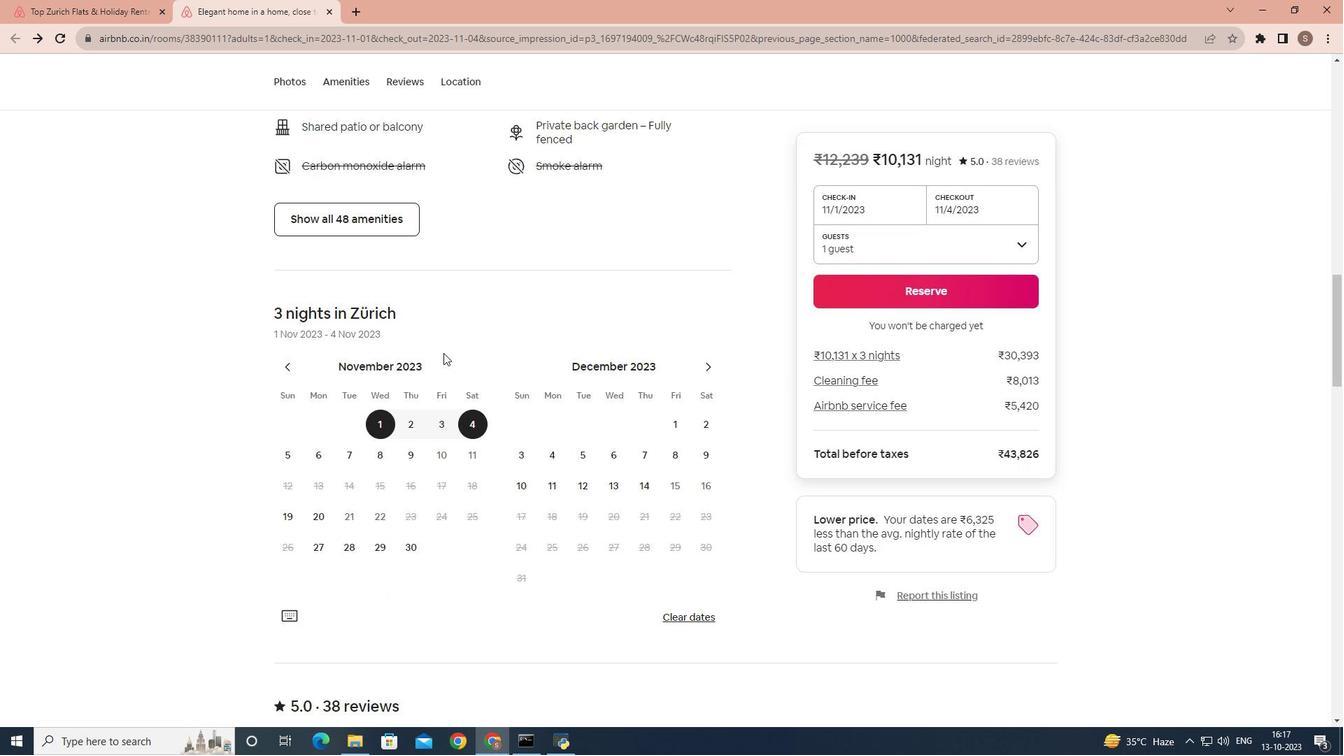 
Action: Mouse scrolled (443, 352) with delta (0, 0)
Screenshot: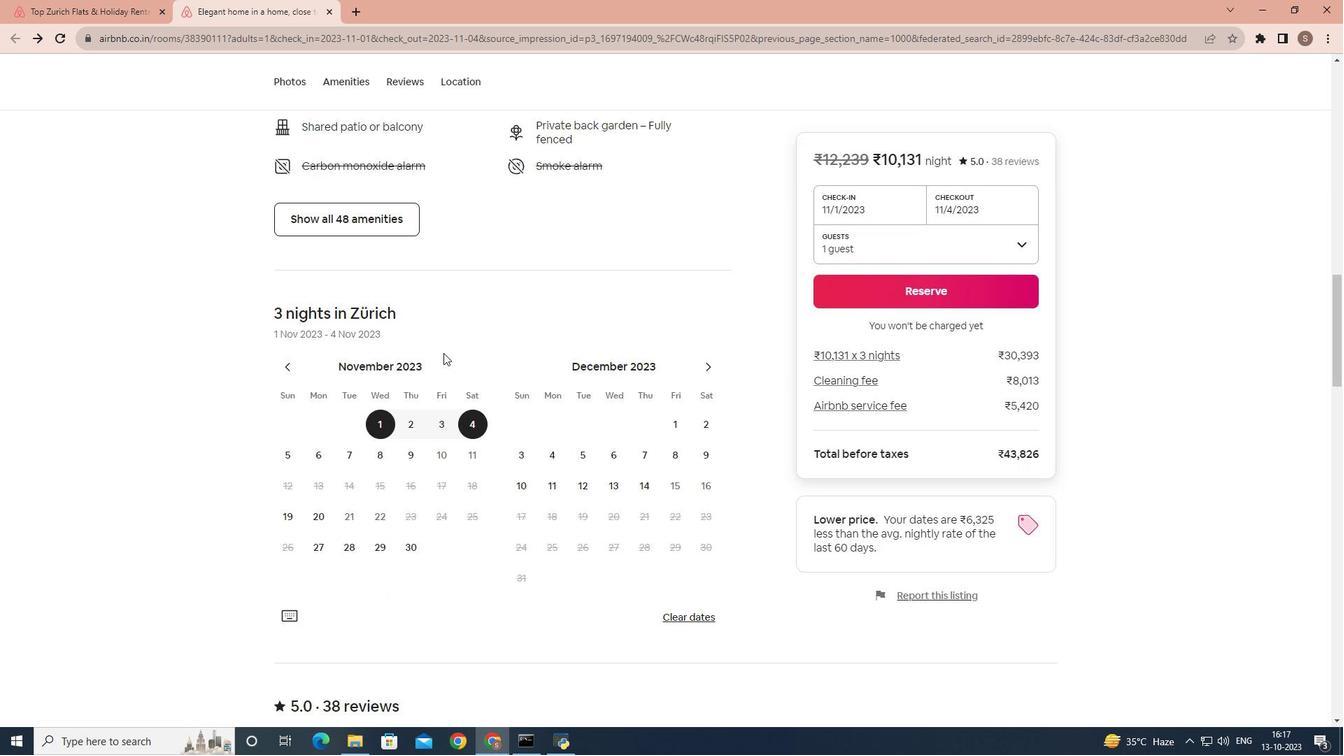 
Action: Mouse scrolled (443, 352) with delta (0, 0)
Screenshot: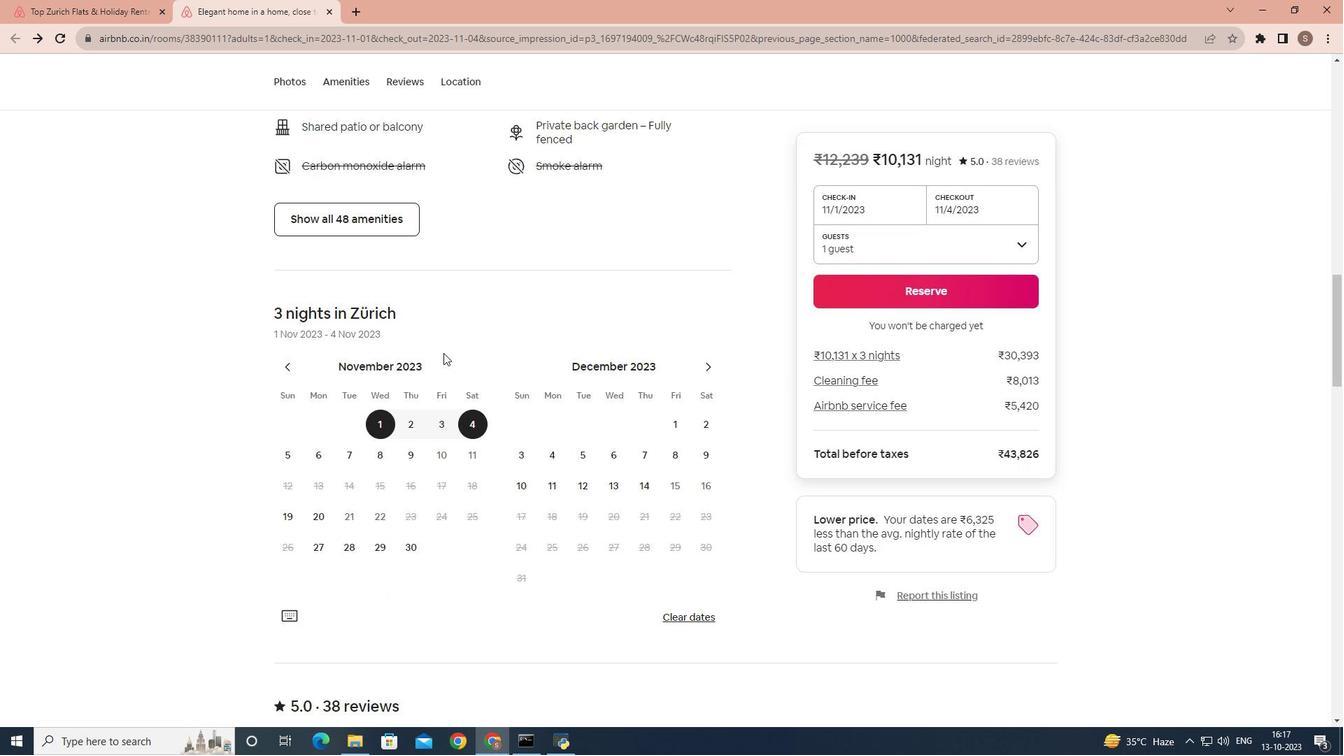 
Action: Mouse scrolled (443, 352) with delta (0, 0)
Screenshot: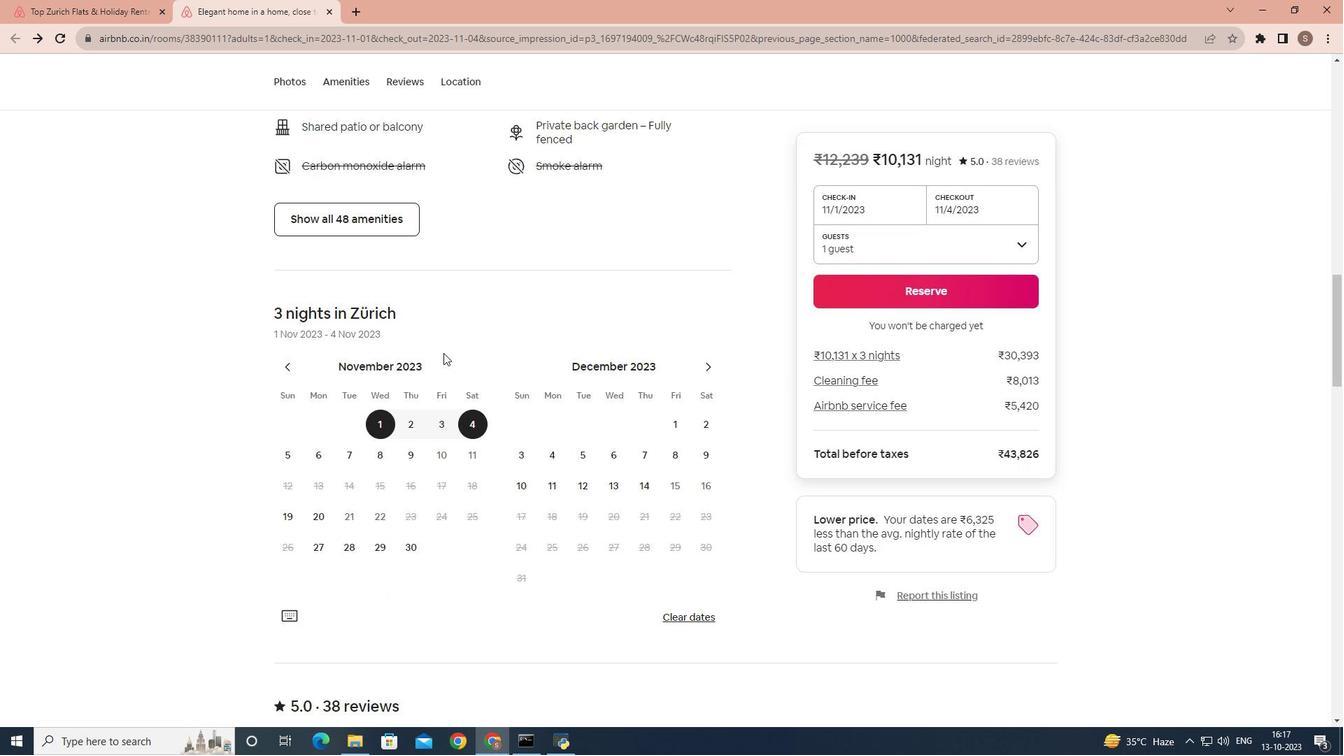 
Action: Mouse scrolled (443, 352) with delta (0, 0)
Screenshot: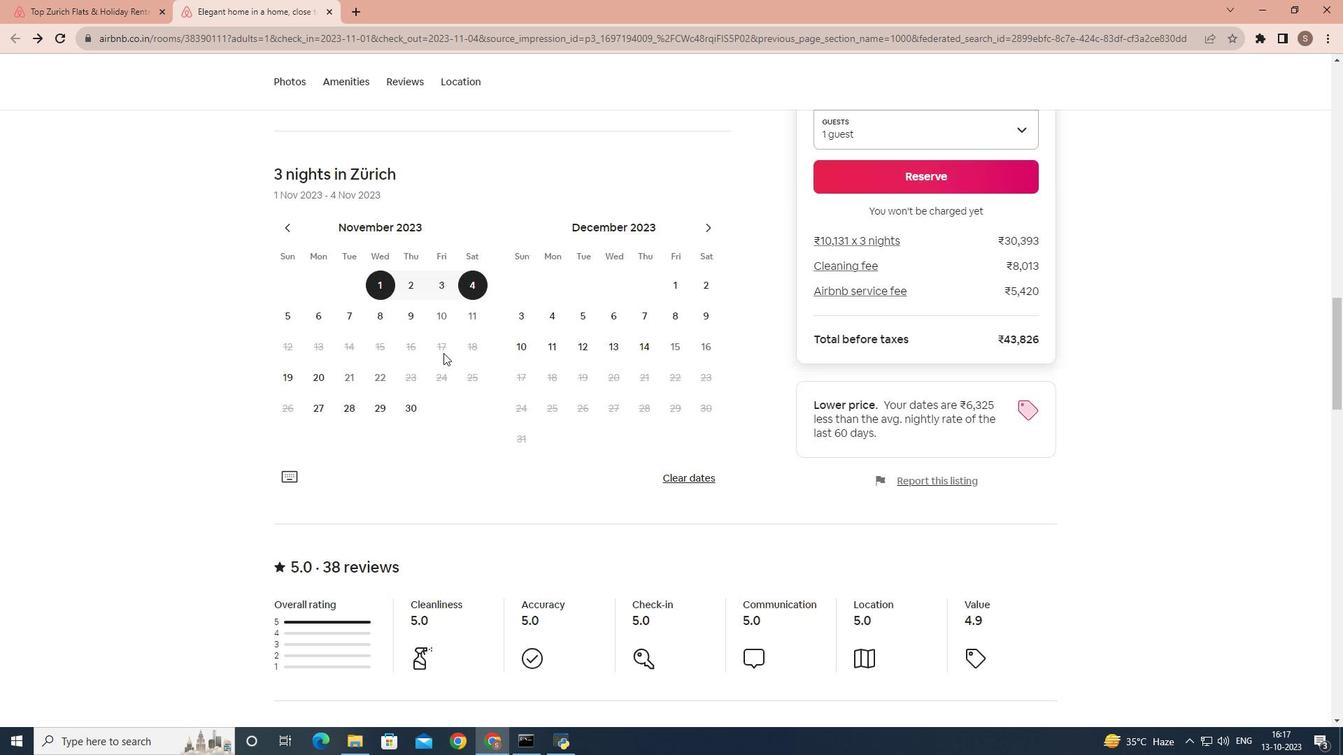 
Action: Mouse scrolled (443, 352) with delta (0, 0)
Screenshot: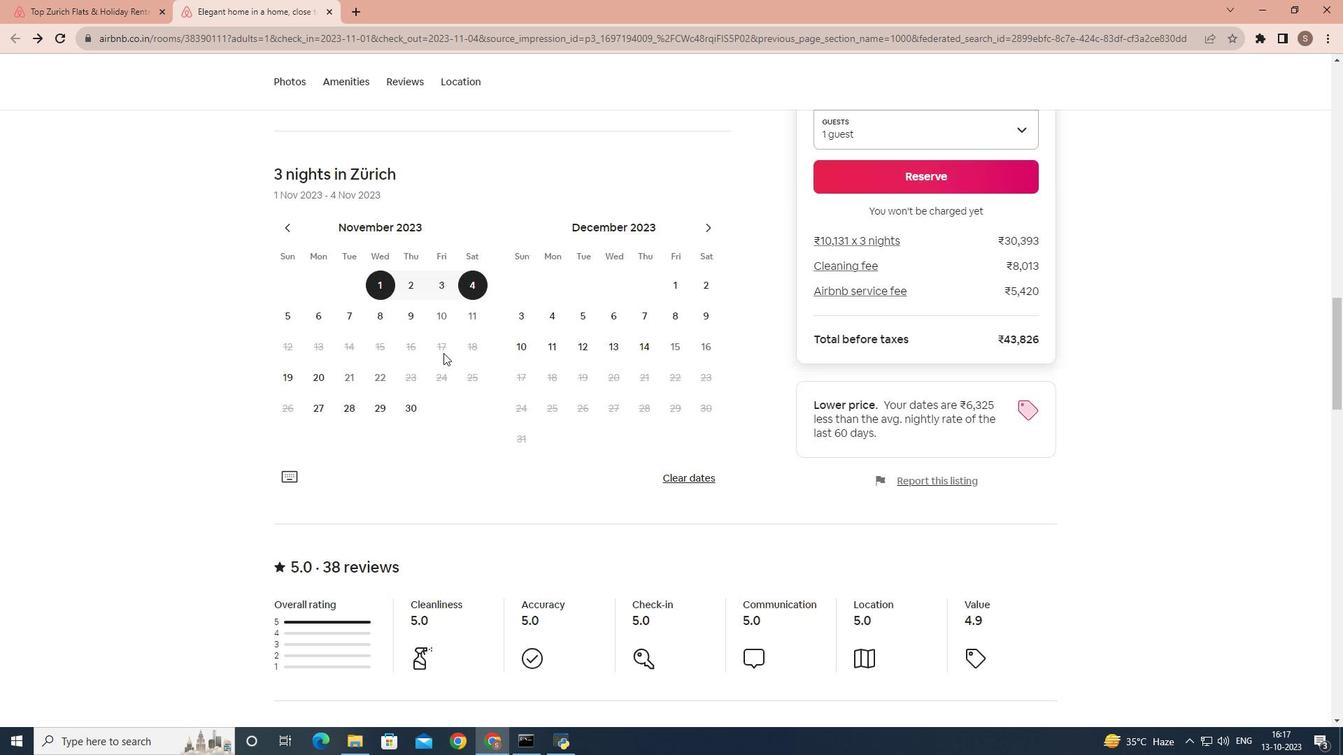 
Action: Mouse scrolled (443, 352) with delta (0, 0)
Screenshot: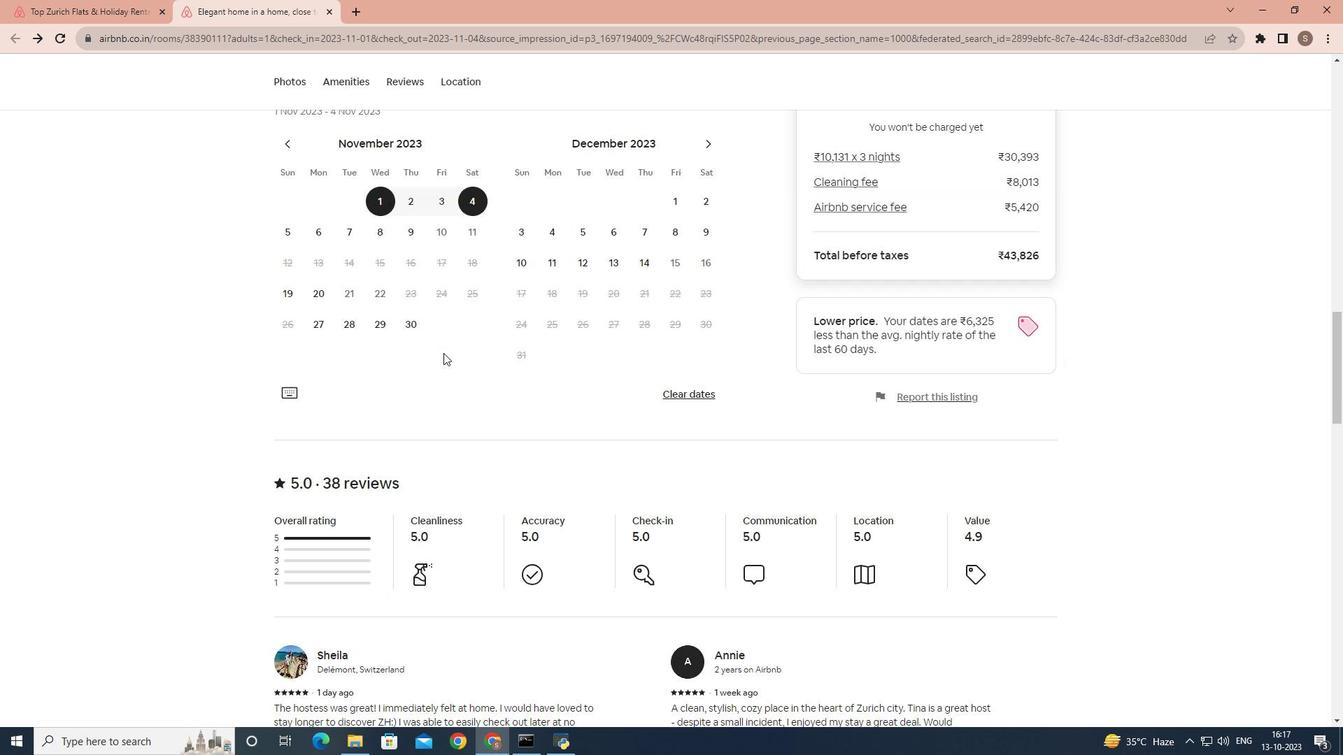 
Action: Mouse scrolled (443, 352) with delta (0, 0)
Screenshot: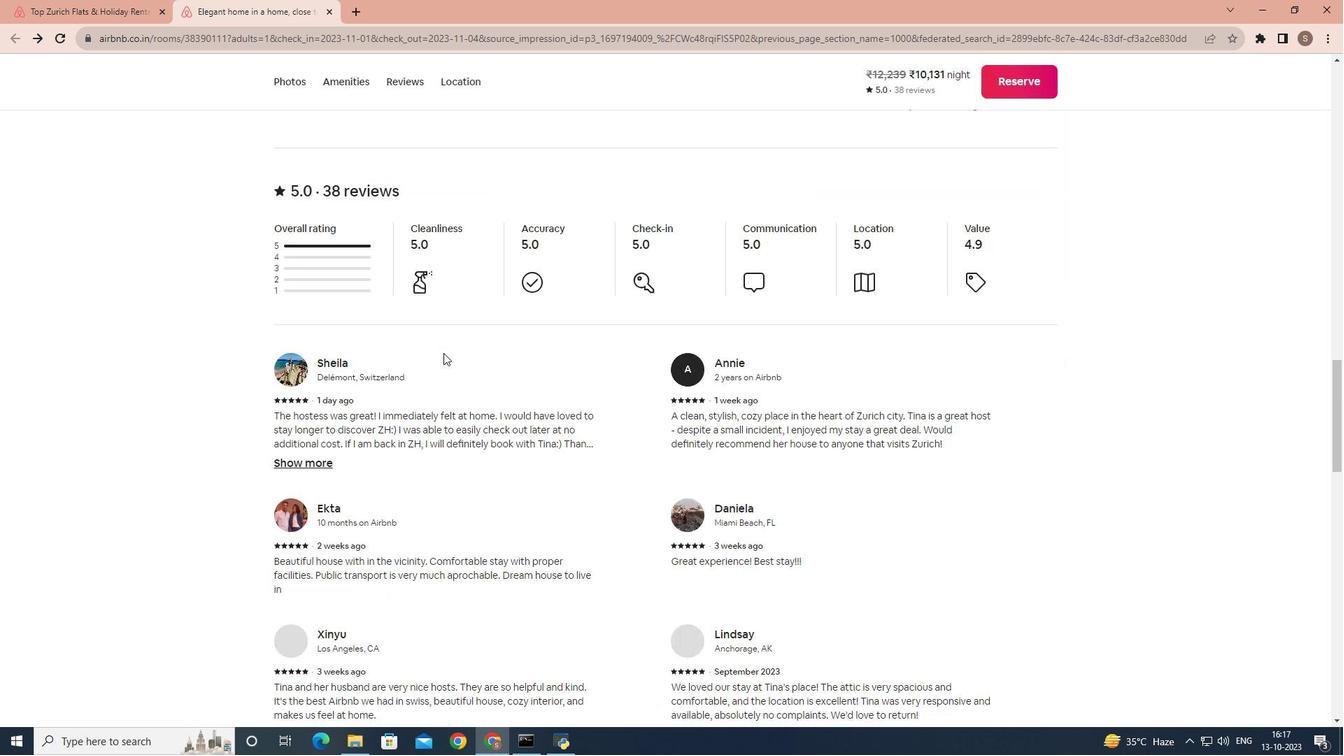 
Action: Mouse scrolled (443, 352) with delta (0, 0)
Screenshot: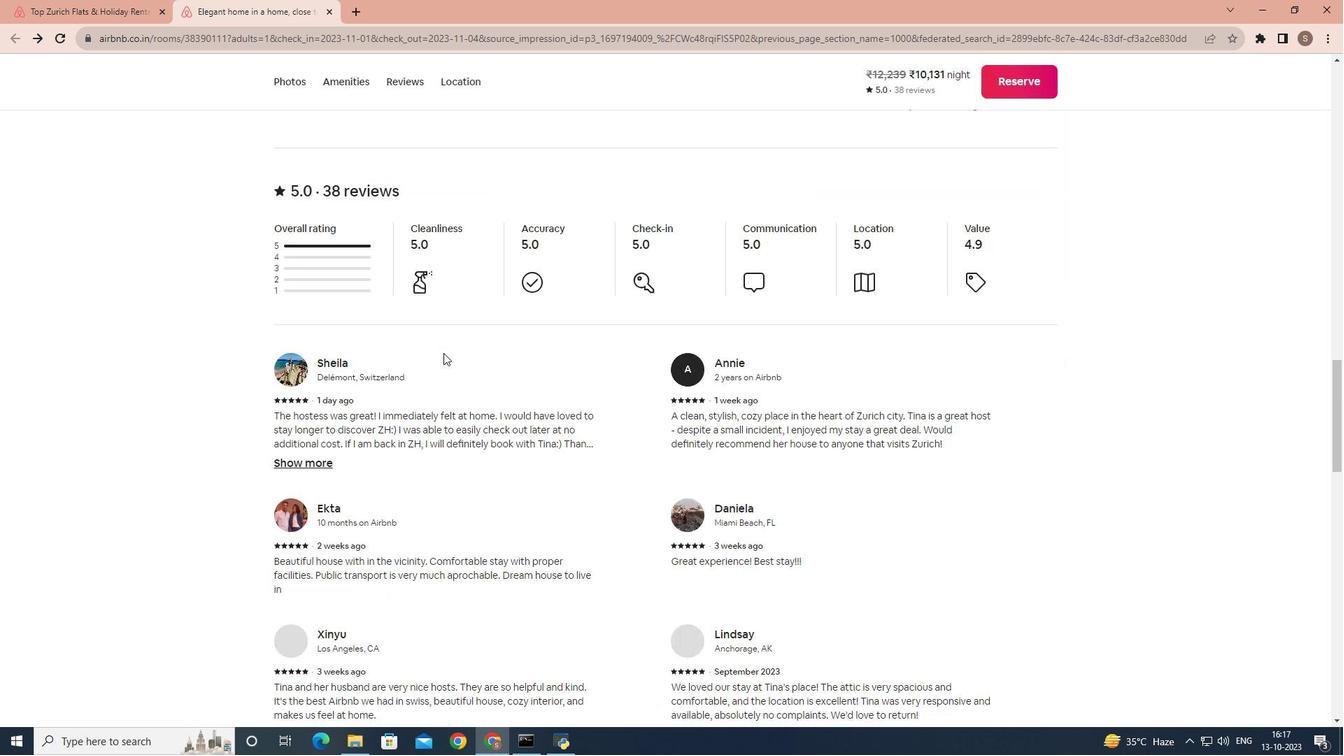 
Action: Mouse scrolled (443, 352) with delta (0, 0)
Screenshot: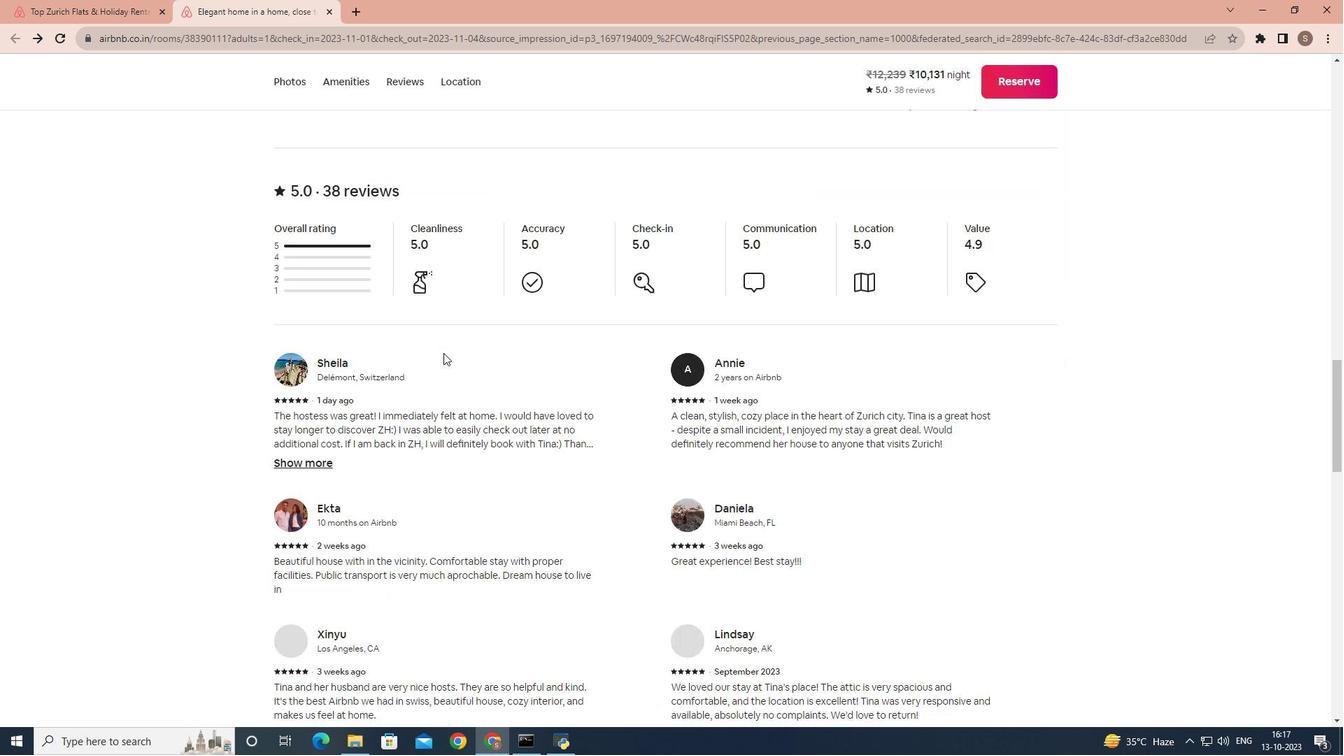 
Action: Mouse scrolled (443, 352) with delta (0, 0)
Screenshot: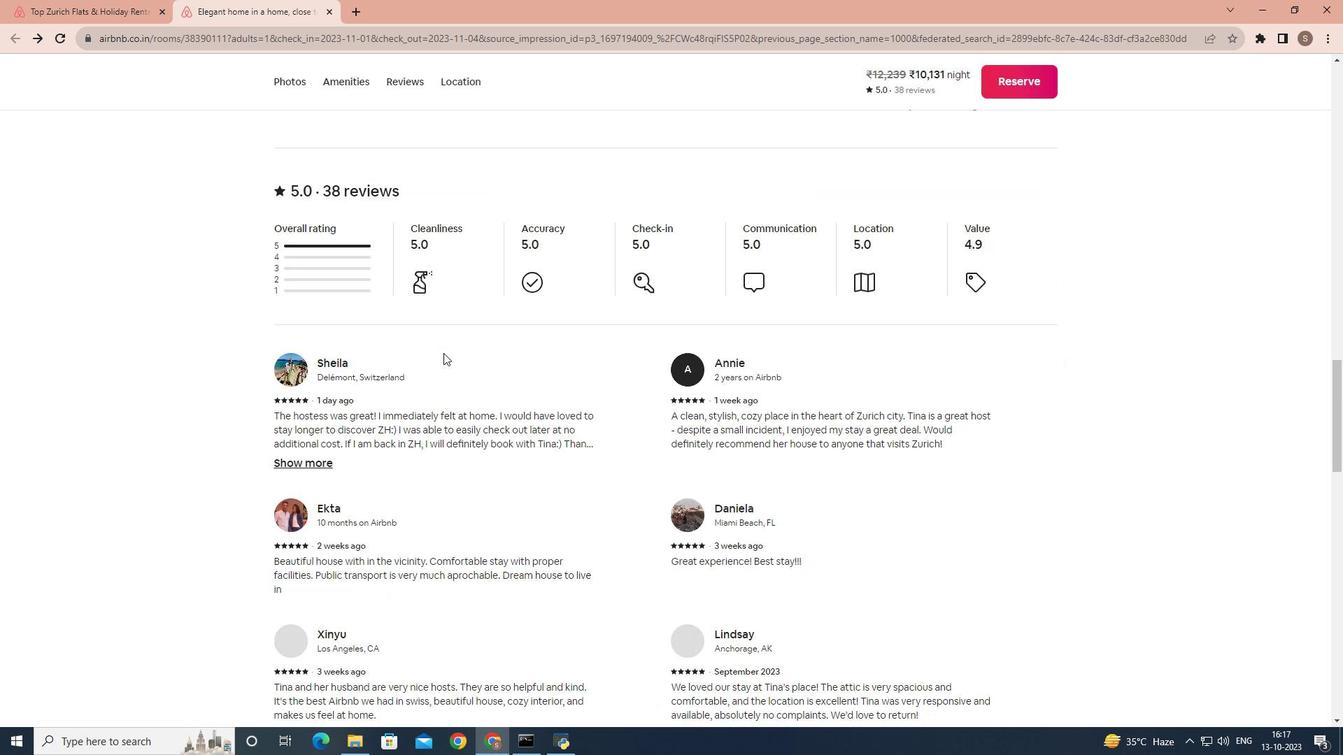 
Action: Mouse scrolled (443, 352) with delta (0, 0)
Screenshot: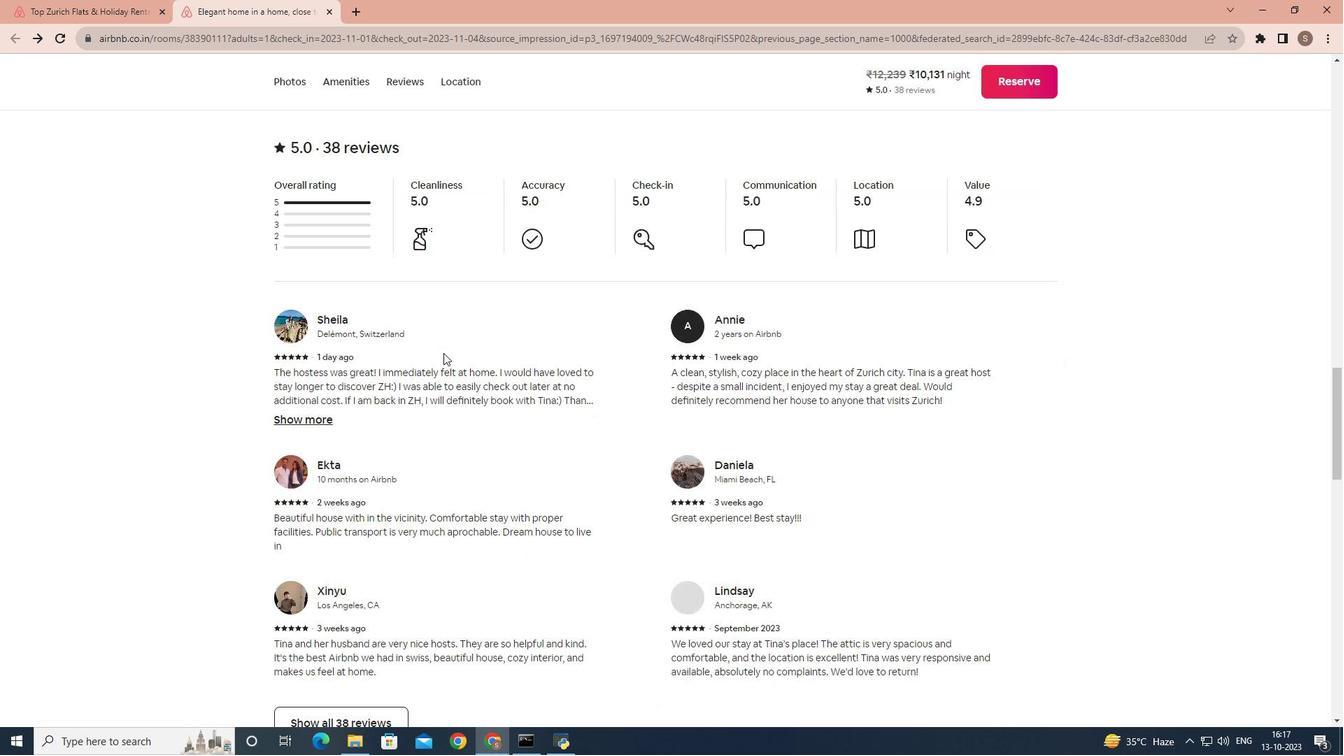 
Action: Mouse scrolled (443, 352) with delta (0, 0)
Screenshot: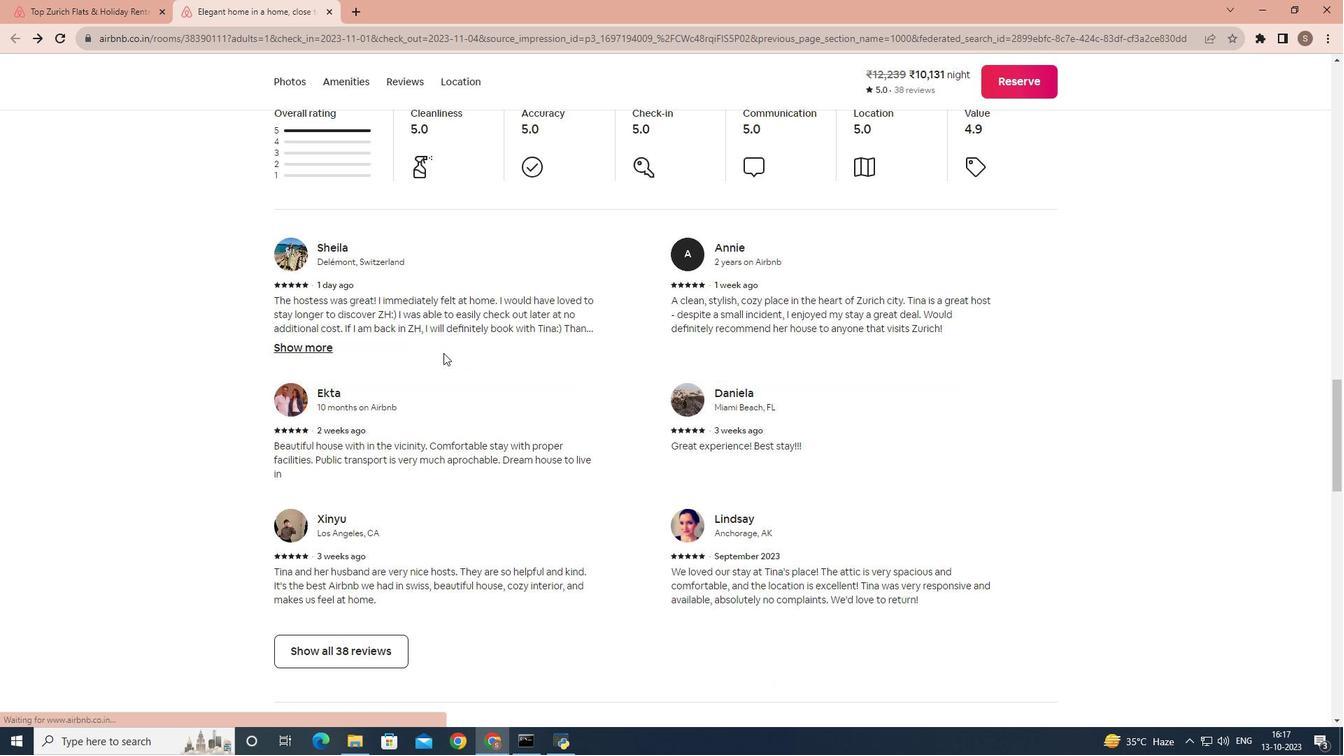 
Action: Mouse scrolled (443, 352) with delta (0, 0)
Screenshot: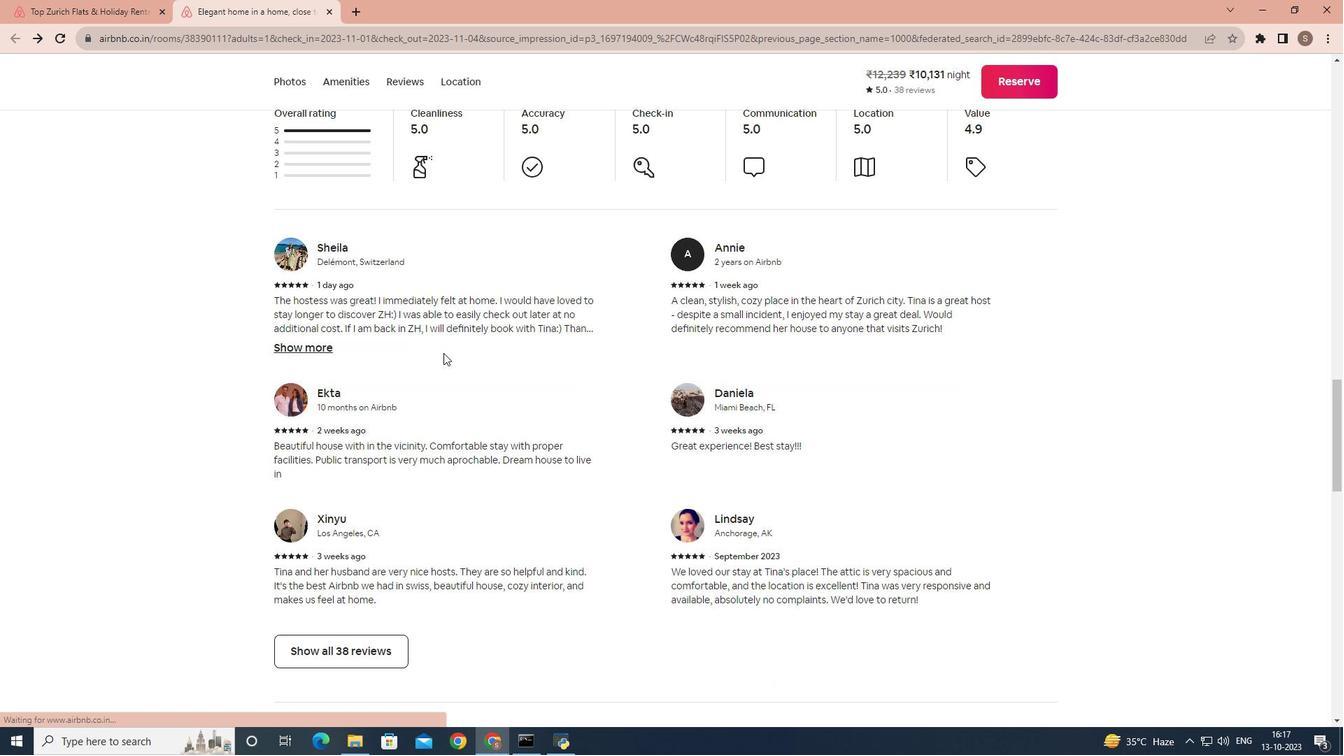 
Action: Mouse scrolled (443, 352) with delta (0, 0)
Screenshot: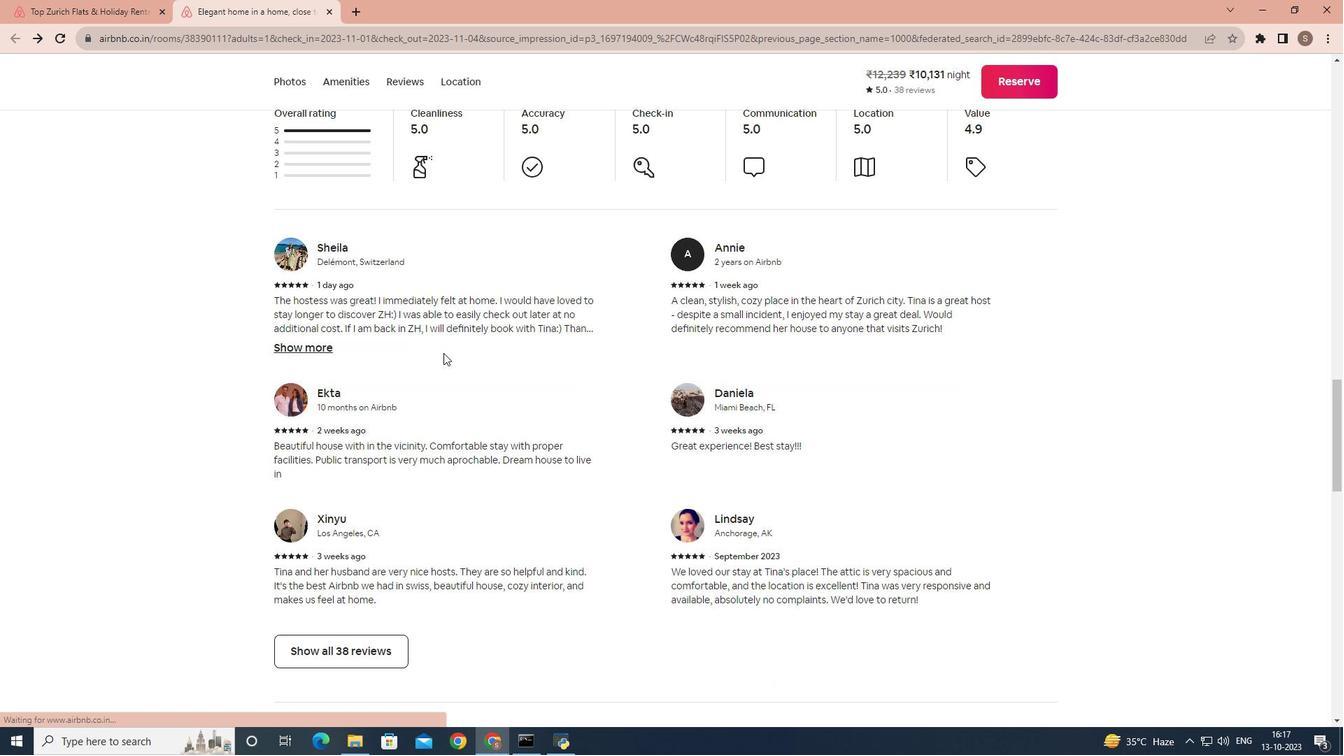 
Action: Mouse scrolled (443, 352) with delta (0, 0)
Screenshot: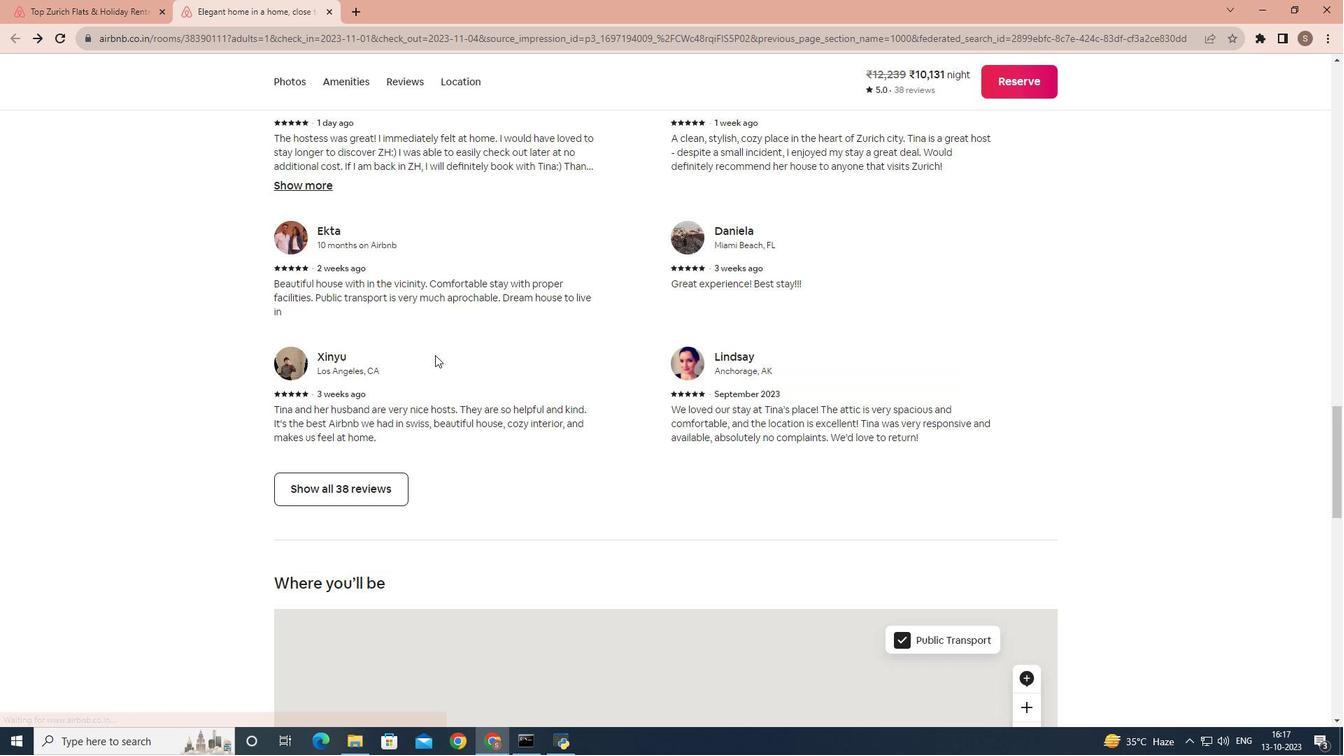 
Action: Mouse moved to (356, 443)
Screenshot: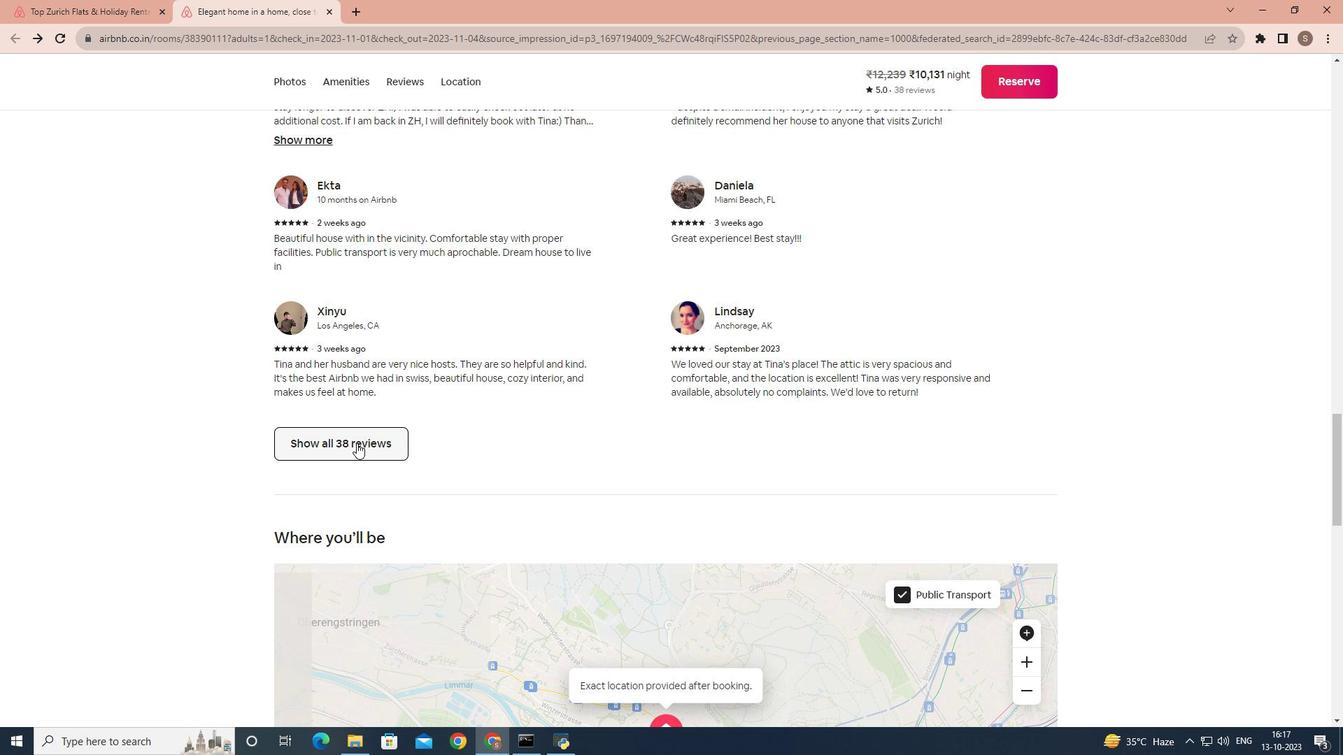 
Action: Mouse pressed left at (356, 443)
Screenshot: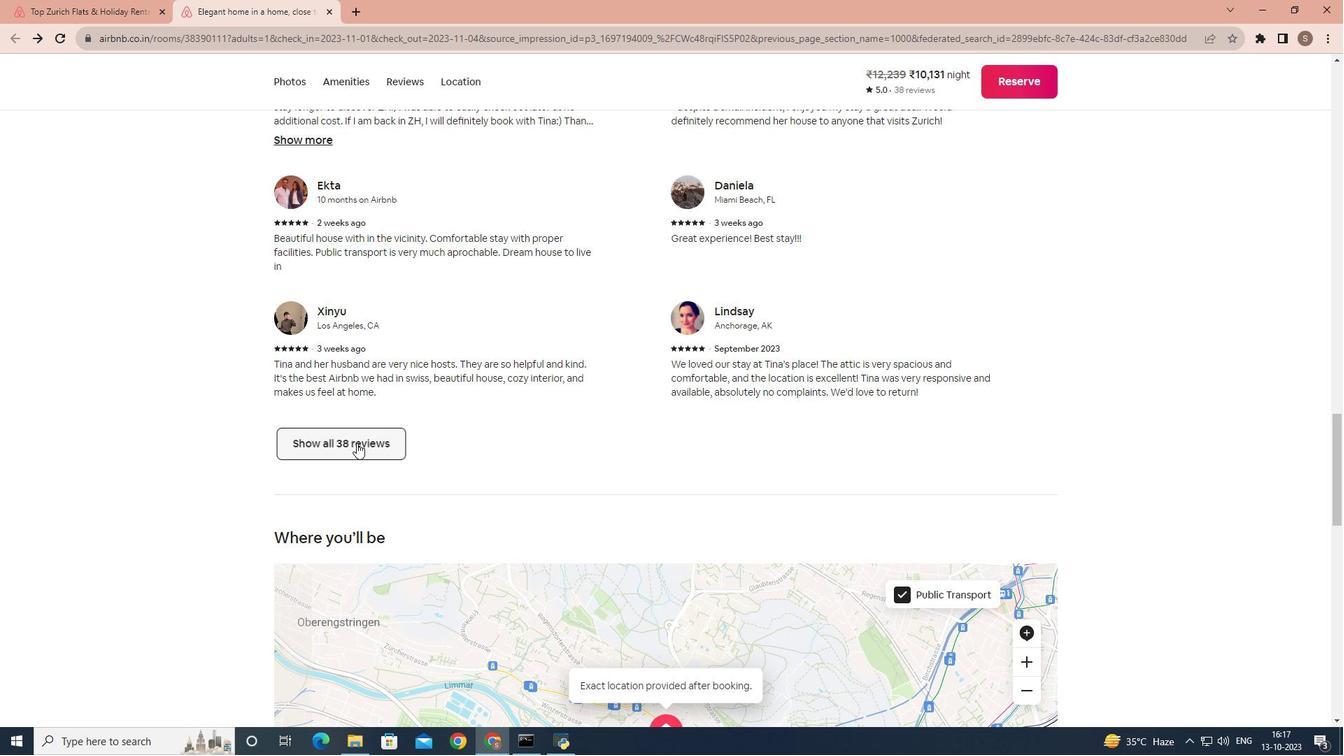 
Action: Mouse moved to (707, 353)
Screenshot: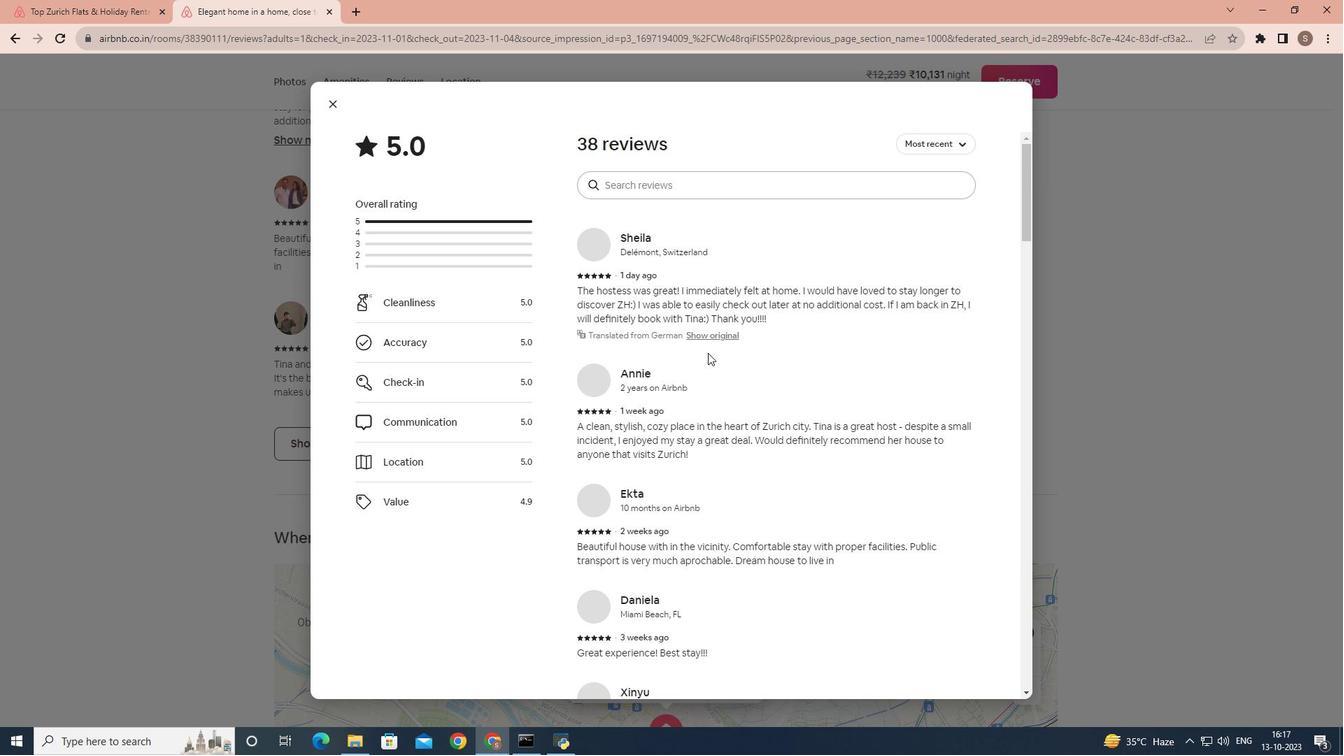 
Action: Mouse scrolled (707, 352) with delta (0, 0)
Screenshot: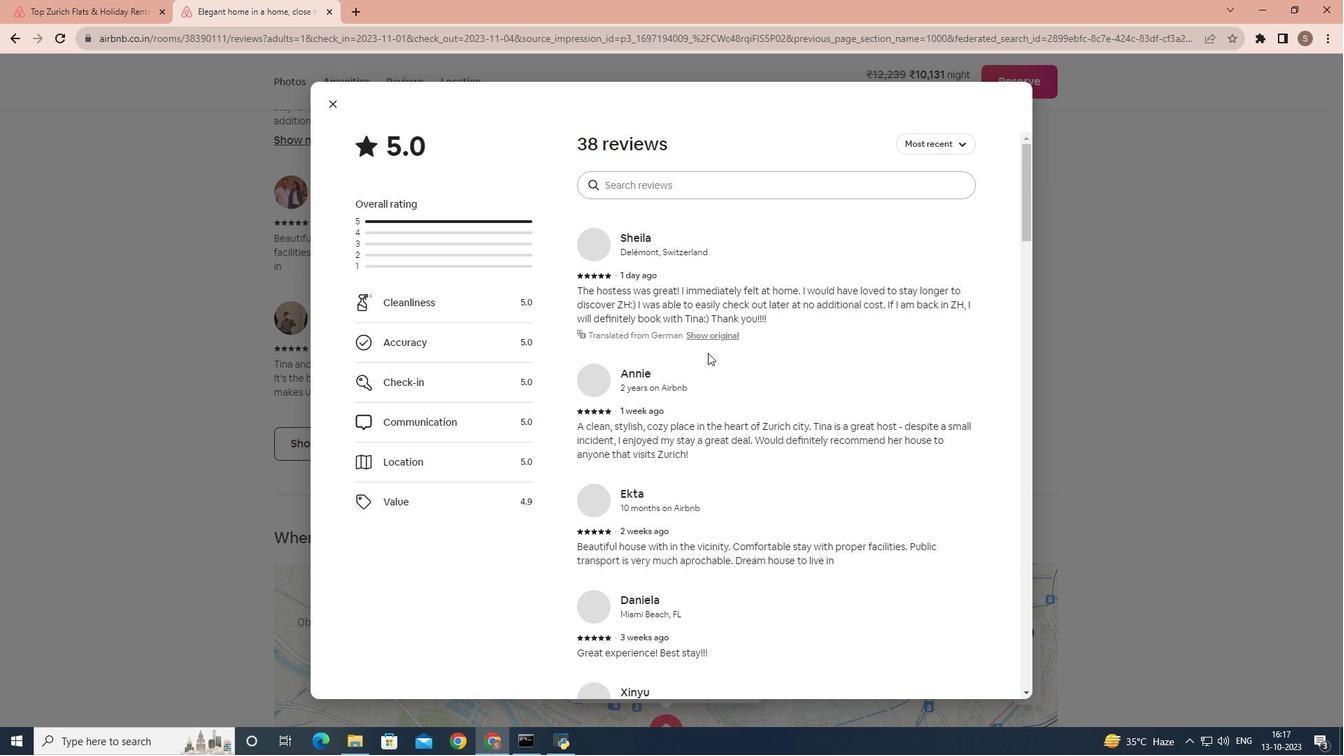 
Action: Mouse scrolled (707, 352) with delta (0, 0)
Screenshot: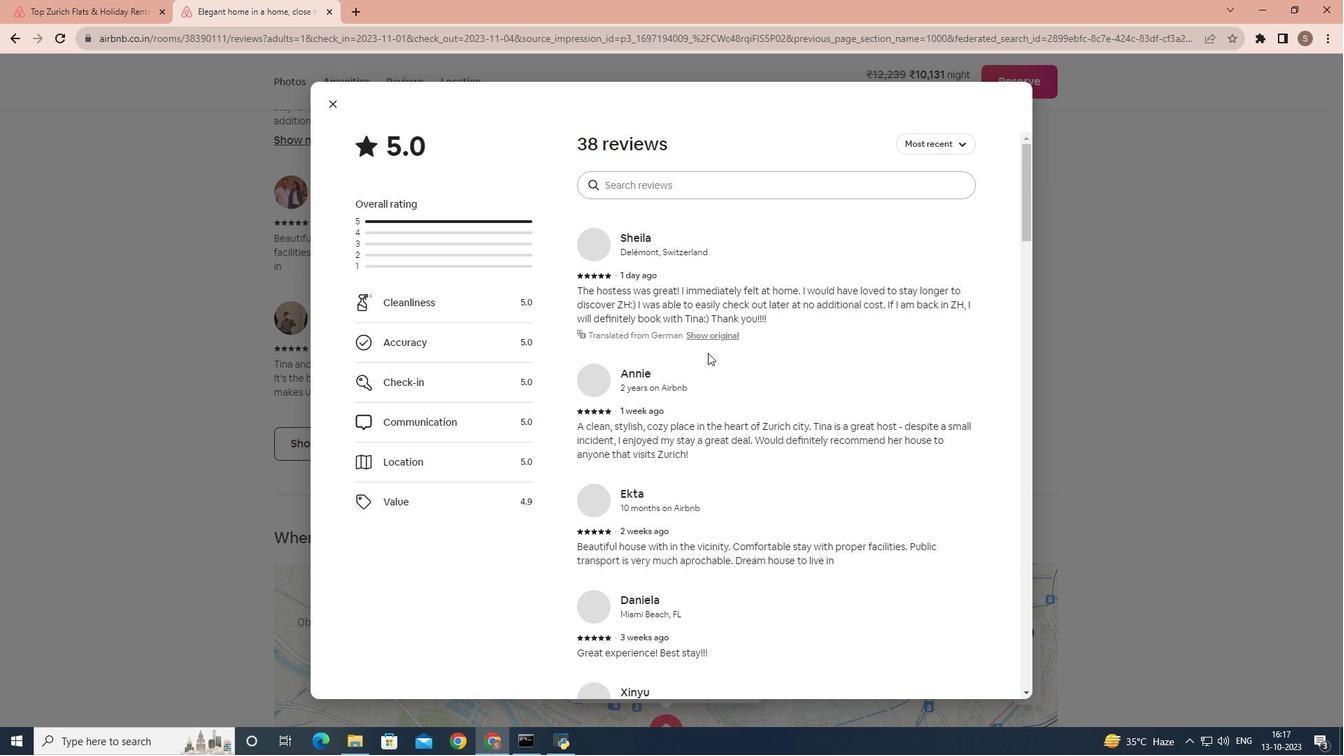
Action: Mouse scrolled (707, 352) with delta (0, 0)
Screenshot: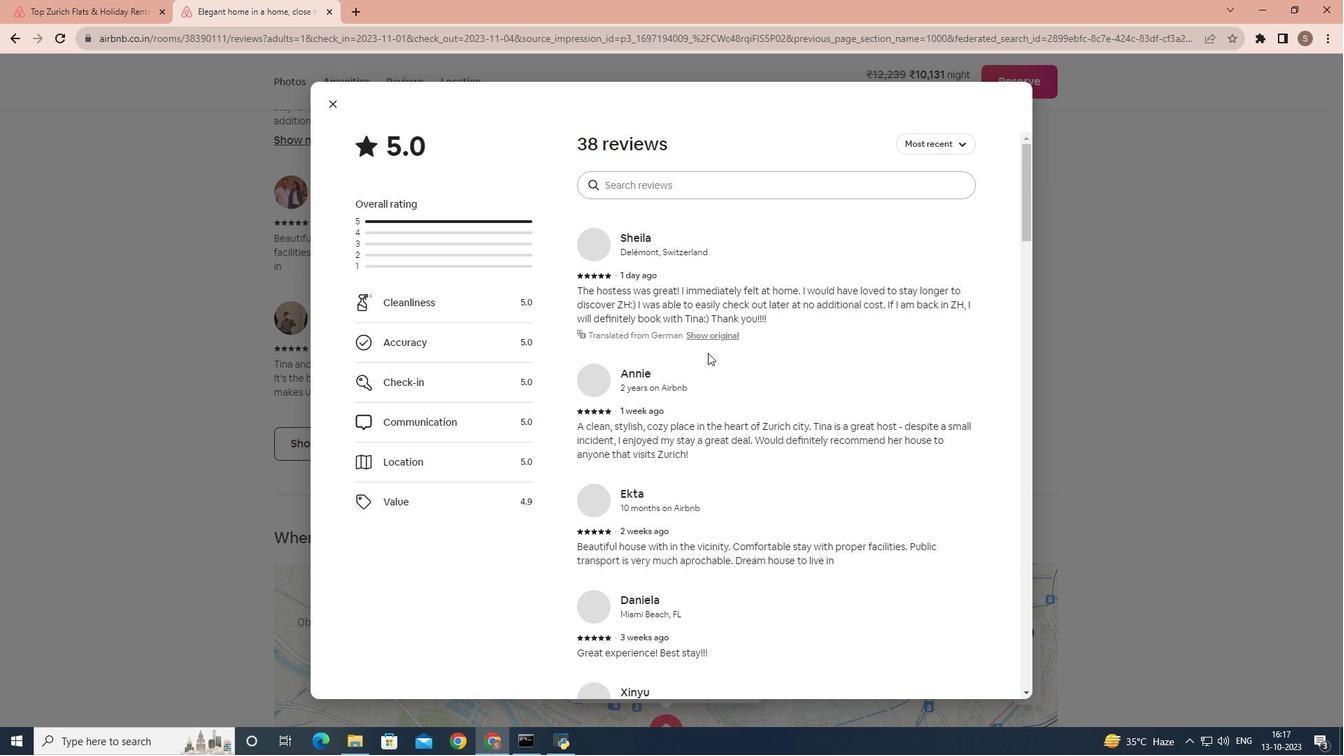 
Action: Mouse scrolled (707, 352) with delta (0, 0)
Screenshot: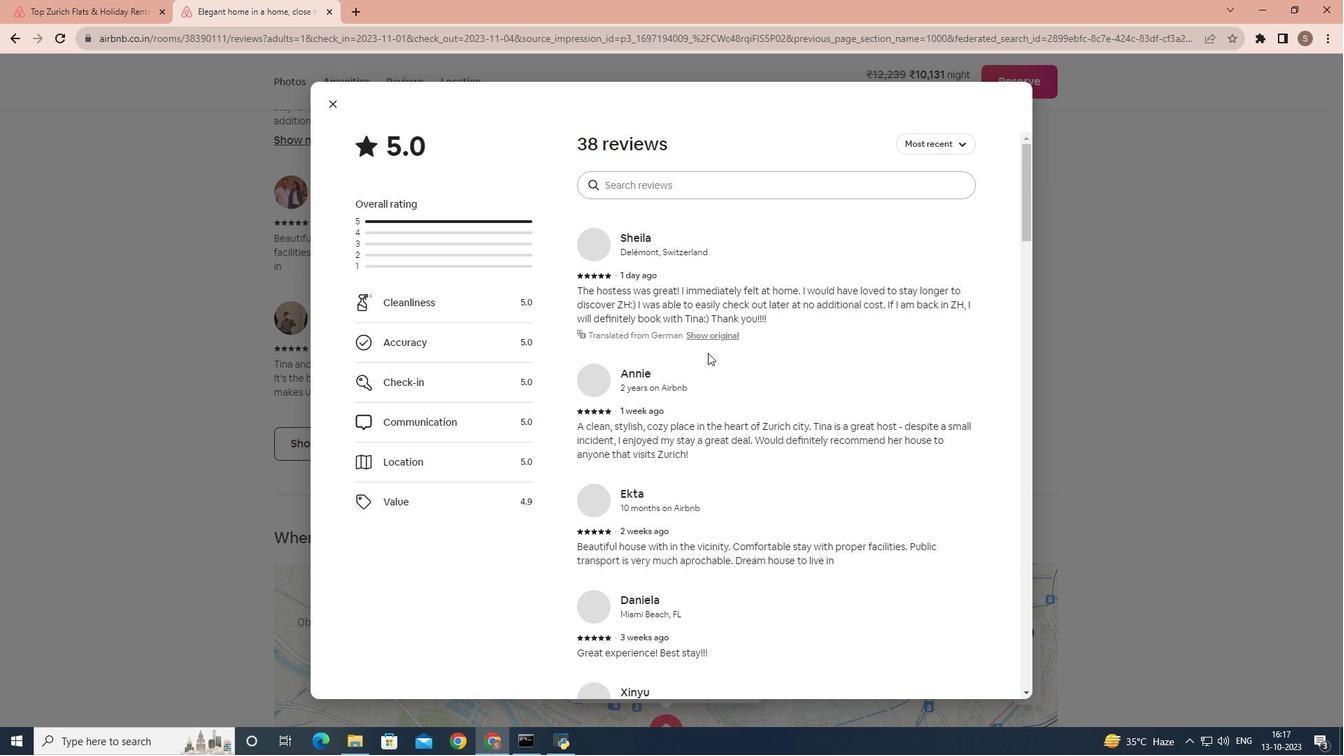 
Action: Mouse scrolled (707, 352) with delta (0, 0)
Screenshot: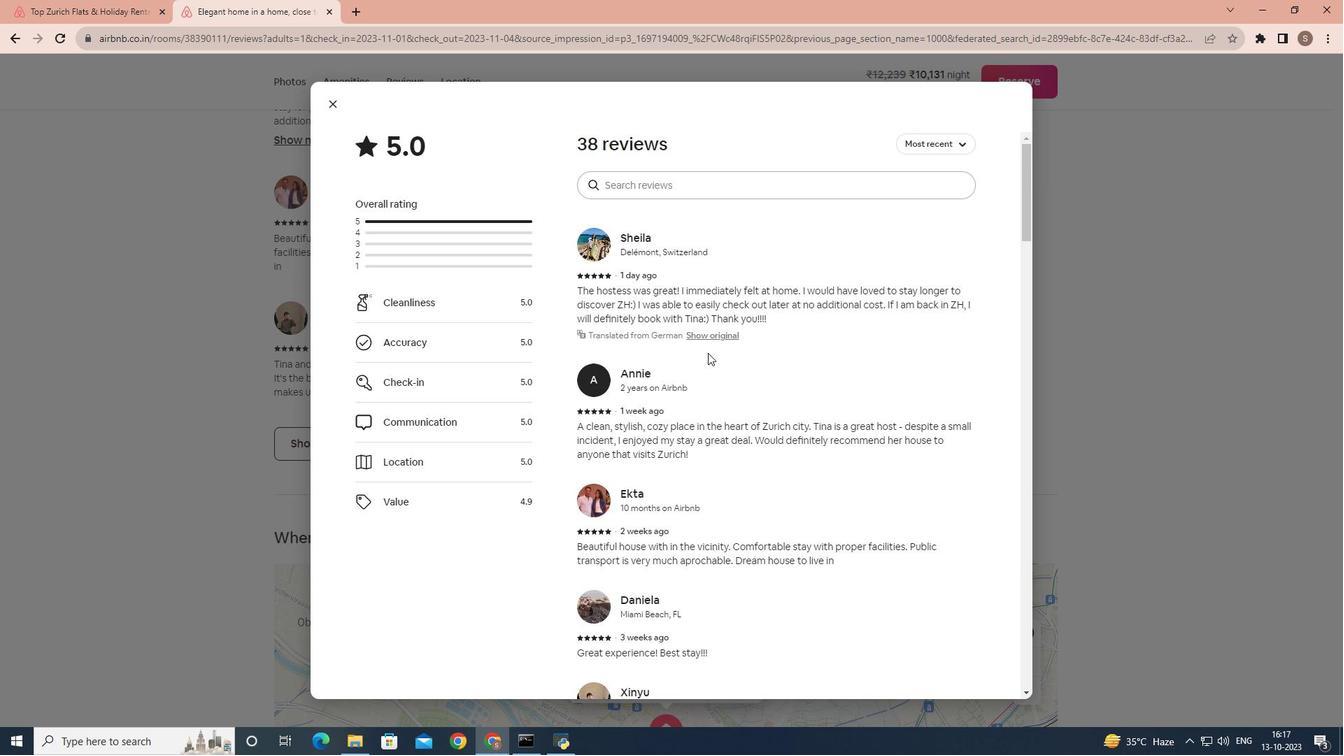 
Action: Mouse scrolled (707, 352) with delta (0, 0)
Screenshot: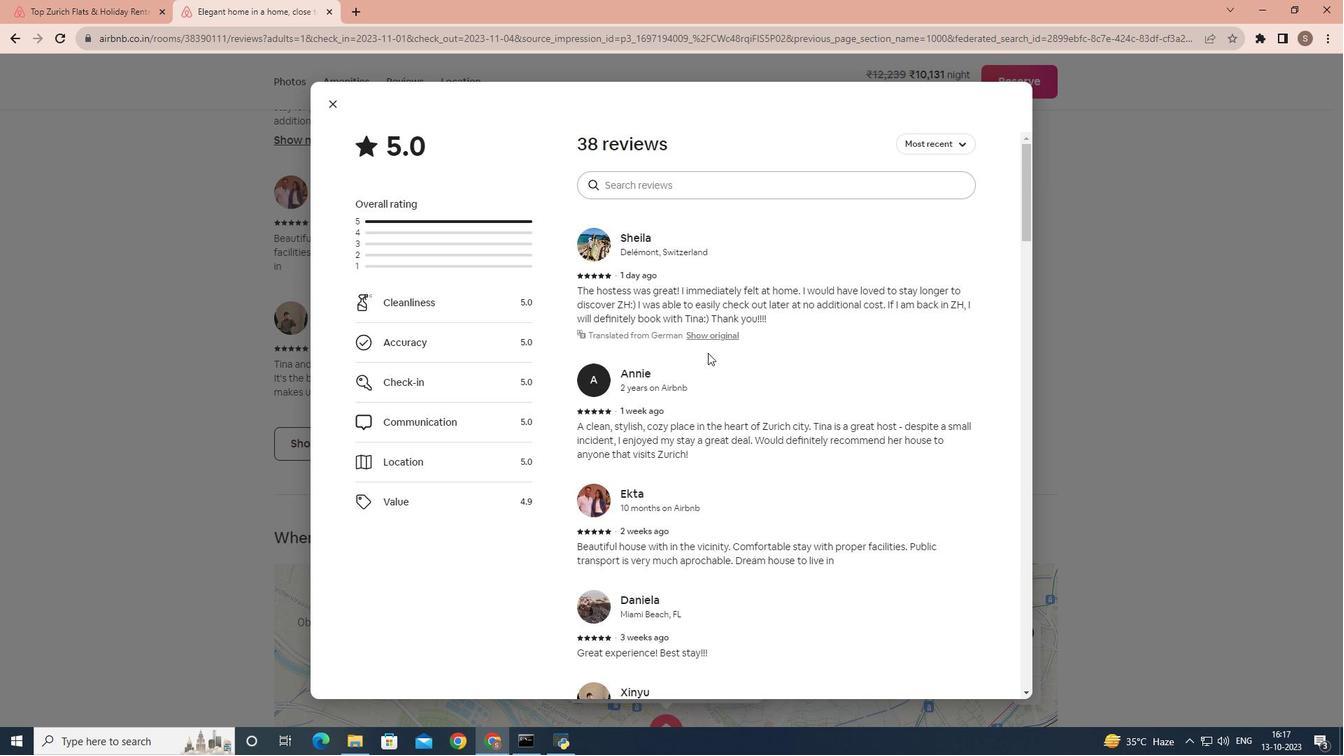 
Action: Mouse moved to (708, 352)
Screenshot: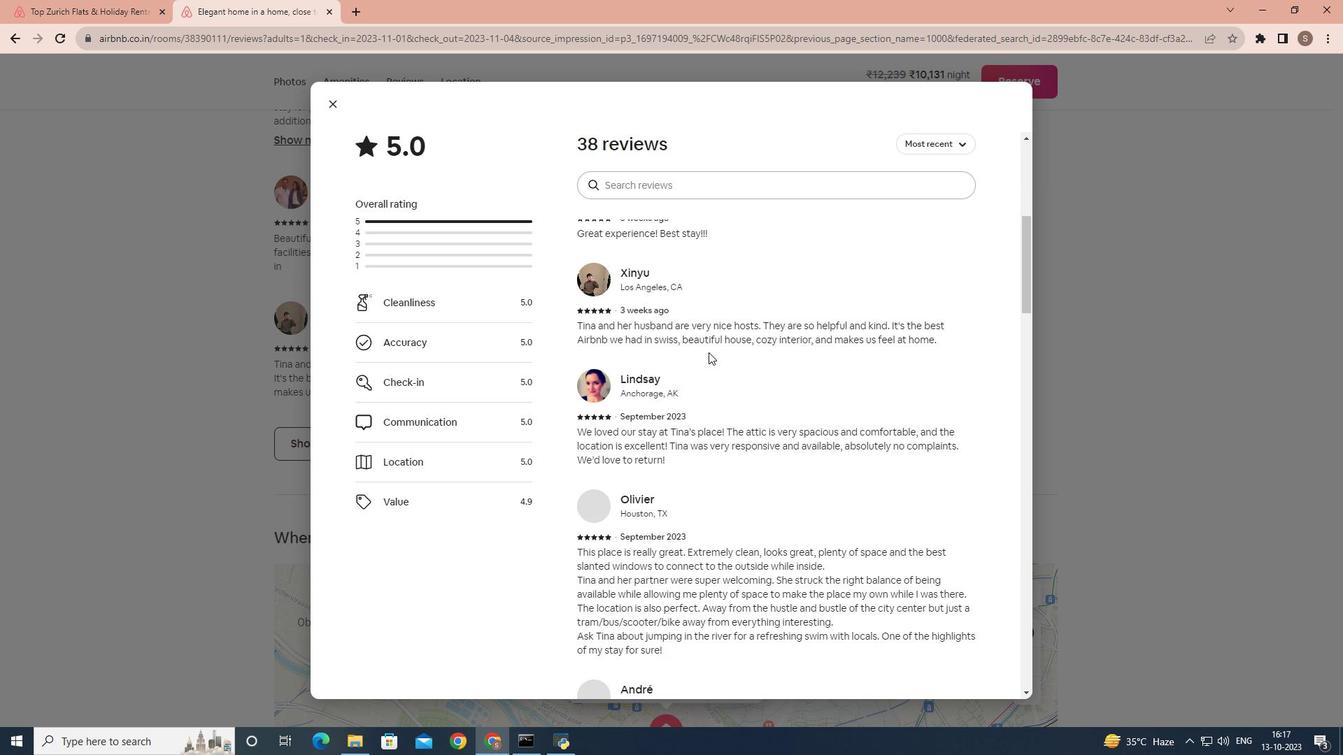 
Action: Mouse scrolled (708, 351) with delta (0, 0)
Screenshot: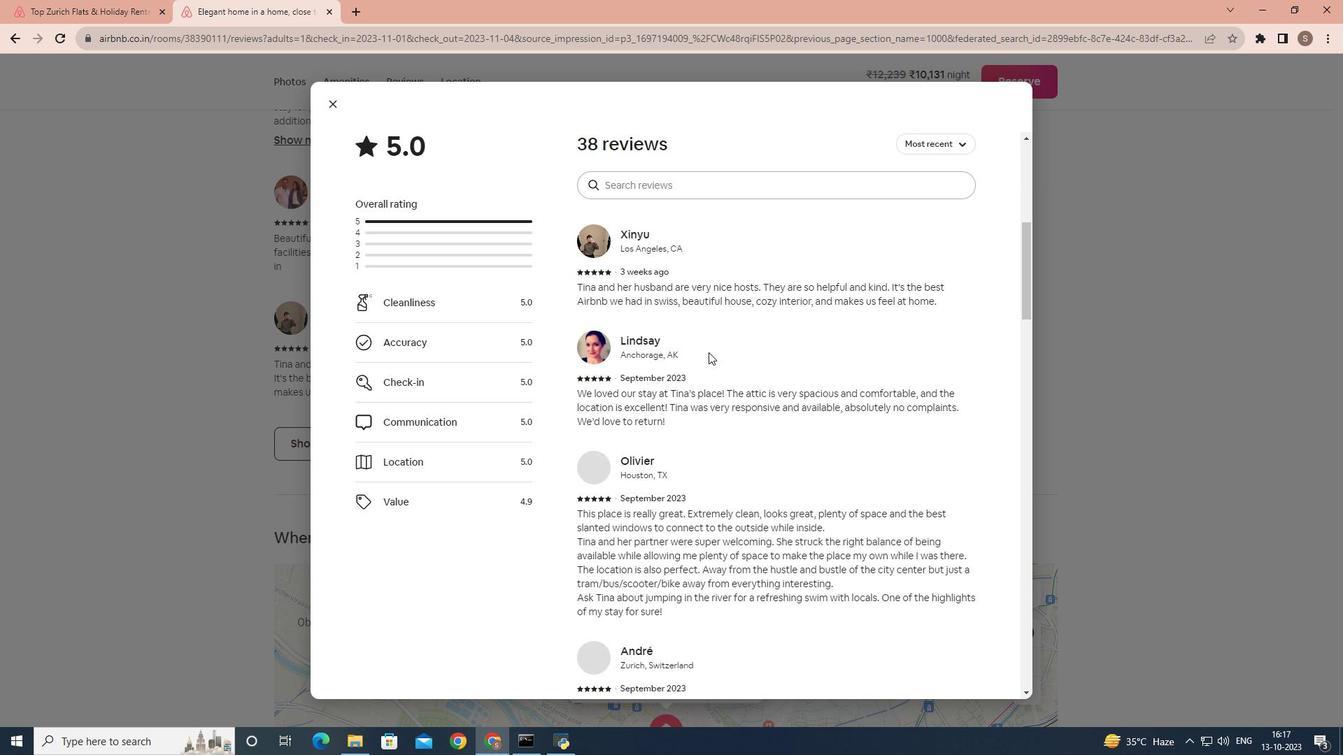 
Action: Mouse scrolled (708, 351) with delta (0, 0)
Screenshot: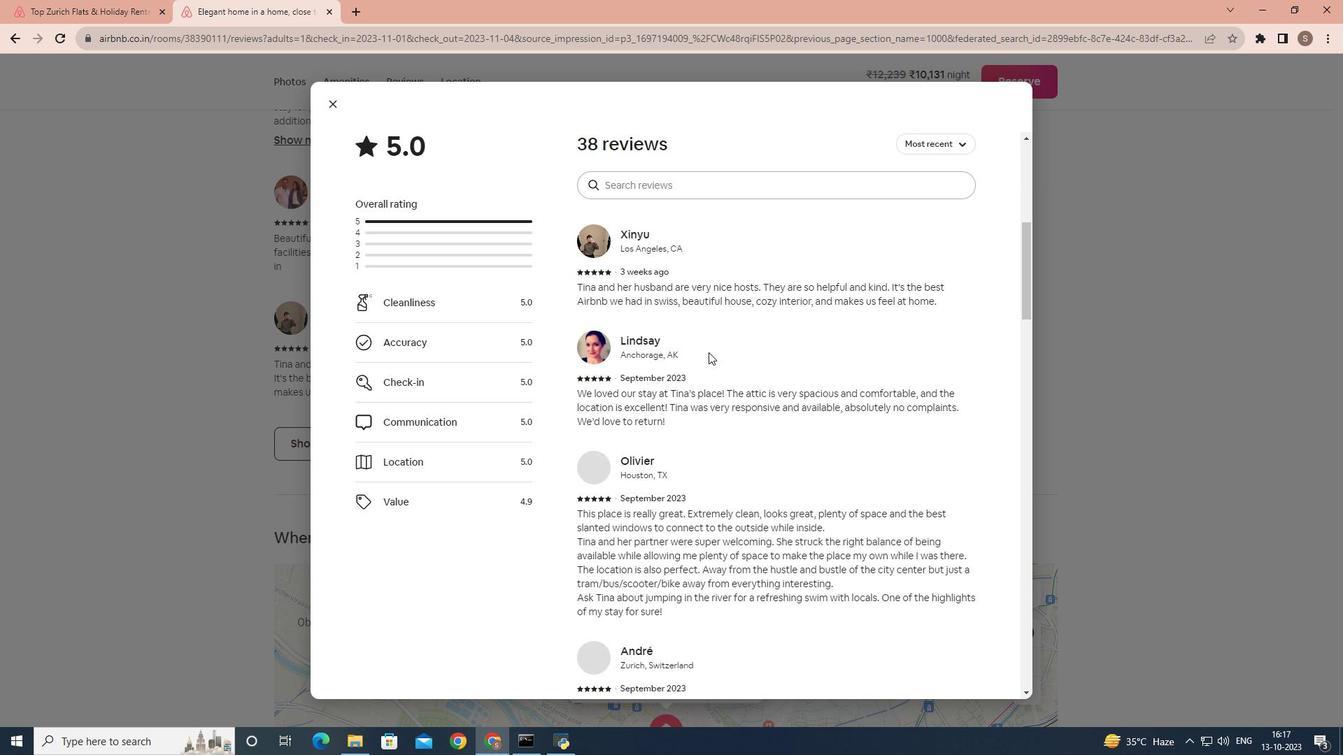 
Action: Mouse scrolled (708, 351) with delta (0, 0)
Screenshot: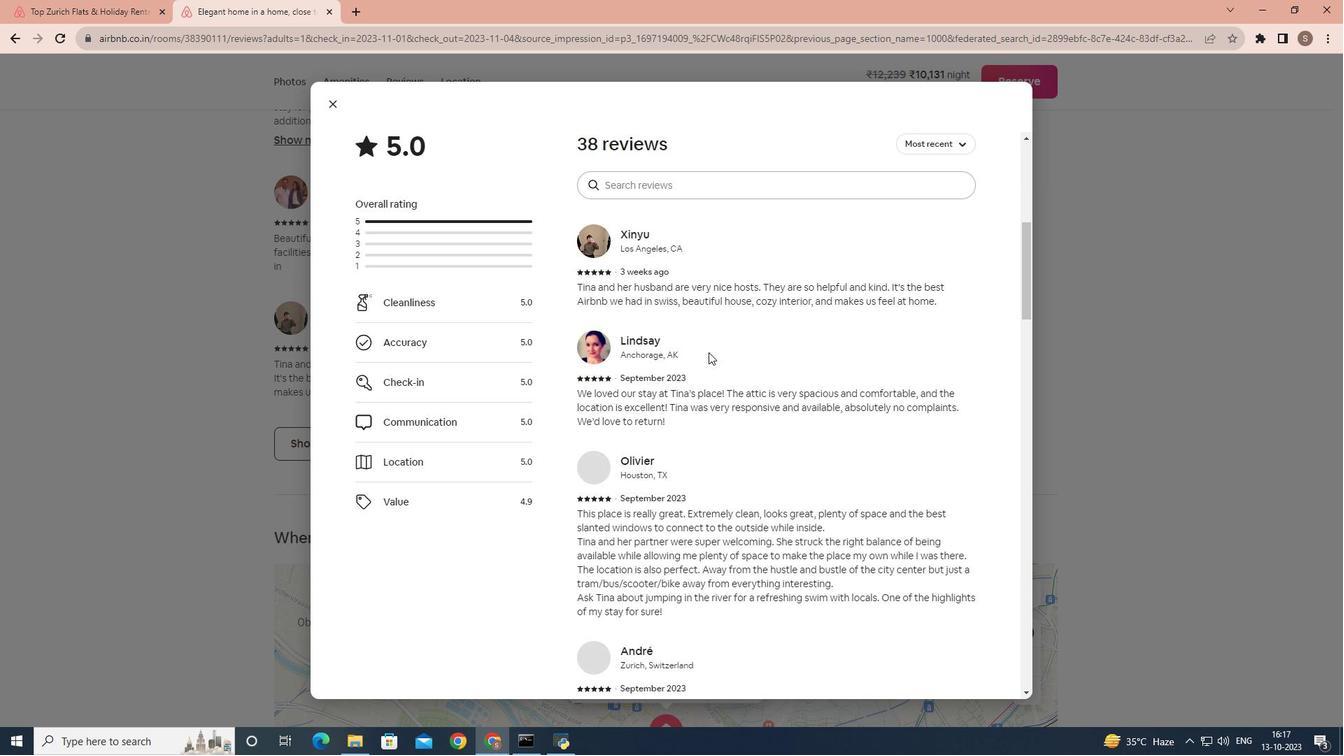 
Action: Mouse scrolled (708, 351) with delta (0, 0)
Screenshot: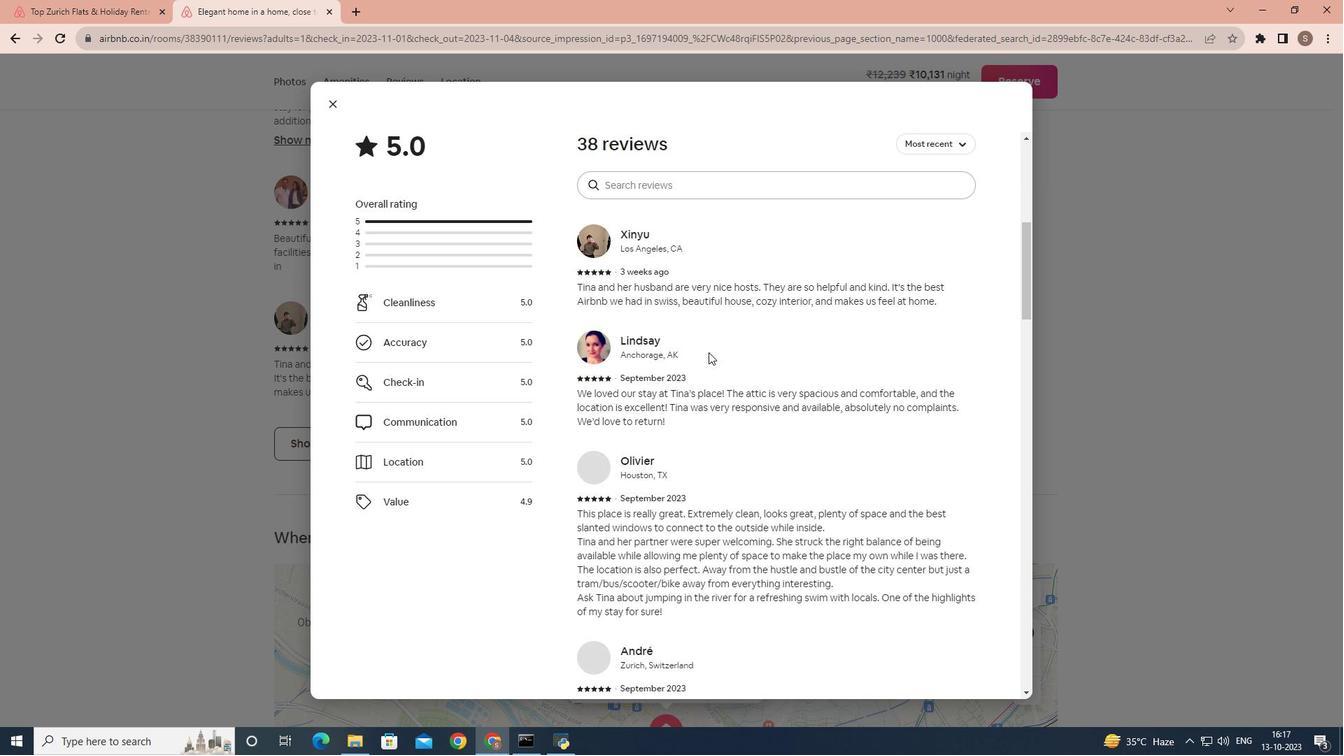 
Action: Mouse scrolled (708, 351) with delta (0, 0)
Screenshot: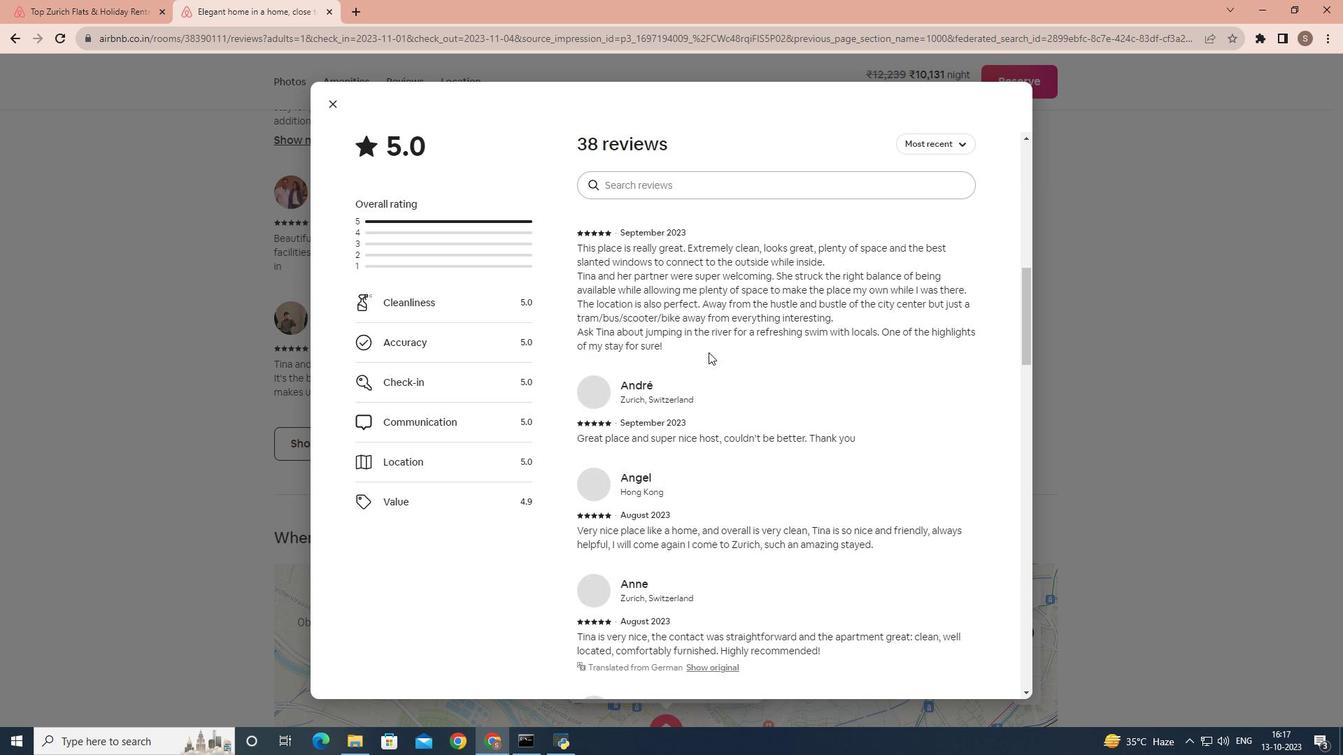 
Action: Mouse scrolled (708, 351) with delta (0, 0)
Screenshot: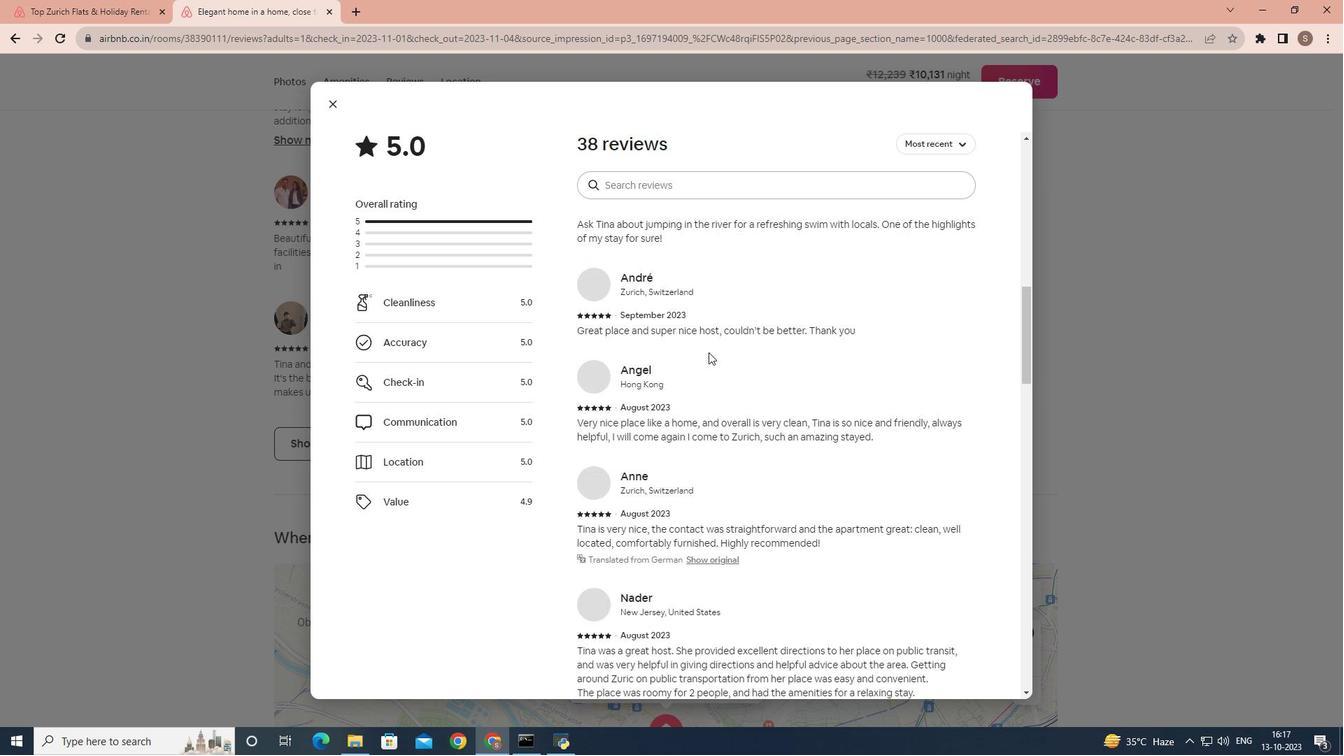 
Action: Mouse scrolled (708, 351) with delta (0, 0)
Screenshot: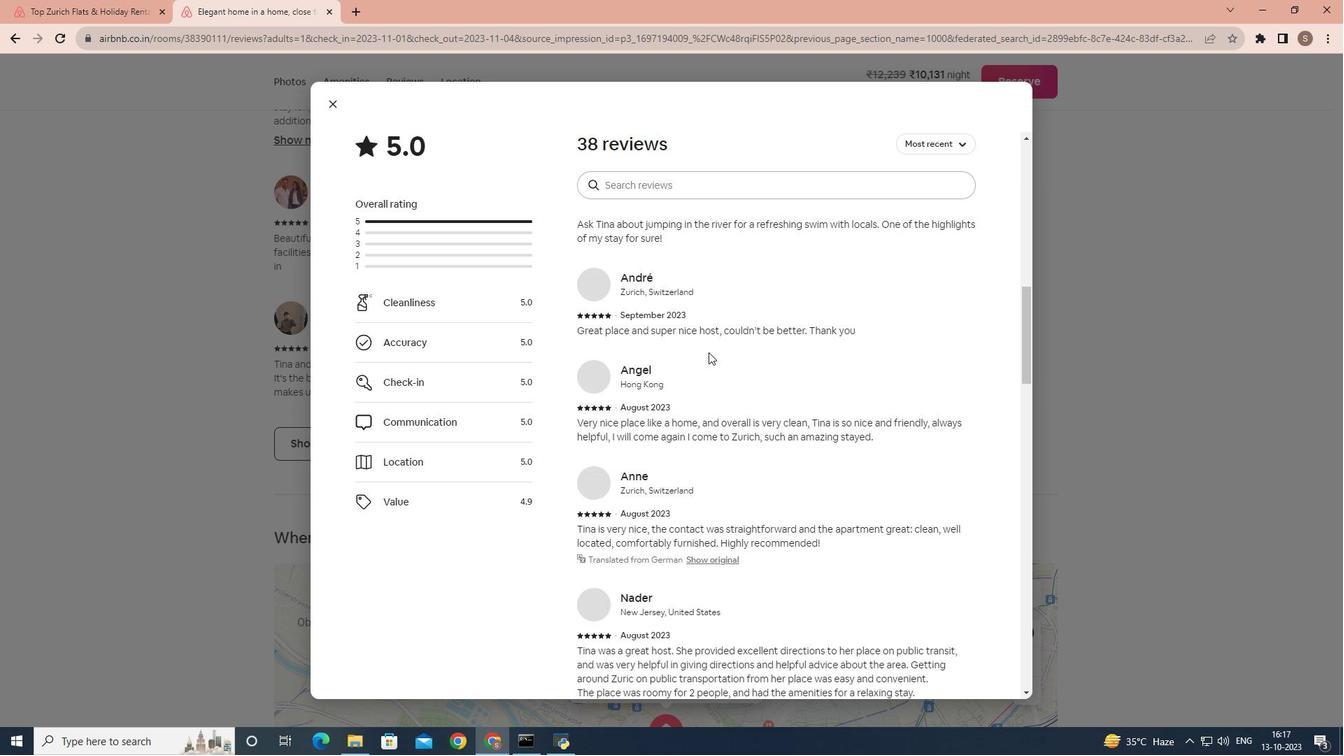 
Action: Mouse scrolled (708, 351) with delta (0, 0)
Screenshot: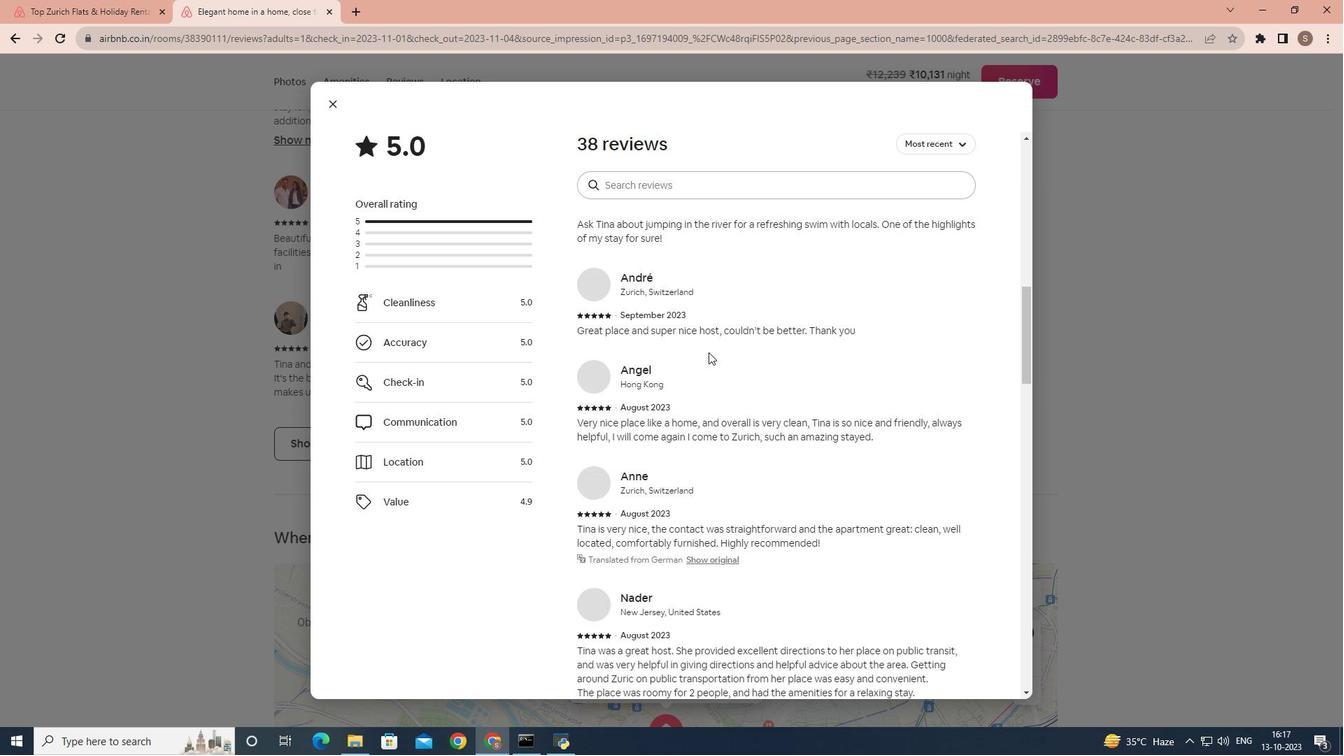 
Action: Mouse scrolled (708, 351) with delta (0, 0)
Screenshot: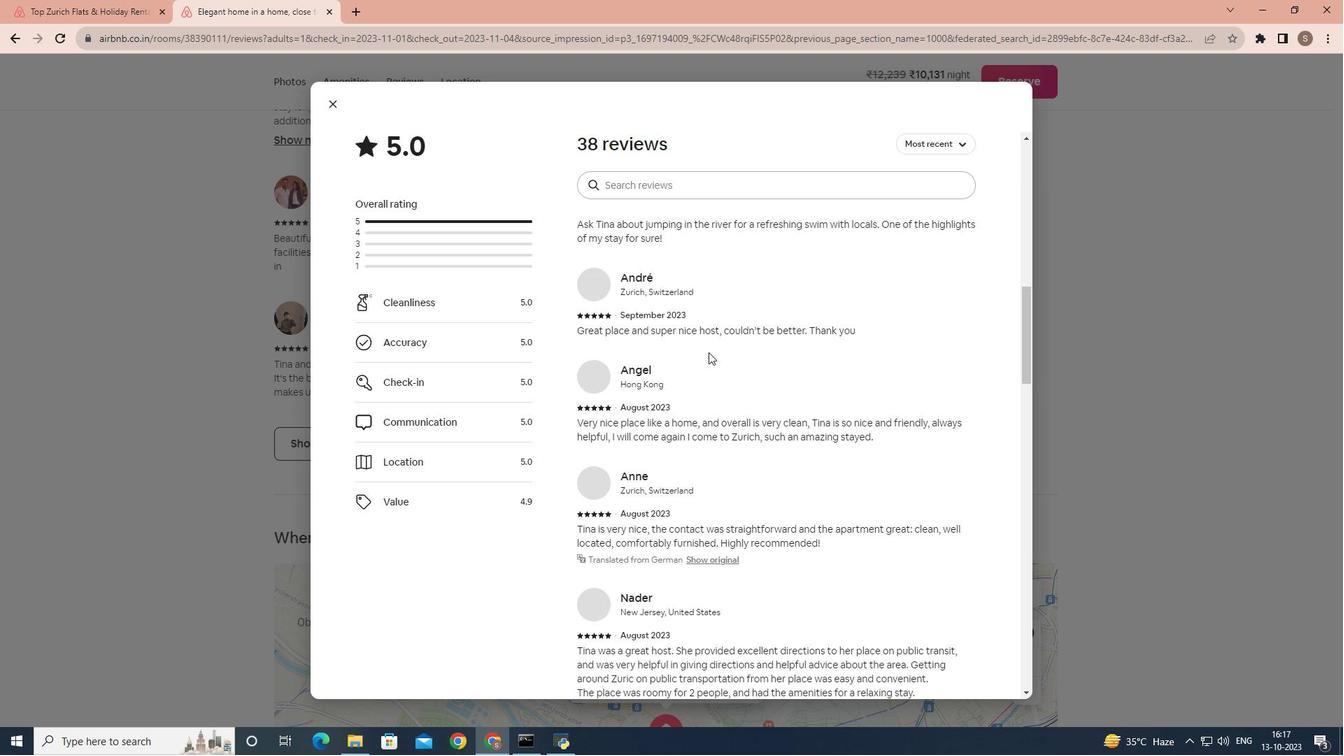 
Action: Mouse scrolled (708, 351) with delta (0, 0)
Screenshot: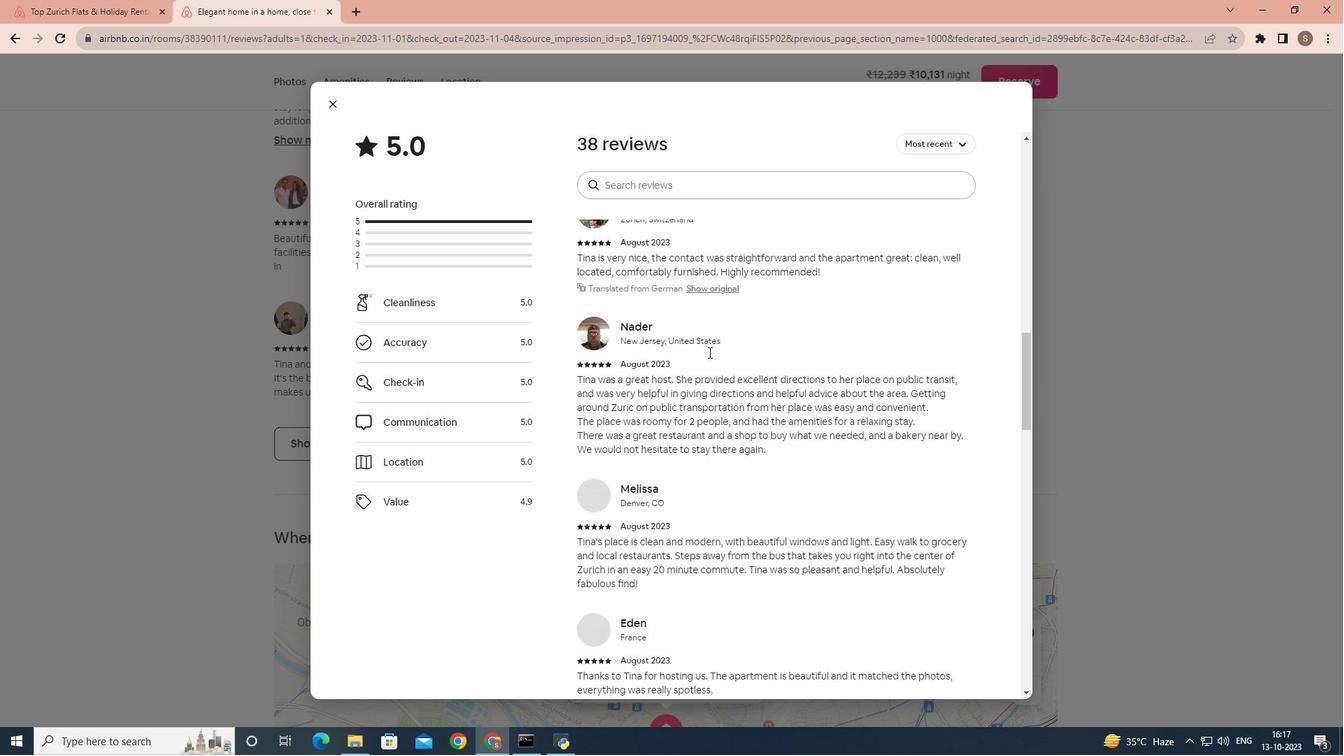 
Action: Mouse scrolled (708, 351) with delta (0, 0)
Screenshot: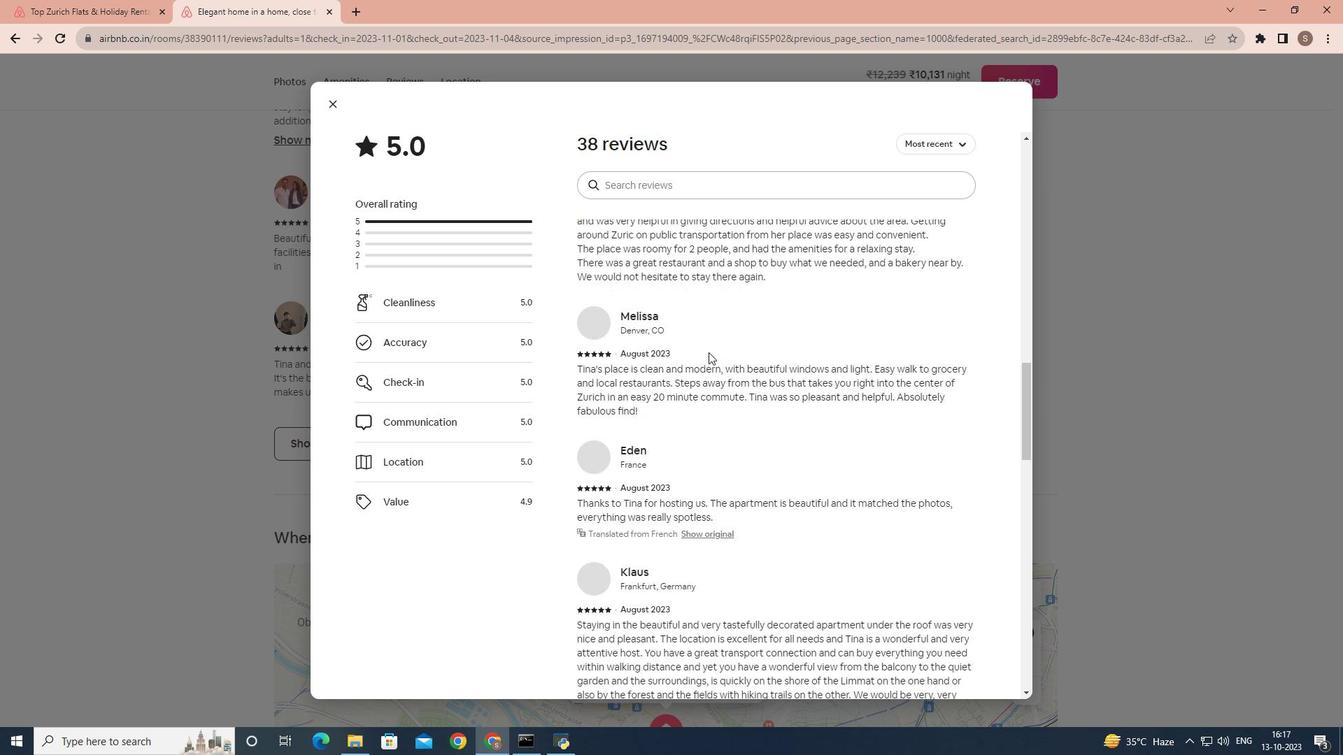 
Action: Mouse moved to (708, 352)
Screenshot: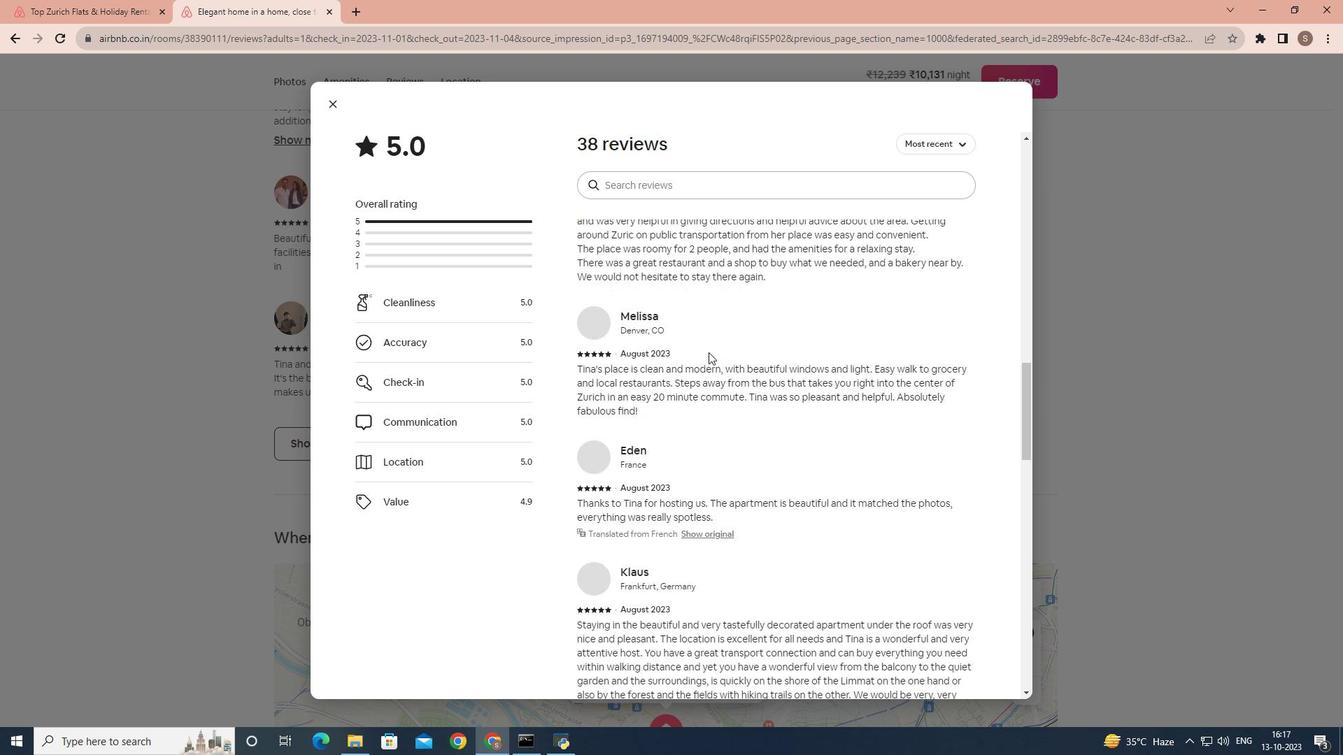 
Action: Mouse scrolled (708, 351) with delta (0, 0)
Screenshot: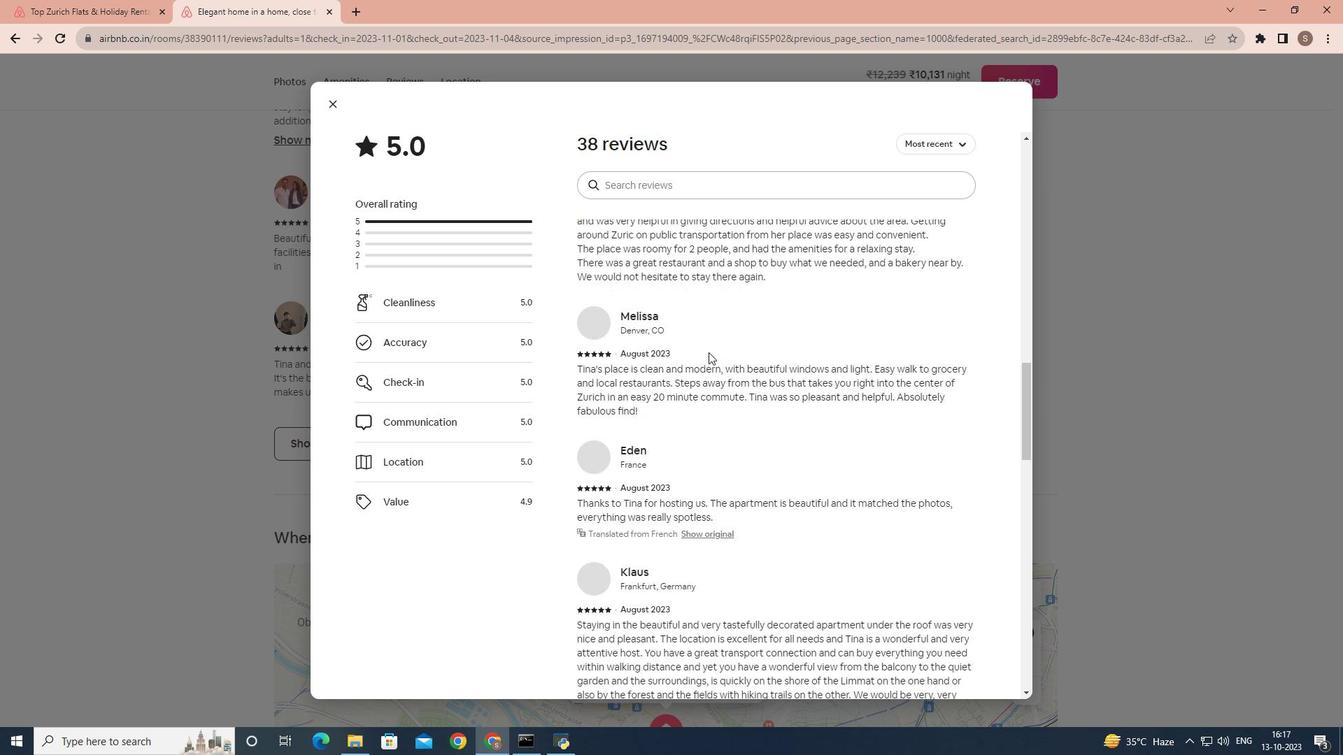 
Action: Mouse scrolled (708, 351) with delta (0, 0)
Screenshot: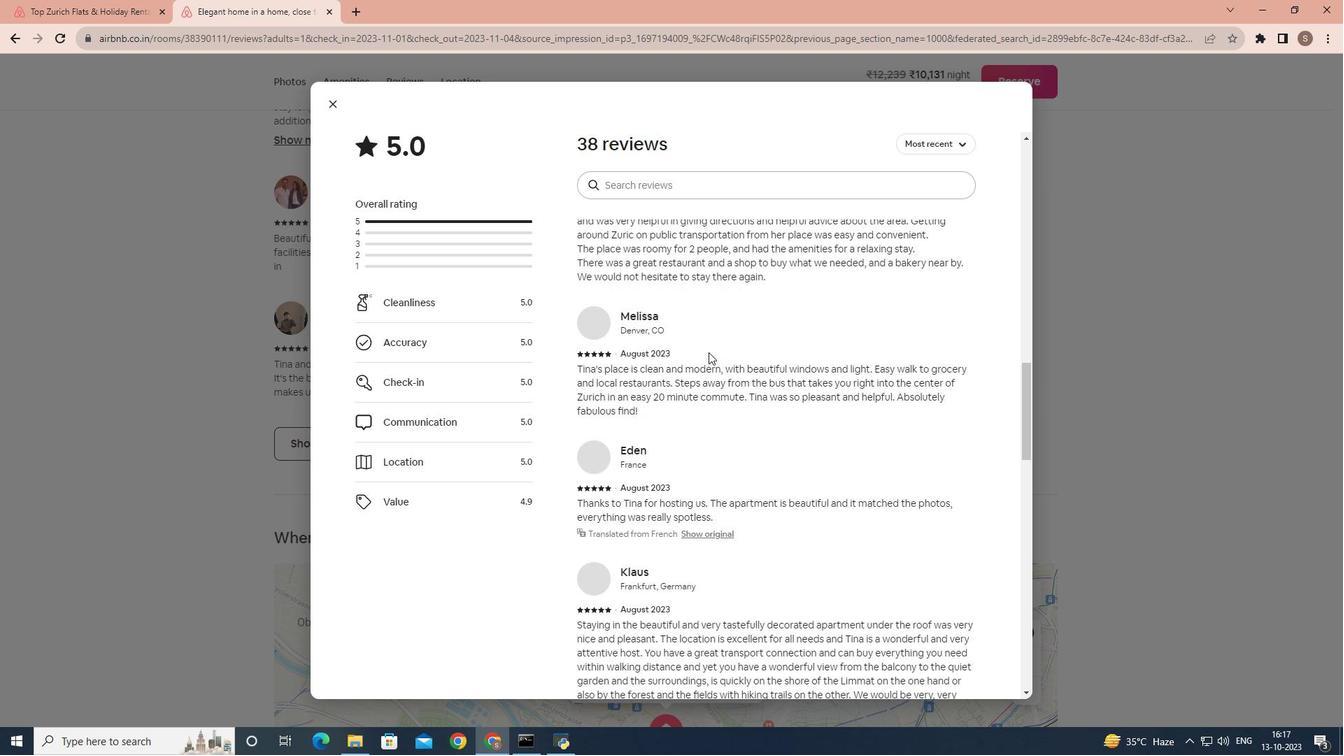 
Action: Mouse scrolled (708, 351) with delta (0, 0)
Screenshot: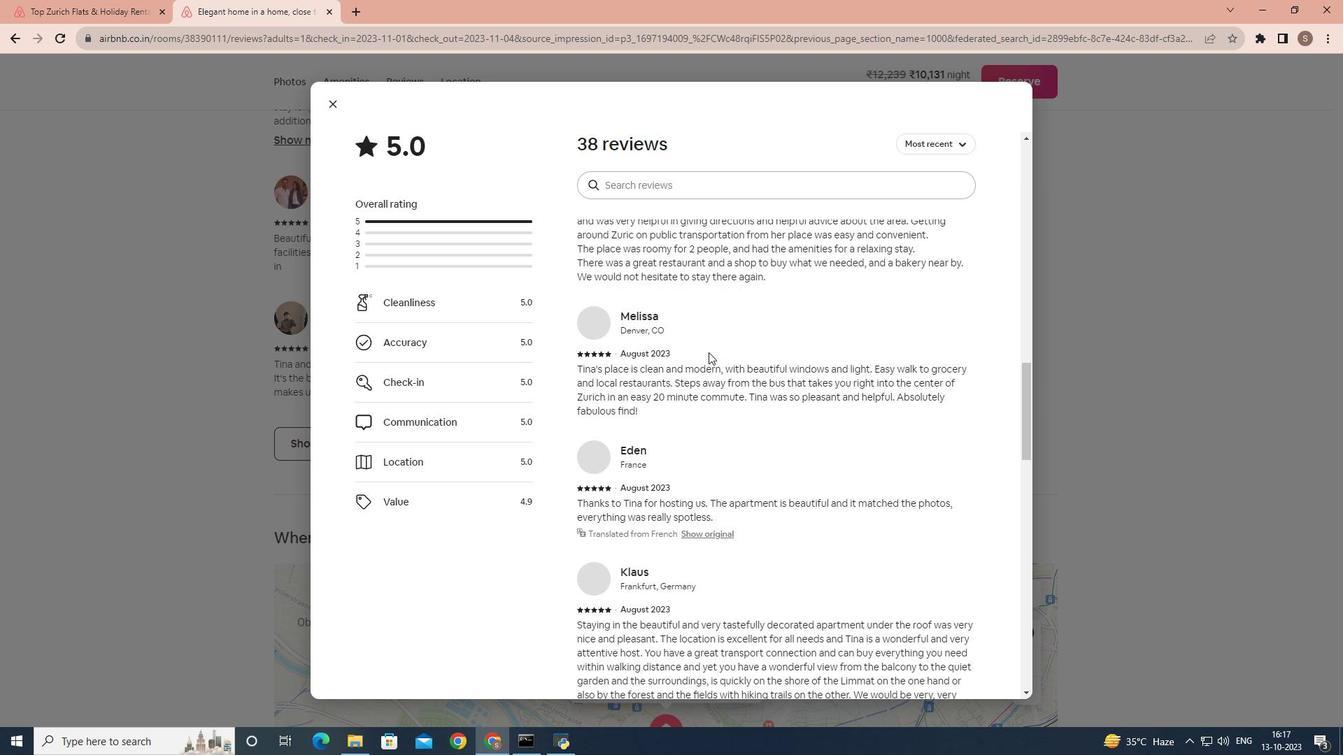 
Action: Mouse scrolled (708, 351) with delta (0, 0)
Screenshot: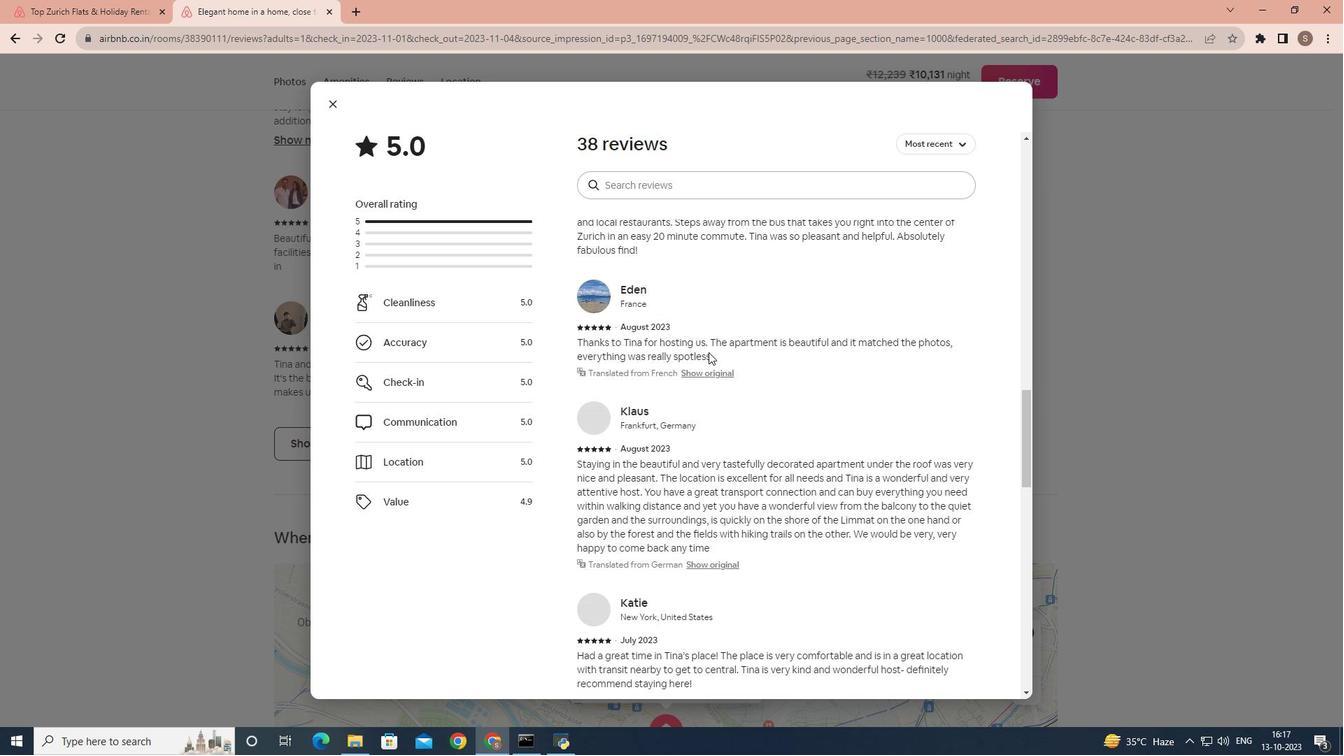 
Action: Mouse scrolled (708, 351) with delta (0, 0)
Screenshot: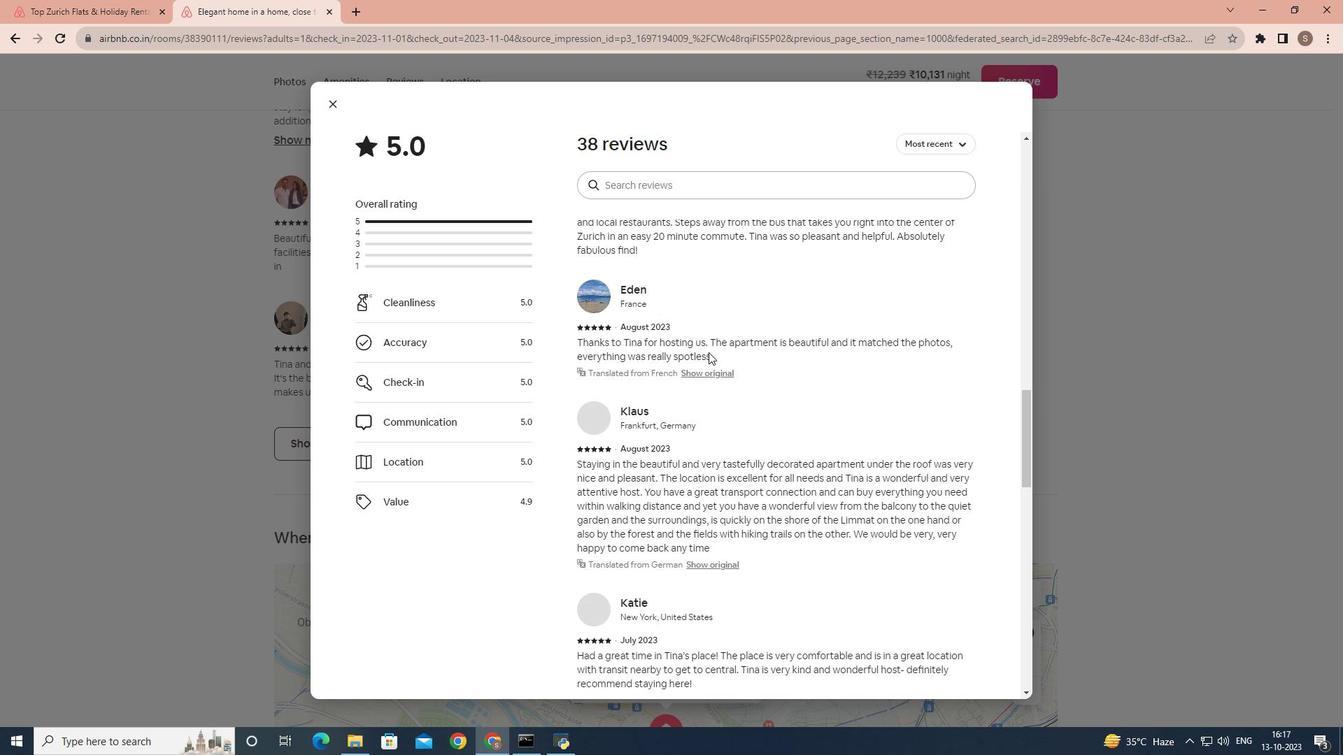 
Action: Mouse scrolled (708, 351) with delta (0, 0)
Screenshot: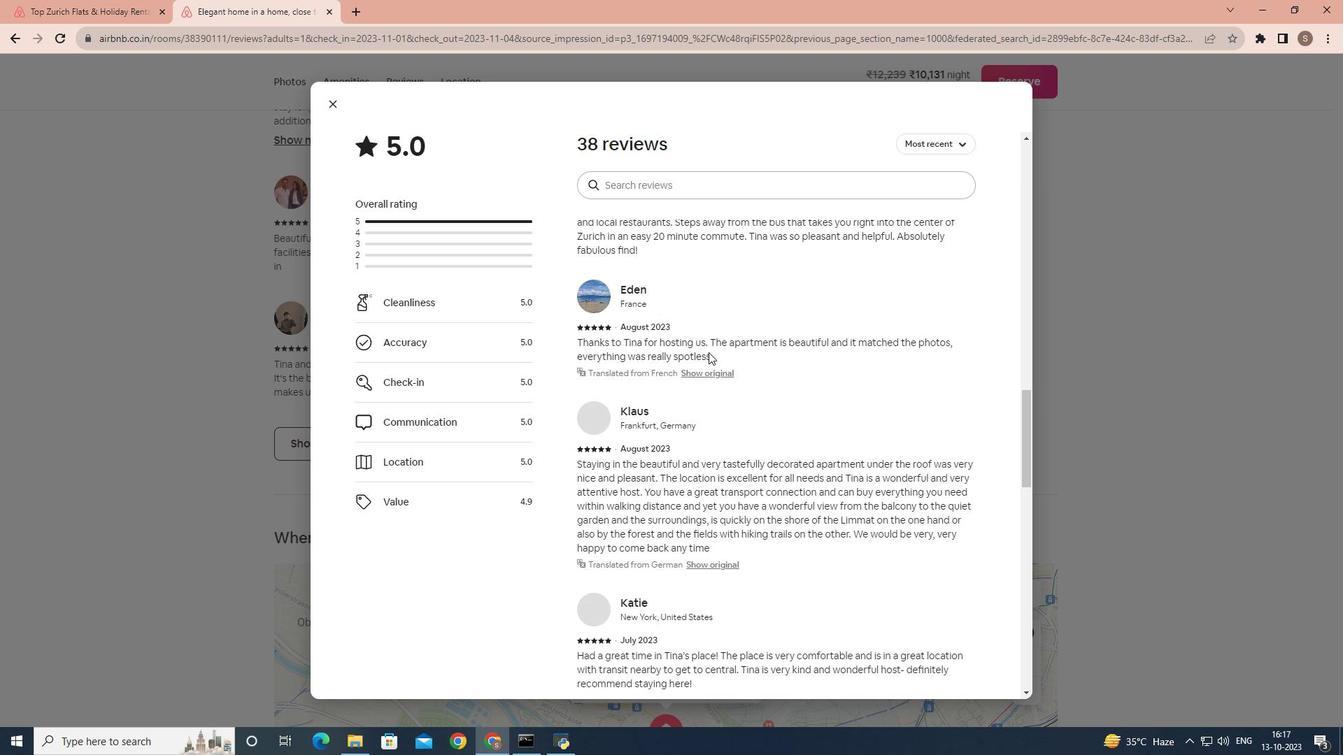 
Action: Mouse scrolled (708, 351) with delta (0, 0)
Screenshot: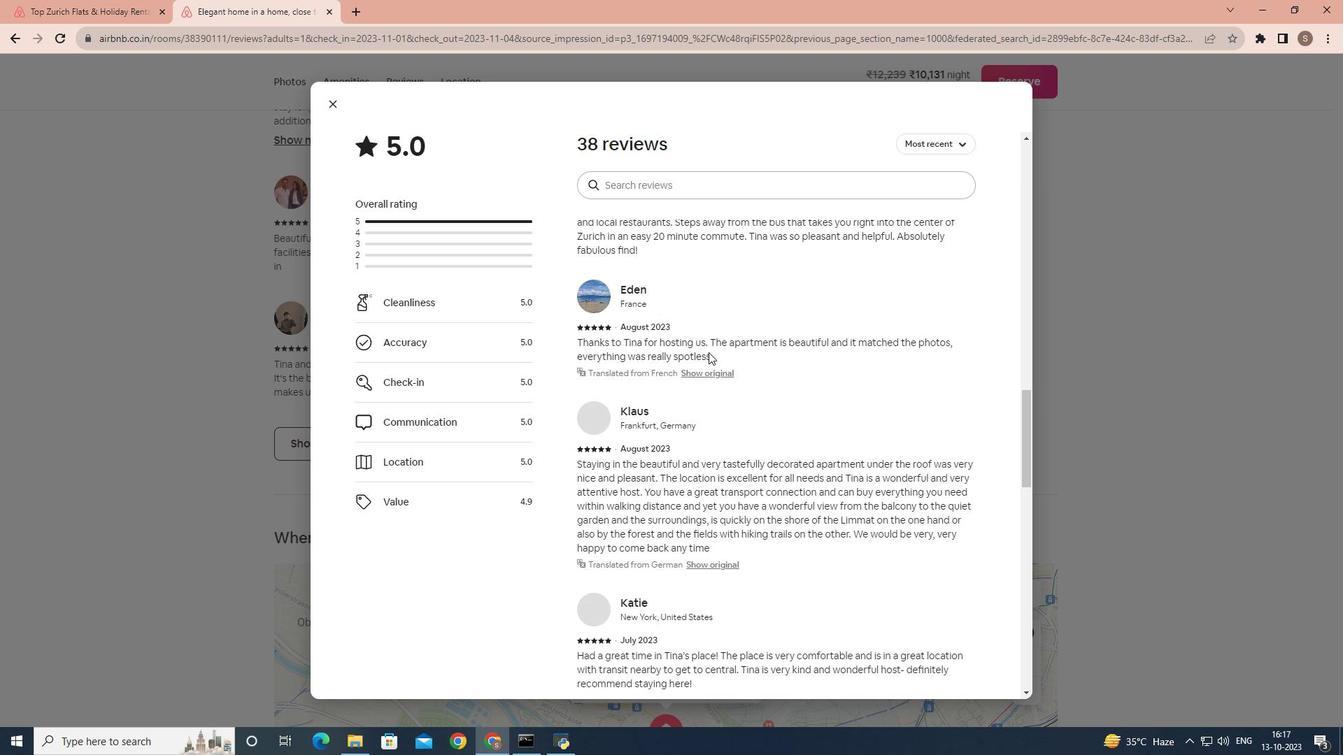 
Action: Mouse scrolled (708, 351) with delta (0, 0)
Screenshot: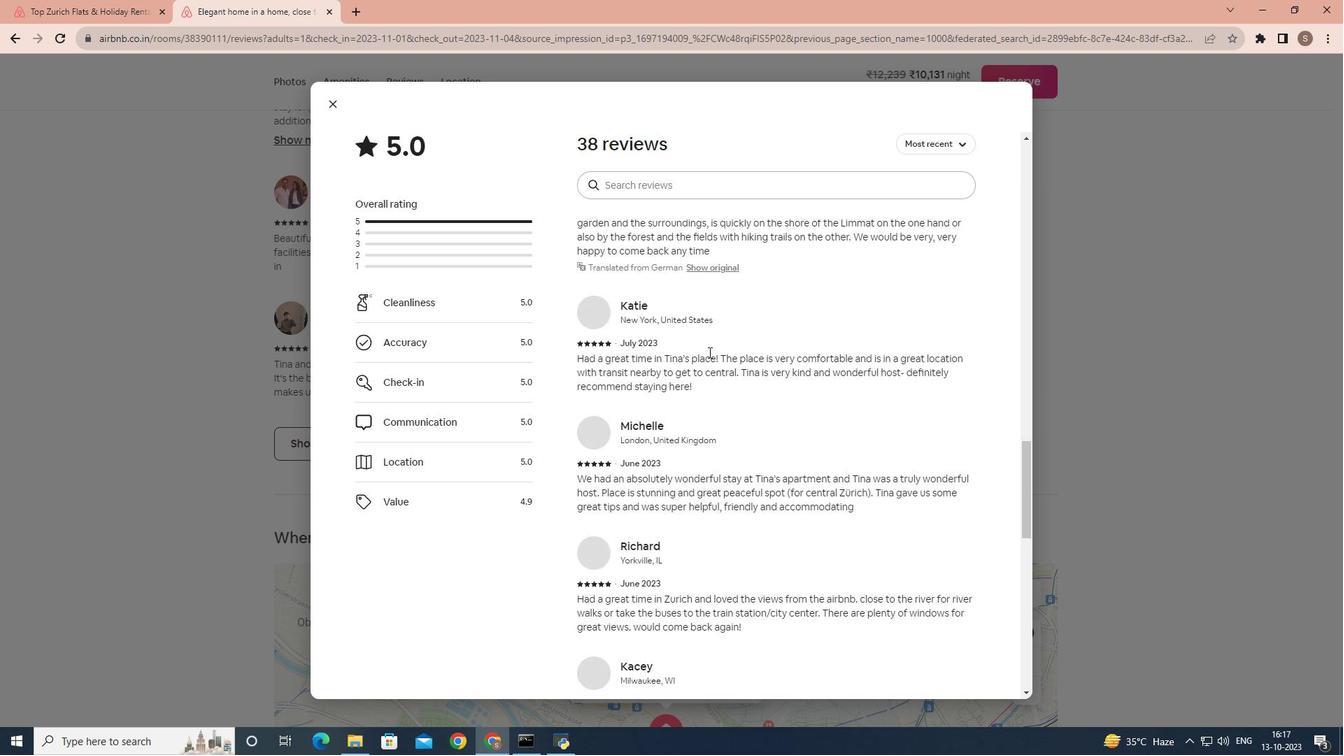 
Action: Mouse scrolled (708, 351) with delta (0, 0)
Screenshot: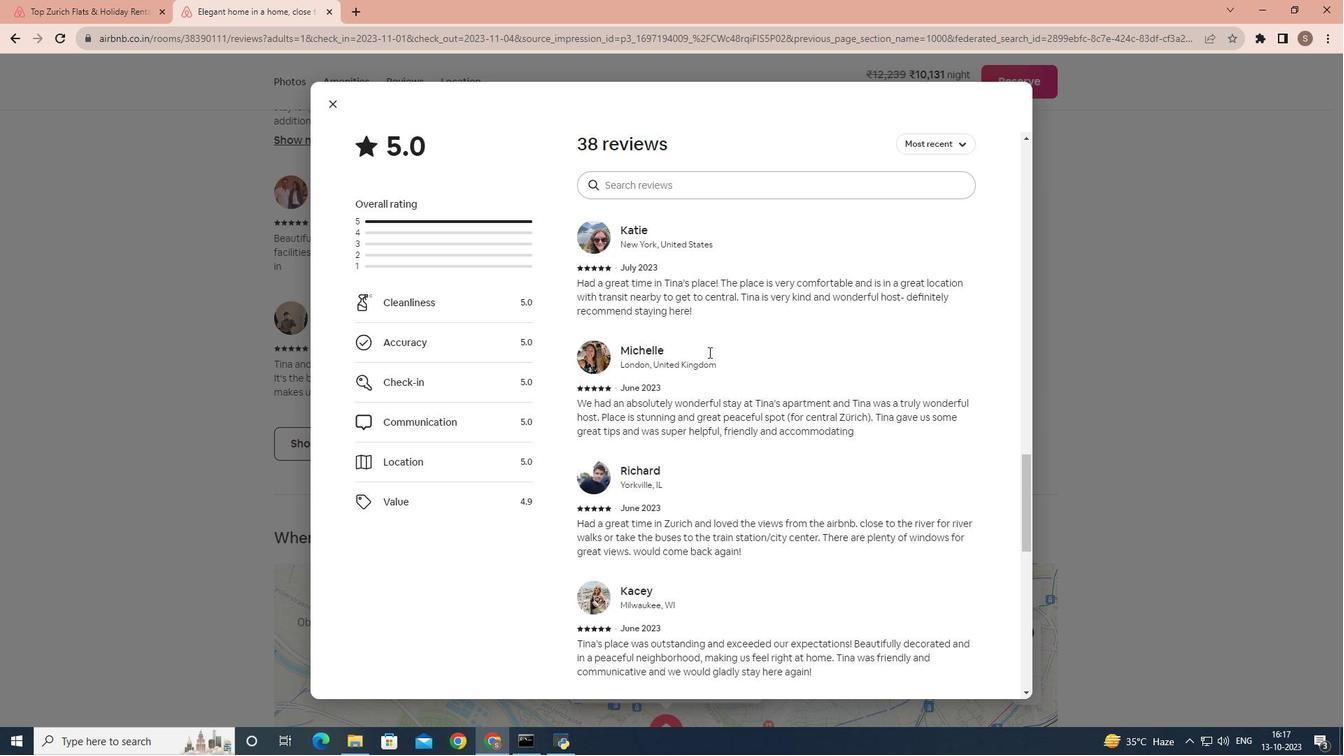 
Action: Mouse scrolled (708, 351) with delta (0, 0)
Screenshot: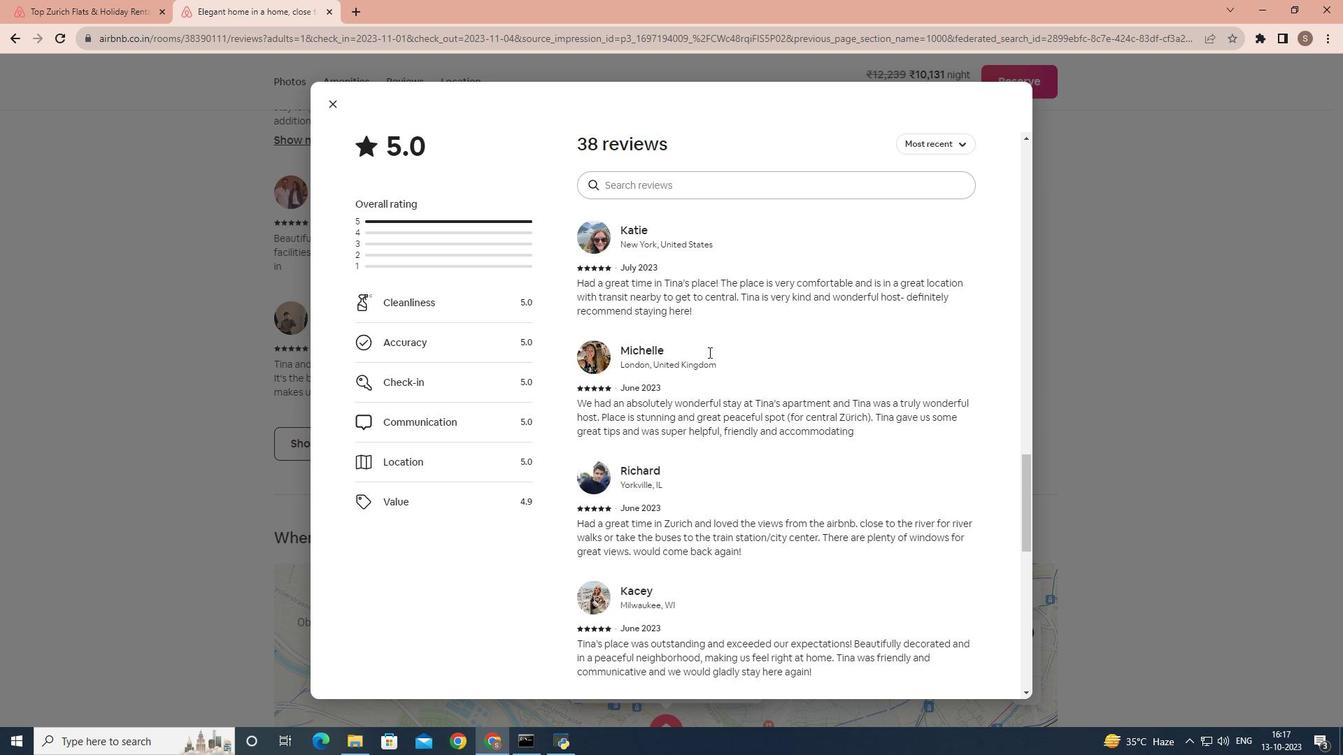 
Action: Mouse scrolled (708, 351) with delta (0, 0)
Screenshot: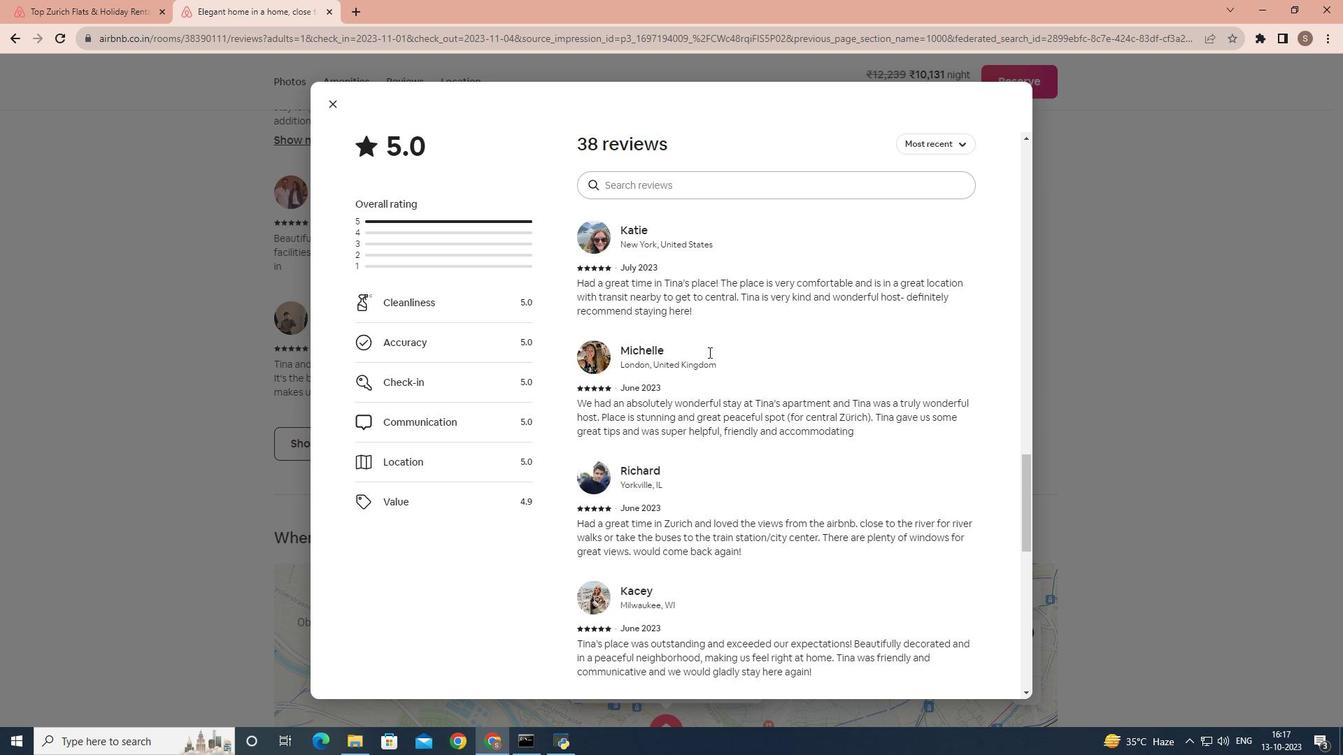 
Action: Mouse scrolled (708, 351) with delta (0, 0)
Screenshot: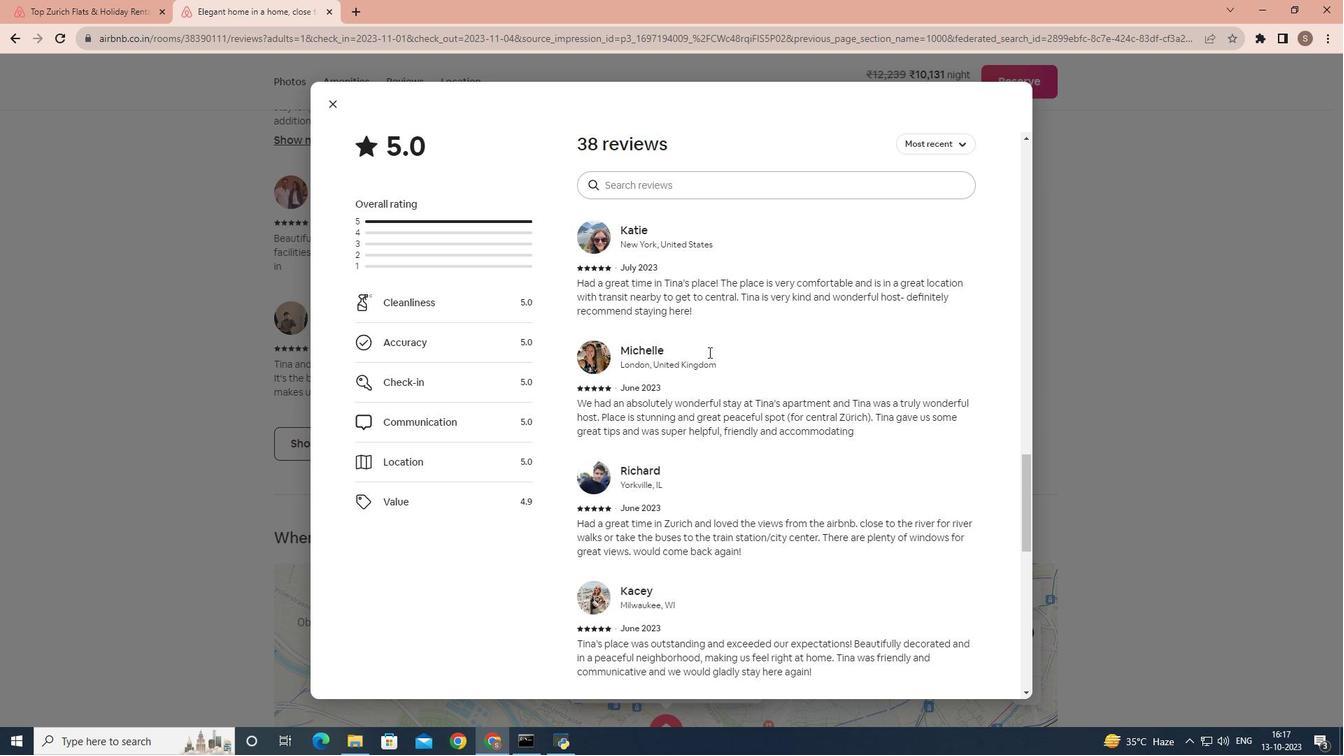 
Action: Mouse scrolled (708, 351) with delta (0, 0)
Screenshot: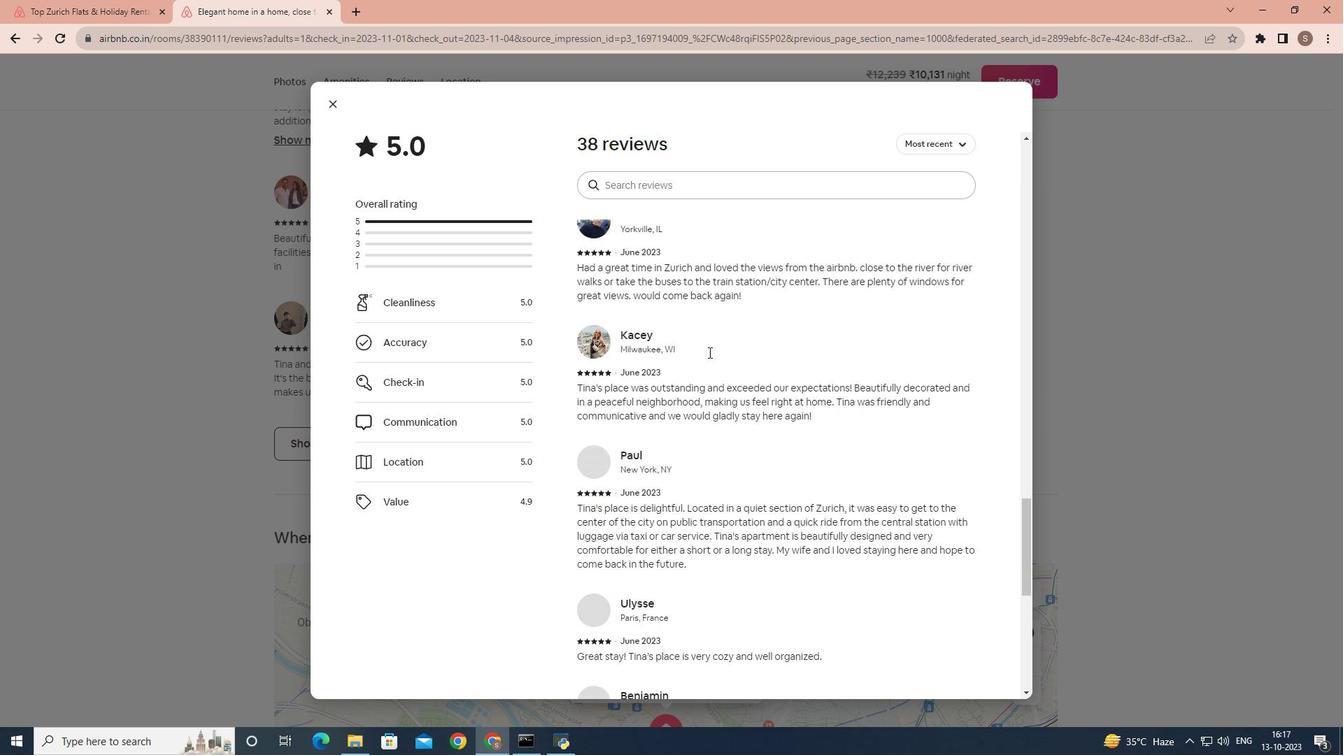 
Action: Mouse scrolled (708, 351) with delta (0, 0)
Screenshot: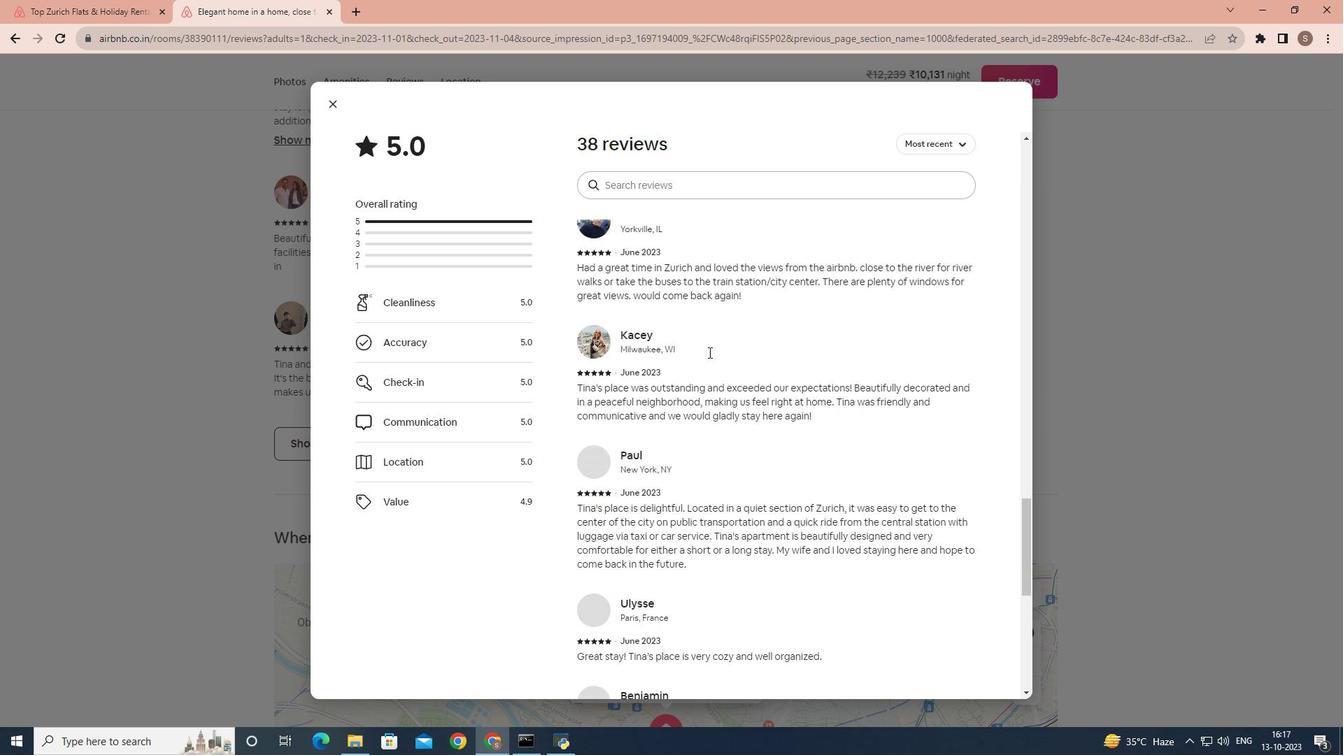 
Action: Mouse scrolled (708, 351) with delta (0, 0)
Screenshot: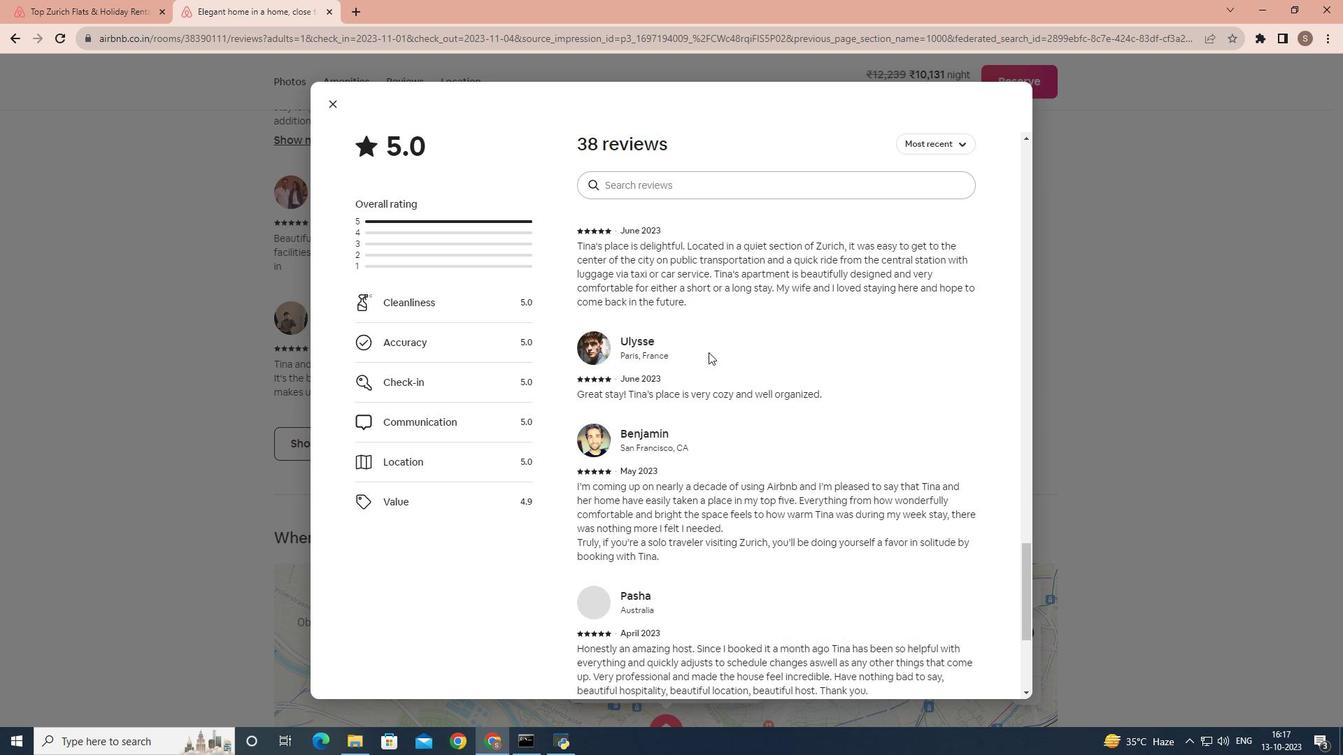 
Action: Mouse scrolled (708, 351) with delta (0, 0)
Screenshot: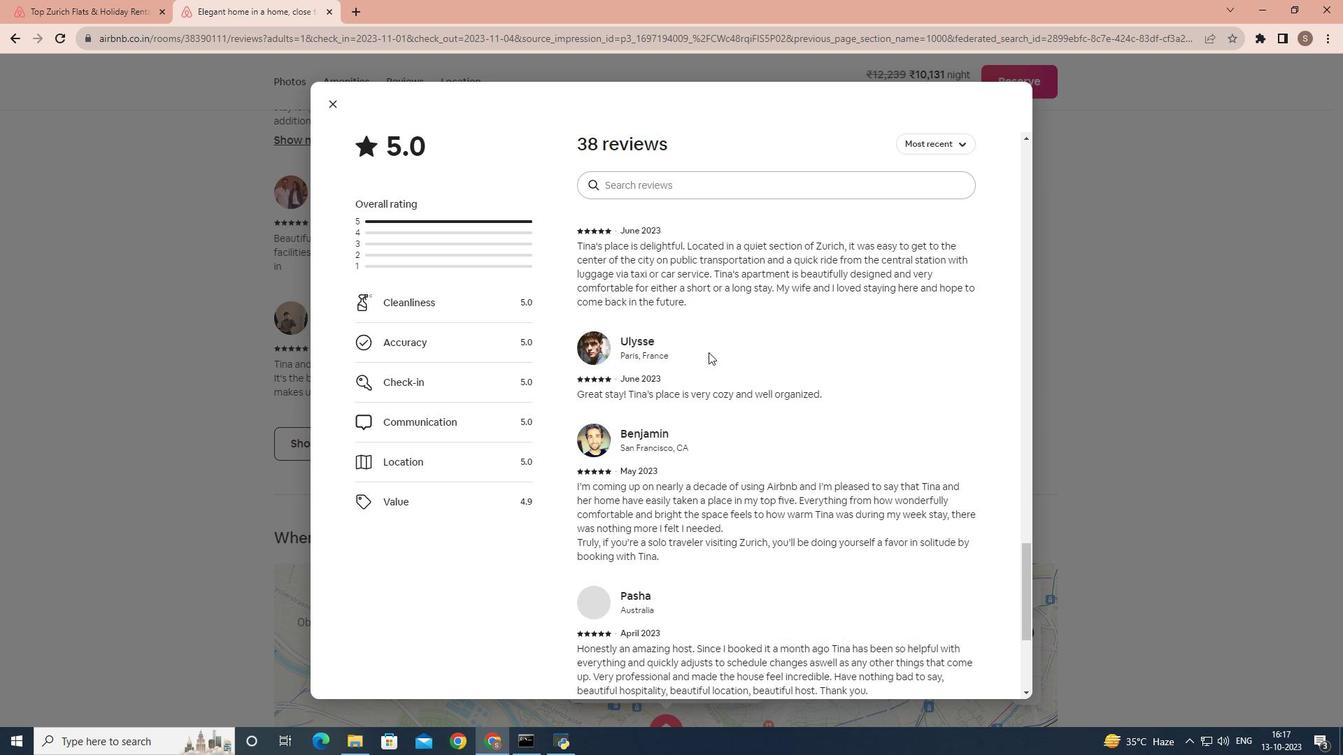 
Action: Mouse scrolled (708, 351) with delta (0, 0)
Screenshot: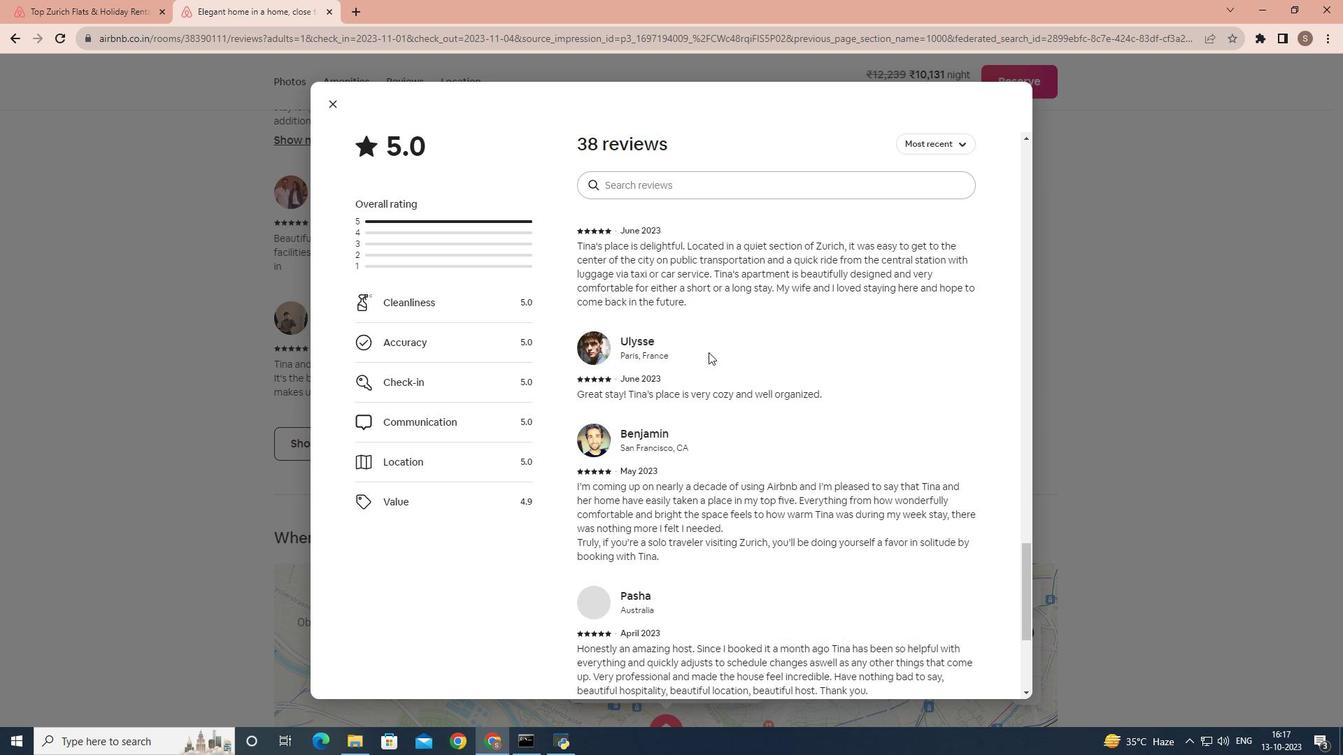 
Action: Mouse scrolled (708, 351) with delta (0, 0)
Screenshot: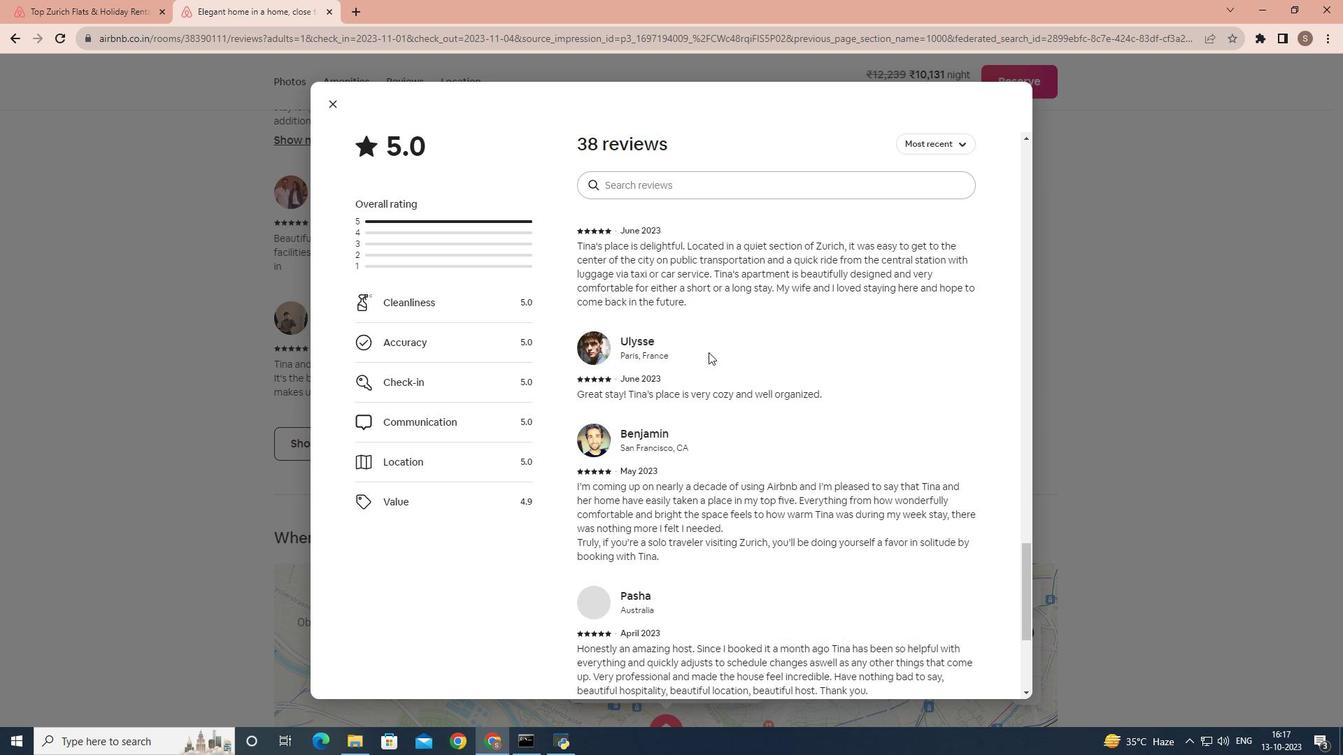 
Action: Mouse scrolled (708, 351) with delta (0, 0)
Screenshot: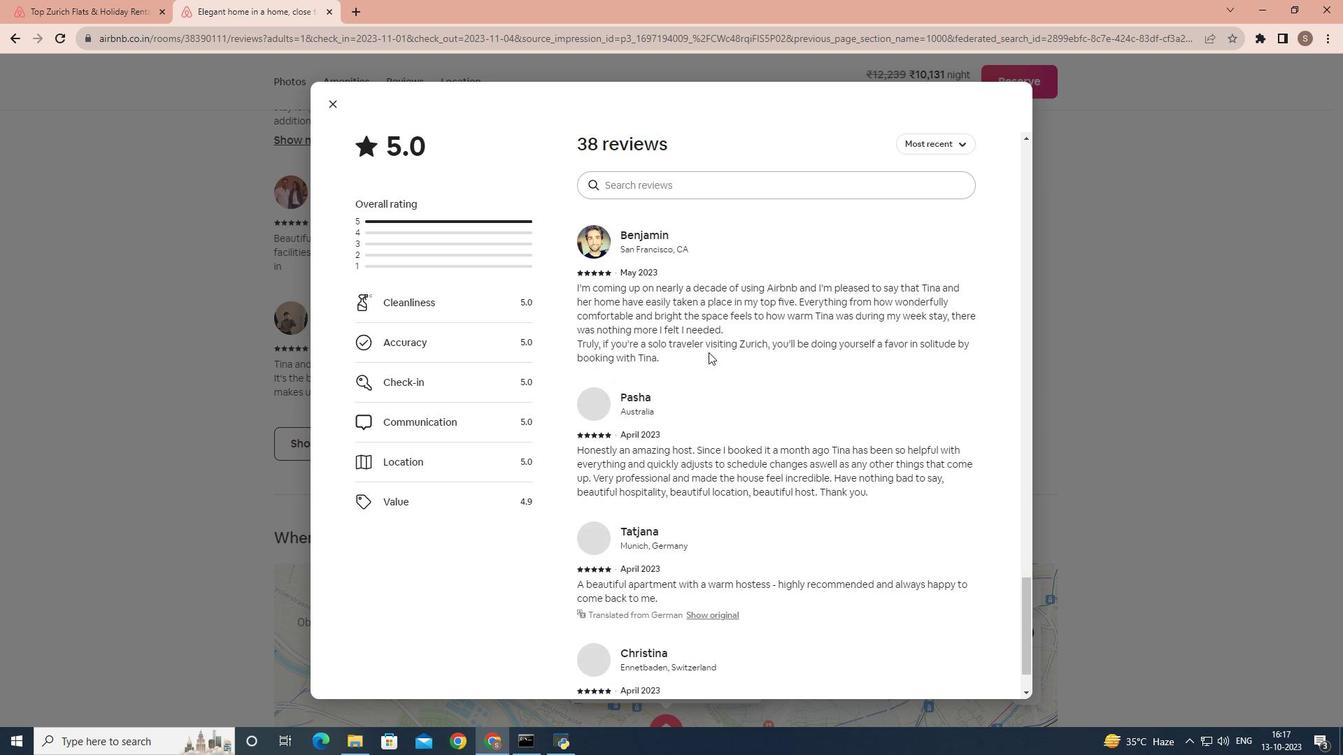 
Action: Mouse scrolled (708, 351) with delta (0, 0)
Screenshot: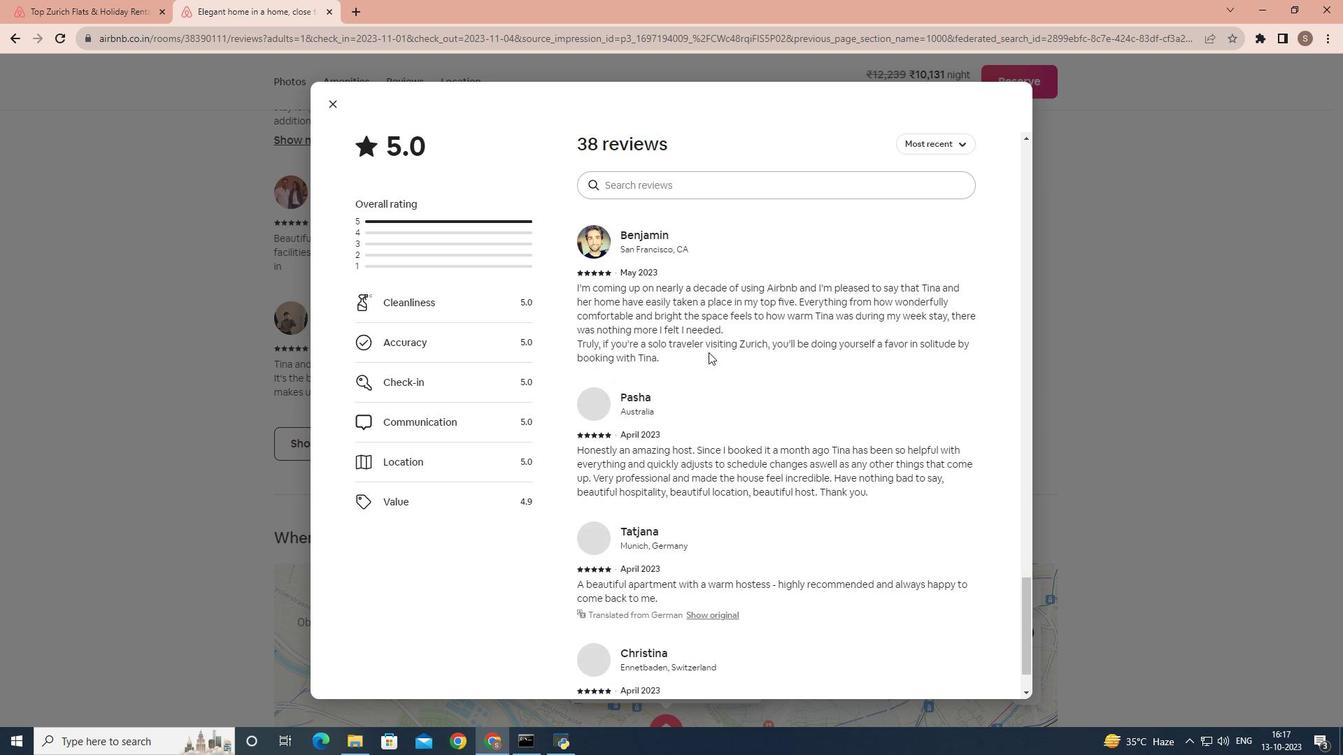 
Action: Mouse scrolled (708, 351) with delta (0, 0)
Screenshot: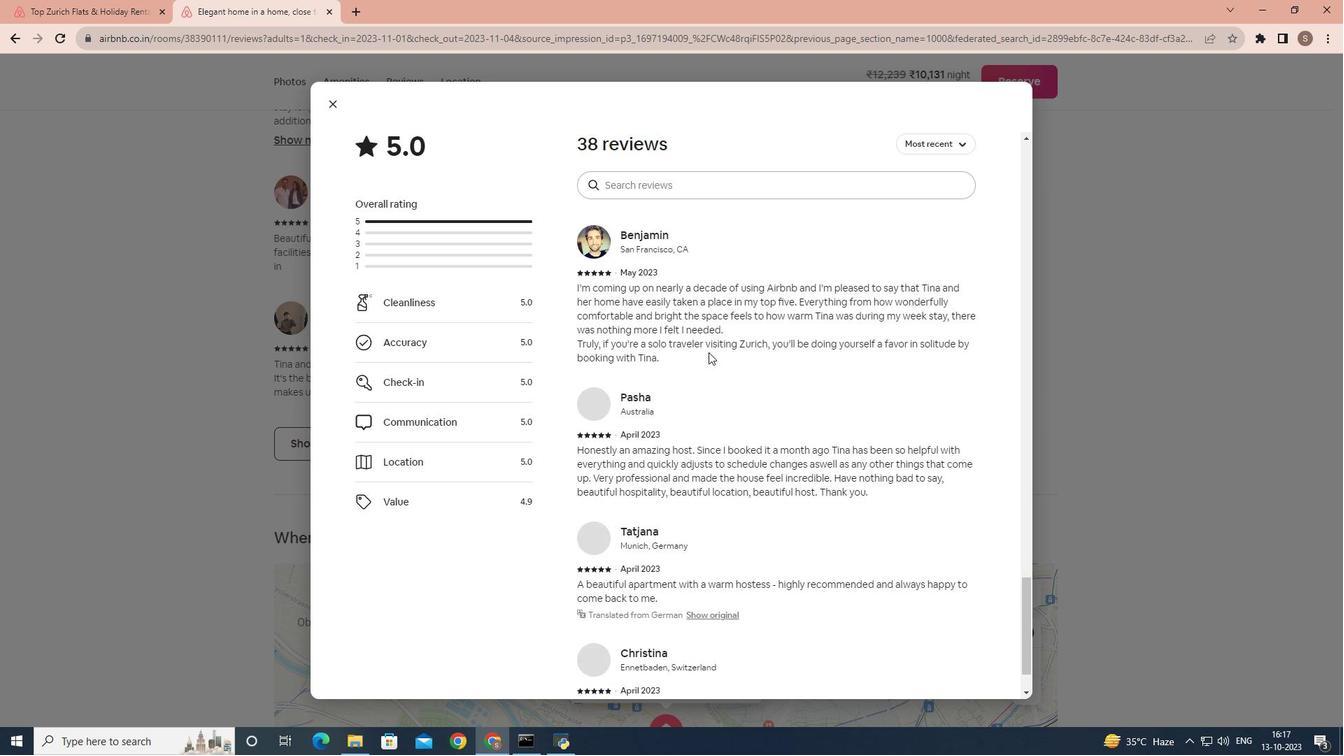 
Action: Mouse moved to (708, 352)
Screenshot: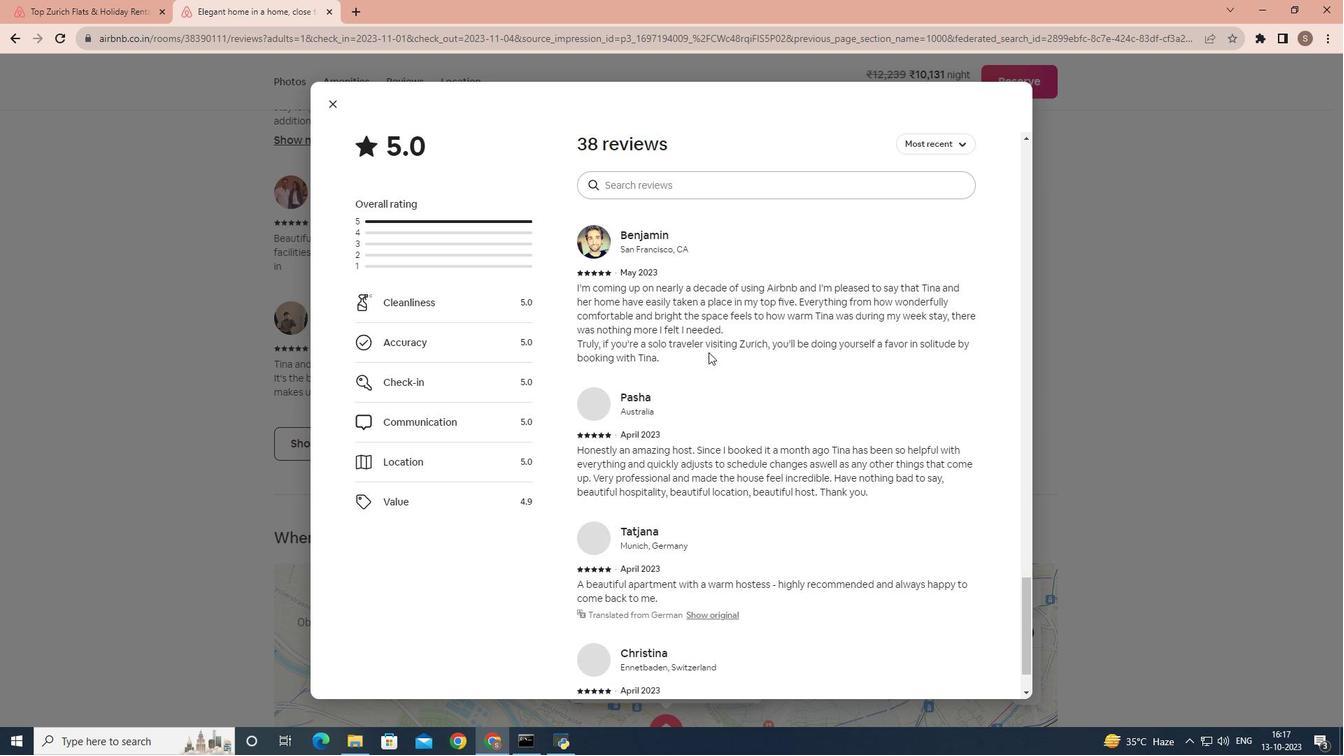 
Action: Mouse scrolled (708, 351) with delta (0, 0)
Screenshot: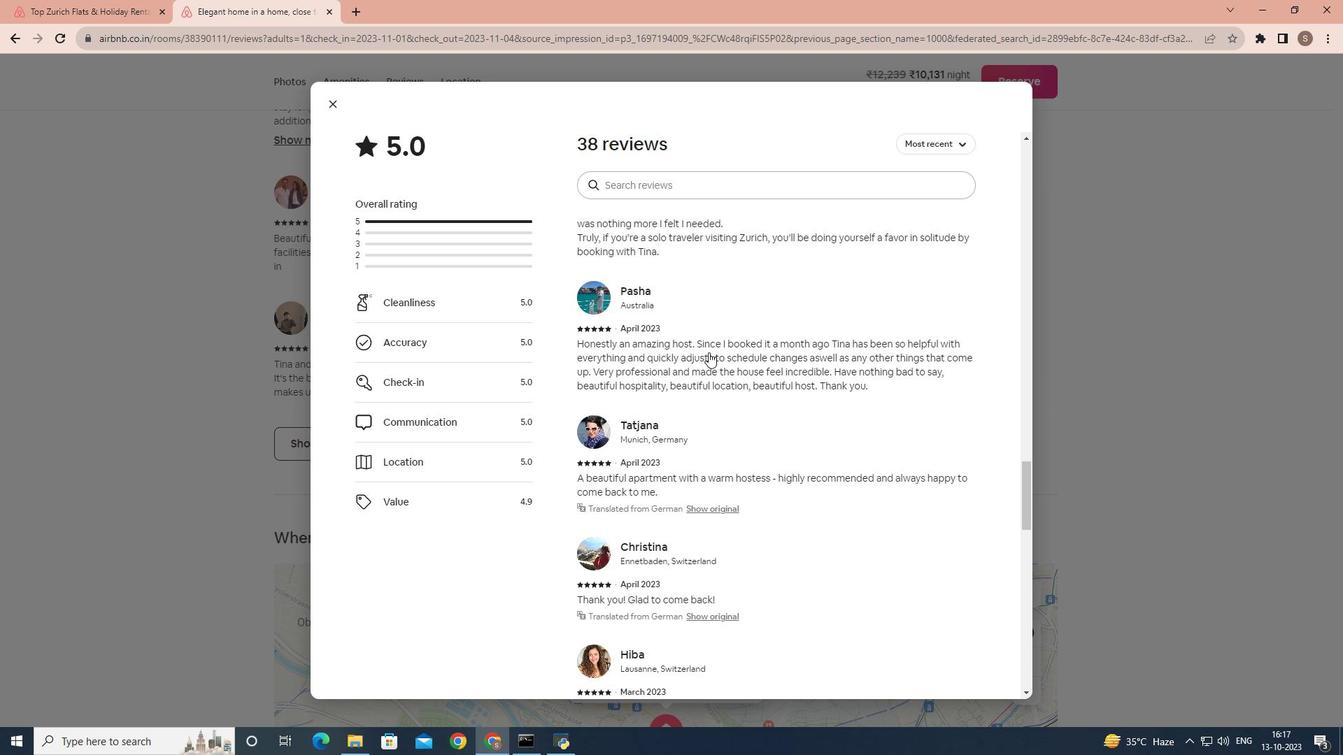 
Action: Mouse scrolled (708, 351) with delta (0, 0)
Screenshot: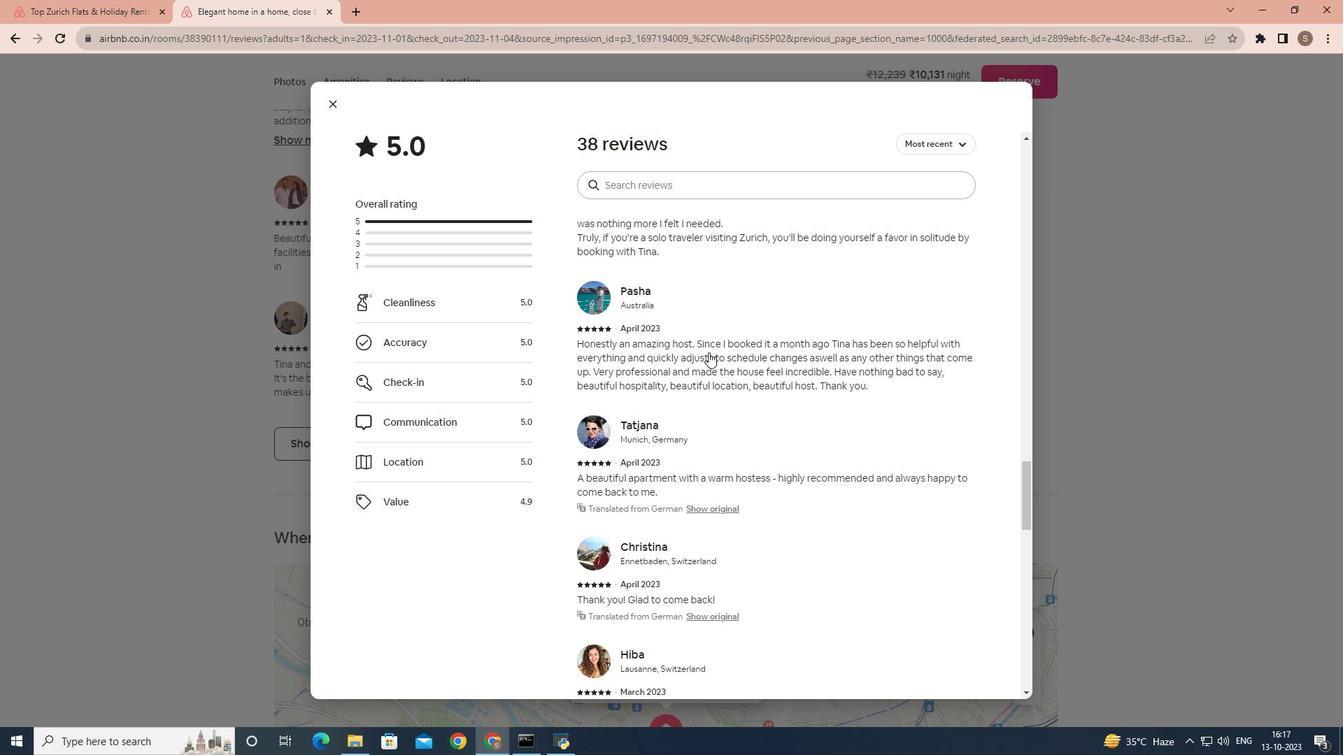 
Action: Mouse scrolled (708, 351) with delta (0, 0)
Screenshot: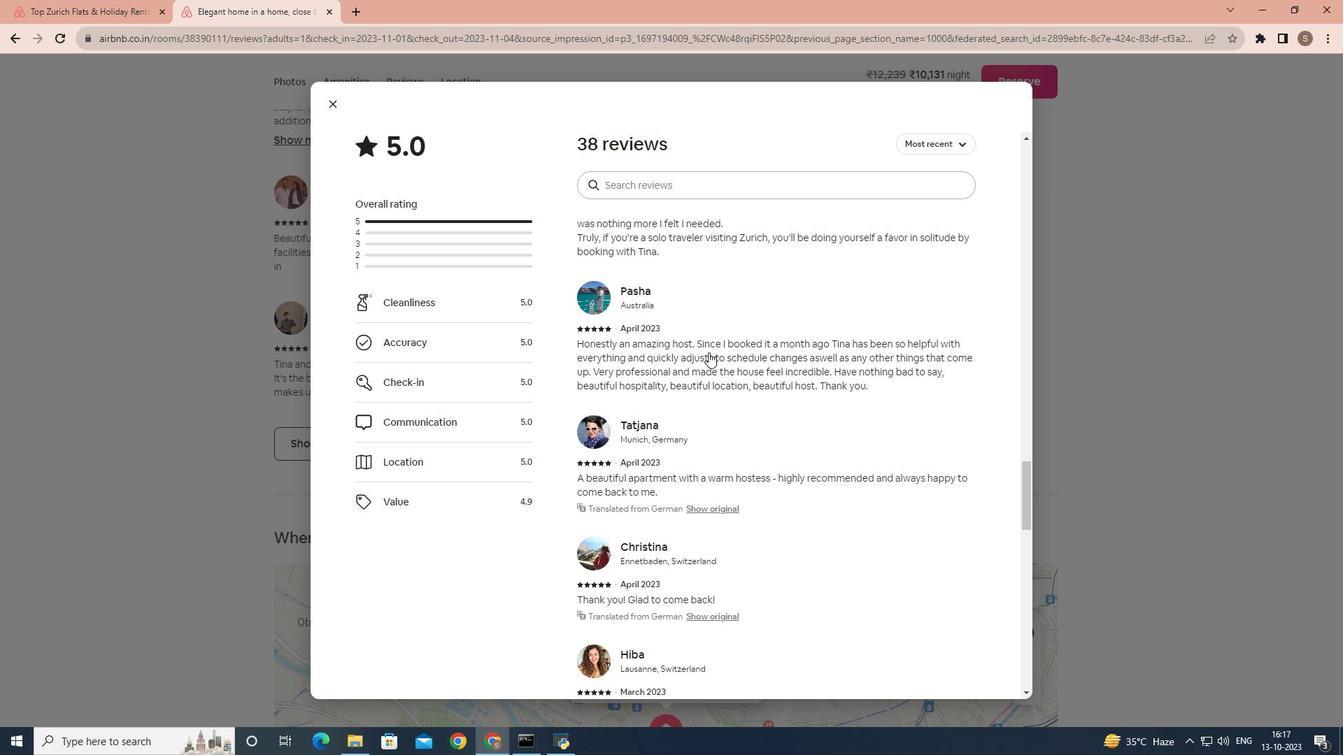 
Action: Mouse scrolled (708, 351) with delta (0, 0)
Screenshot: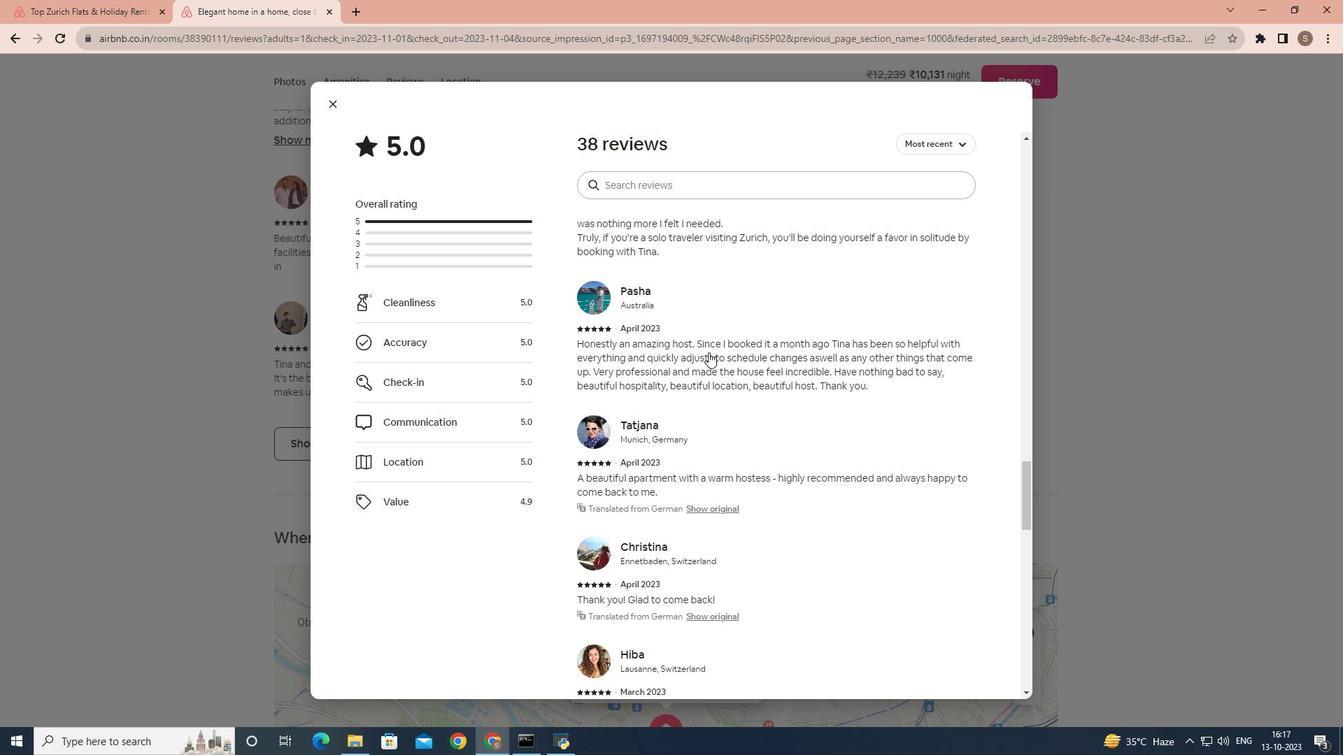 
Action: Mouse scrolled (708, 351) with delta (0, 0)
Screenshot: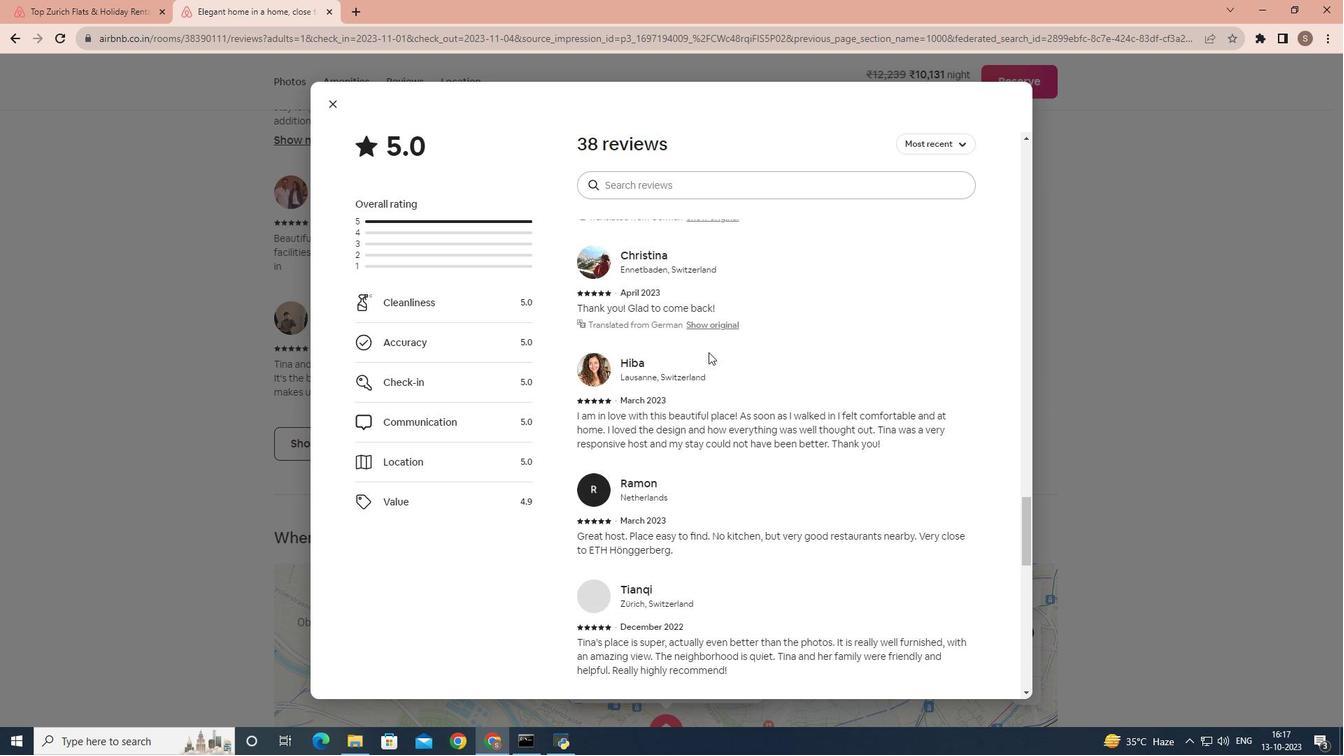 
Action: Mouse scrolled (708, 351) with delta (0, 0)
Screenshot: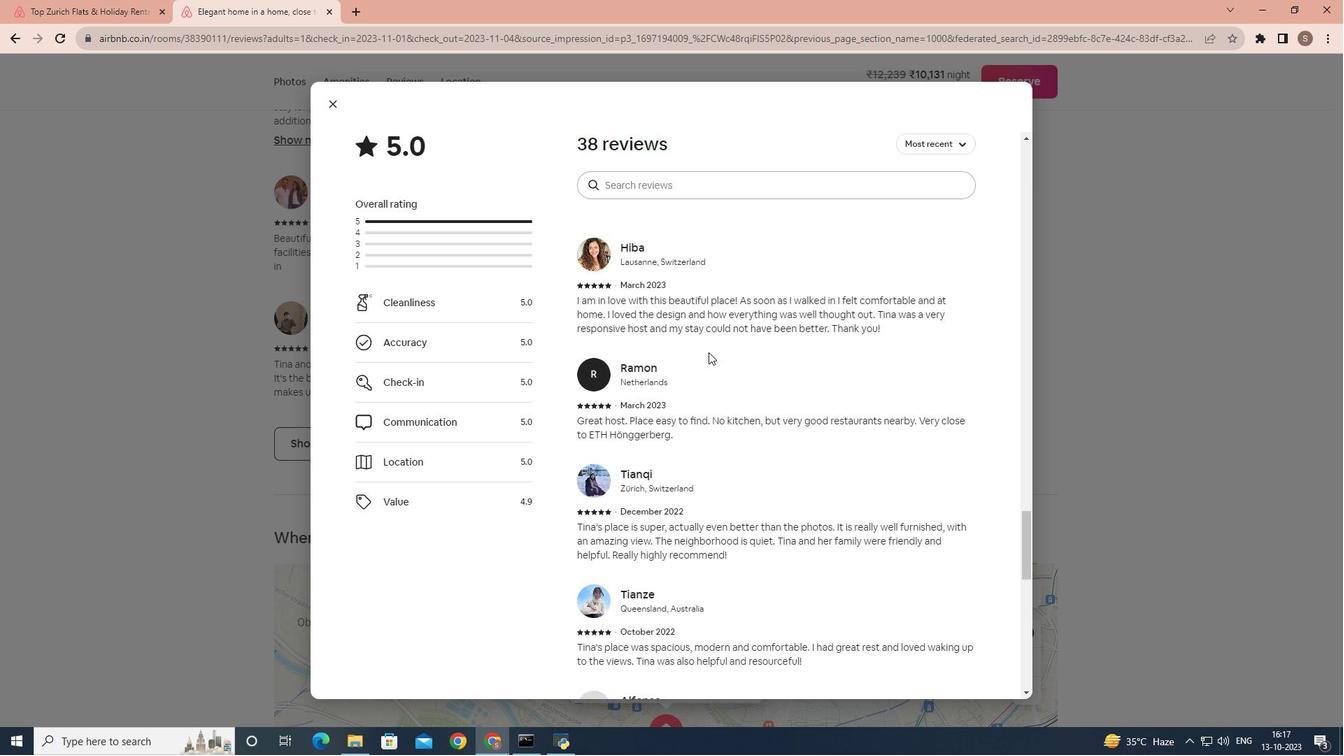 
Action: Mouse scrolled (708, 351) with delta (0, 0)
Screenshot: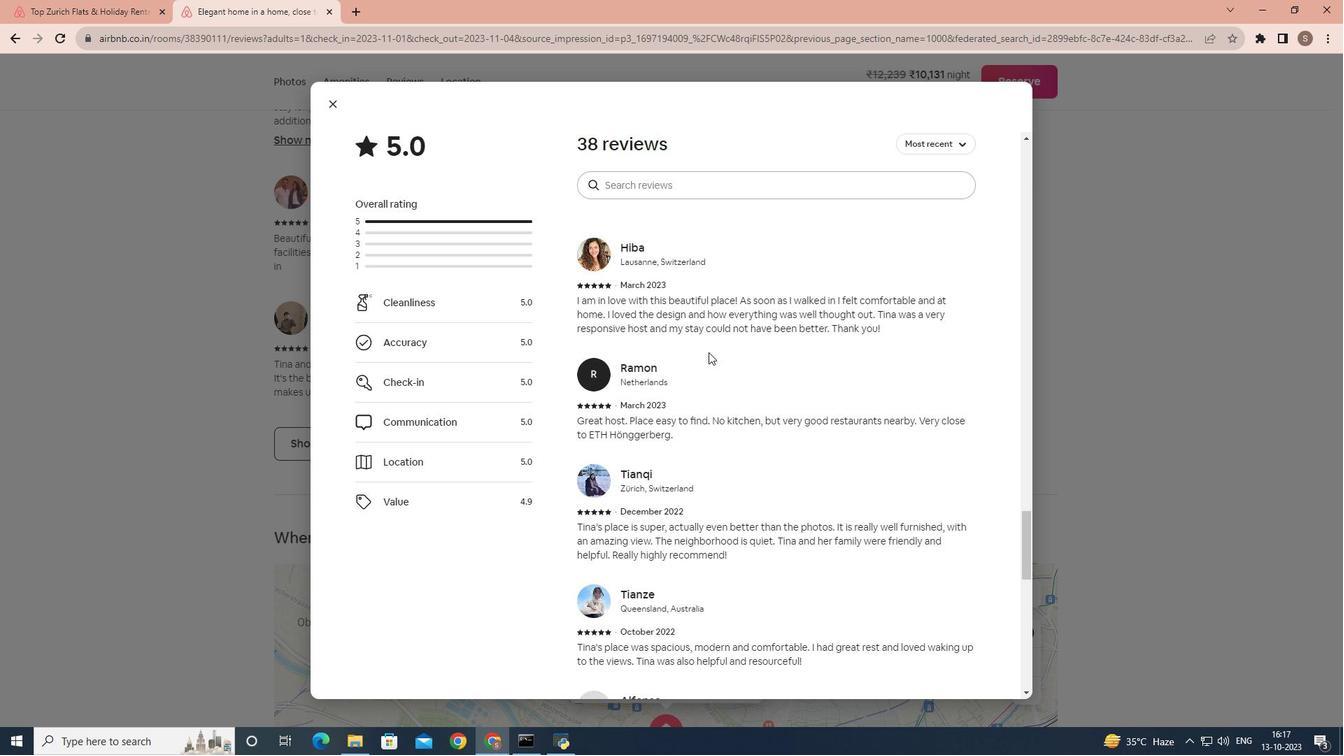 
Action: Mouse scrolled (708, 351) with delta (0, 0)
Screenshot: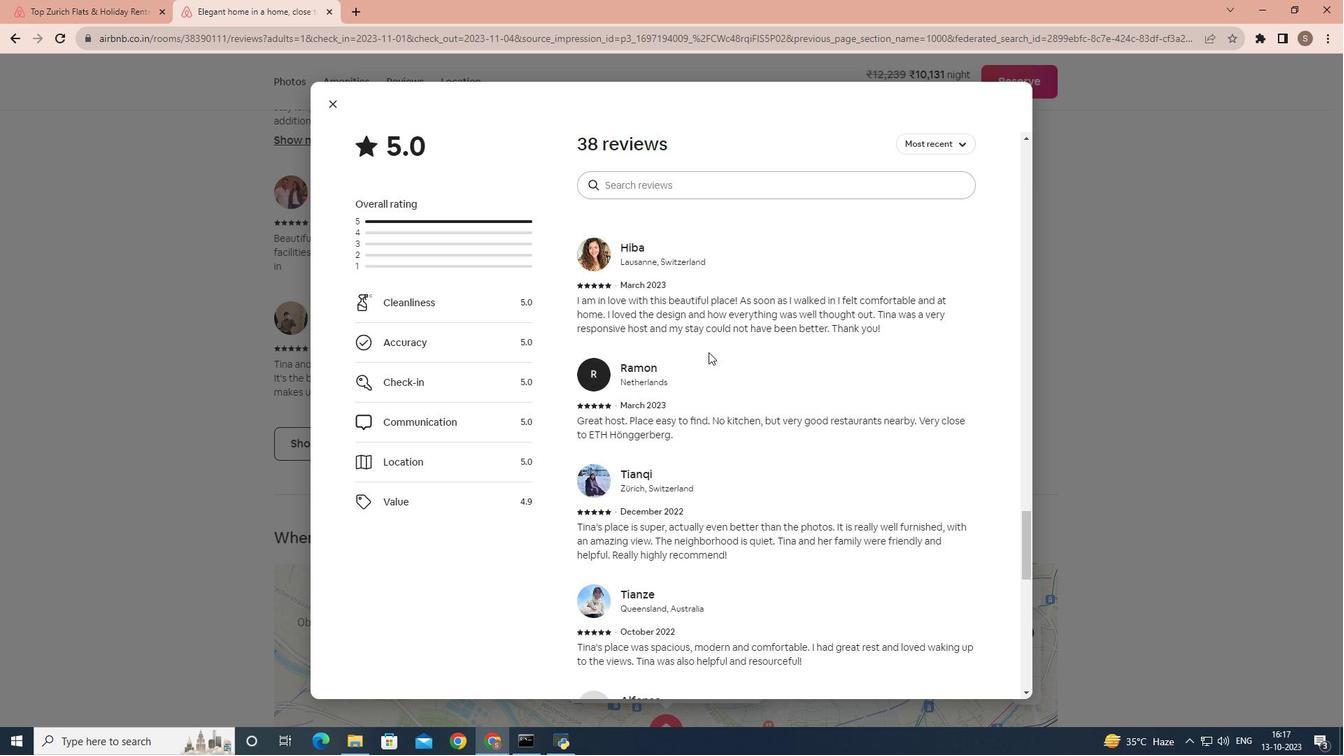 
Action: Mouse scrolled (708, 351) with delta (0, 0)
Screenshot: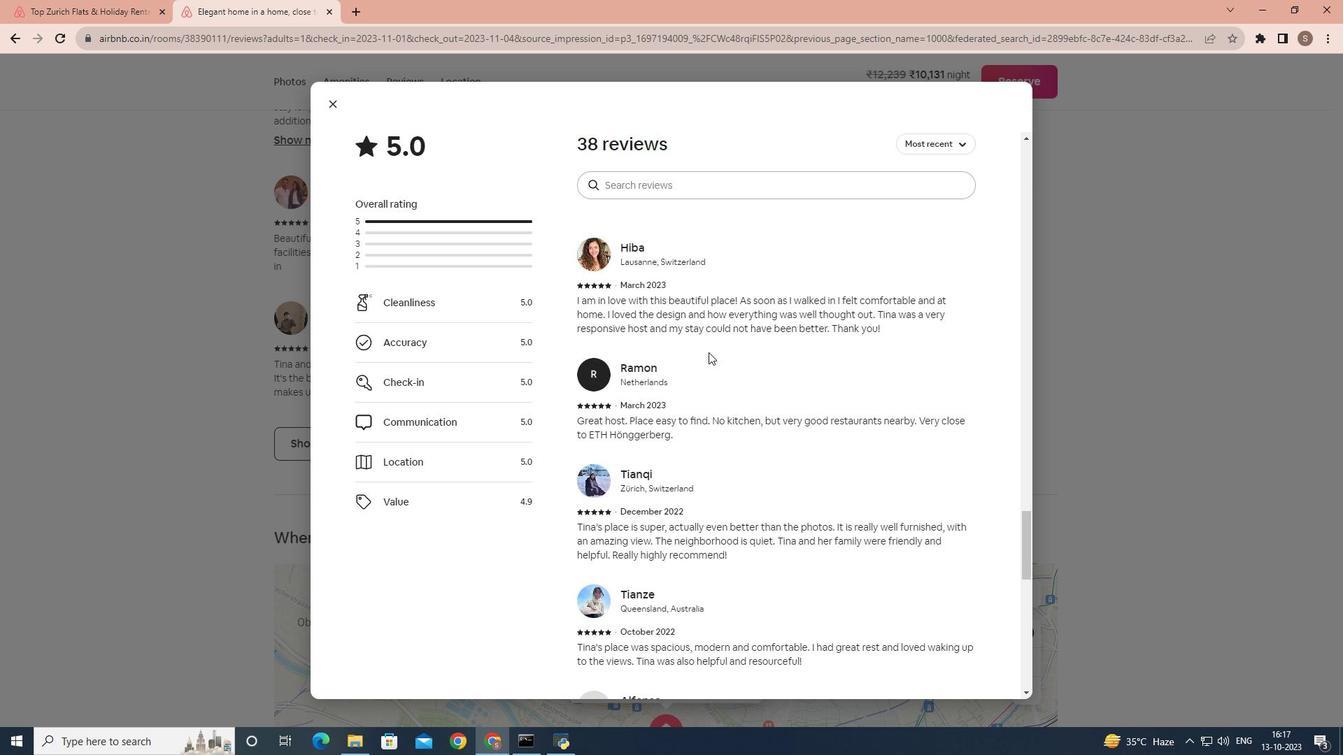 
Action: Mouse scrolled (708, 351) with delta (0, 0)
Screenshot: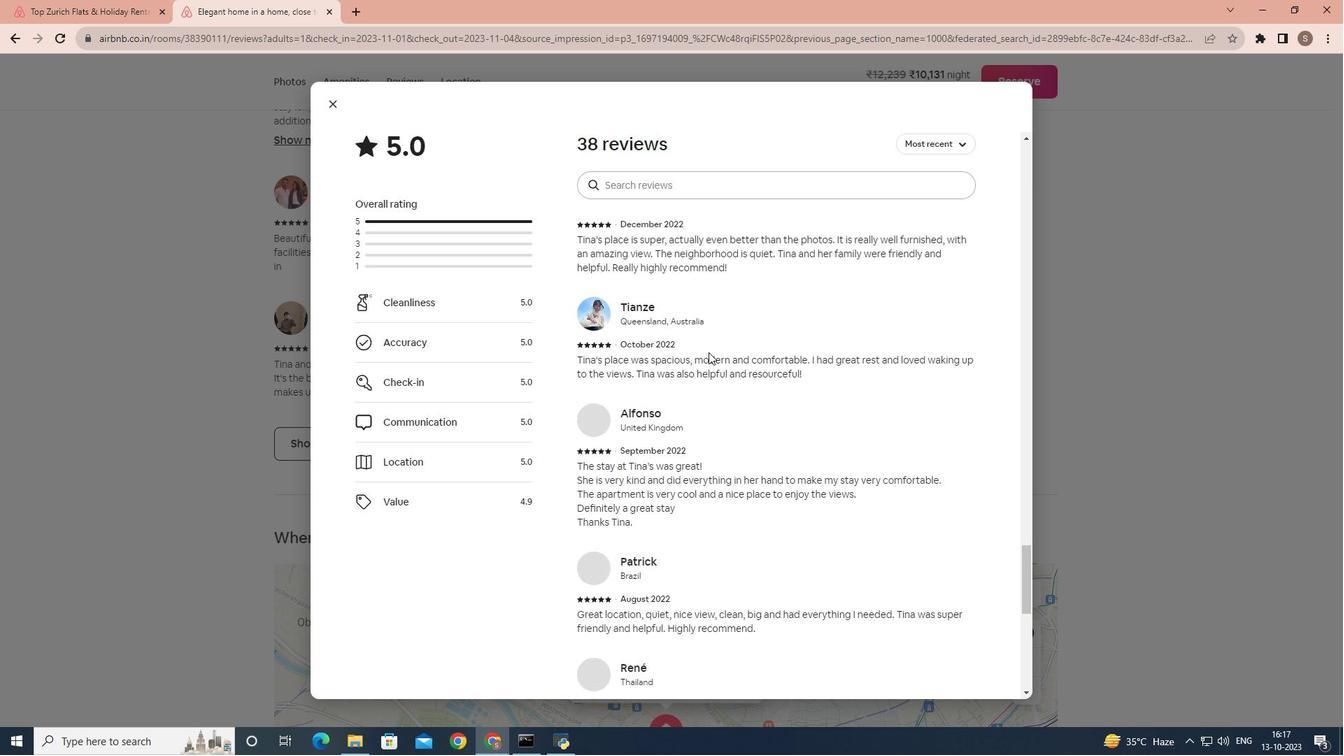 
Action: Mouse scrolled (708, 351) with delta (0, 0)
Screenshot: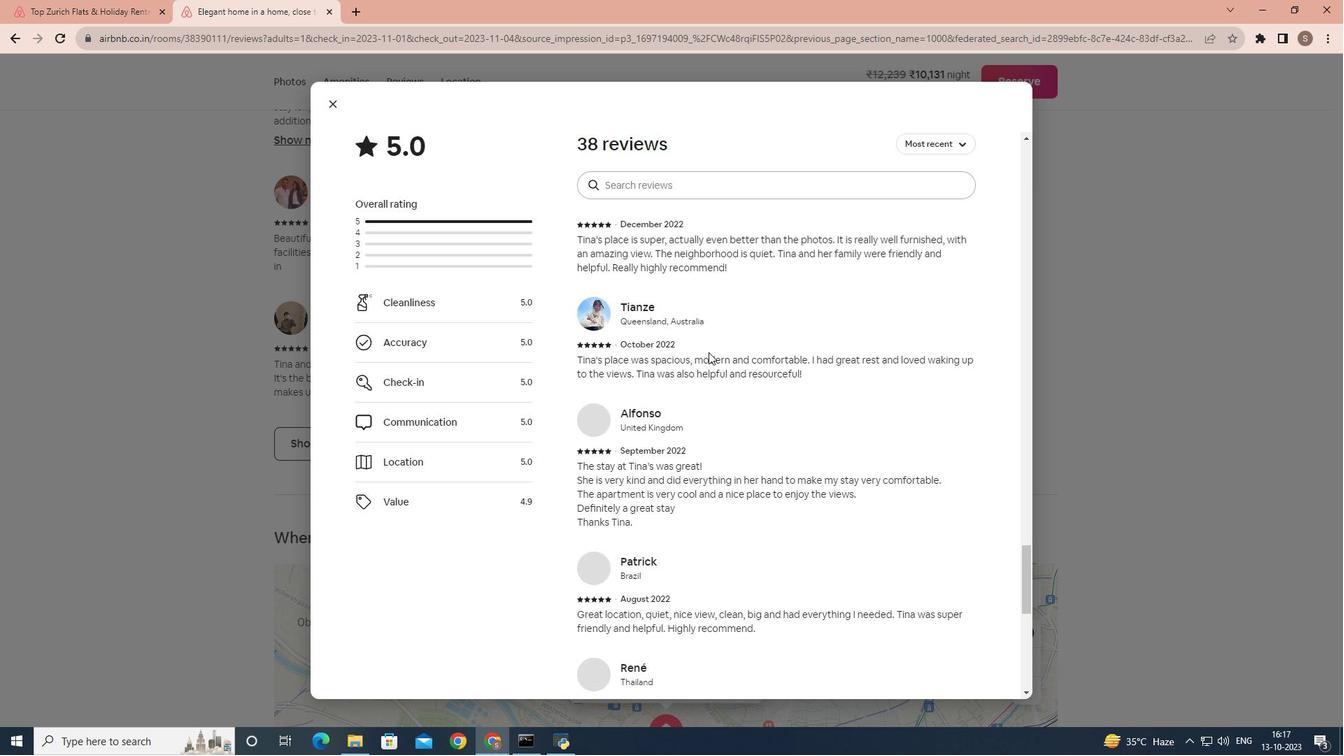 
Action: Mouse scrolled (708, 351) with delta (0, 0)
Screenshot: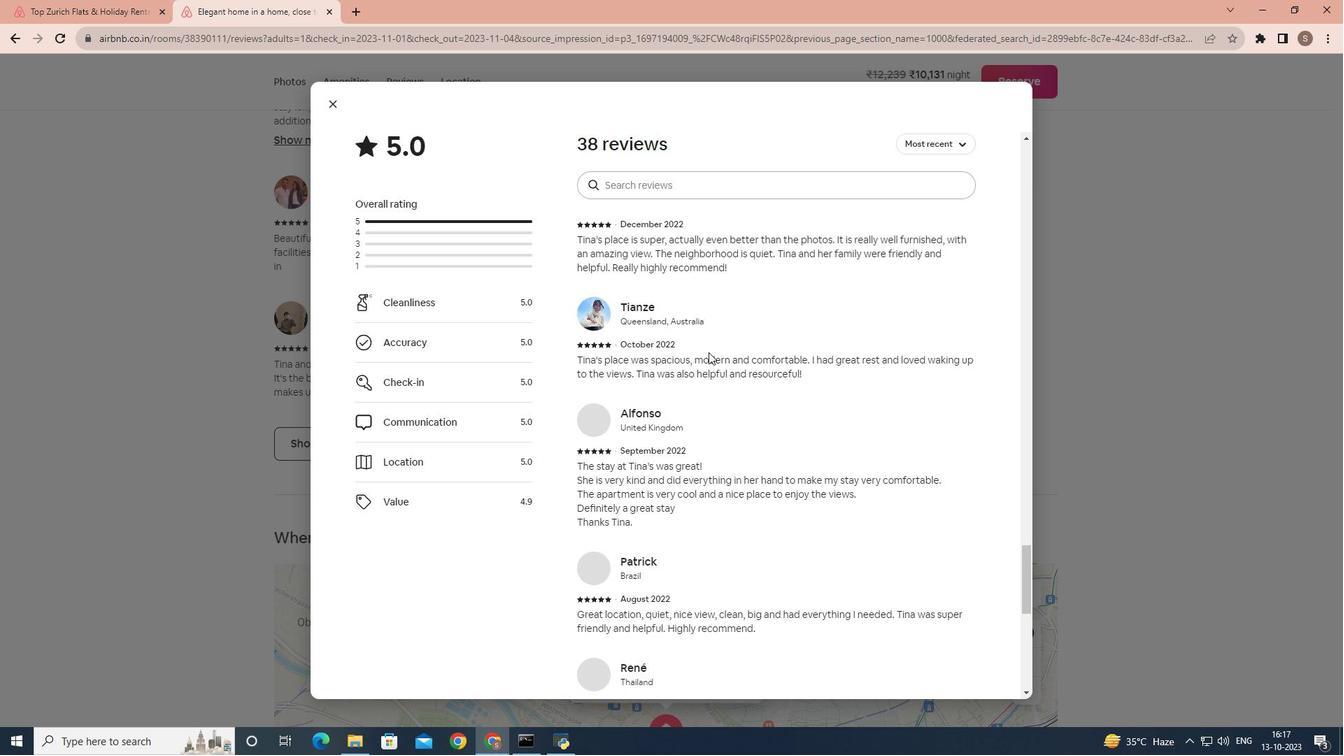 
Action: Mouse moved to (338, 108)
Screenshot: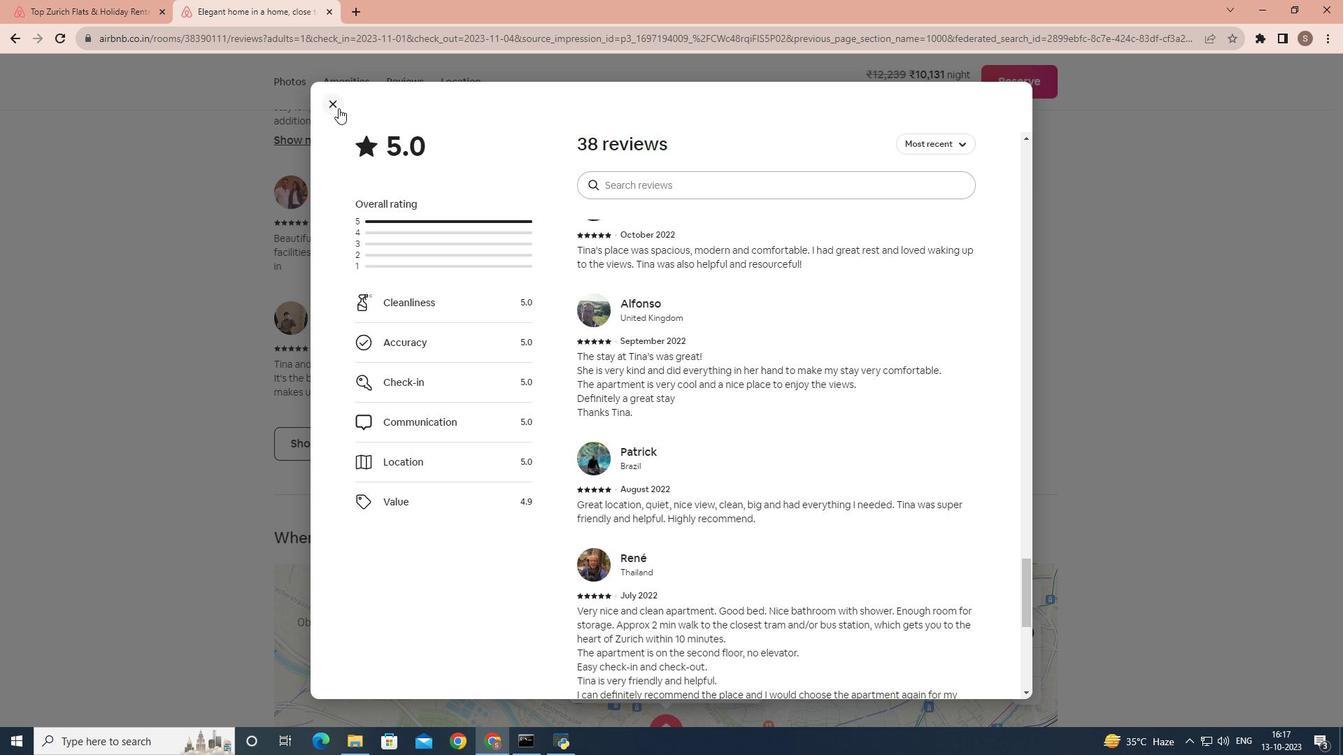 
Action: Mouse pressed left at (338, 108)
Screenshot: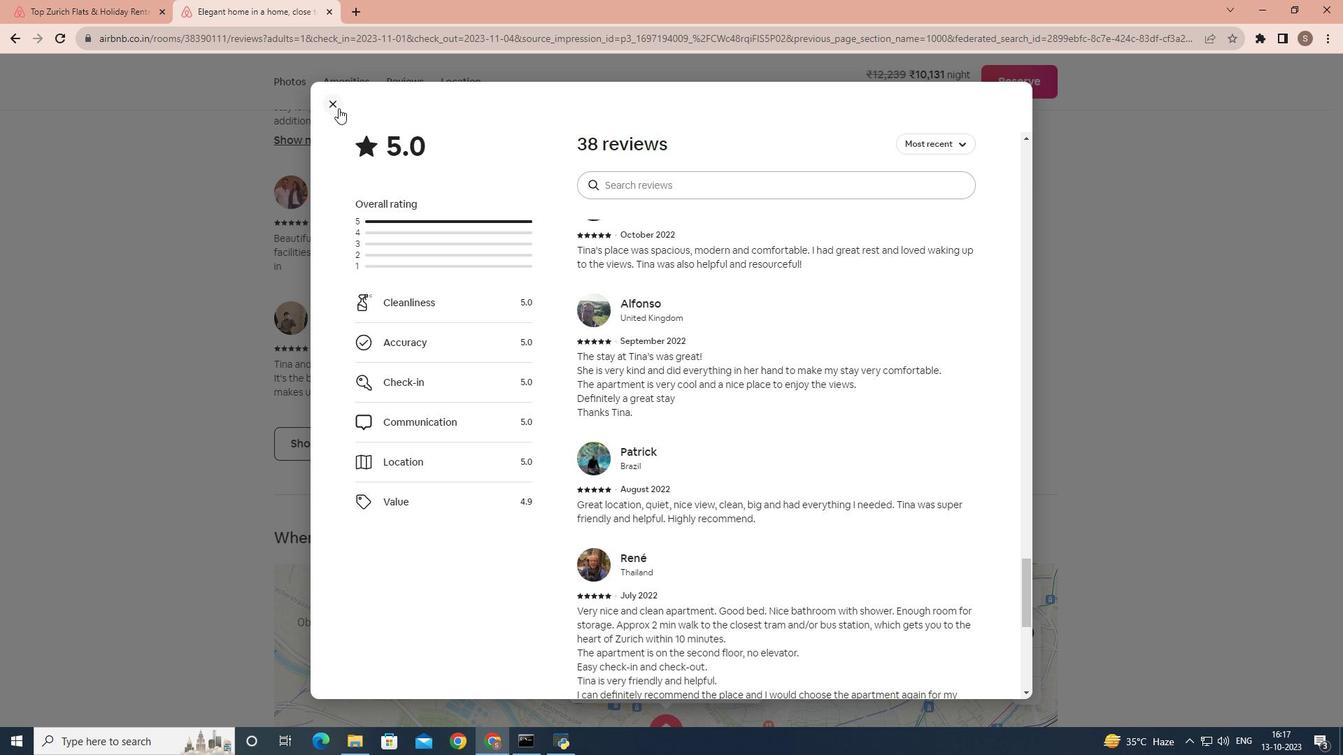 
Action: Mouse moved to (447, 318)
Screenshot: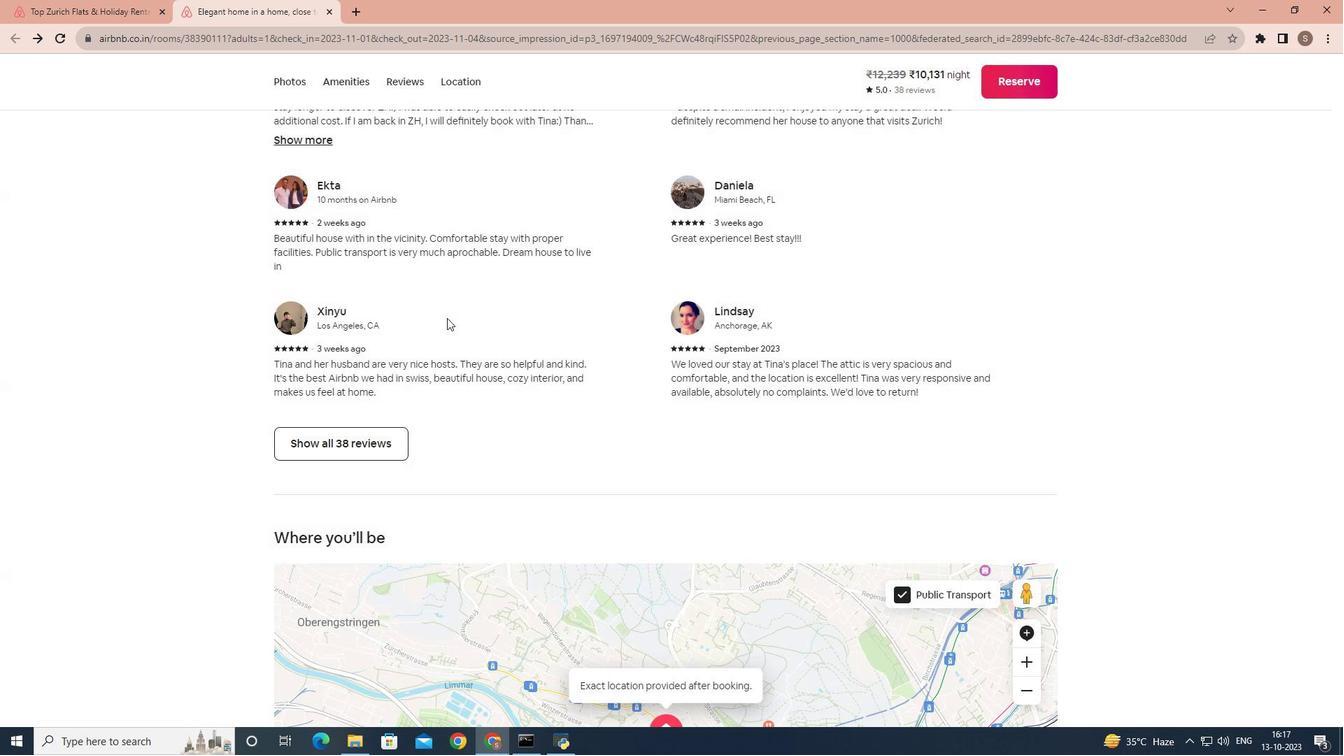 
Action: Mouse scrolled (447, 317) with delta (0, 0)
Screenshot: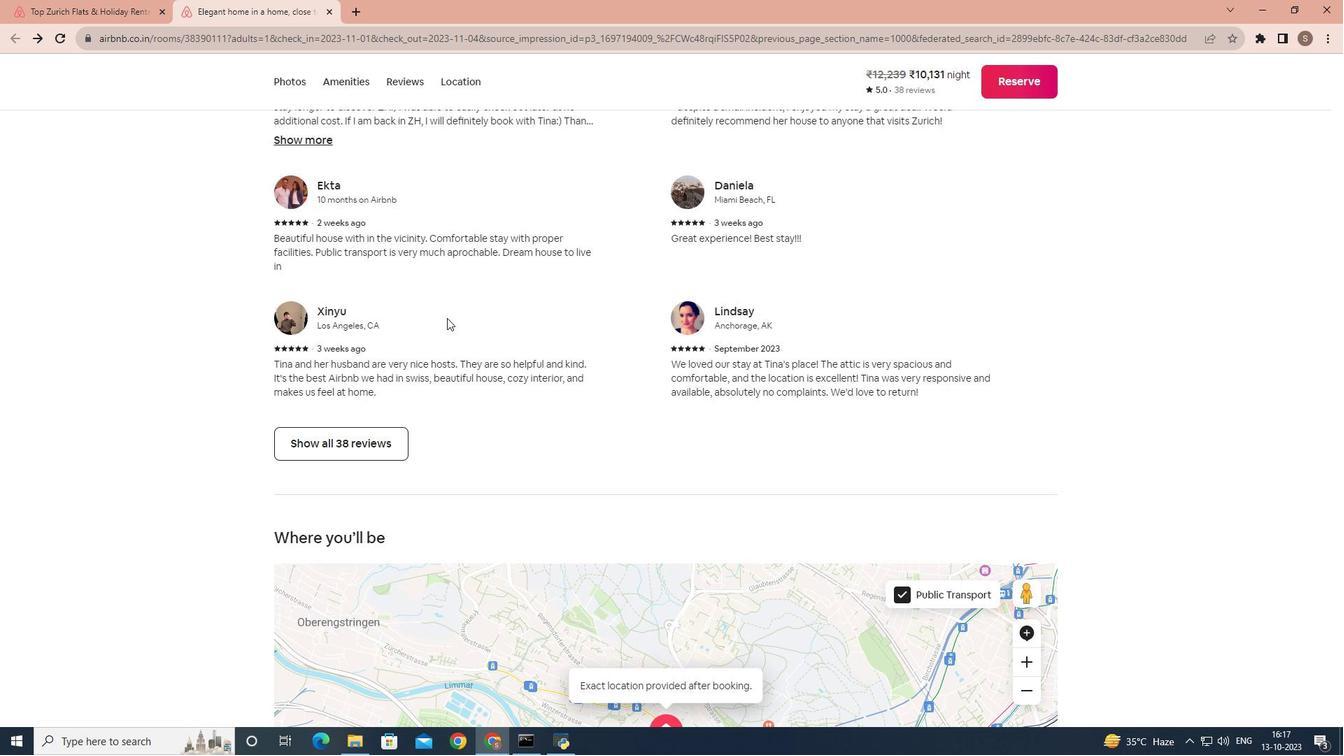 
Action: Mouse scrolled (447, 317) with delta (0, 0)
Screenshot: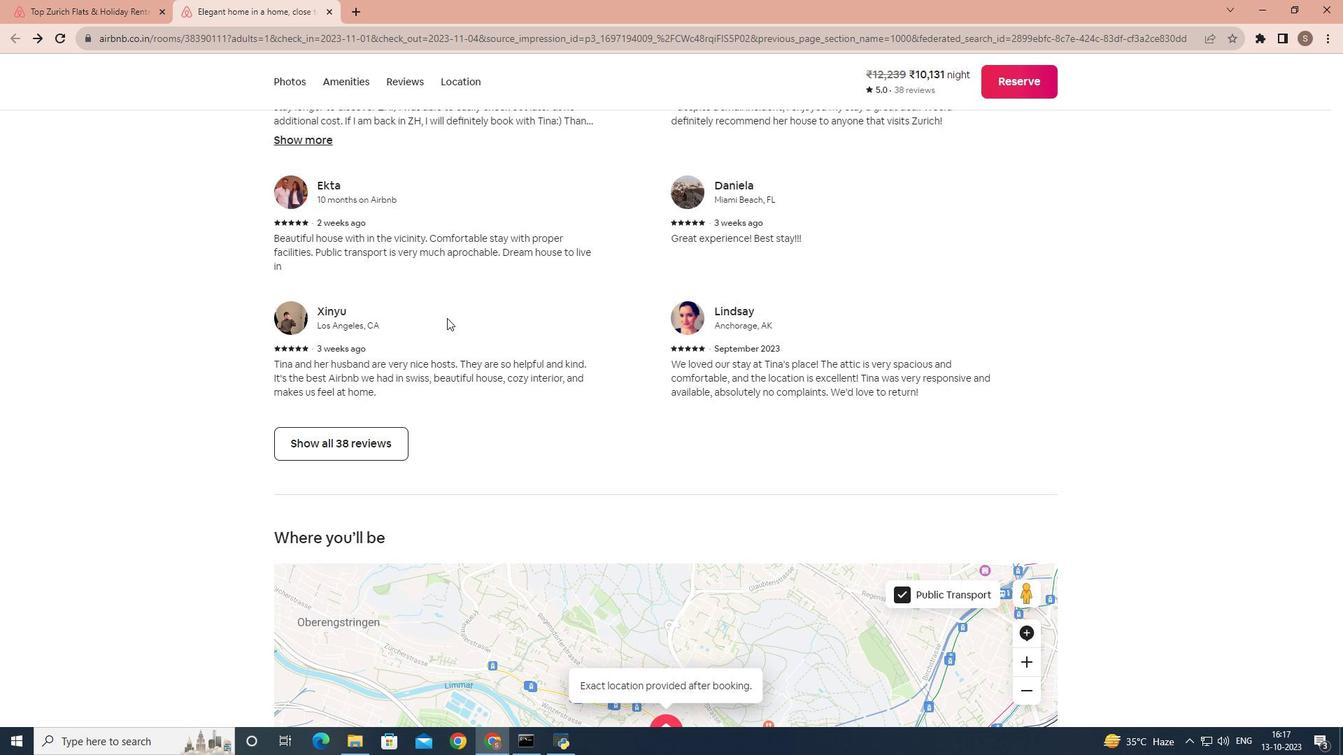 
Action: Mouse scrolled (447, 317) with delta (0, 0)
Screenshot: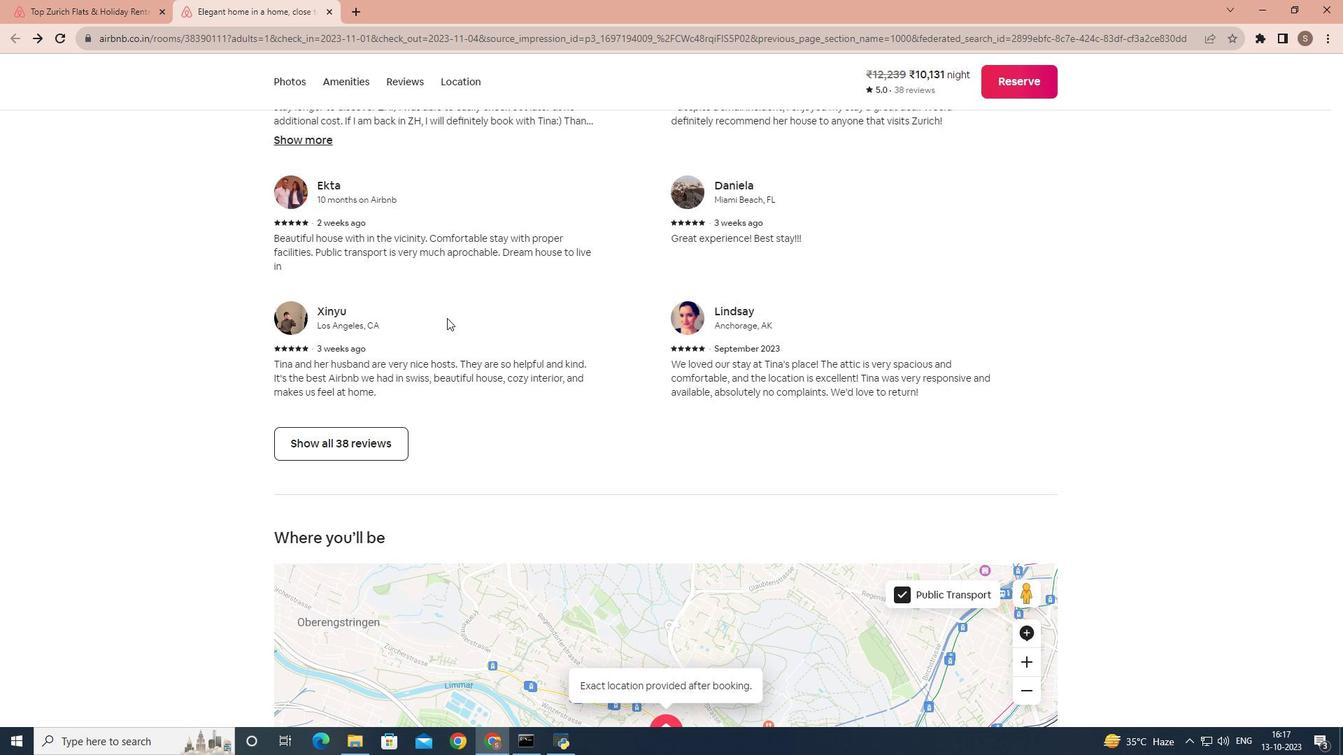 
Action: Mouse scrolled (447, 317) with delta (0, 0)
Screenshot: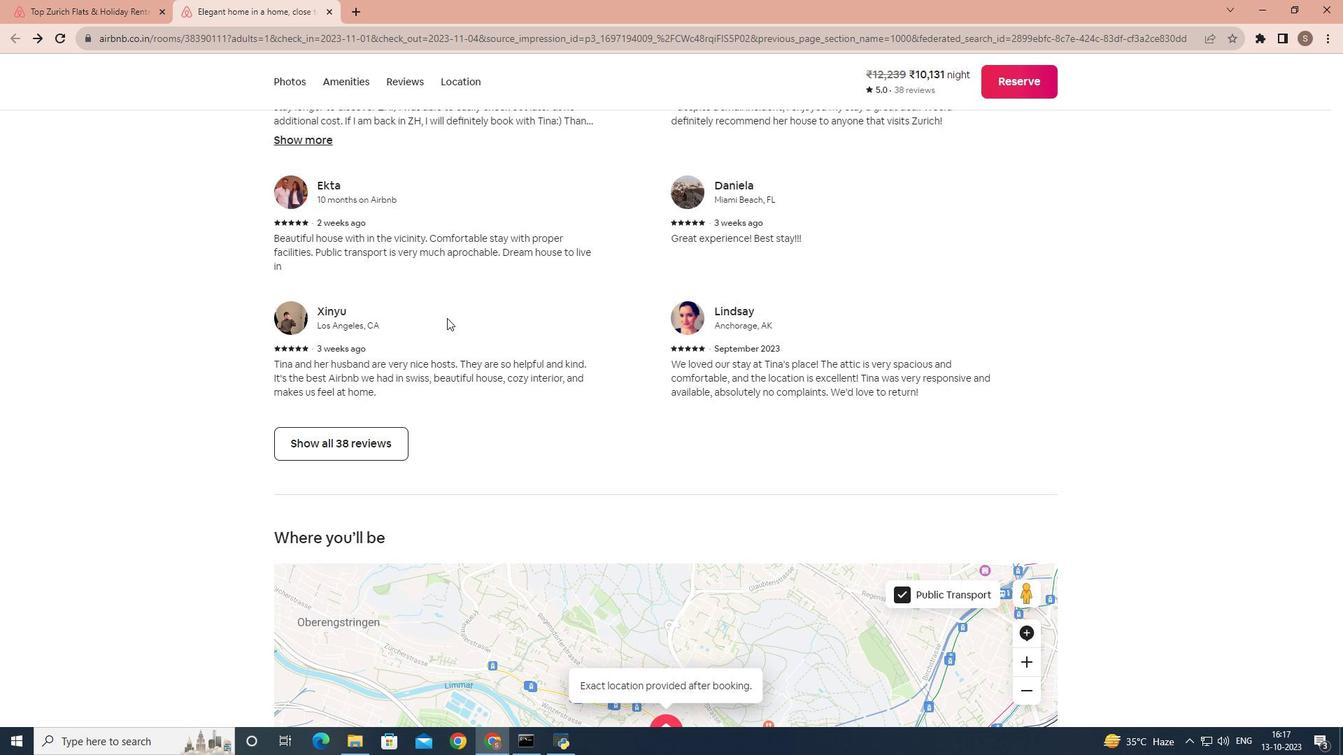 
Action: Mouse scrolled (447, 317) with delta (0, 0)
Screenshot: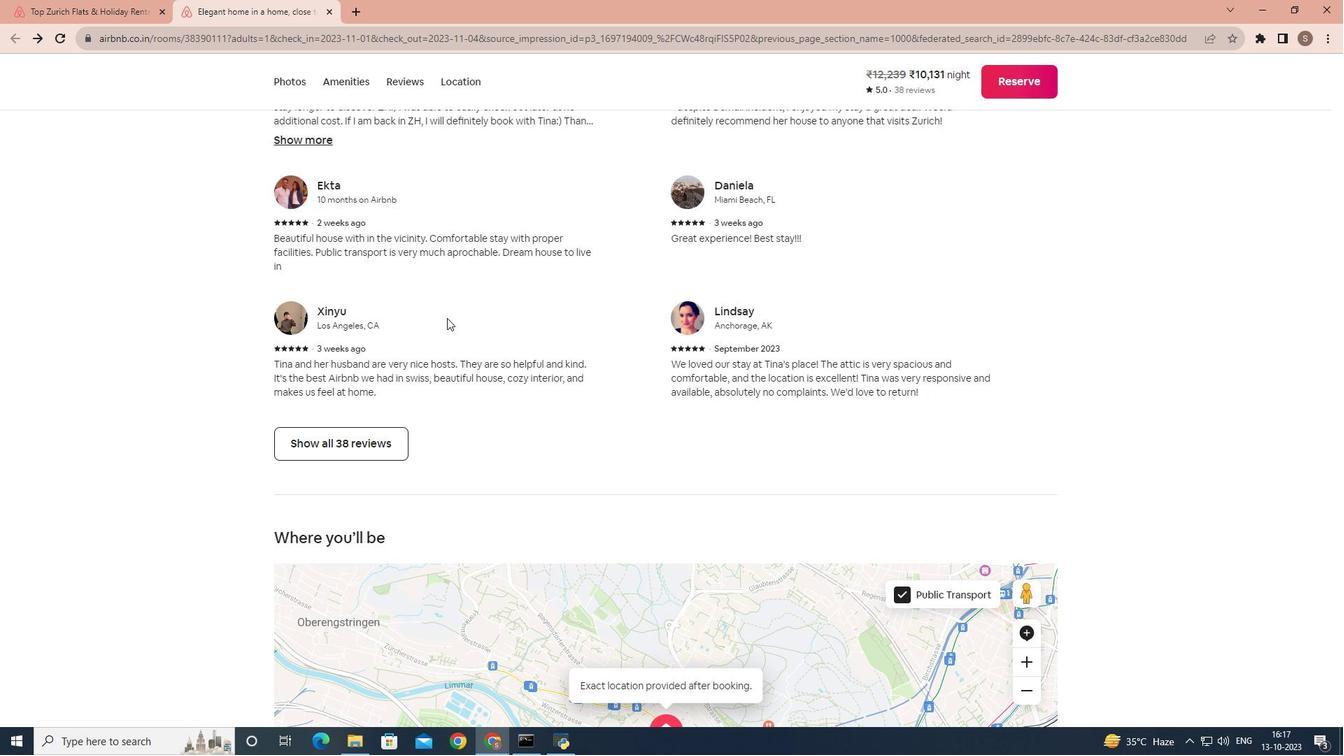 
Action: Mouse scrolled (447, 317) with delta (0, 0)
Screenshot: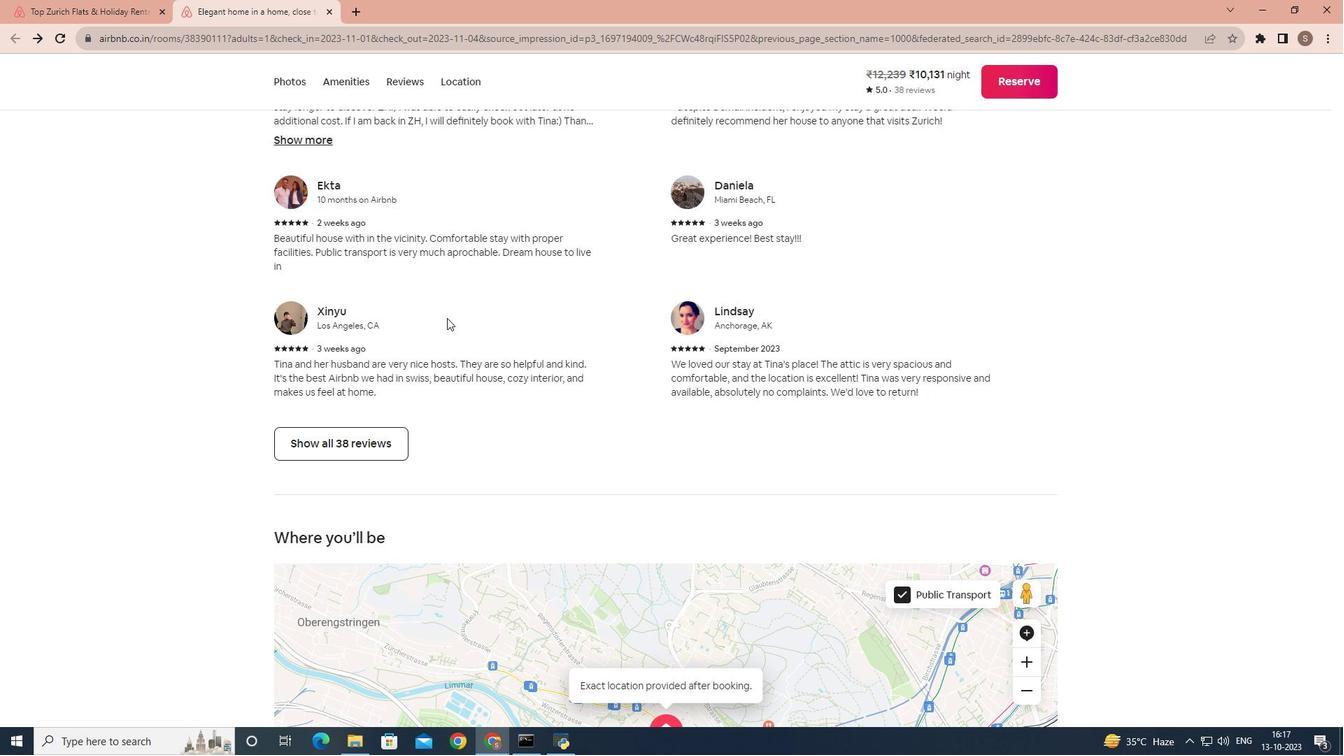 
Action: Mouse moved to (447, 318)
Screenshot: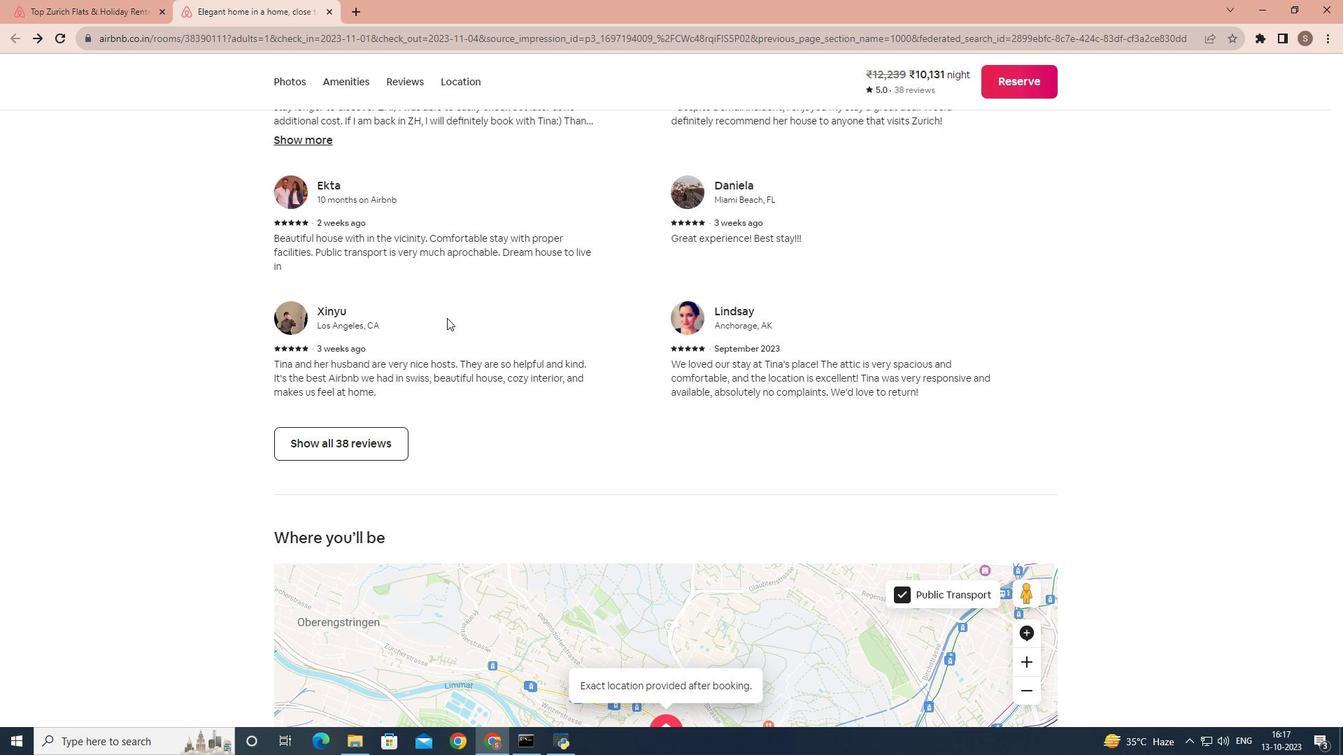 
Action: Mouse scrolled (447, 317) with delta (0, 0)
Screenshot: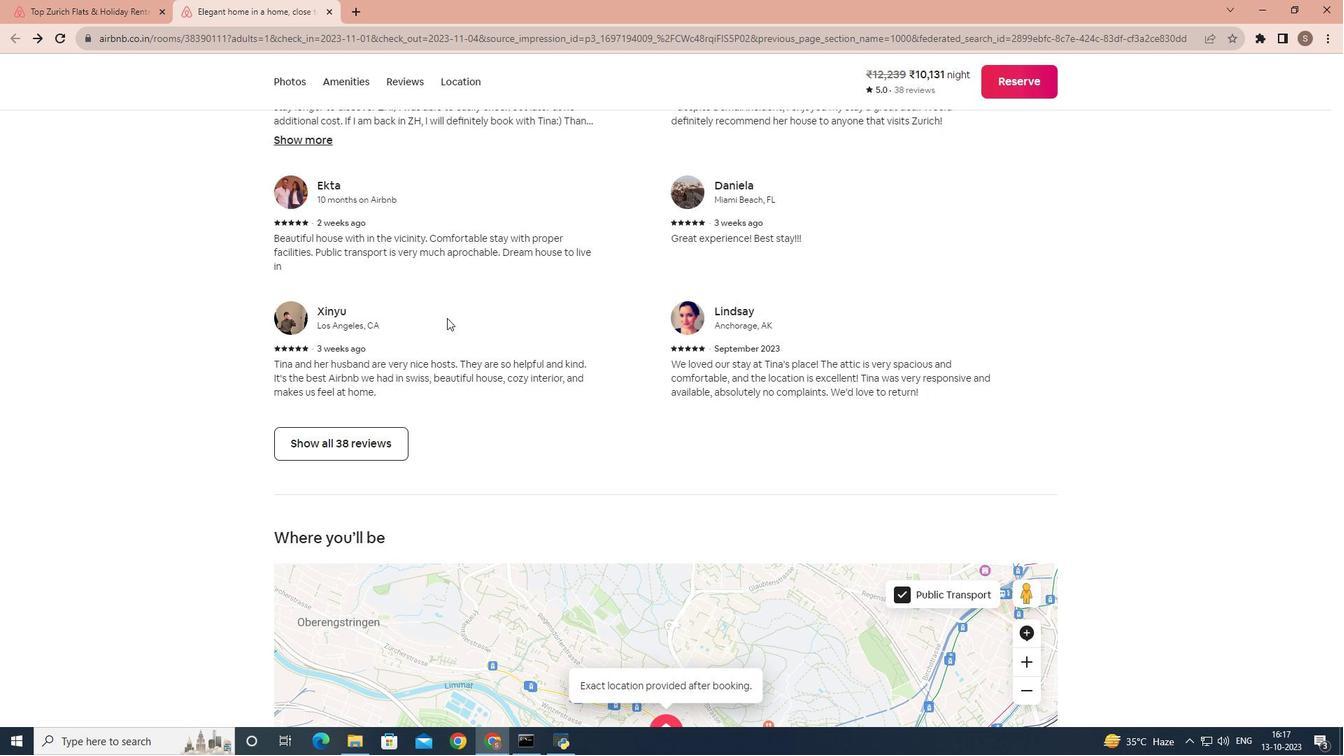 
Action: Mouse scrolled (447, 317) with delta (0, 0)
Screenshot: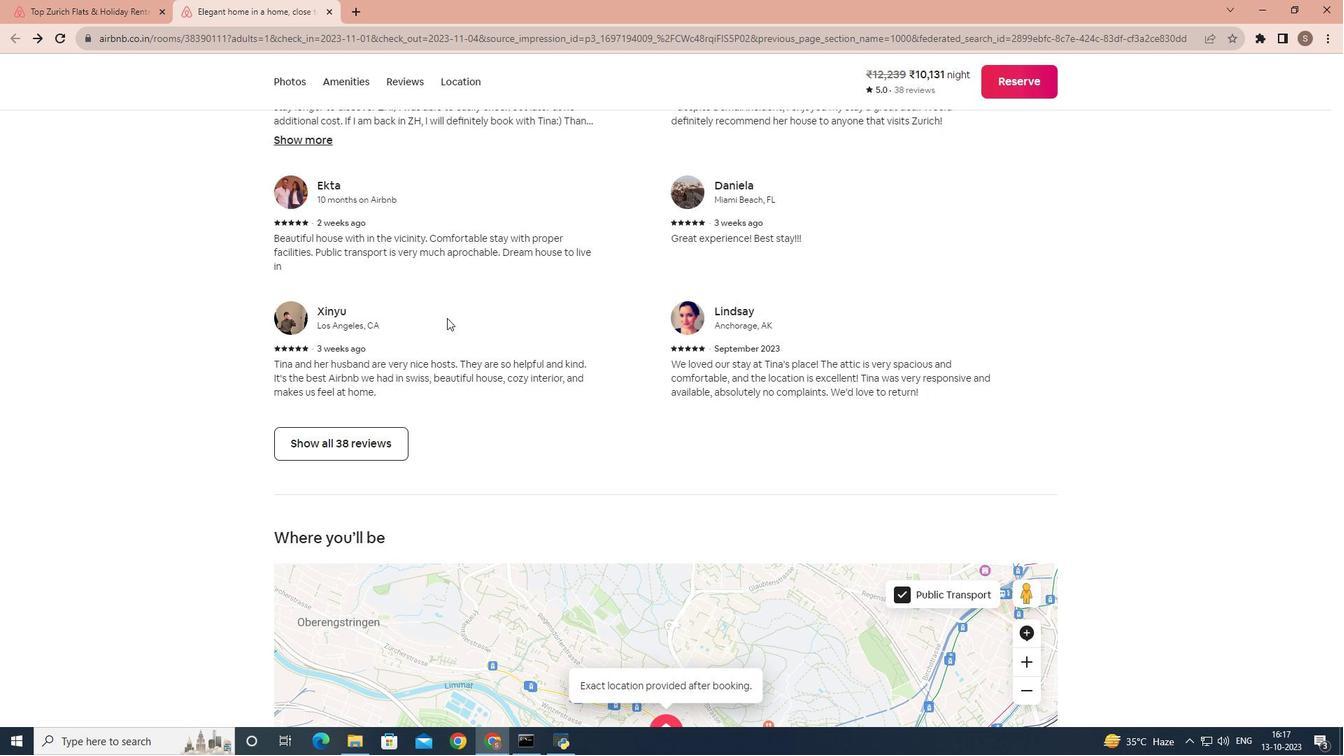
Action: Mouse scrolled (447, 317) with delta (0, 0)
Screenshot: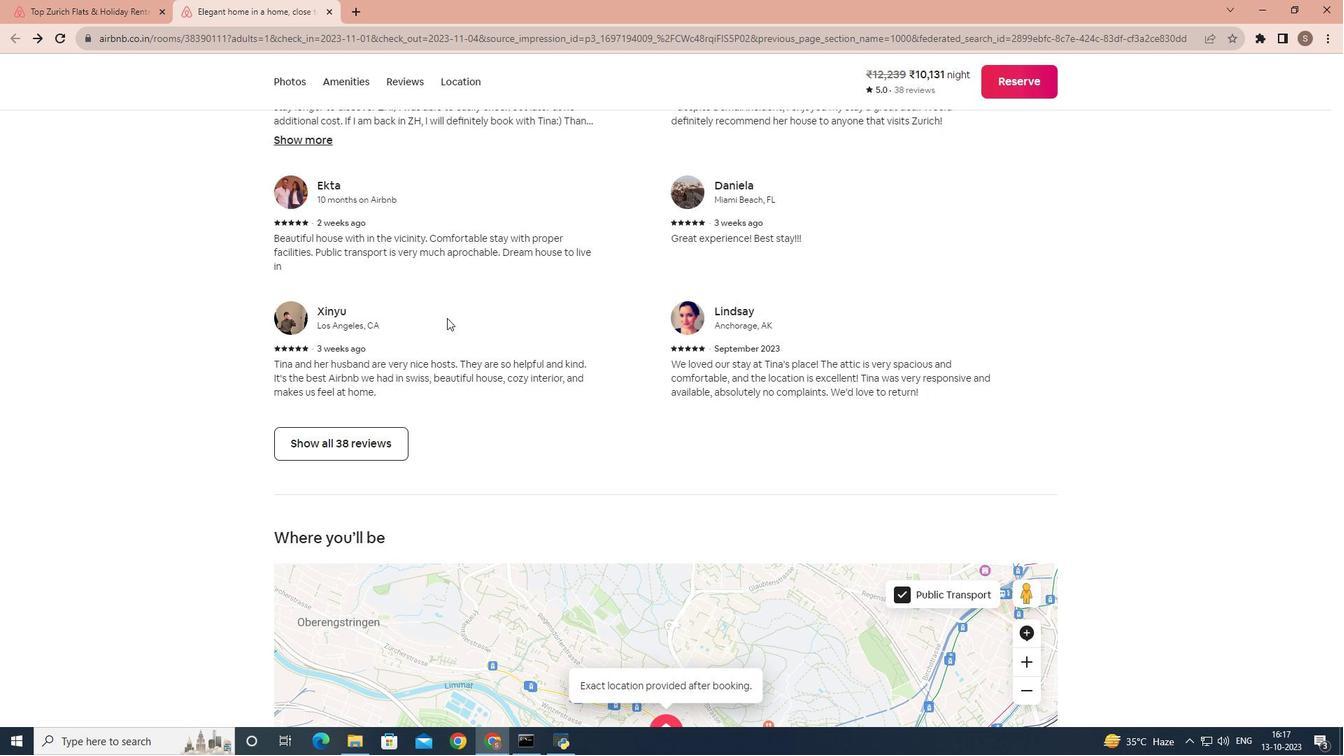 
Action: Mouse scrolled (447, 317) with delta (0, 0)
Screenshot: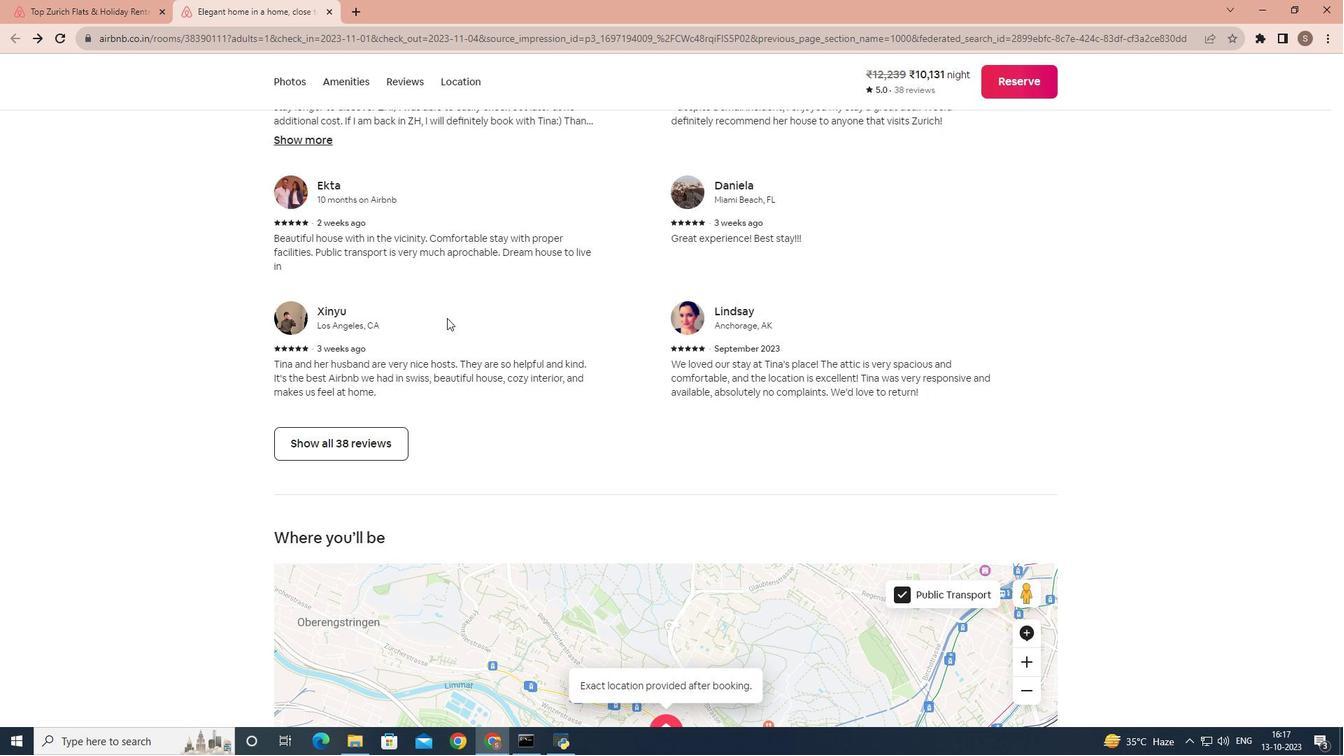 
Action: Mouse scrolled (447, 317) with delta (0, 0)
Screenshot: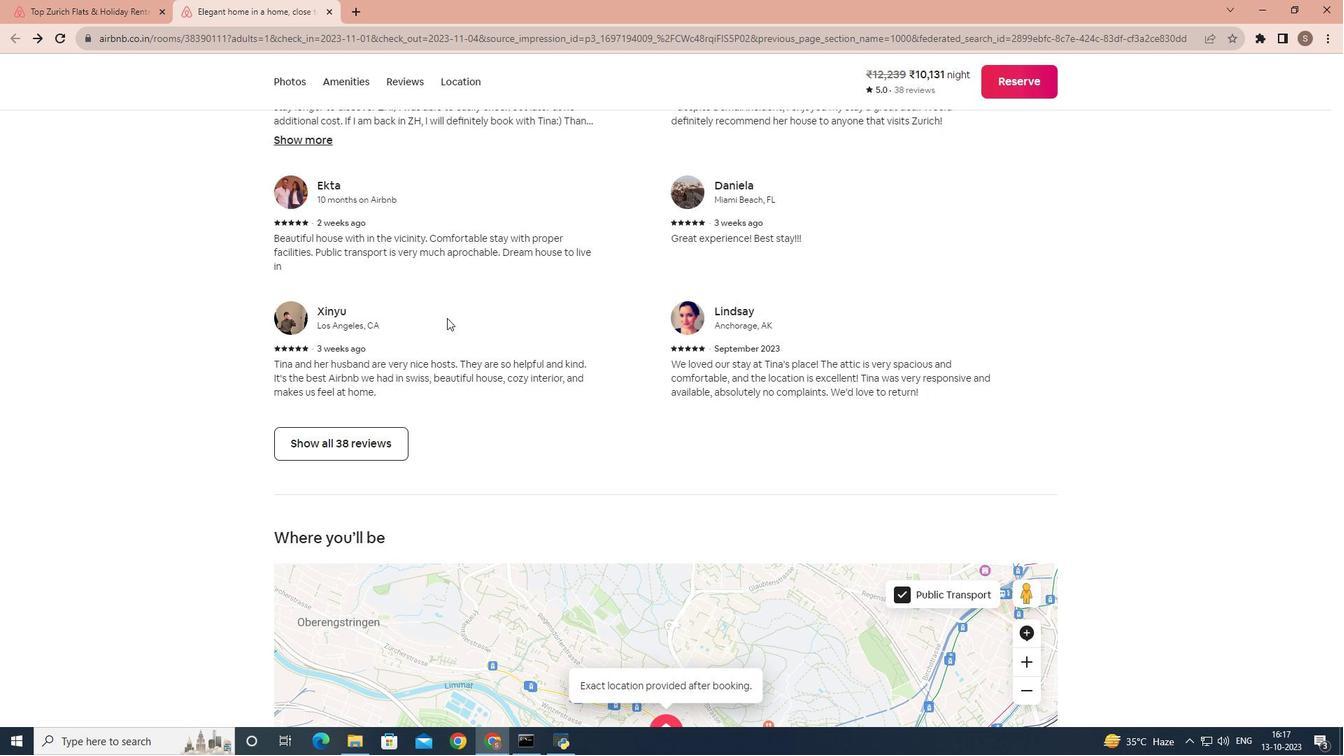 
Action: Mouse scrolled (447, 317) with delta (0, 0)
Screenshot: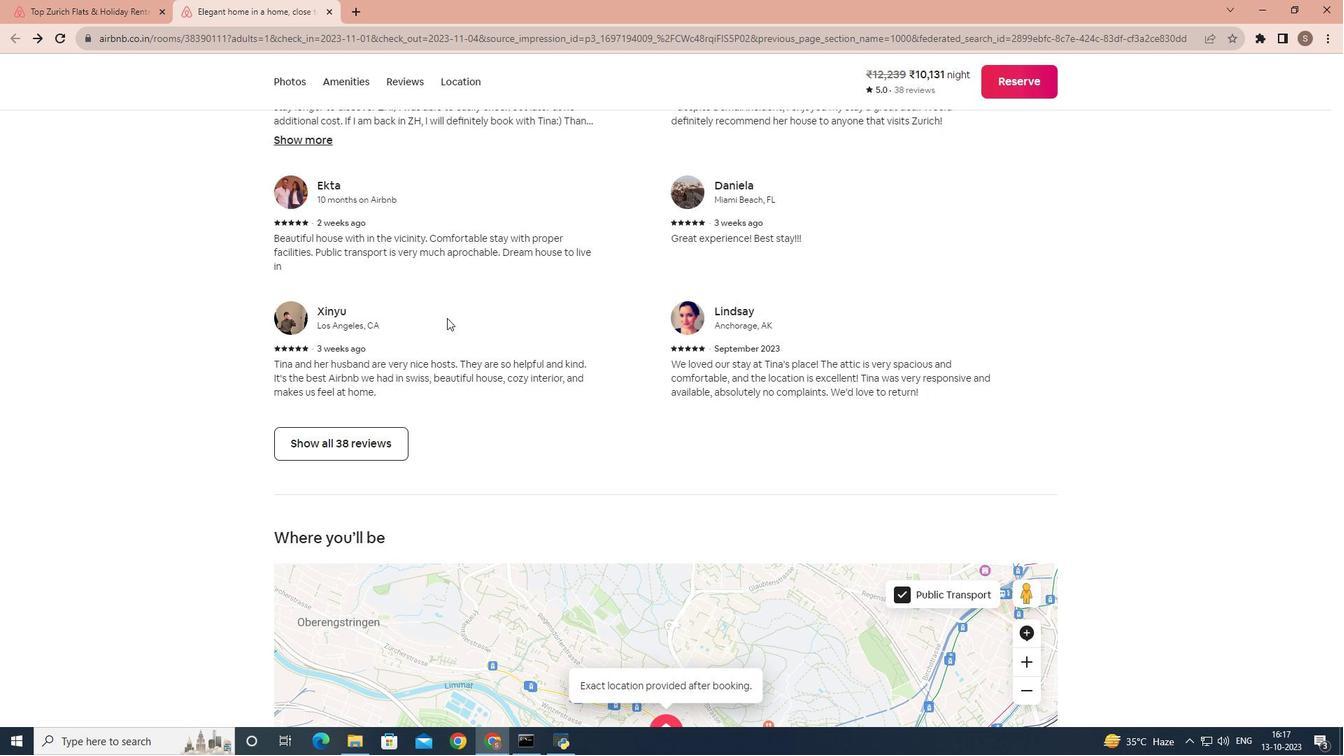 
Action: Mouse scrolled (447, 317) with delta (0, 0)
Screenshot: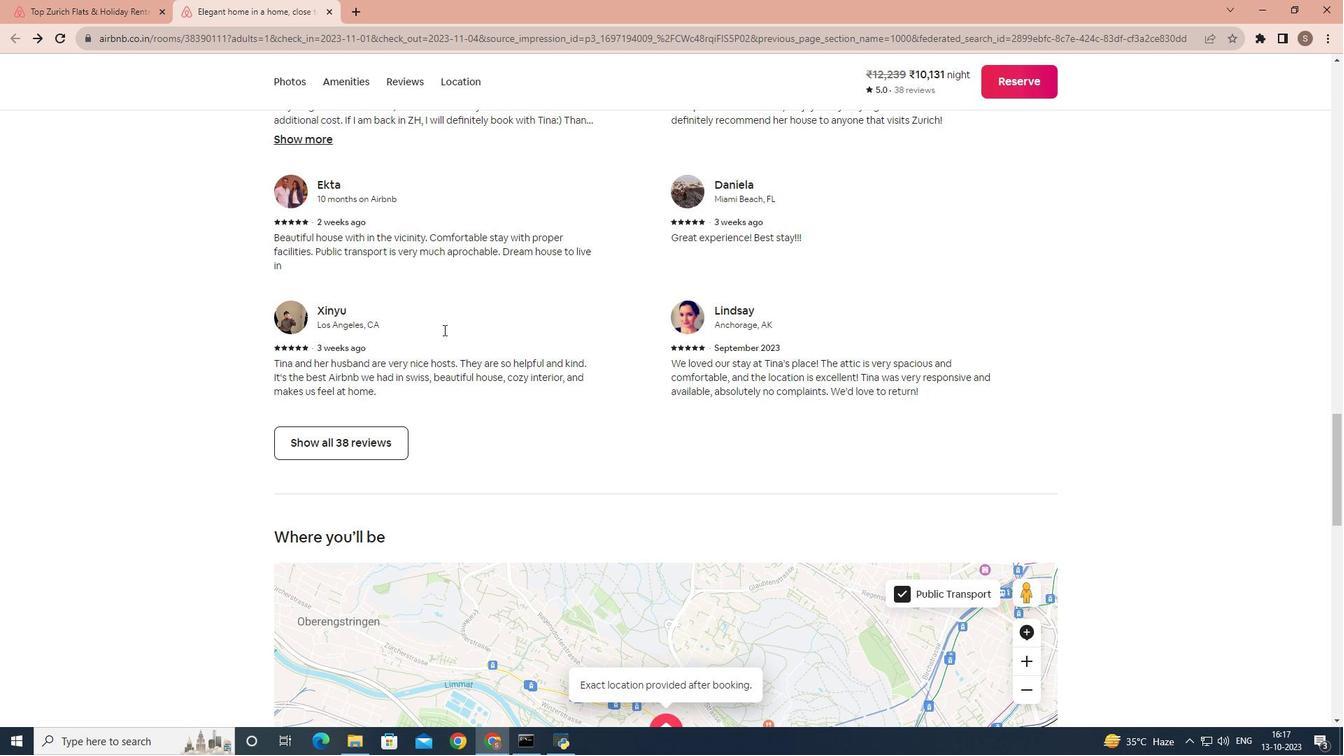 
Action: Mouse scrolled (447, 317) with delta (0, 0)
Screenshot: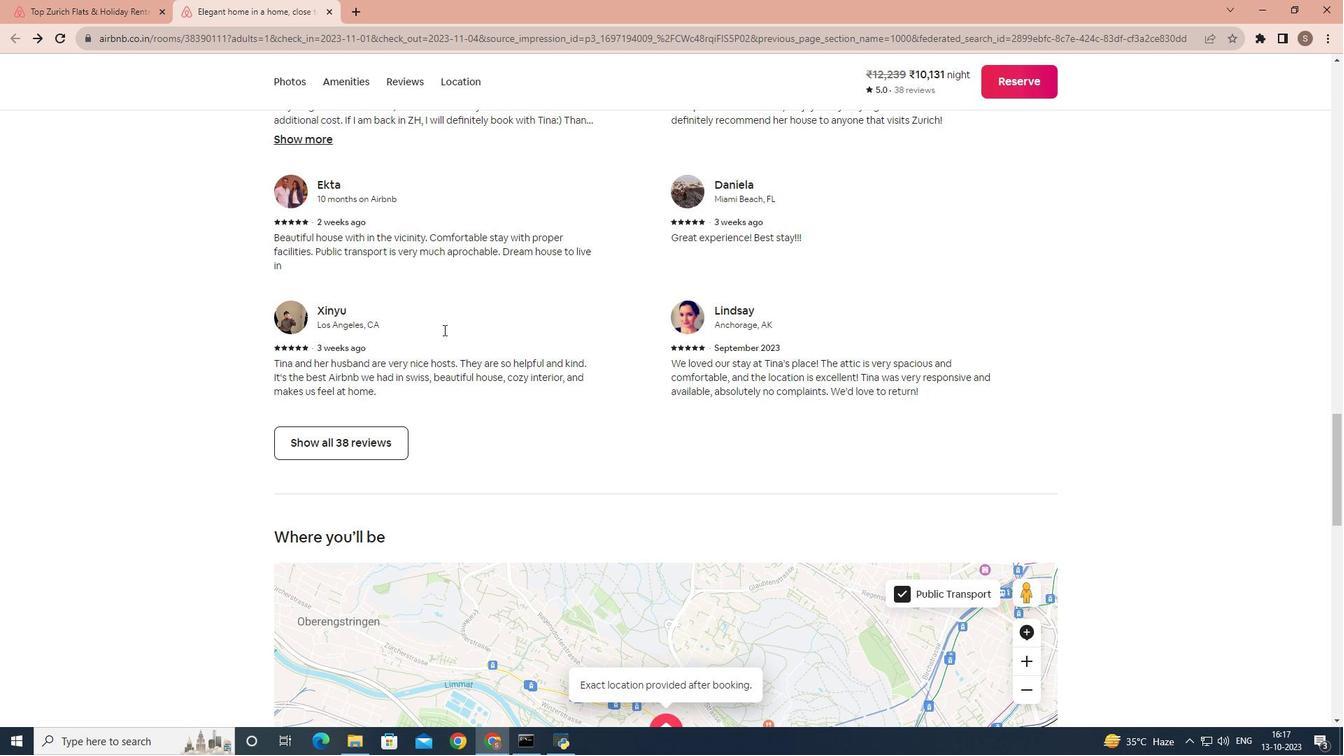 
Action: Mouse scrolled (447, 317) with delta (0, 0)
Screenshot: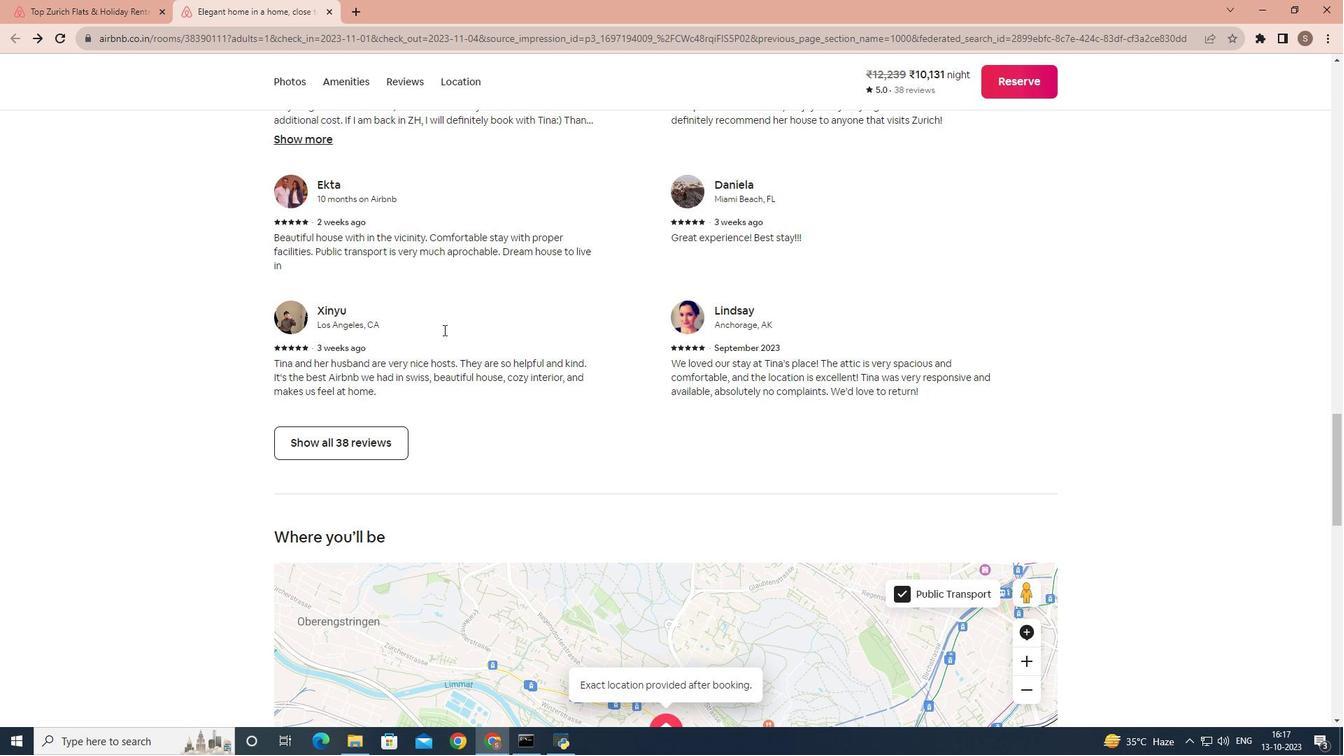 
Action: Mouse scrolled (447, 317) with delta (0, 0)
Screenshot: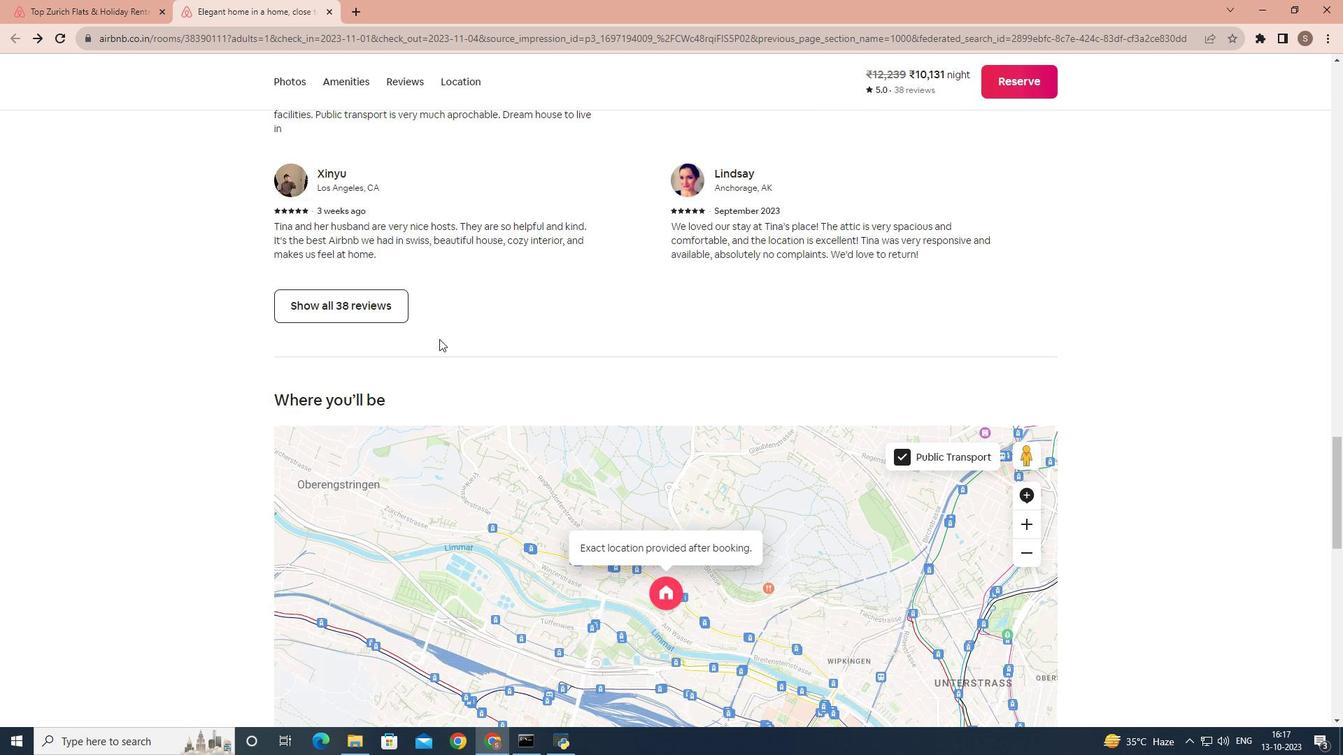 
Action: Mouse moved to (445, 325)
Screenshot: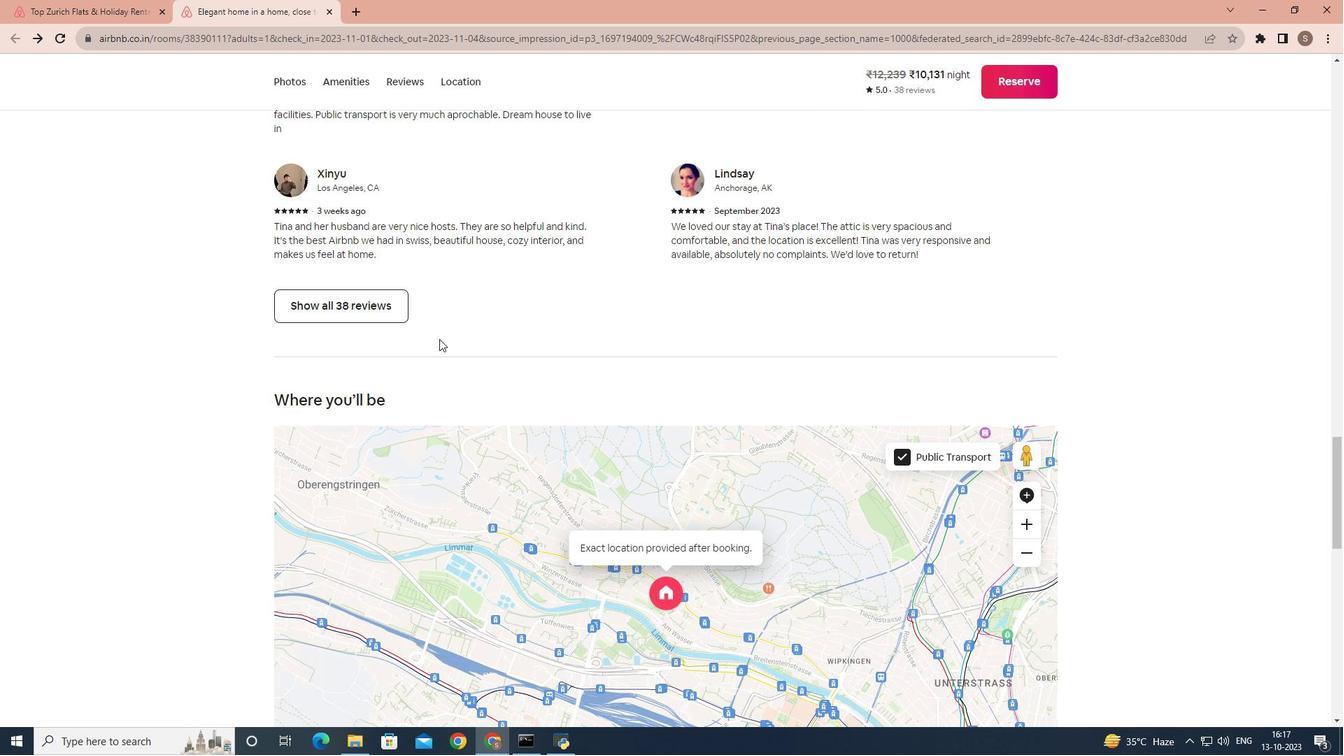 
Action: Mouse scrolled (445, 325) with delta (0, 0)
Screenshot: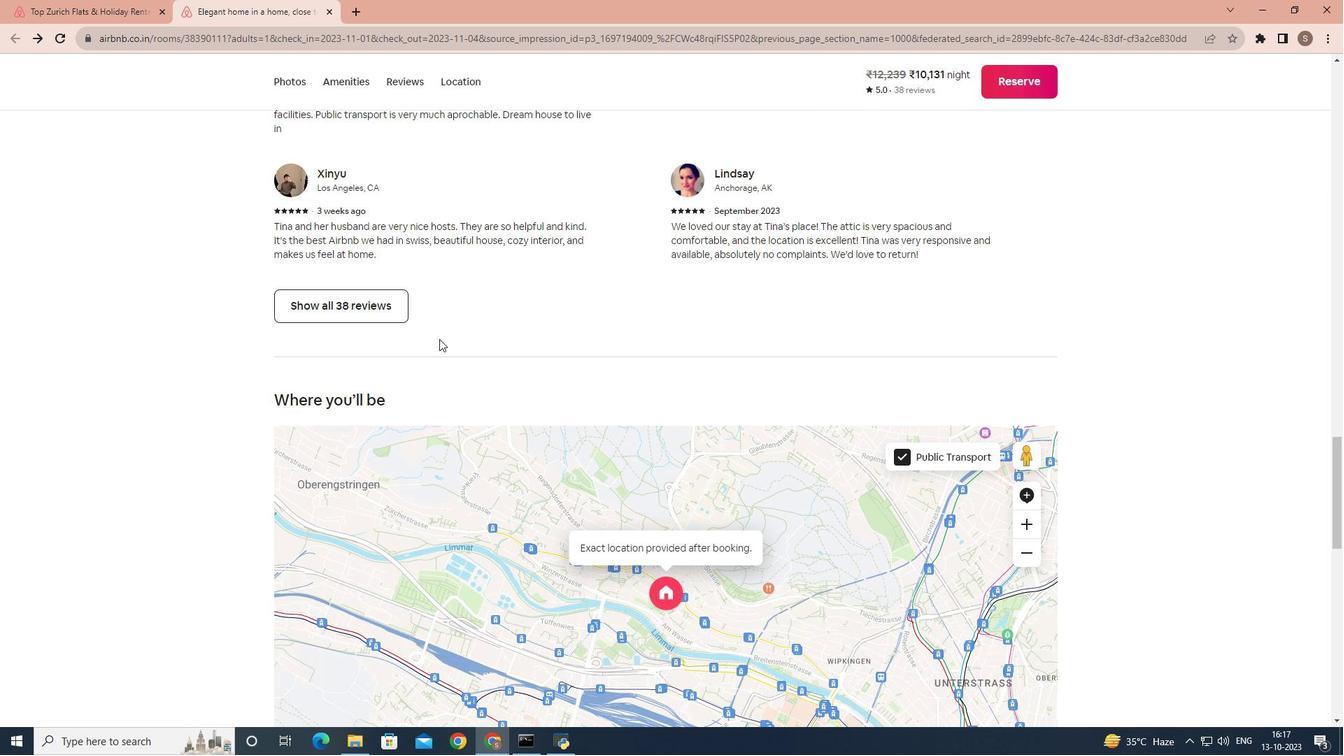 
Action: Mouse moved to (439, 339)
Screenshot: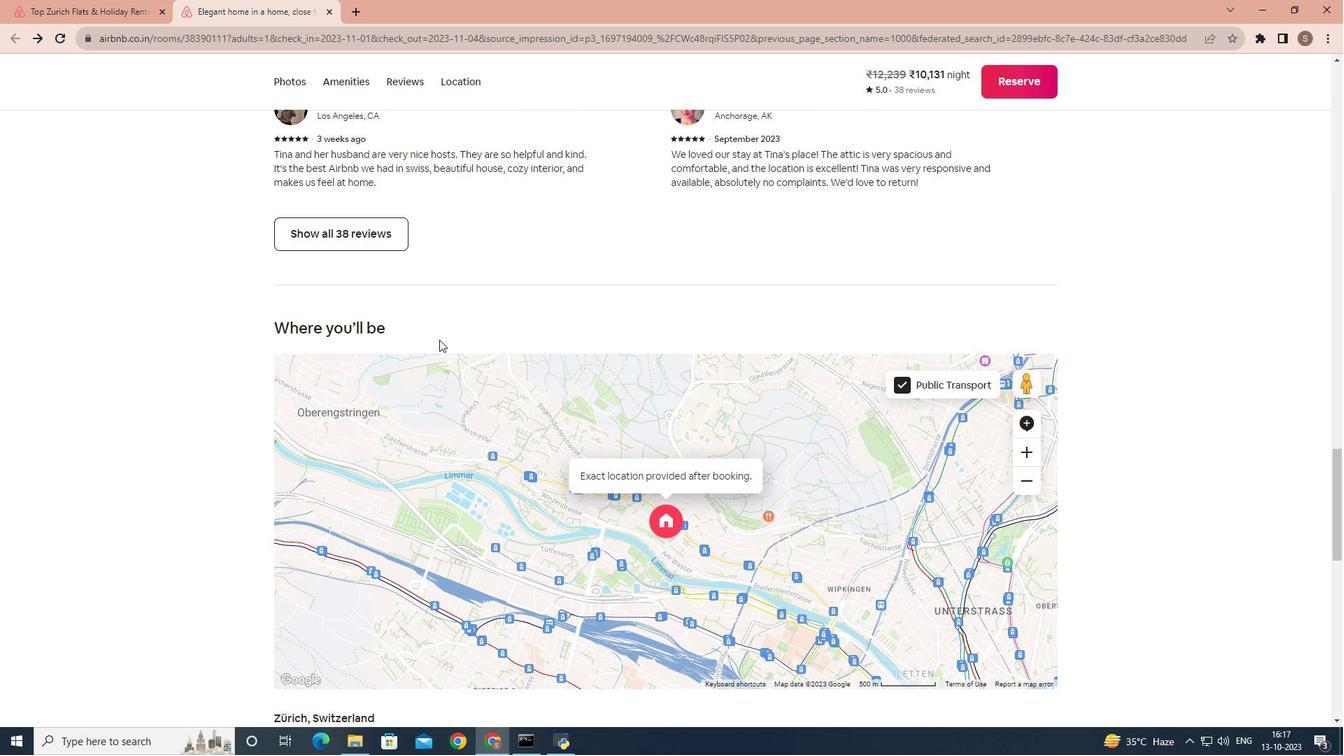 
Action: Mouse scrolled (439, 339) with delta (0, 0)
Screenshot: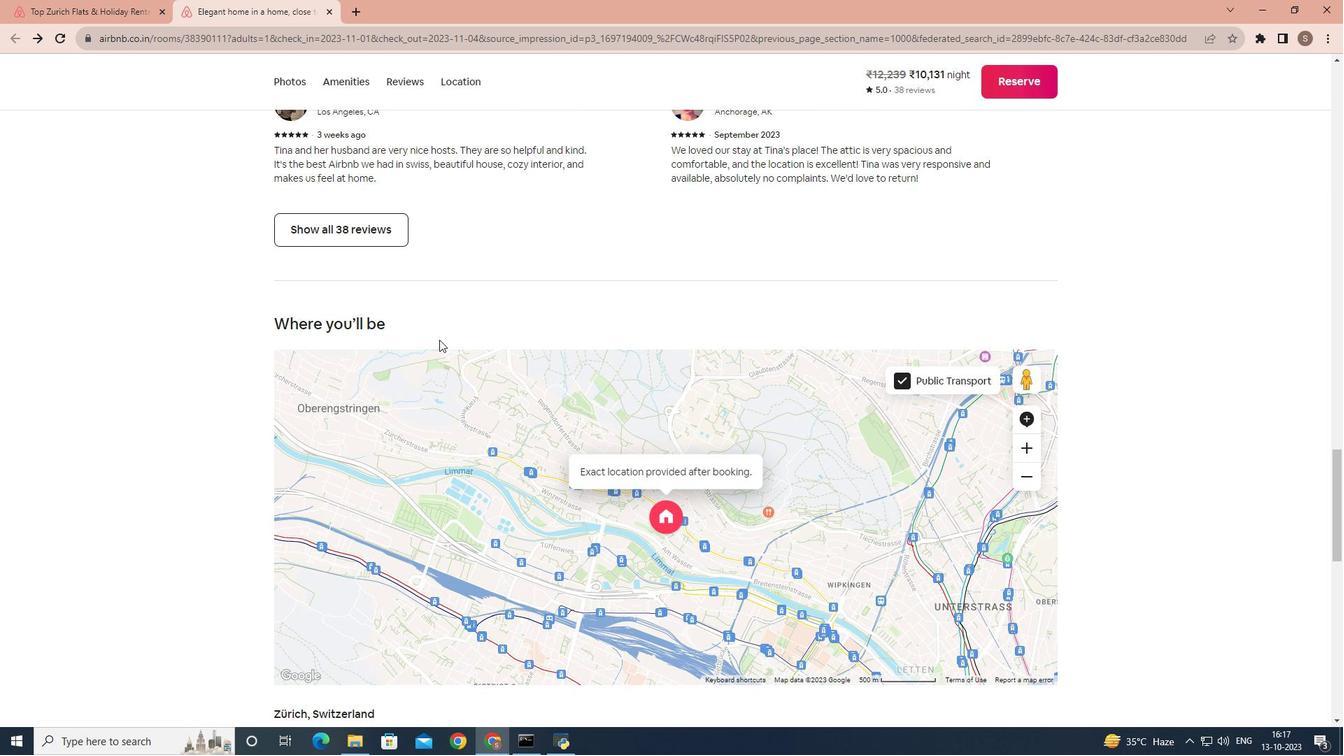 
Action: Mouse scrolled (439, 339) with delta (0, 0)
Screenshot: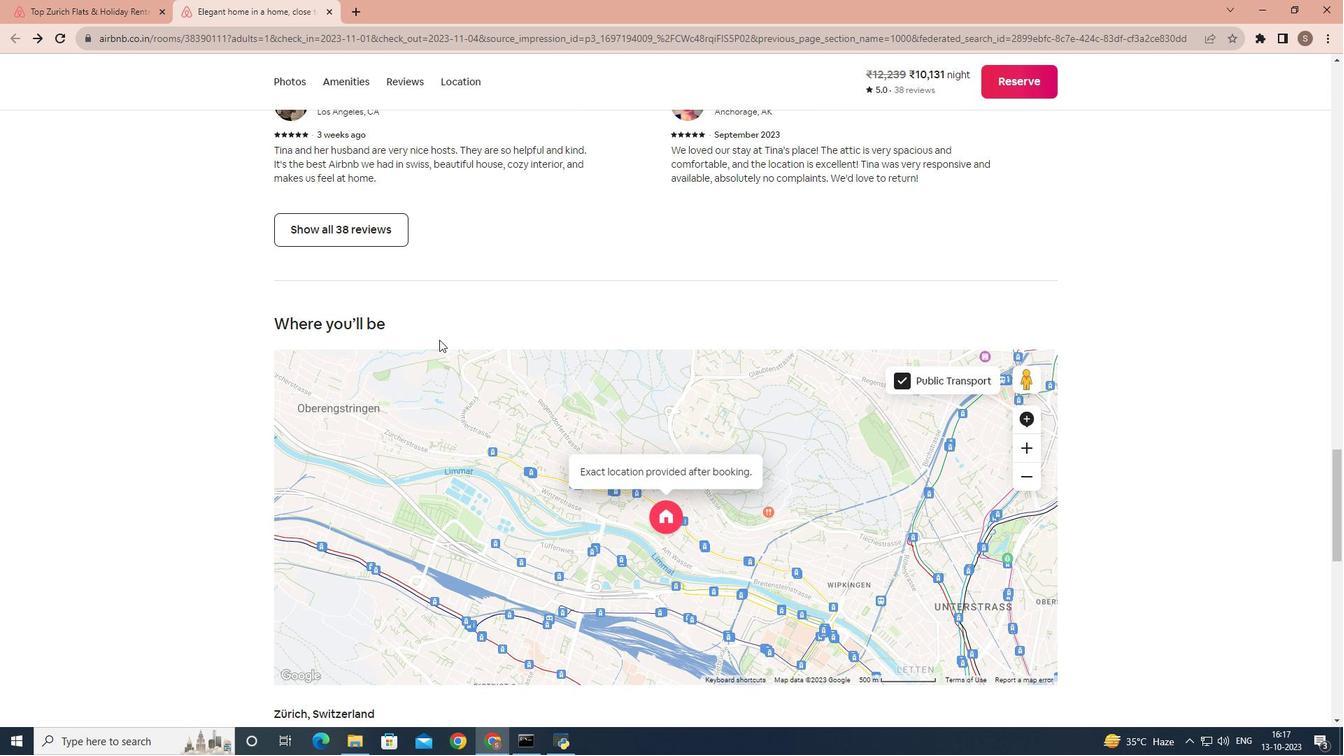 
Action: Mouse scrolled (439, 339) with delta (0, 0)
Screenshot: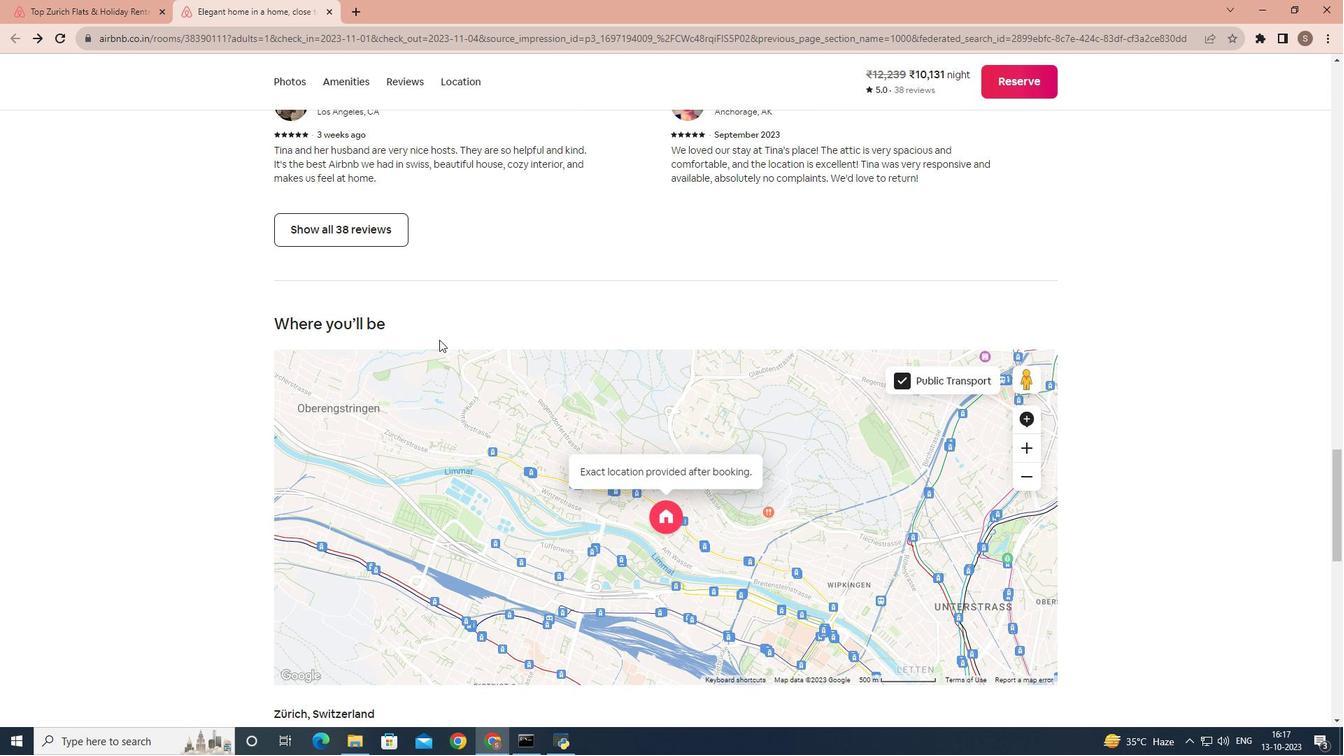 
Action: Mouse scrolled (439, 339) with delta (0, 0)
Screenshot: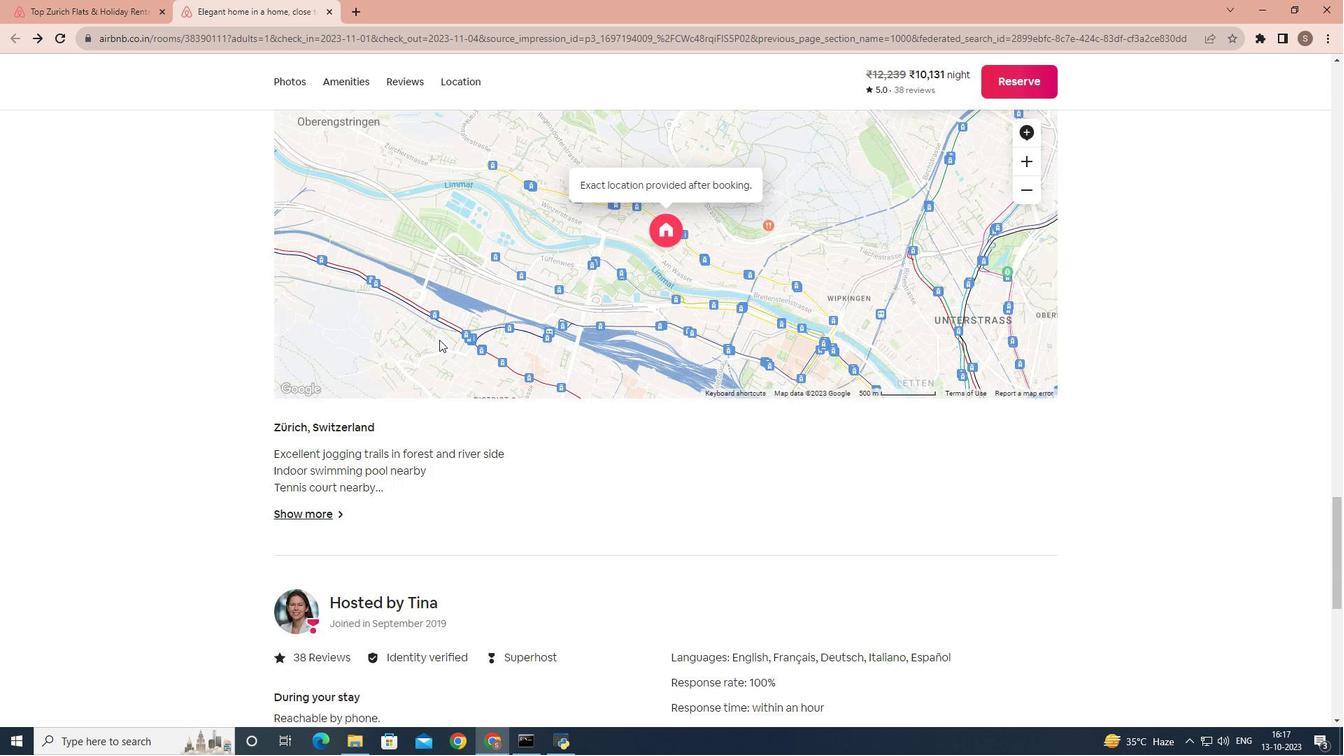 
Action: Mouse scrolled (439, 339) with delta (0, 0)
Screenshot: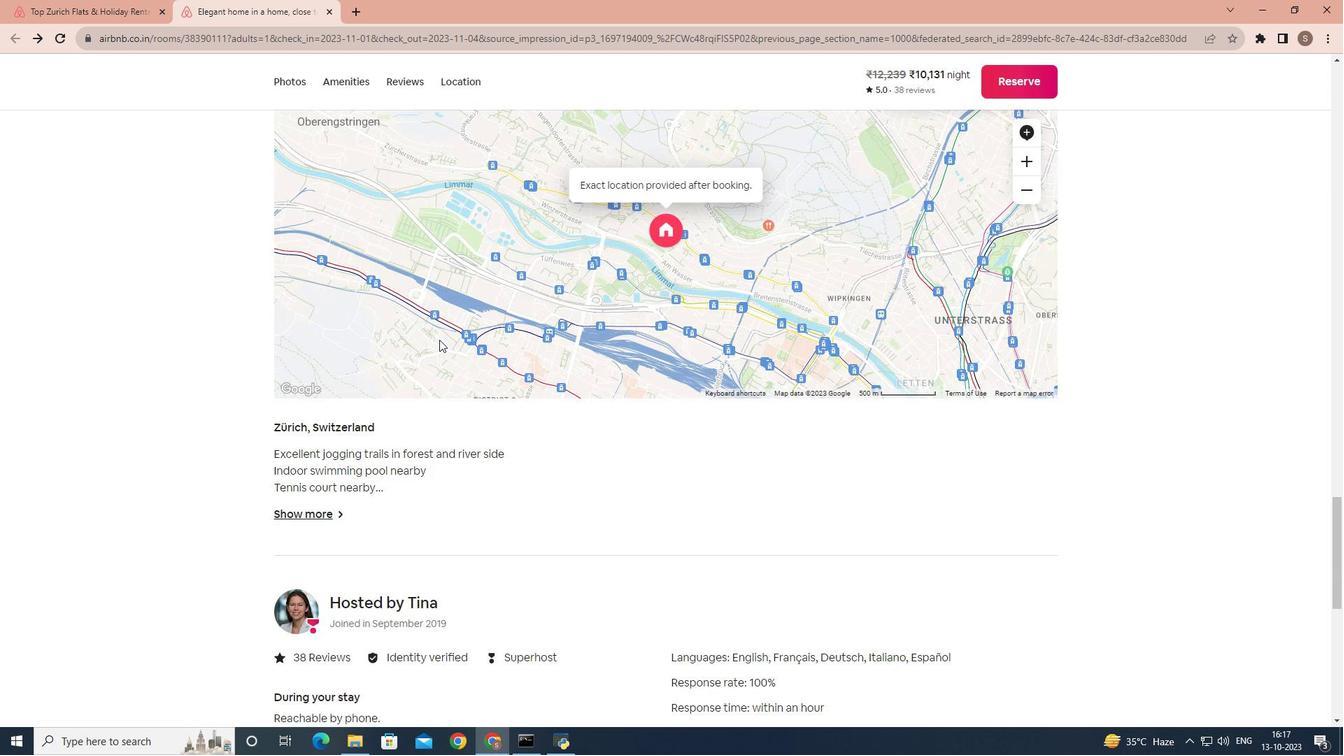 
Action: Mouse moved to (311, 458)
Screenshot: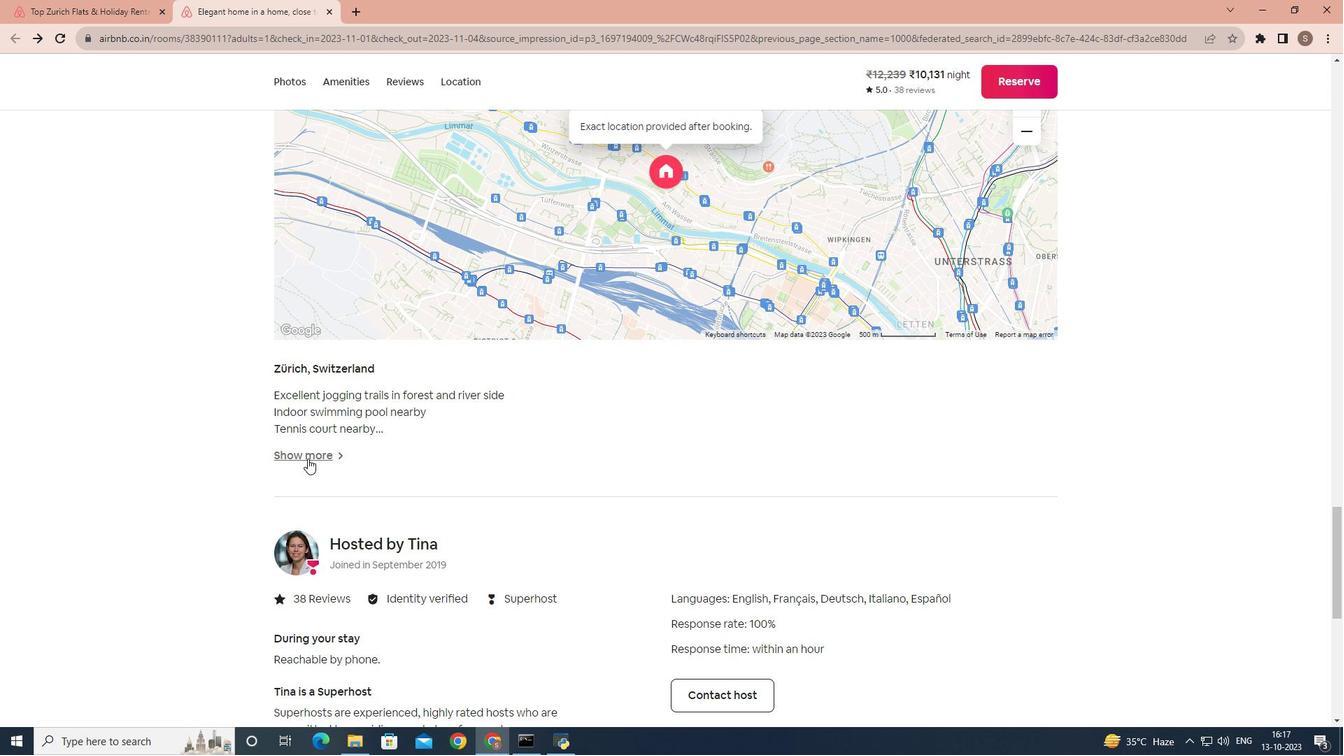 
Action: Mouse pressed left at (311, 458)
Screenshot: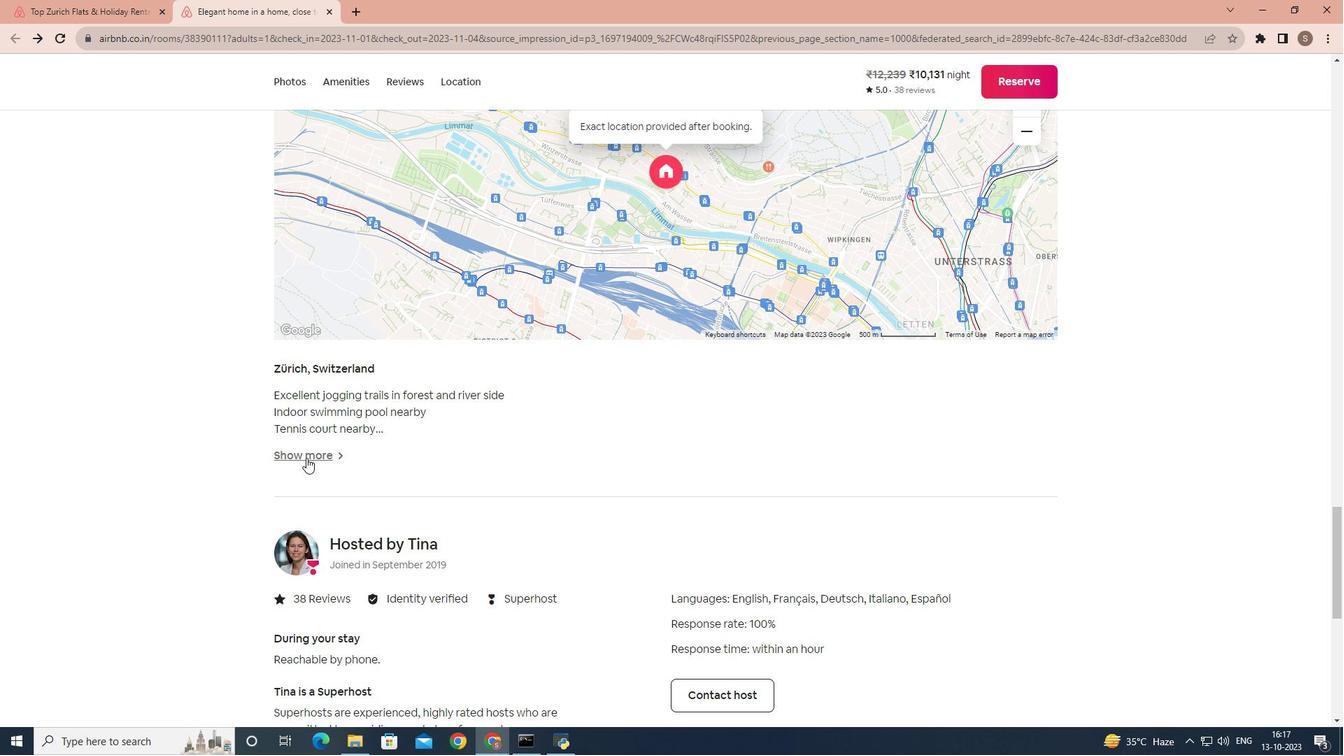 
Action: Mouse moved to (74, 235)
Screenshot: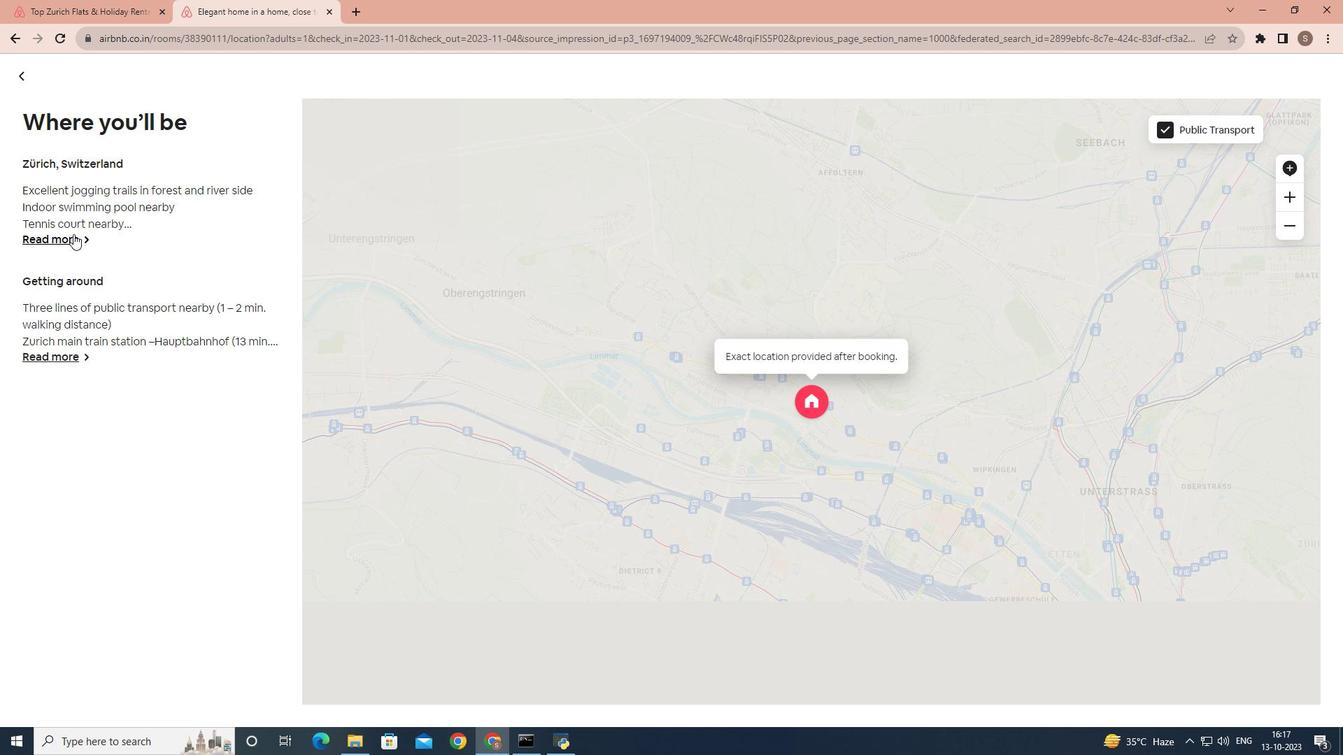 
Action: Mouse pressed left at (74, 235)
Screenshot: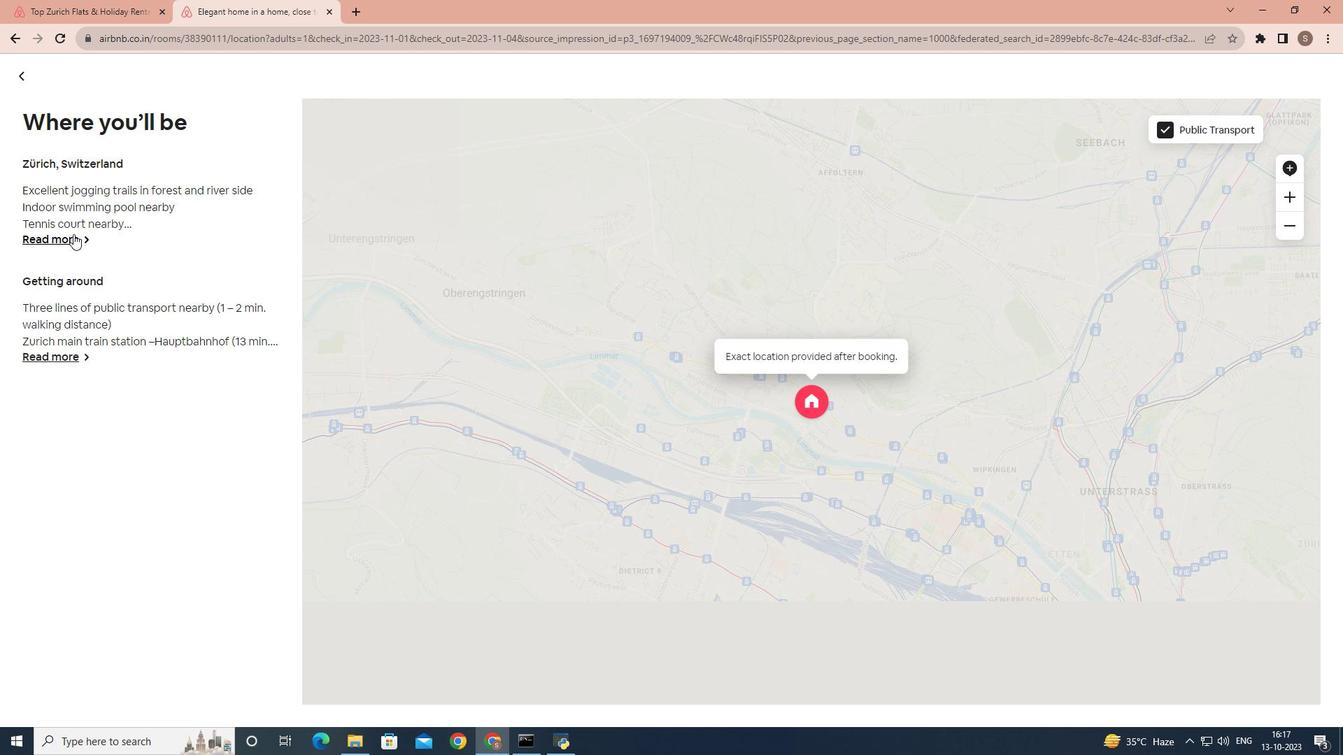 
Action: Mouse moved to (65, 438)
Screenshot: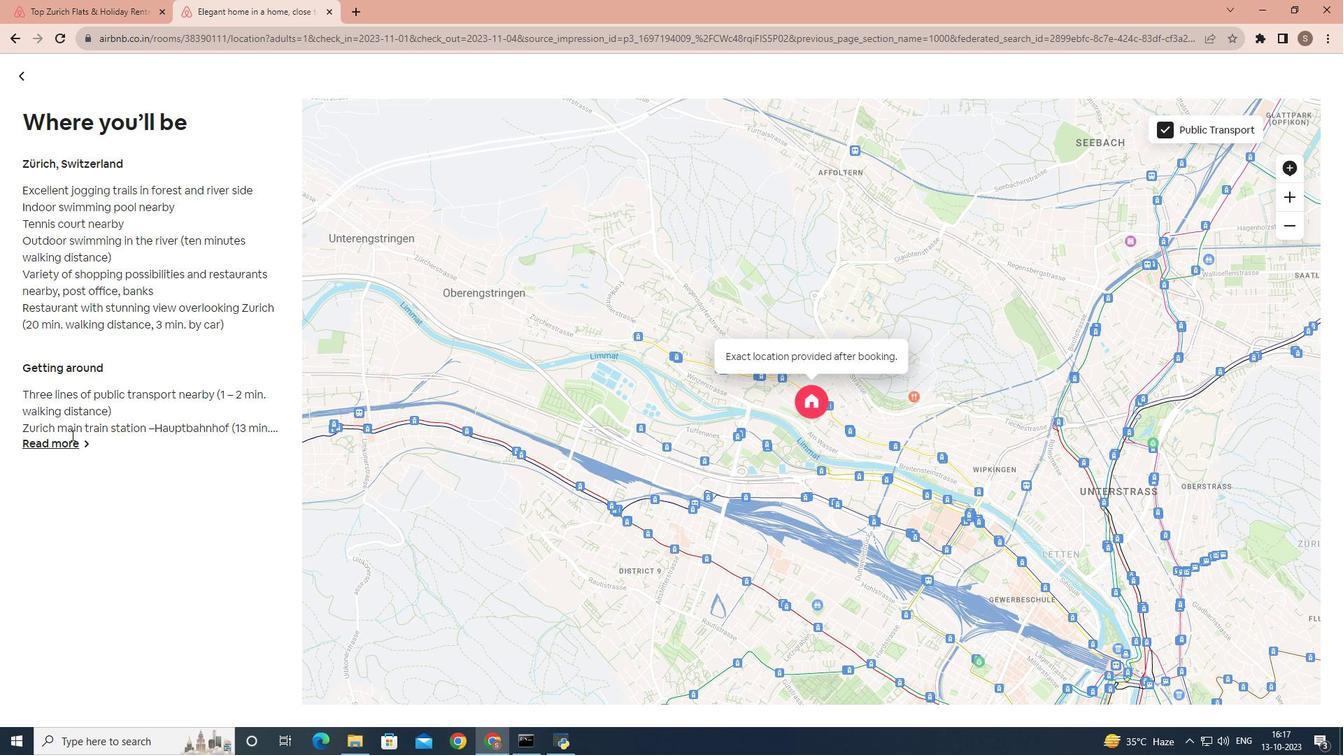 
Action: Mouse pressed left at (65, 438)
Screenshot: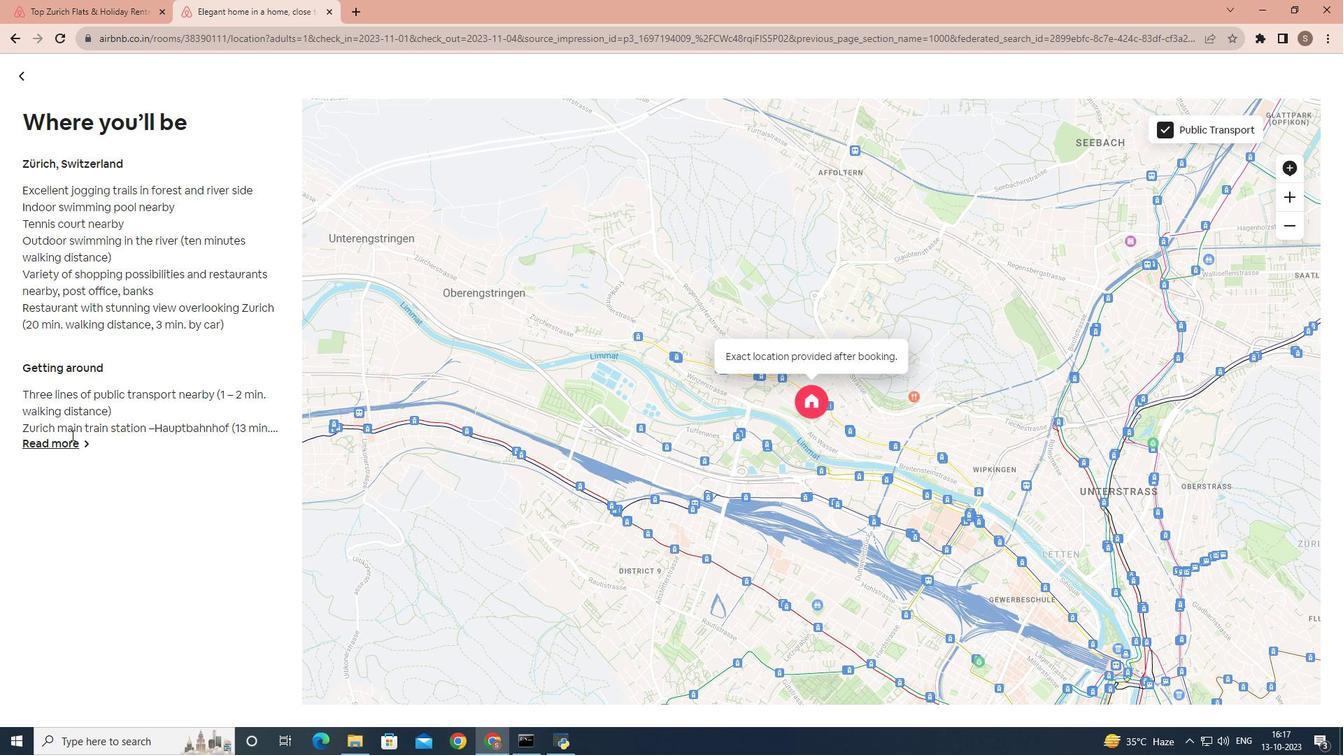 
Action: Mouse moved to (755, 402)
Screenshot: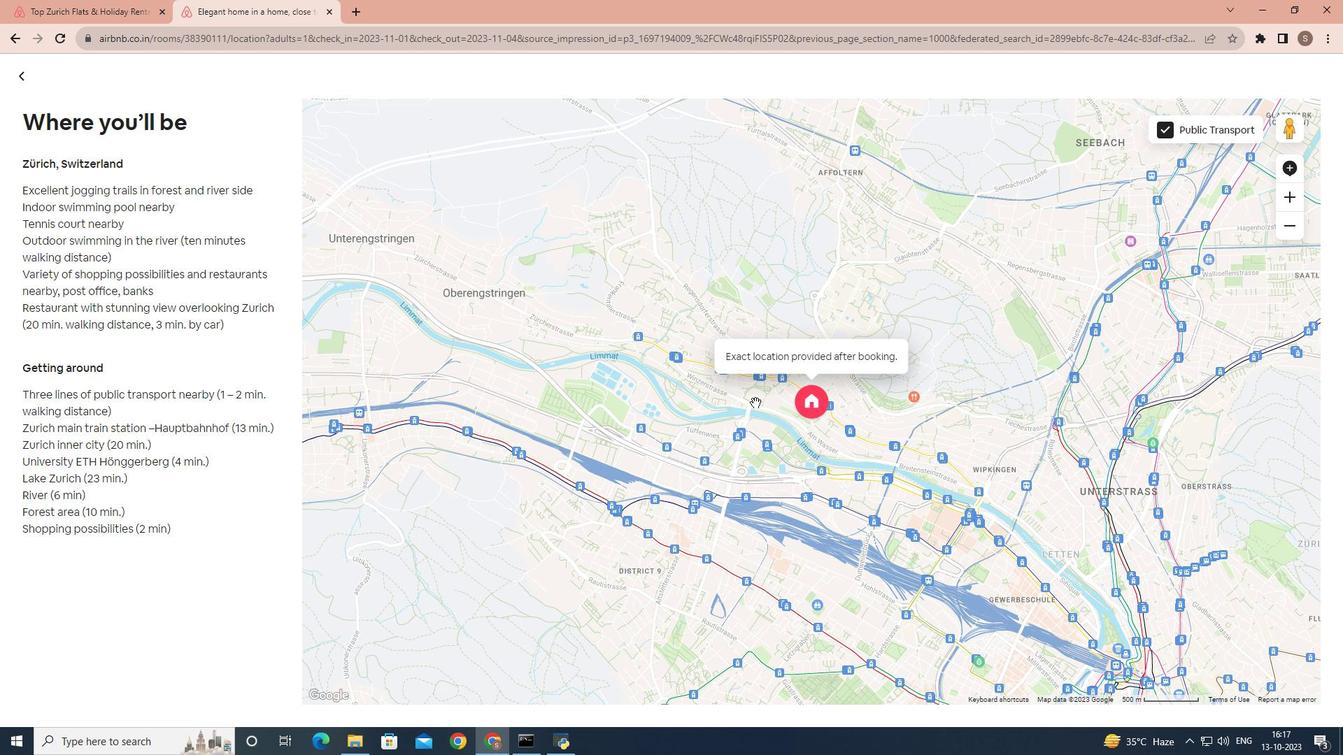 
Action: Mouse scrolled (755, 403) with delta (0, 0)
Screenshot: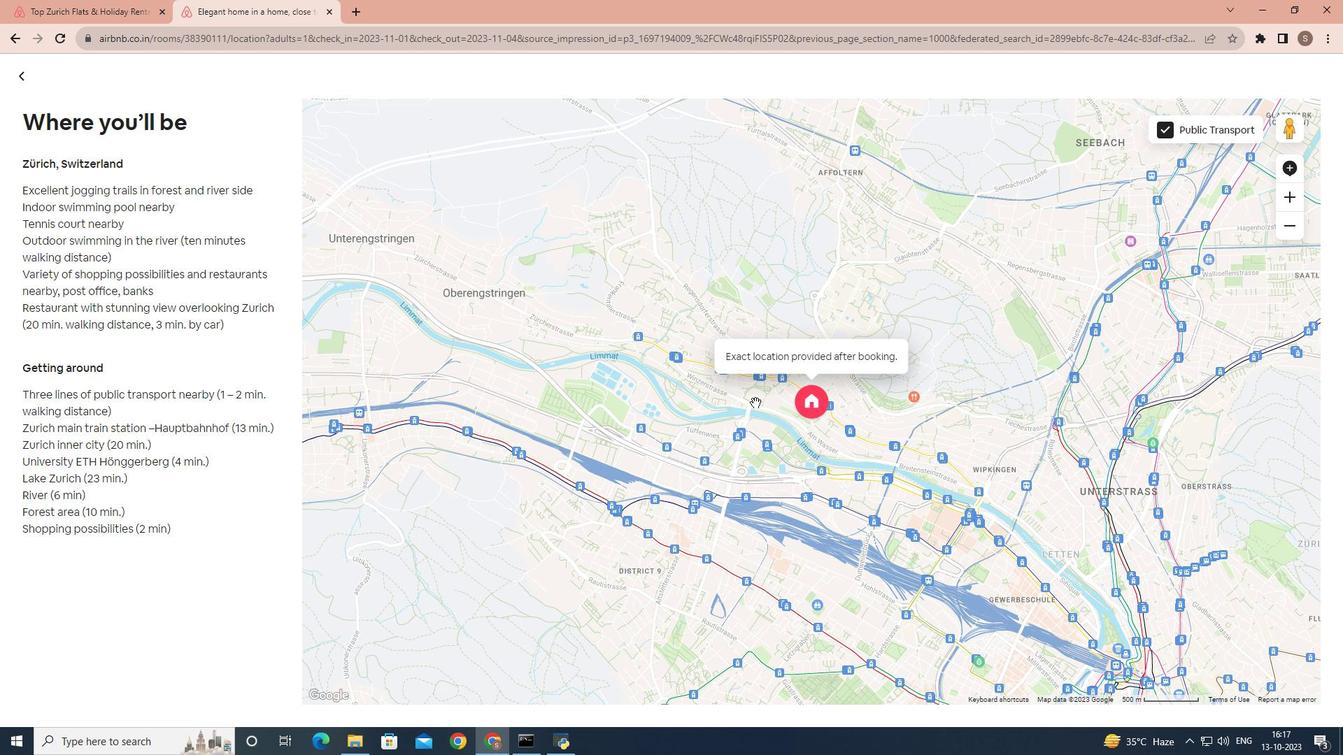 
Action: Mouse scrolled (755, 403) with delta (0, 0)
Screenshot: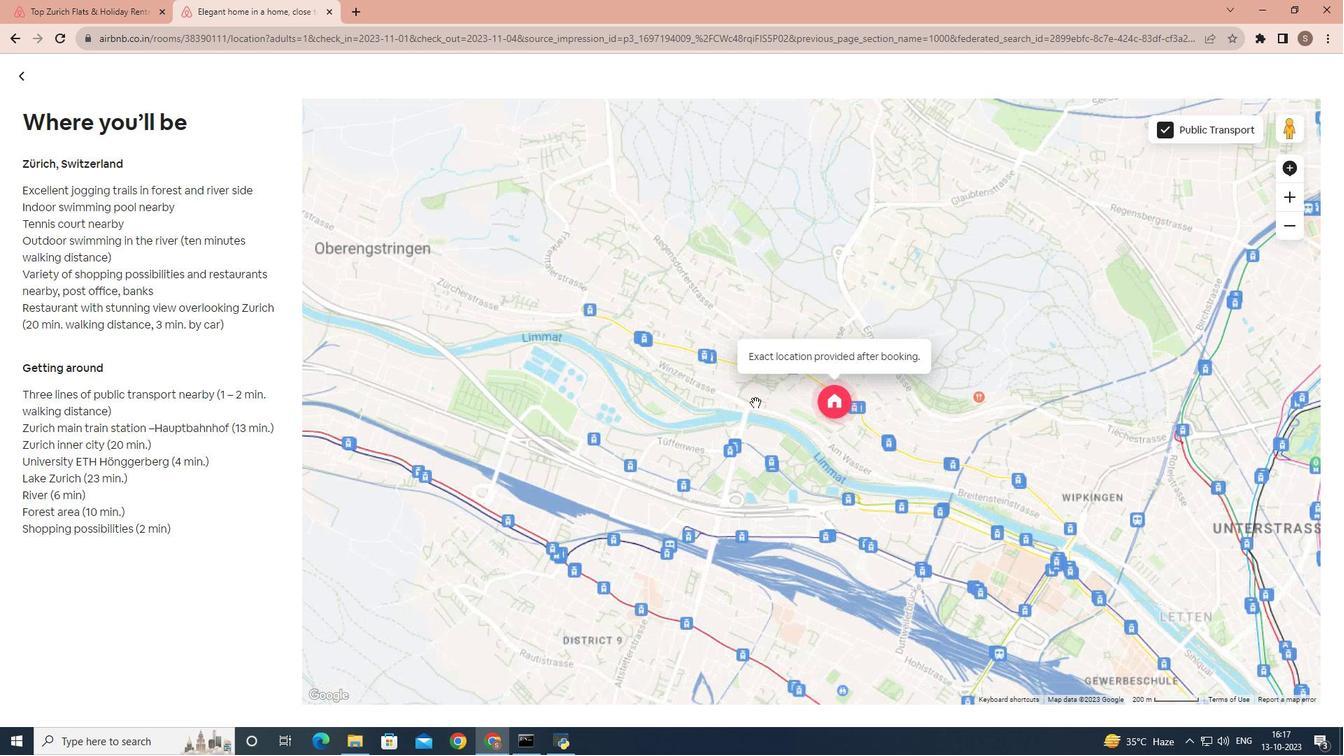 
Action: Mouse scrolled (755, 403) with delta (0, 0)
Screenshot: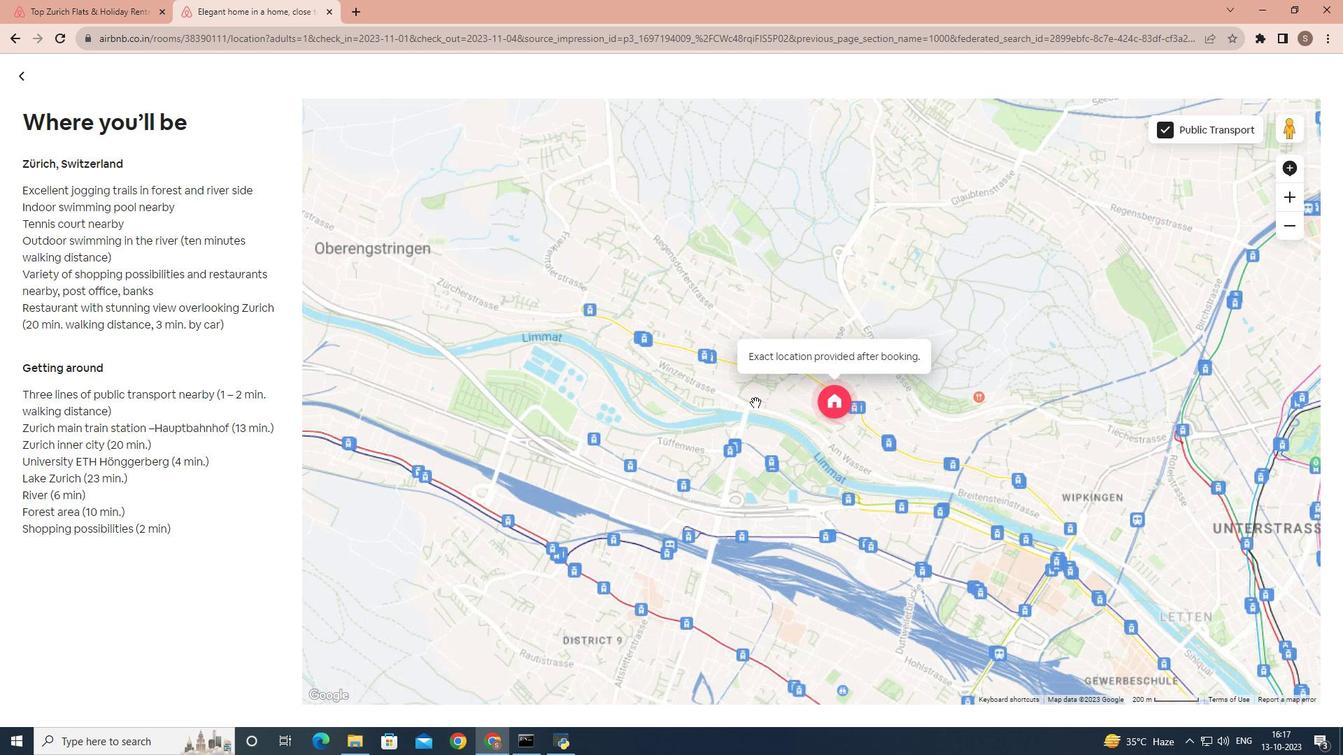 
Action: Mouse scrolled (755, 403) with delta (0, 0)
Screenshot: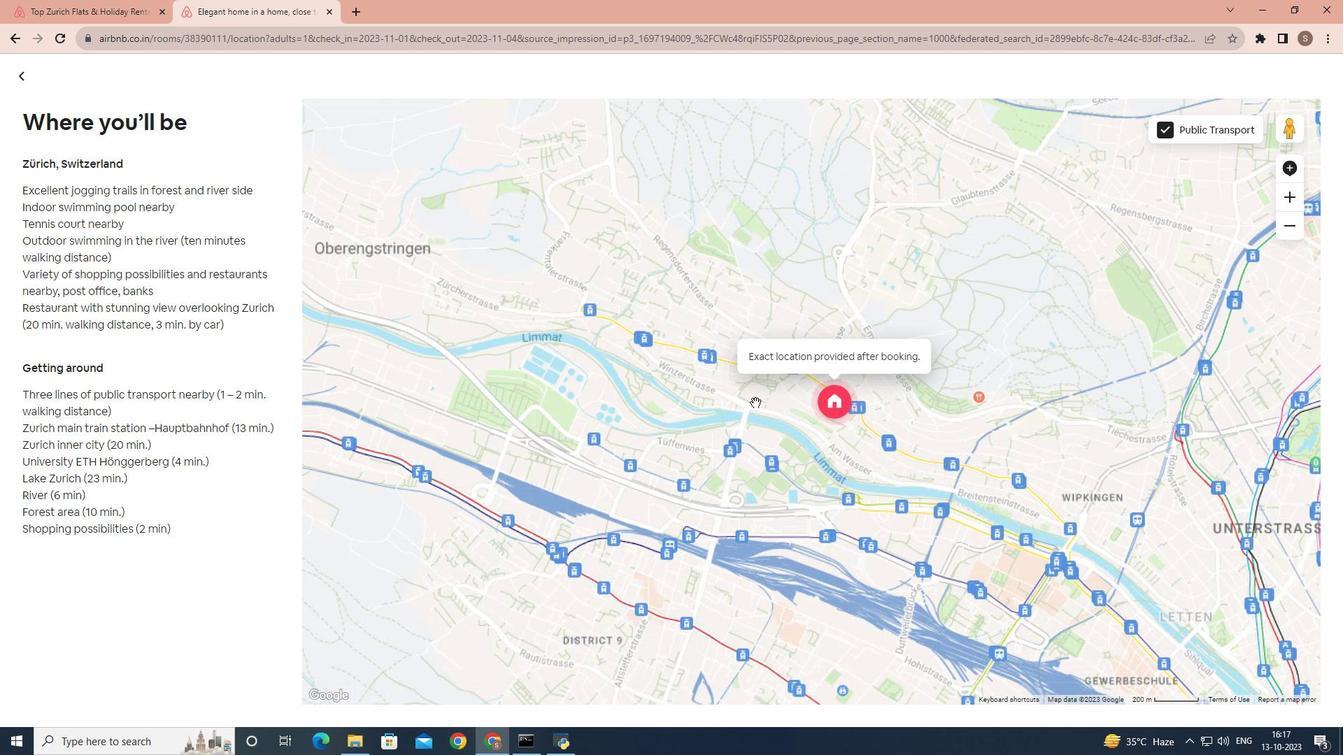 
Action: Mouse scrolled (755, 402) with delta (0, 0)
Screenshot: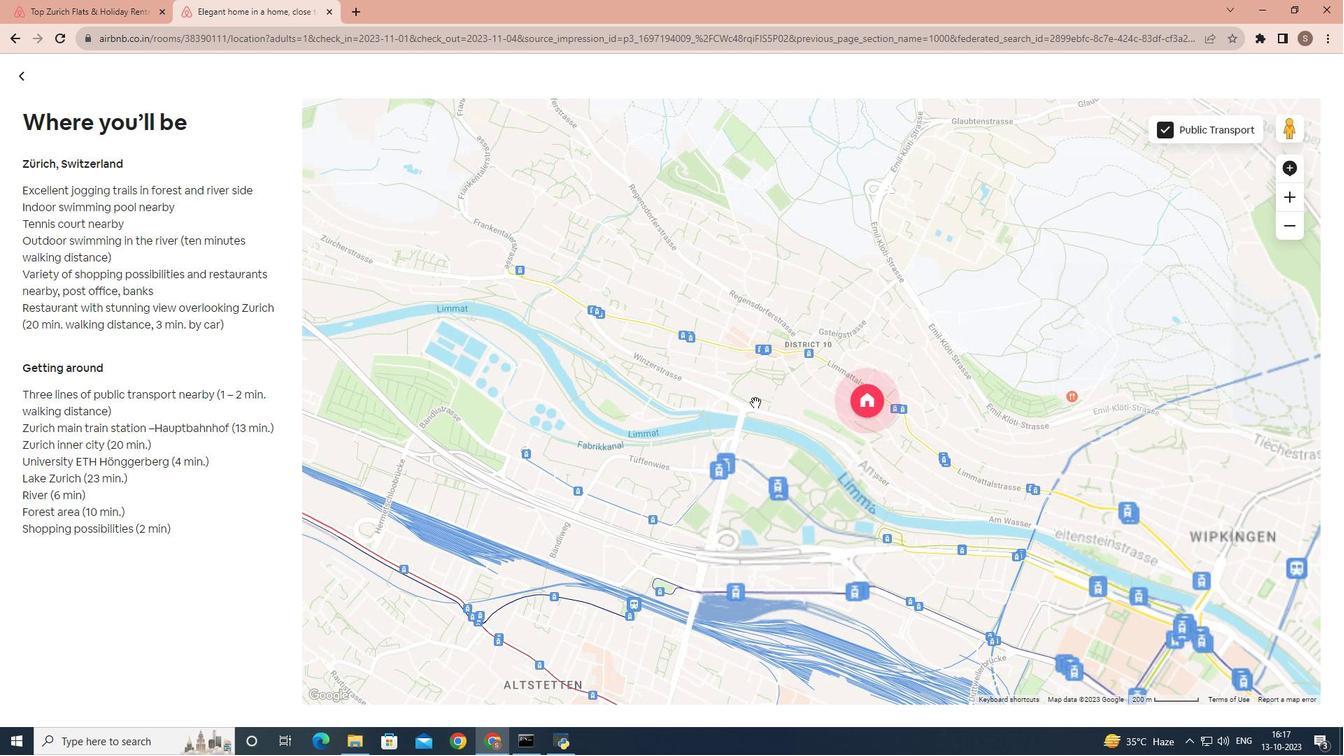 
Action: Mouse scrolled (755, 402) with delta (0, 0)
Screenshot: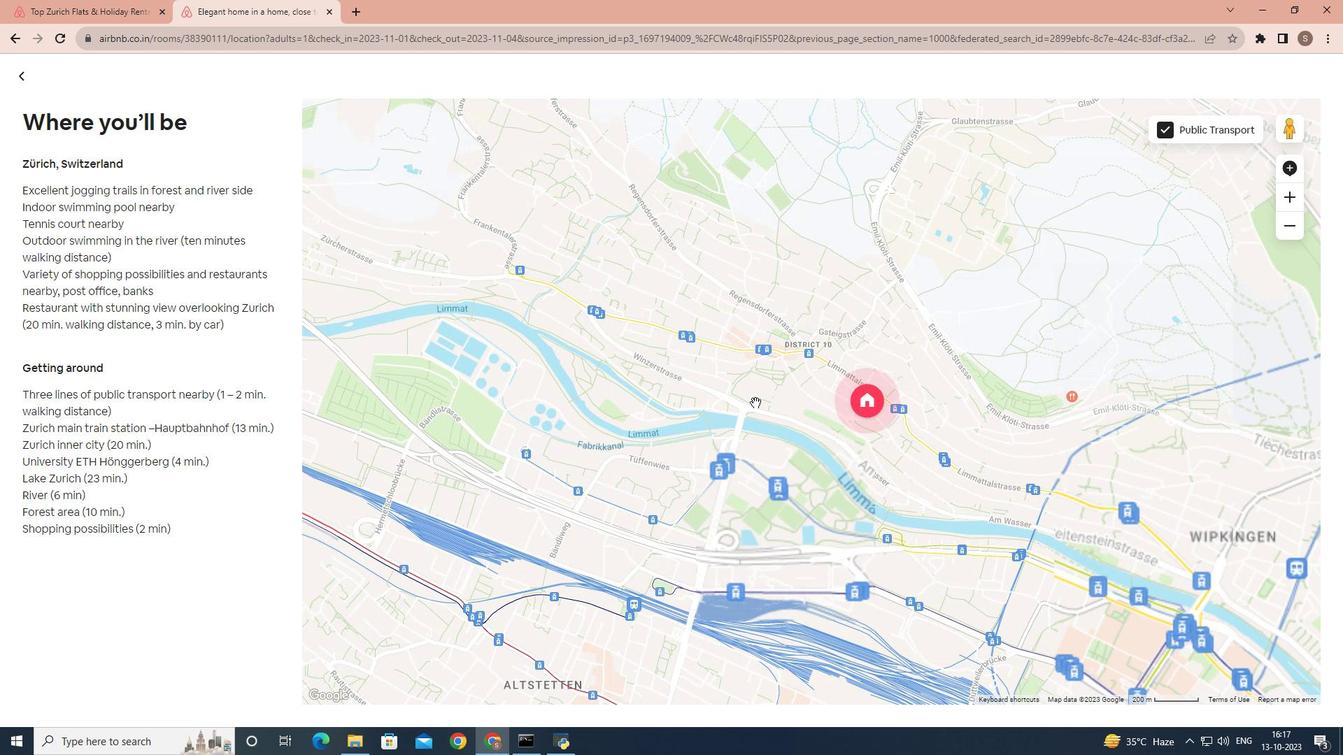 
Action: Mouse scrolled (755, 402) with delta (0, 0)
Screenshot: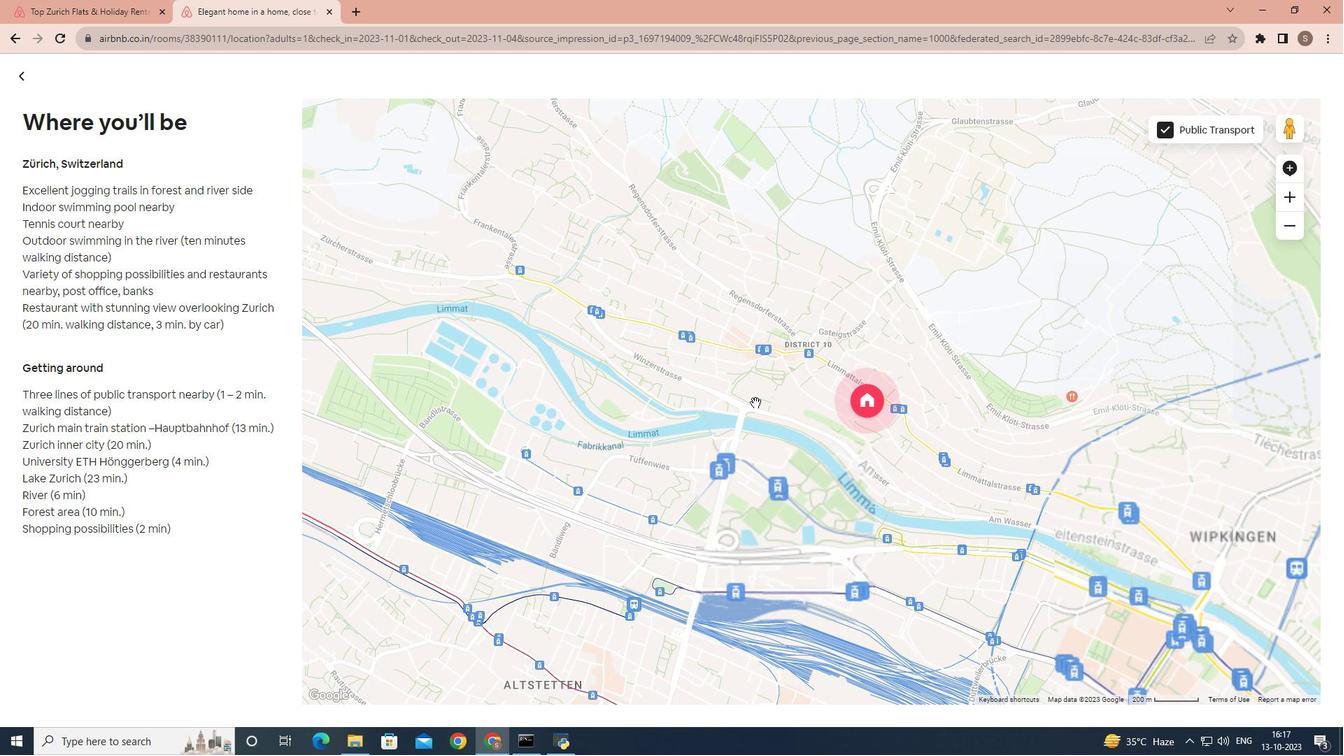 
Action: Mouse scrolled (755, 402) with delta (0, 0)
Screenshot: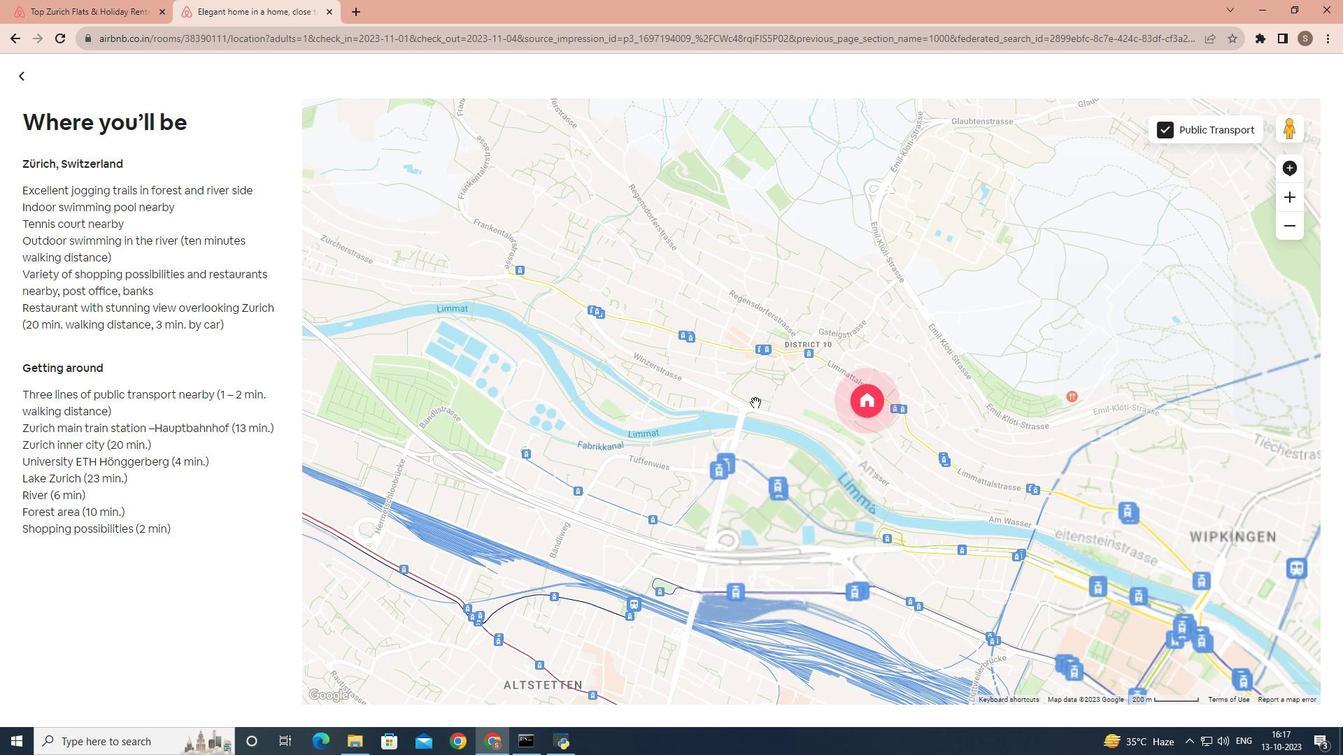 
Action: Mouse moved to (18, 79)
Screenshot: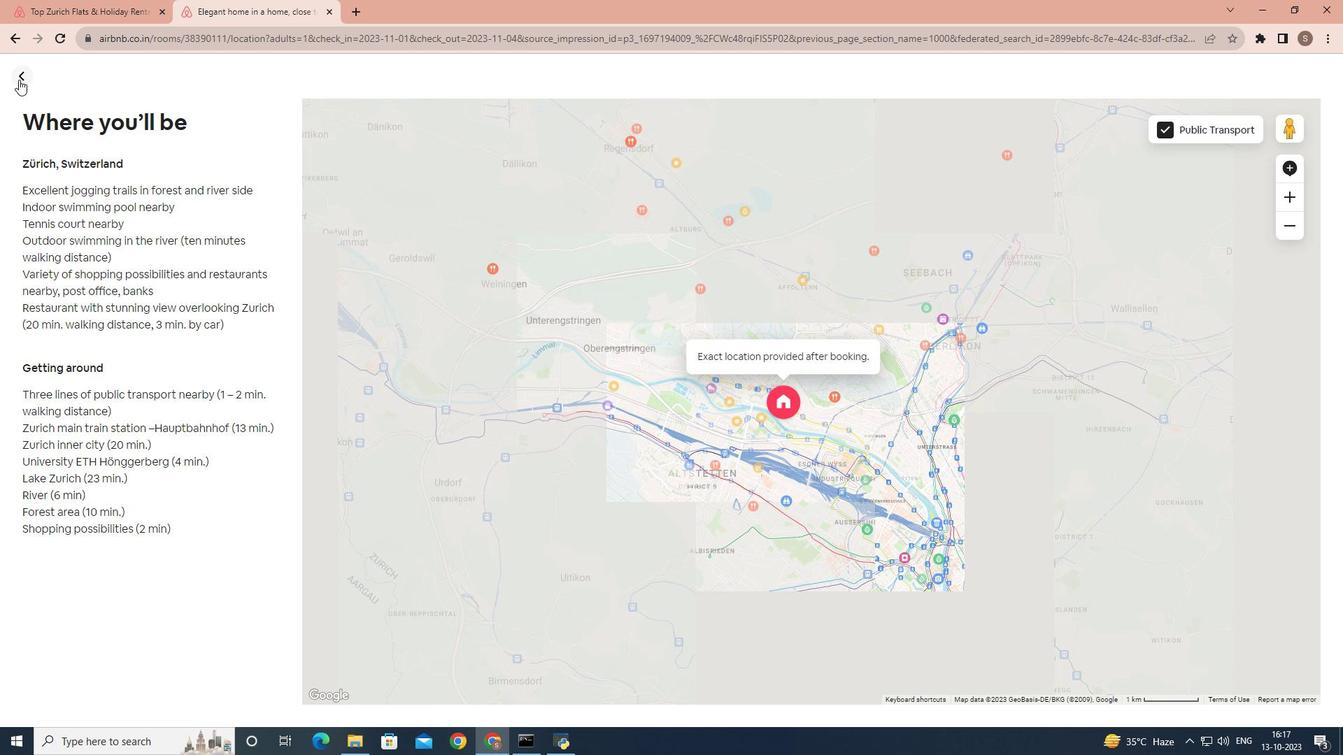 
Action: Mouse pressed left at (18, 79)
Screenshot: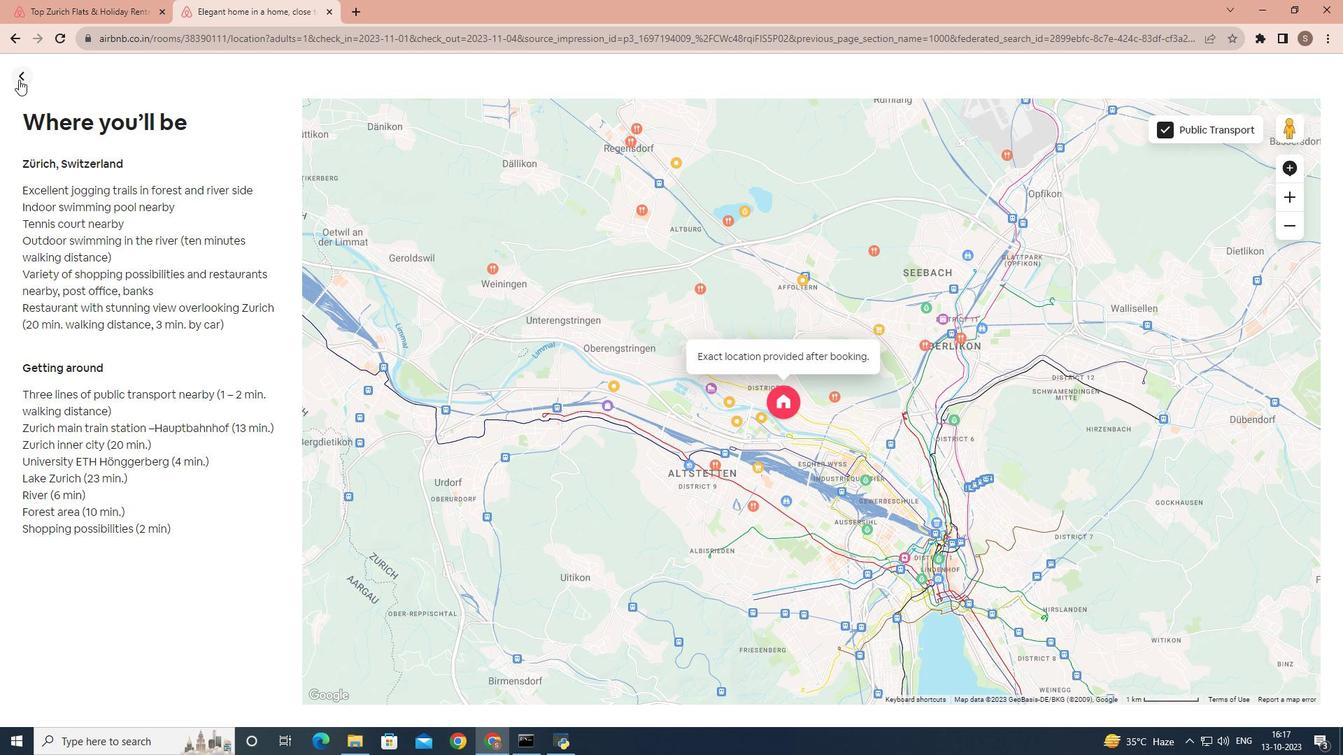 
Action: Mouse moved to (472, 400)
